 Task: Research Airbnb options in IlioÃÂºpoli, Greece from 21st December, 2023 to 29th December, 2023 for 4 adults. Place can be entire room with 2 bedrooms having 2 beds and 2 bathrooms. Property type can be flat. Amenities needed are: washing machine.
Action: Mouse moved to (428, 163)
Screenshot: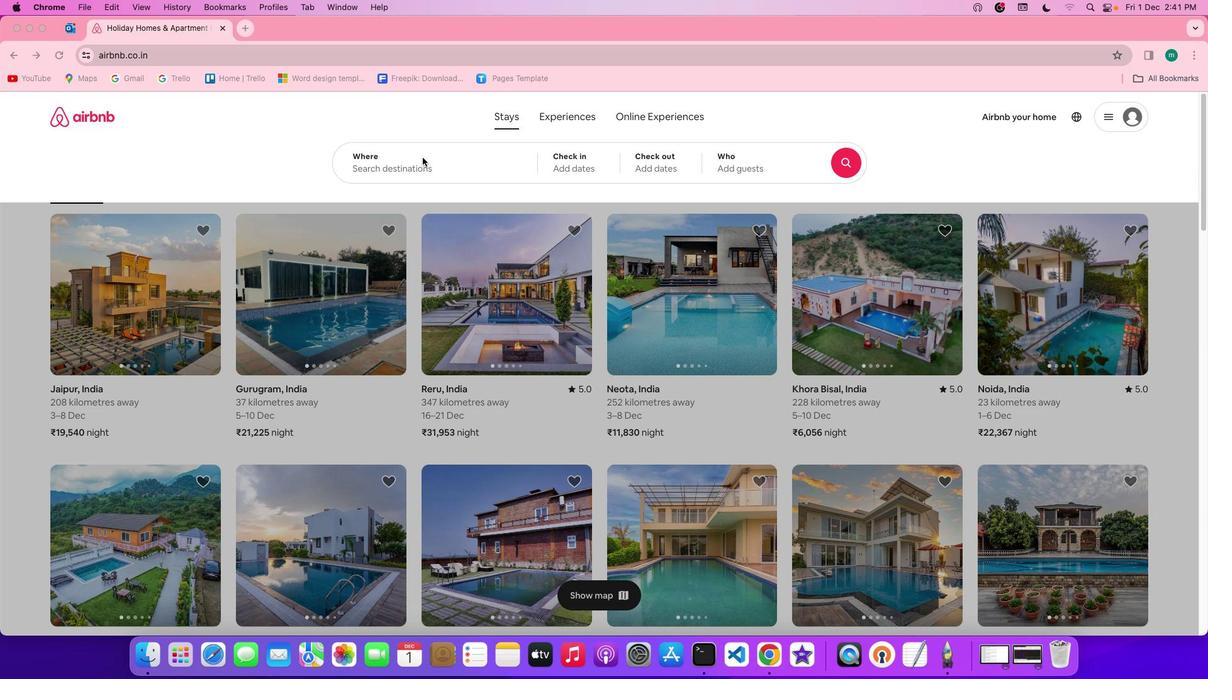 
Action: Mouse pressed left at (428, 163)
Screenshot: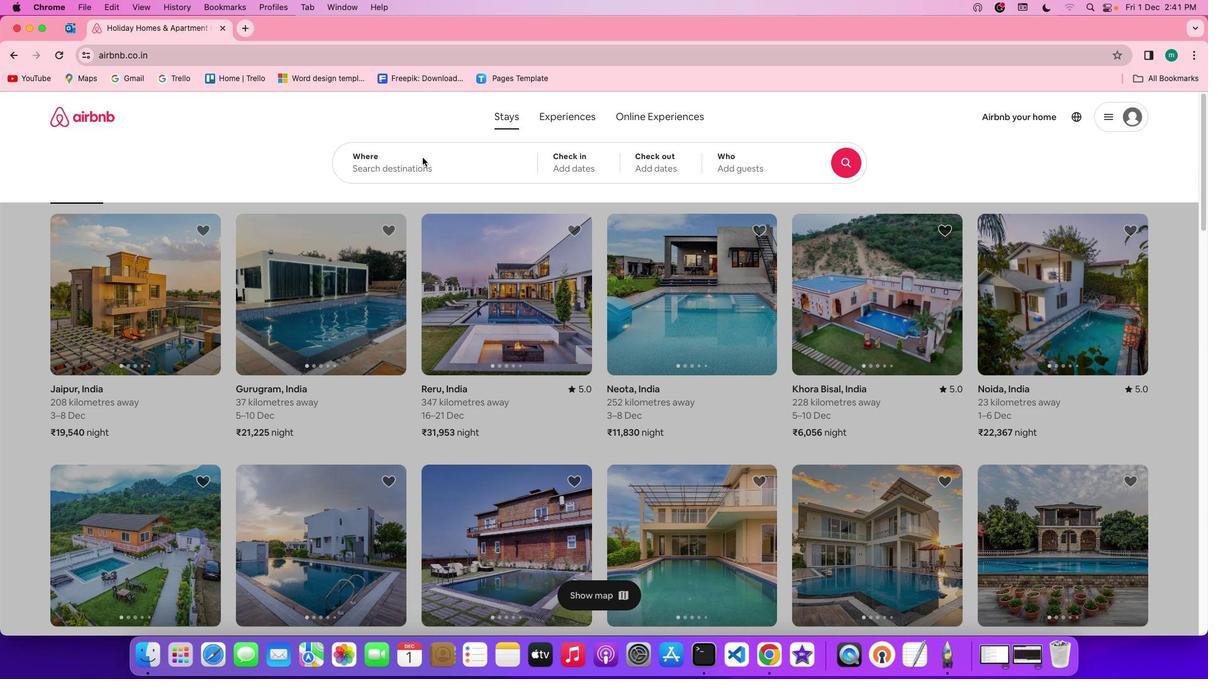 
Action: Mouse pressed left at (428, 163)
Screenshot: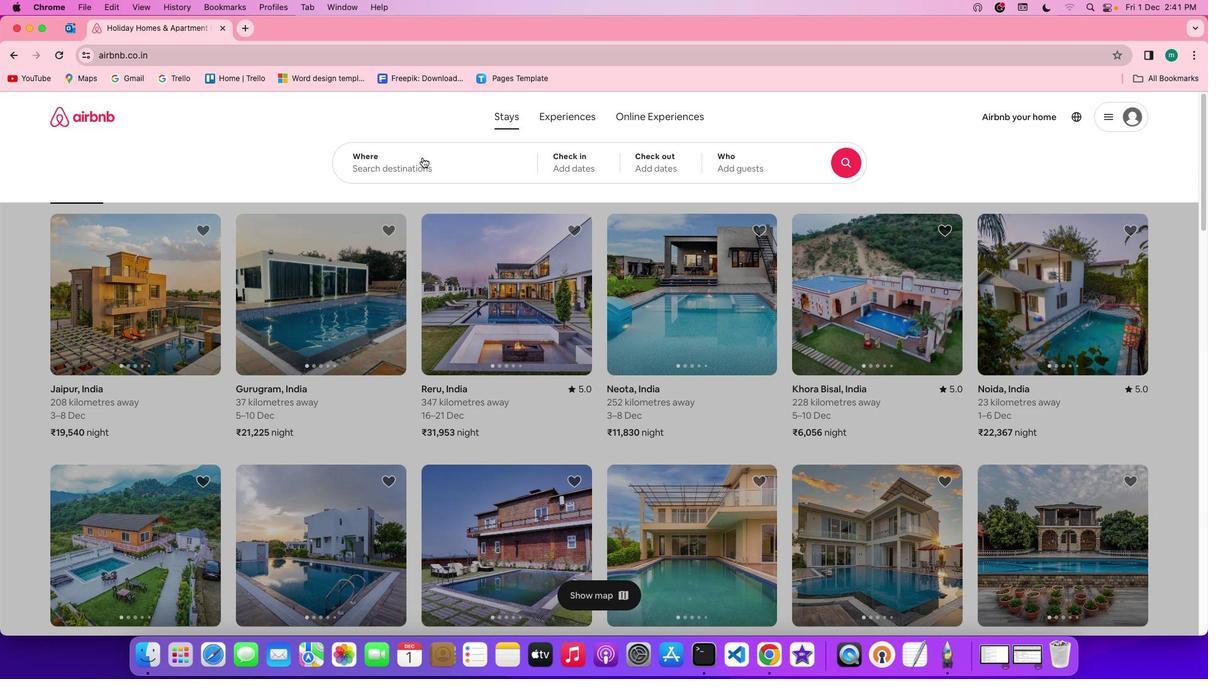 
Action: Mouse moved to (407, 174)
Screenshot: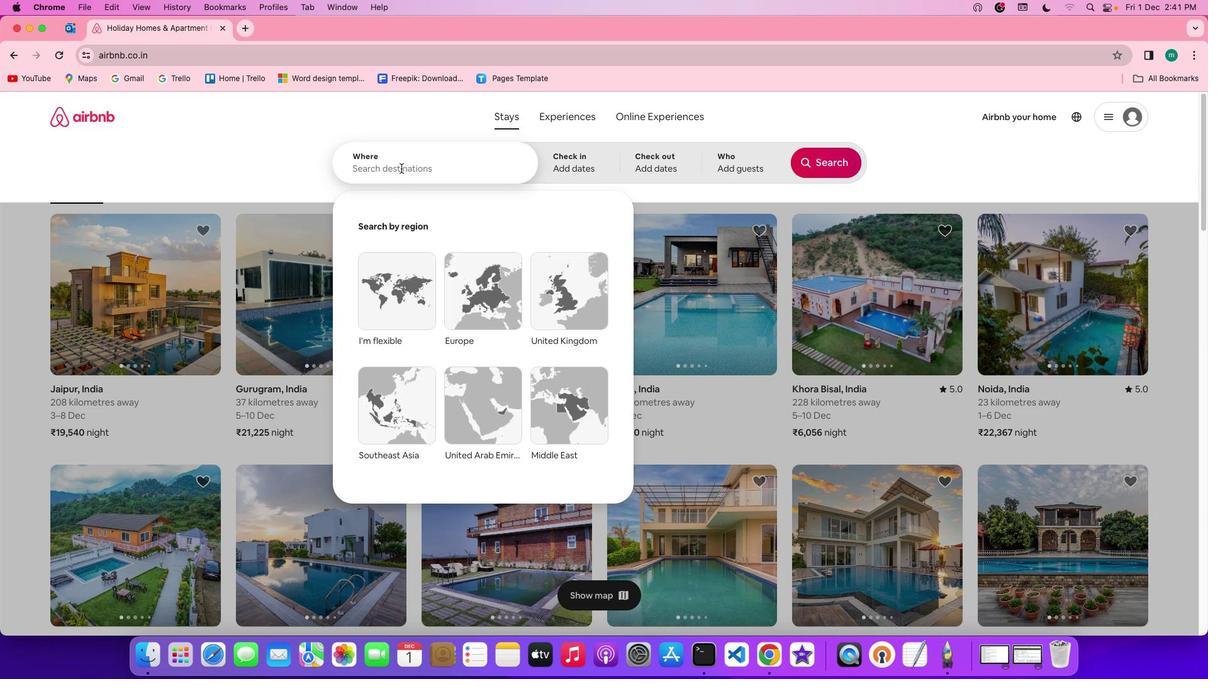 
Action: Key pressed Key.shift'I''l''i'
Screenshot: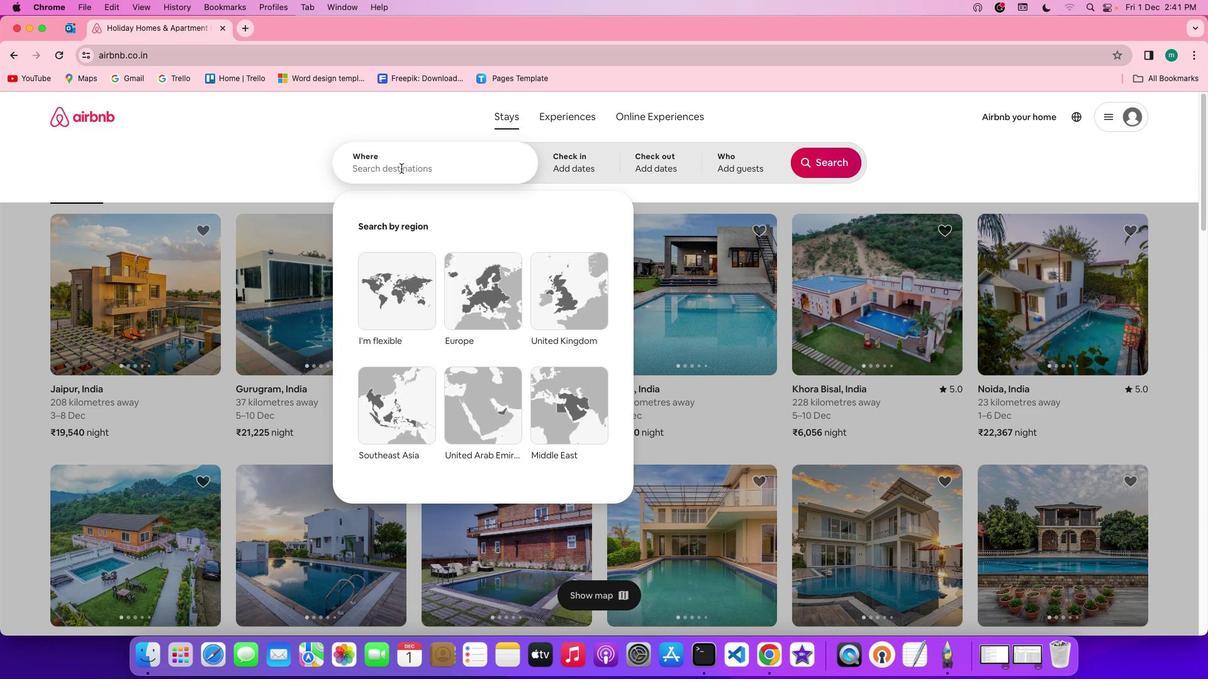 
Action: Mouse pressed left at (407, 174)
Screenshot: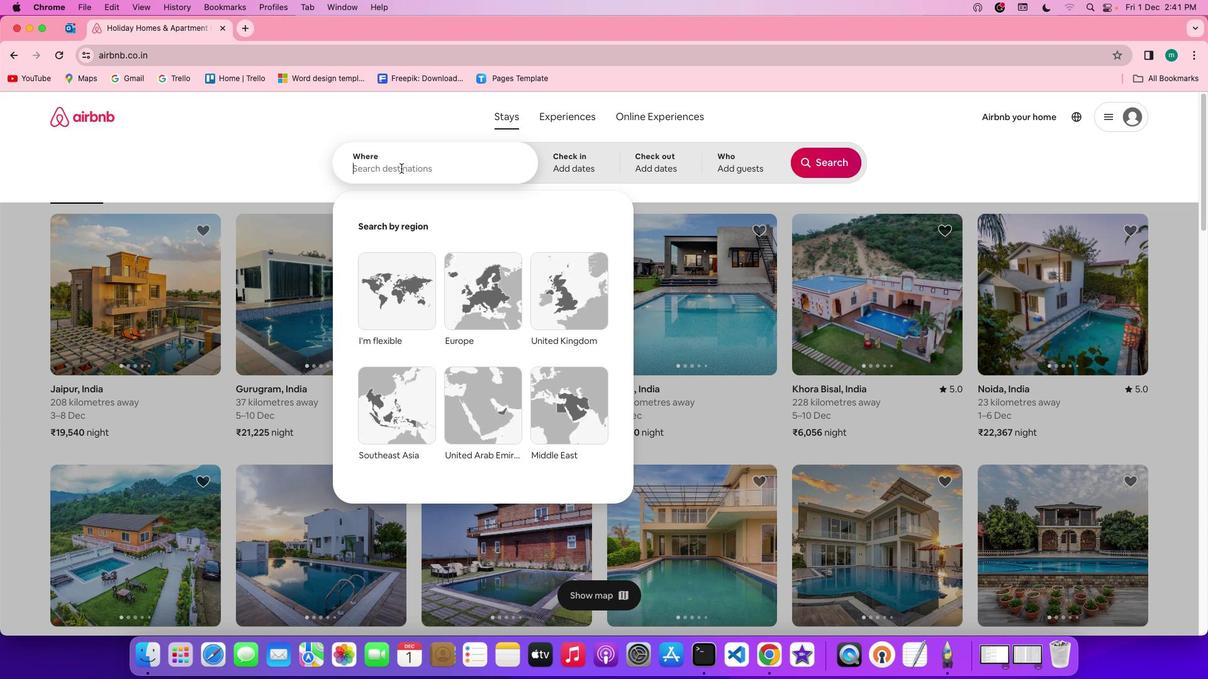 
Action: Key pressed Key.shift'L''L''i''o''a''p''o''l''i'Key.leftKey.leftKey.leftKey.leftKey.leftKey.rightKey.backspace'u'Key.rightKey.rightKey.rightKey.rightKey.space','Key.spaceKey.shift'G''r''e''e''c''e'
Screenshot: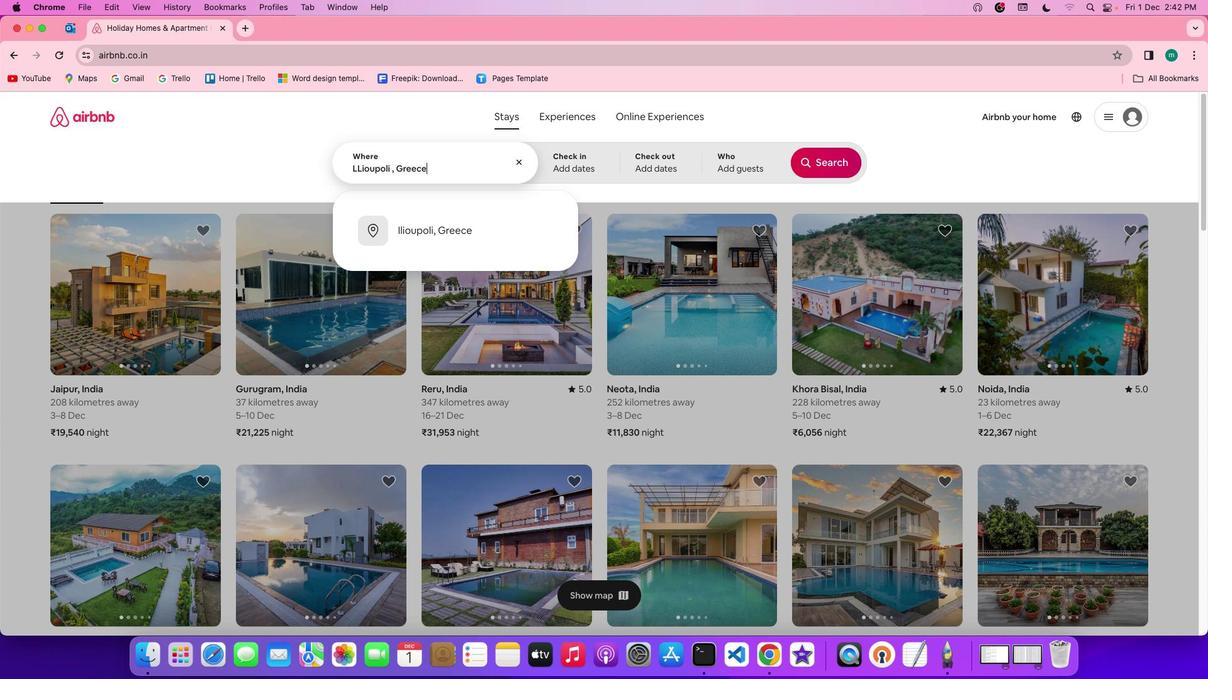 
Action: Mouse moved to (560, 168)
Screenshot: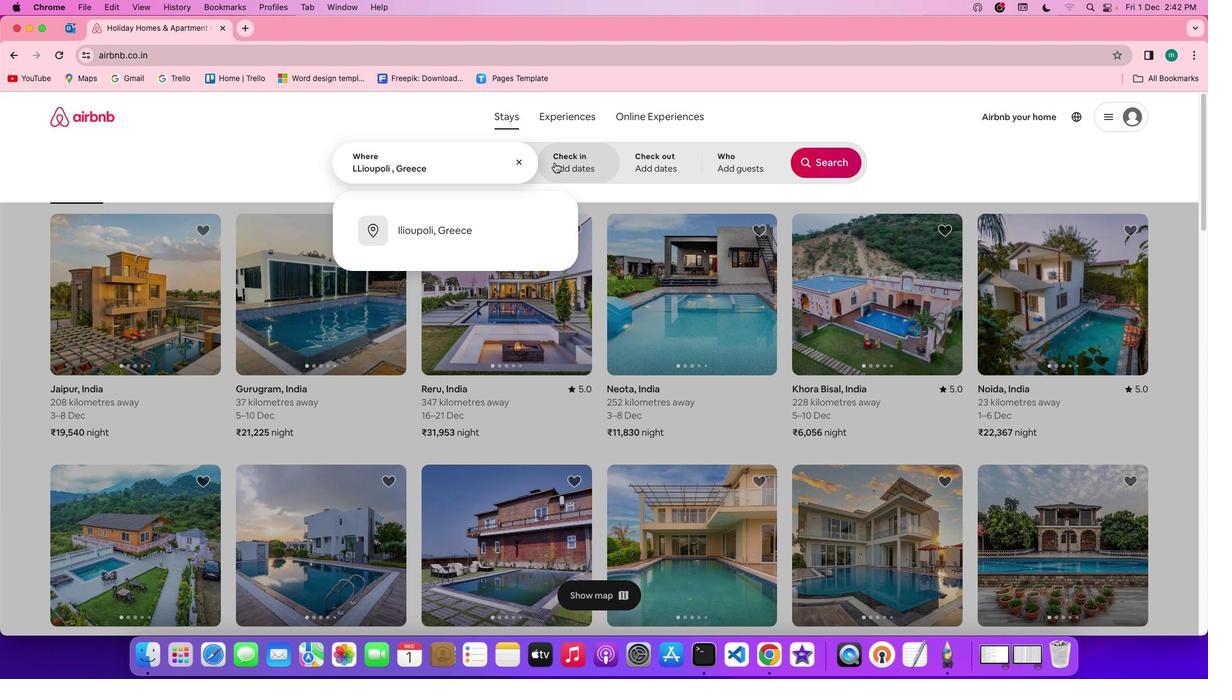 
Action: Mouse pressed left at (560, 168)
Screenshot: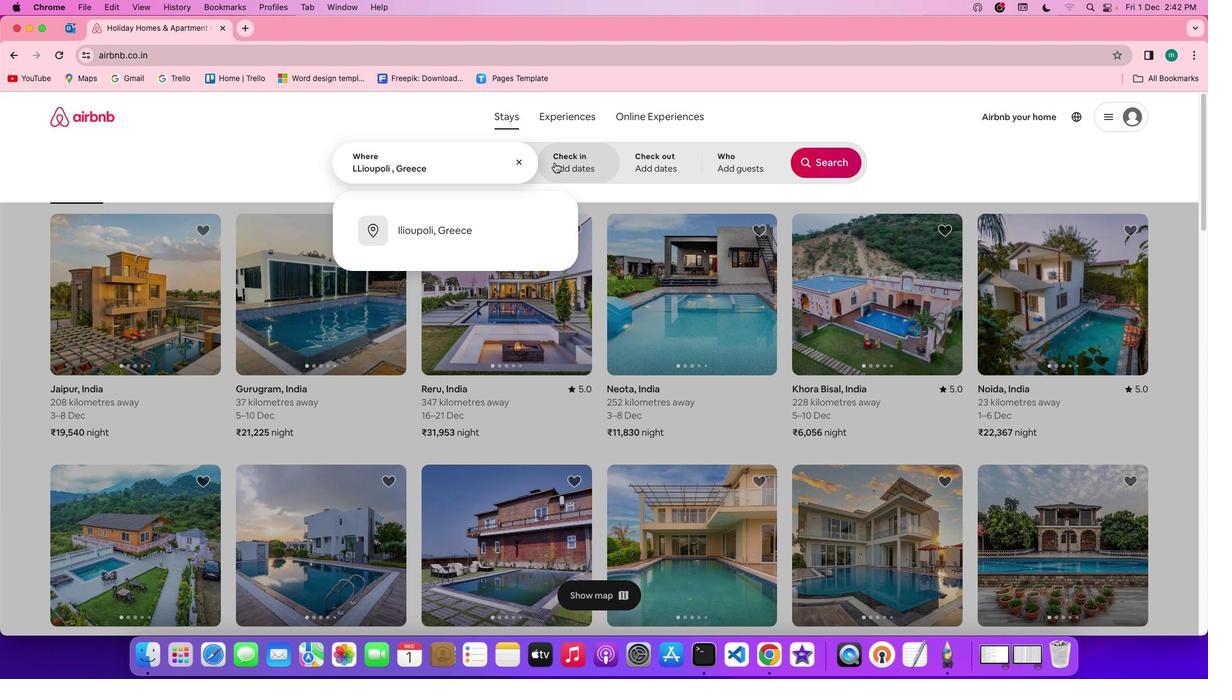 
Action: Mouse moved to (512, 418)
Screenshot: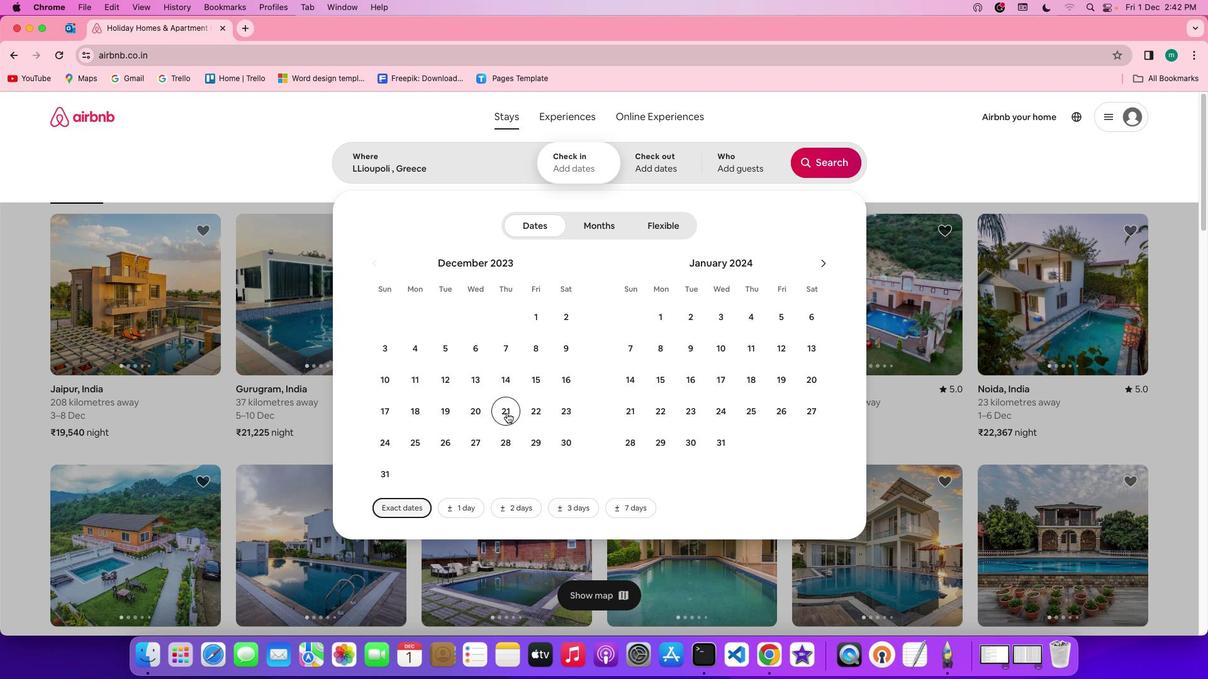 
Action: Mouse pressed left at (512, 418)
Screenshot: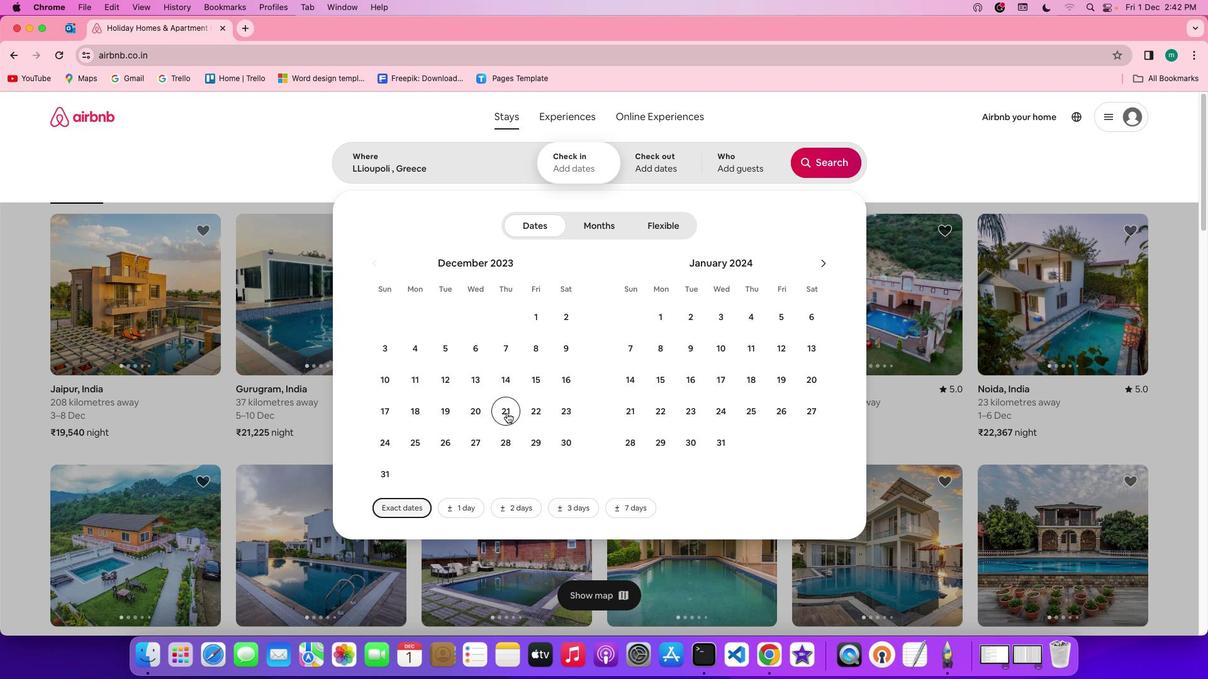 
Action: Mouse moved to (541, 434)
Screenshot: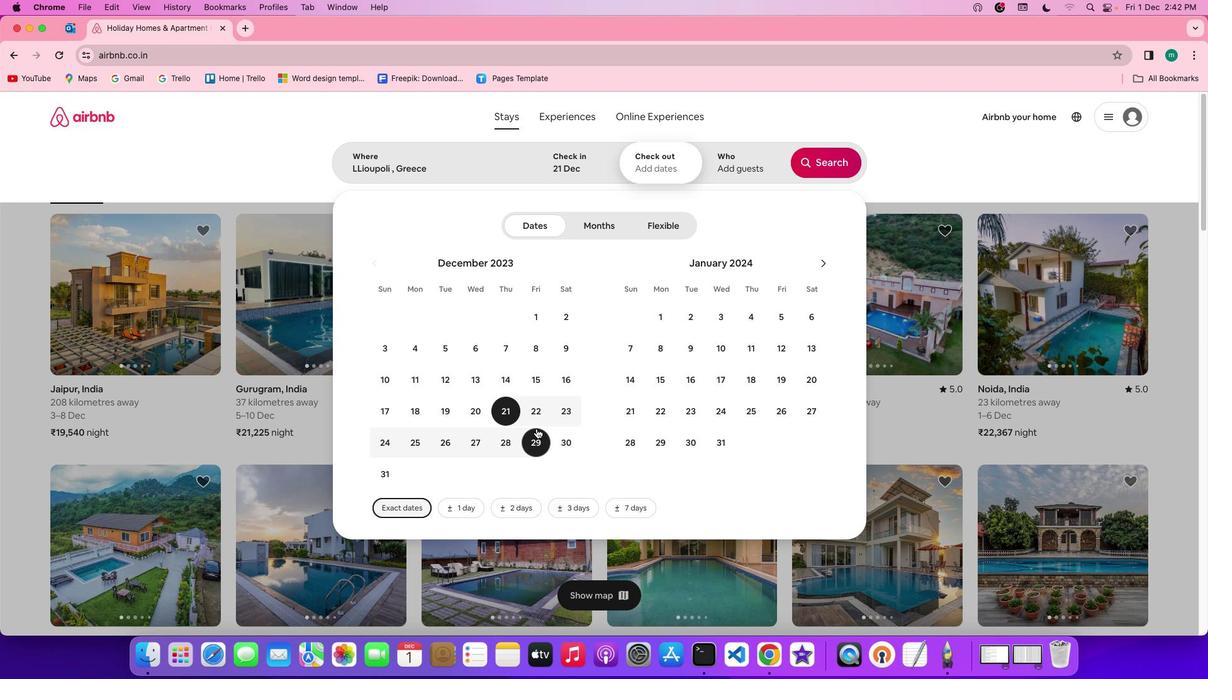 
Action: Mouse pressed left at (541, 434)
Screenshot: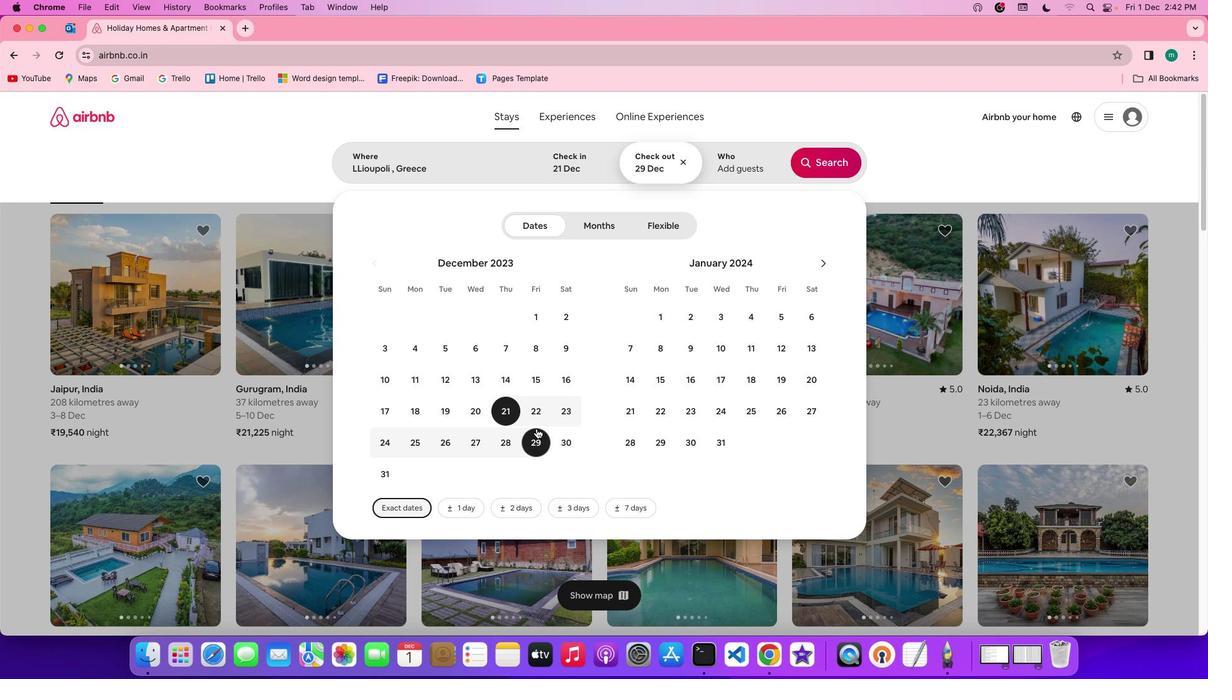 
Action: Mouse moved to (742, 155)
Screenshot: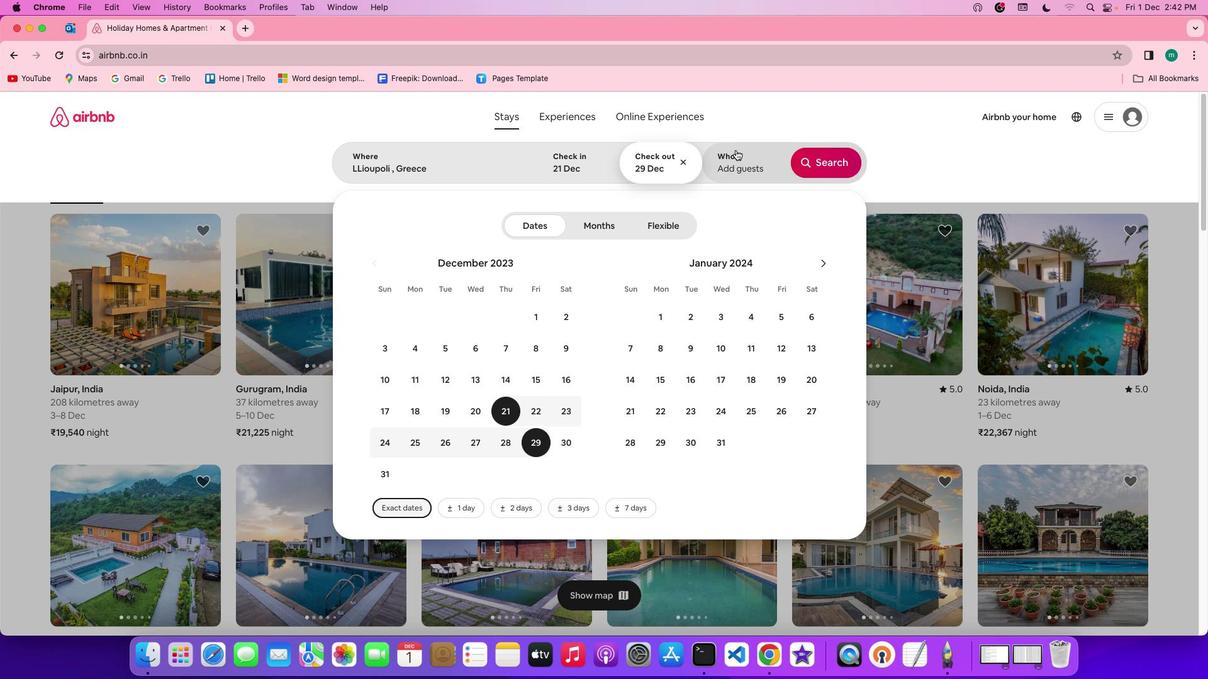 
Action: Mouse pressed left at (742, 155)
Screenshot: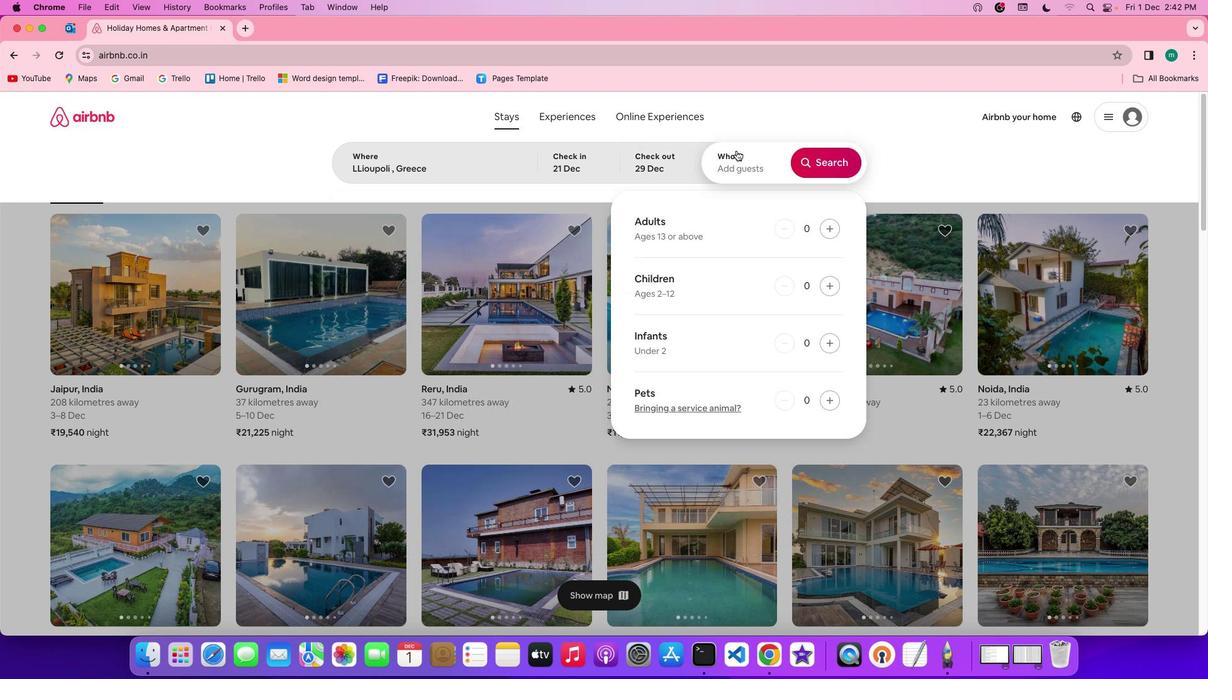 
Action: Mouse moved to (835, 239)
Screenshot: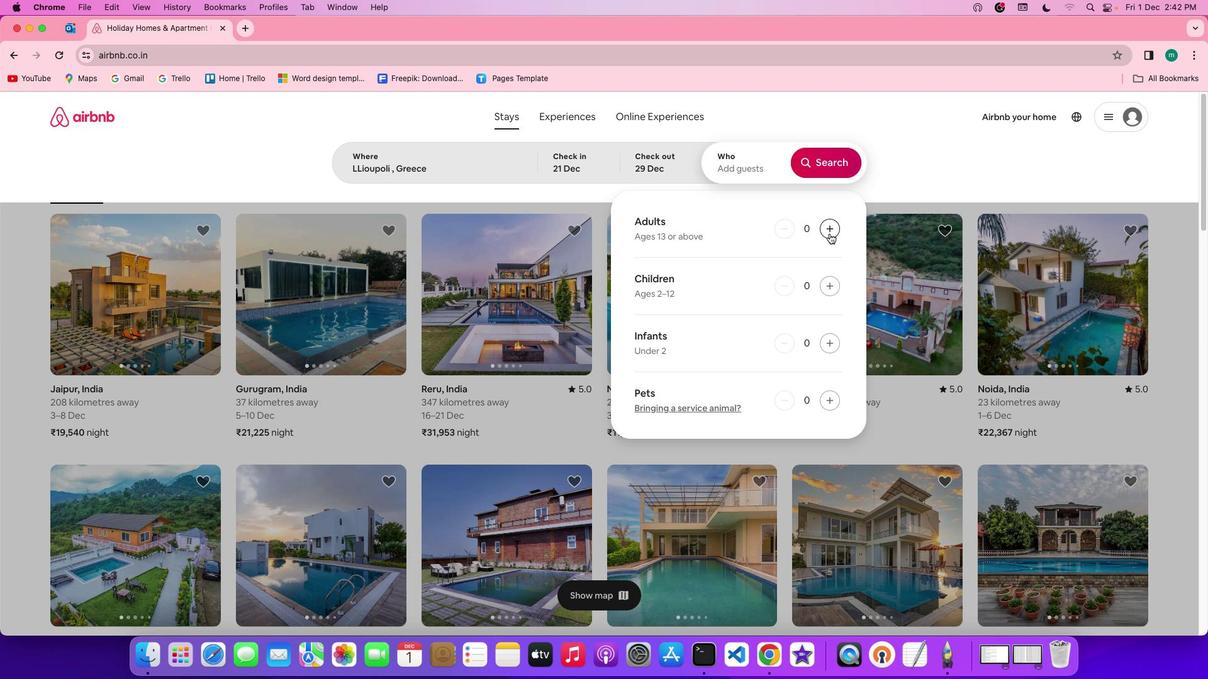 
Action: Mouse pressed left at (835, 239)
Screenshot: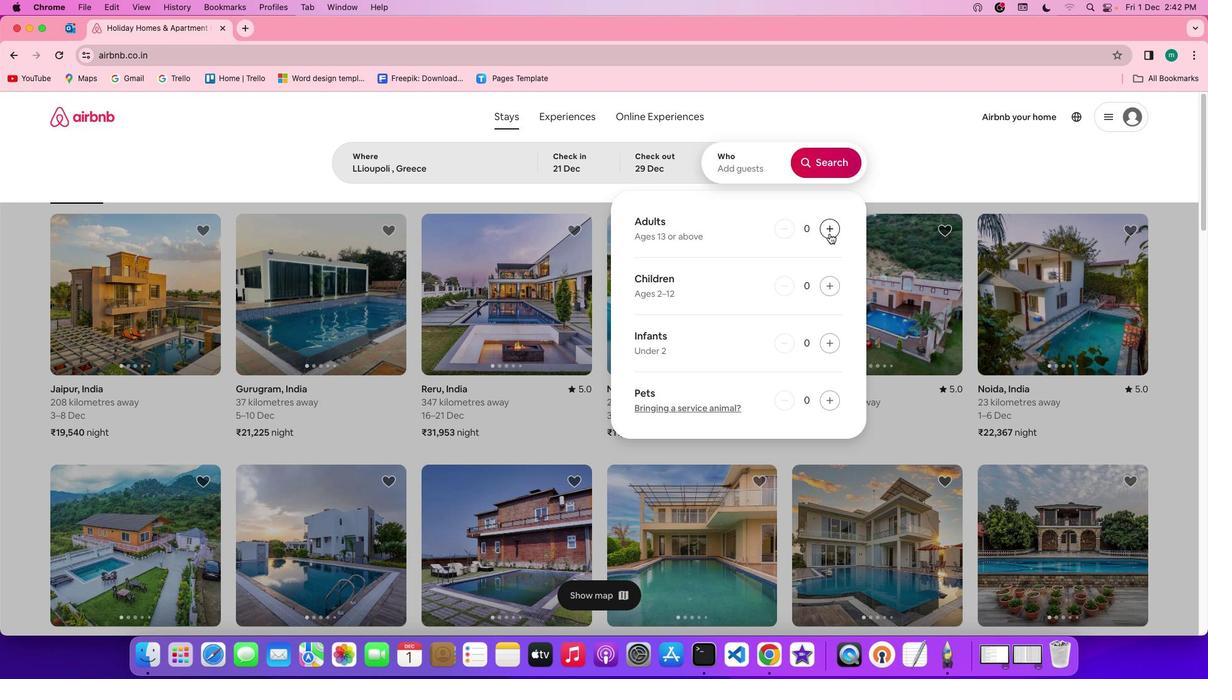 
Action: Mouse pressed left at (835, 239)
Screenshot: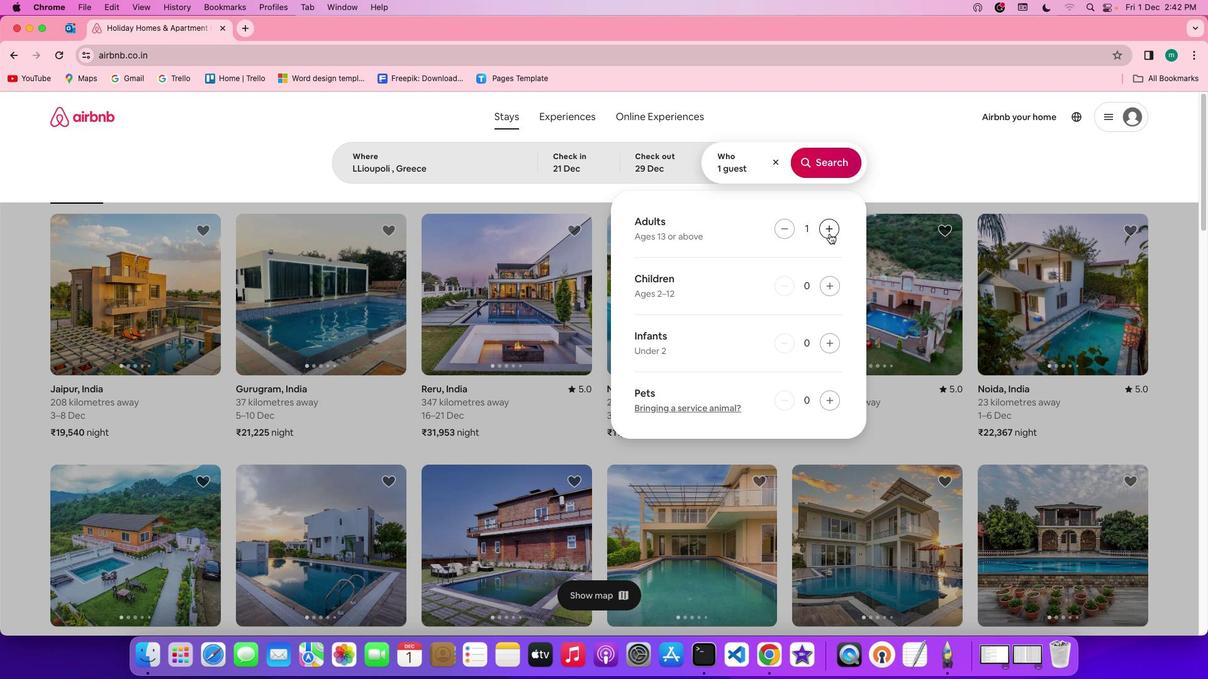 
Action: Mouse pressed left at (835, 239)
Screenshot: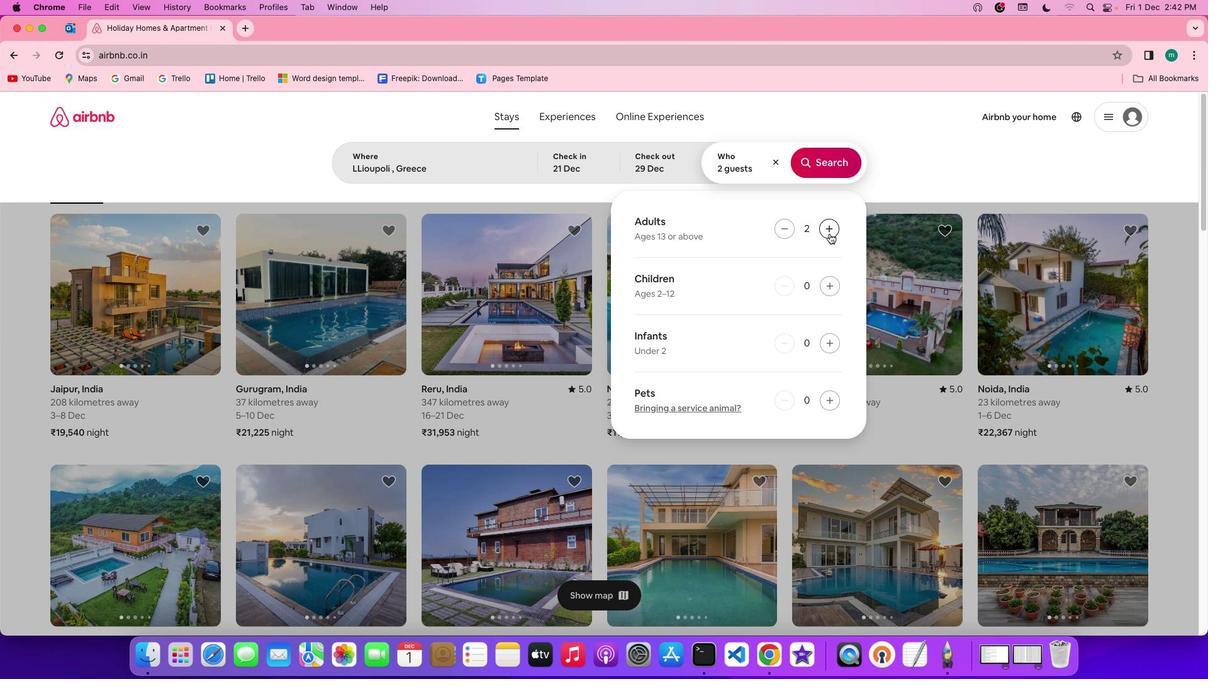
Action: Mouse pressed left at (835, 239)
Screenshot: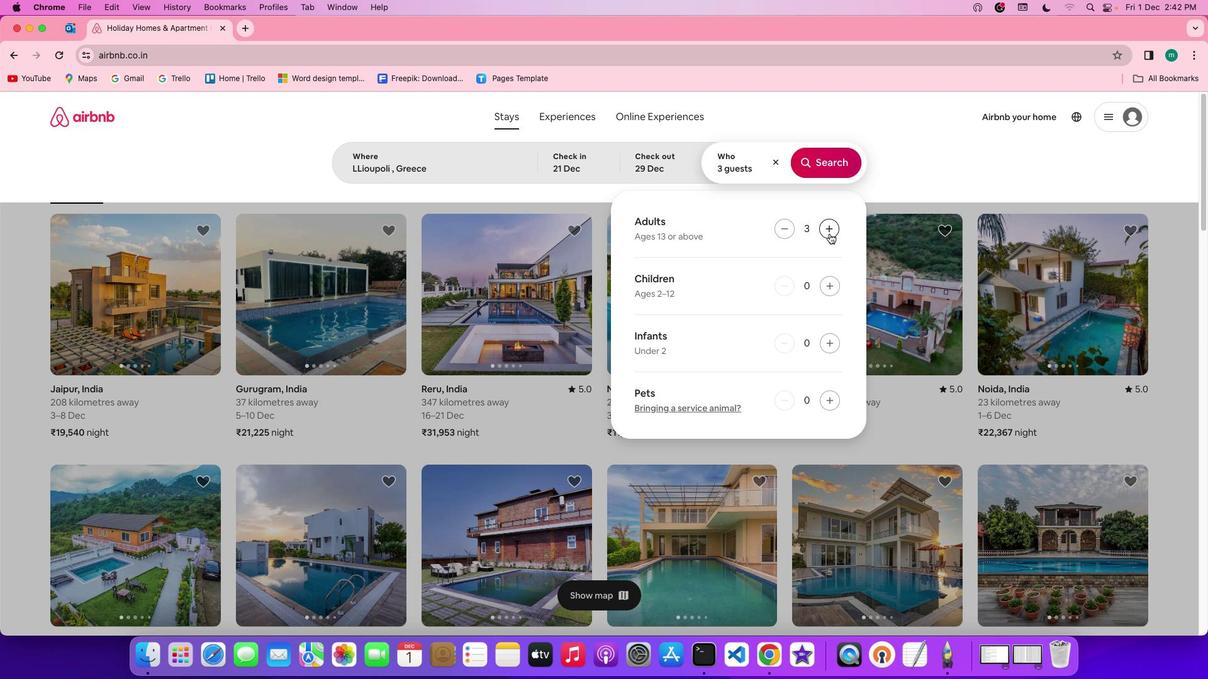 
Action: Mouse moved to (837, 177)
Screenshot: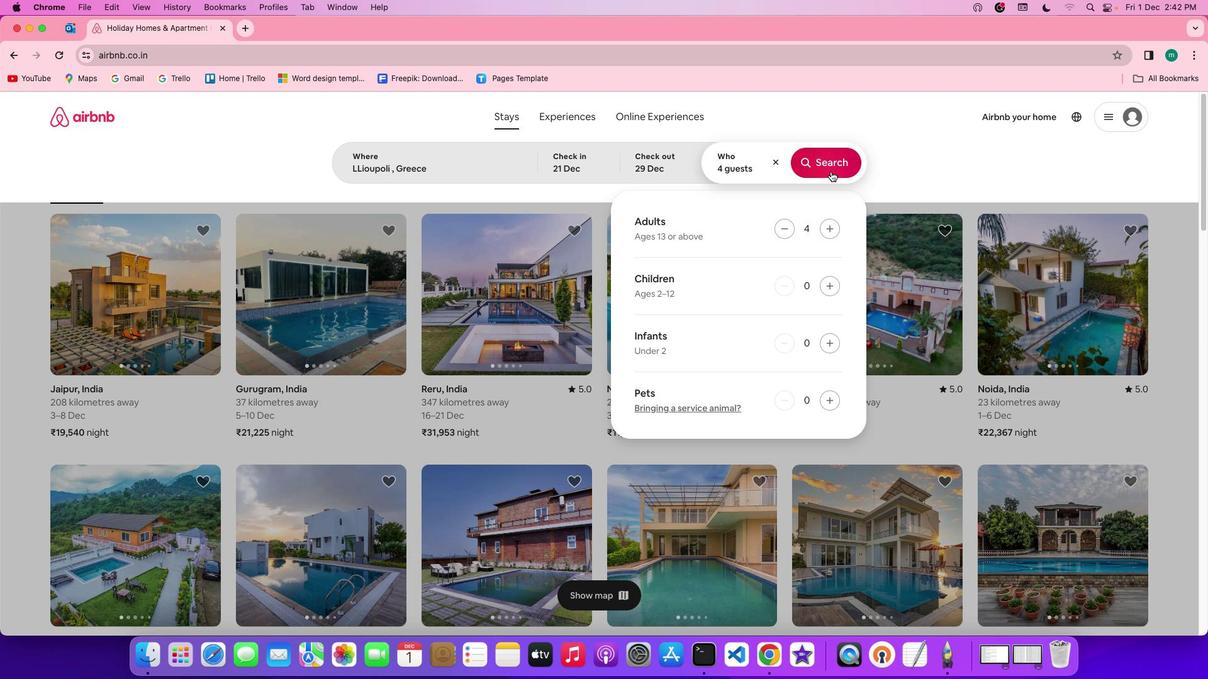 
Action: Mouse pressed left at (837, 177)
Screenshot: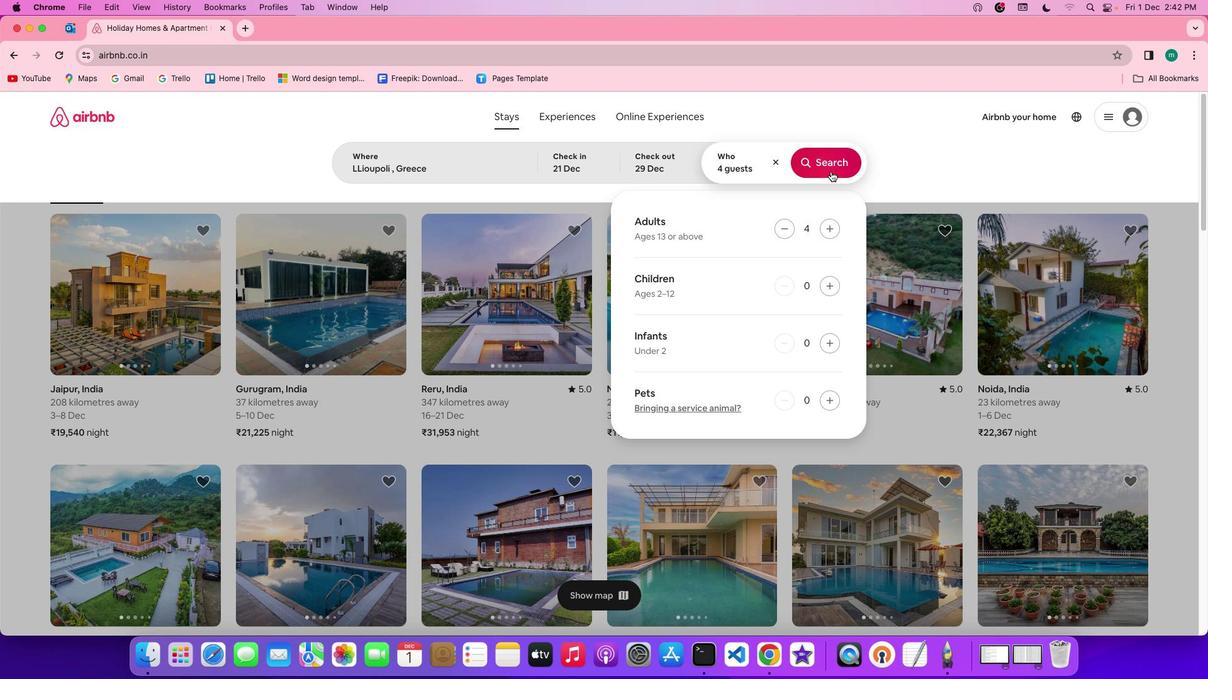 
Action: Mouse moved to (1025, 178)
Screenshot: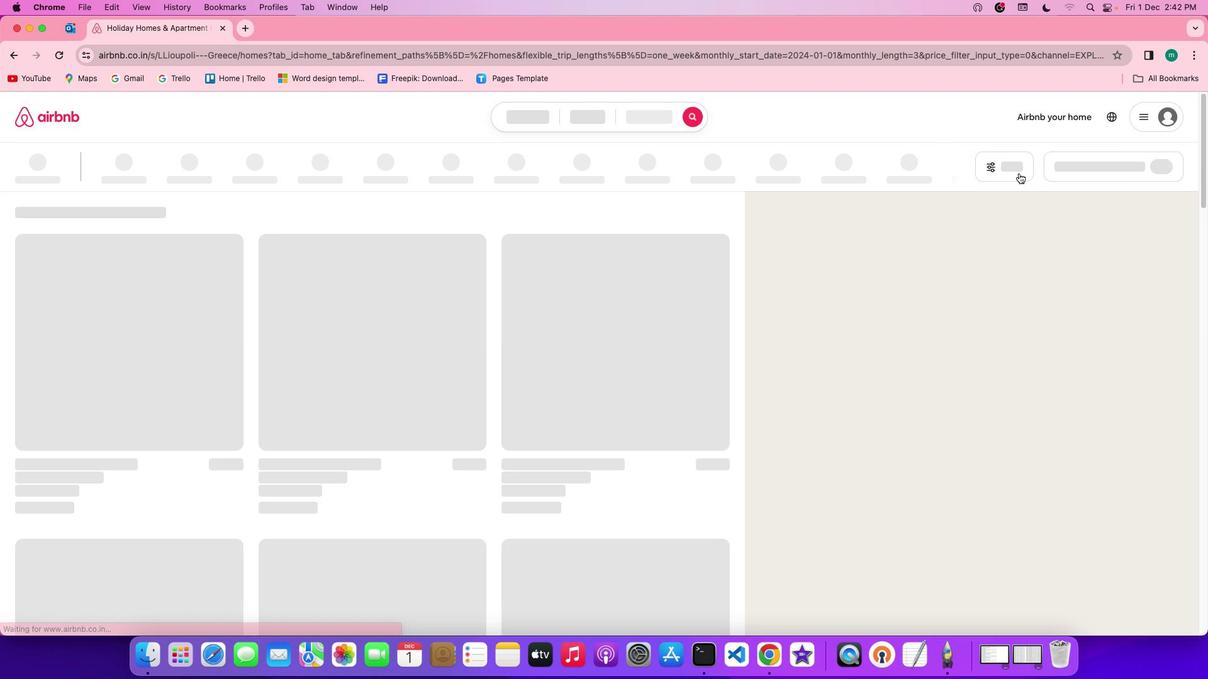 
Action: Mouse pressed left at (1025, 178)
Screenshot: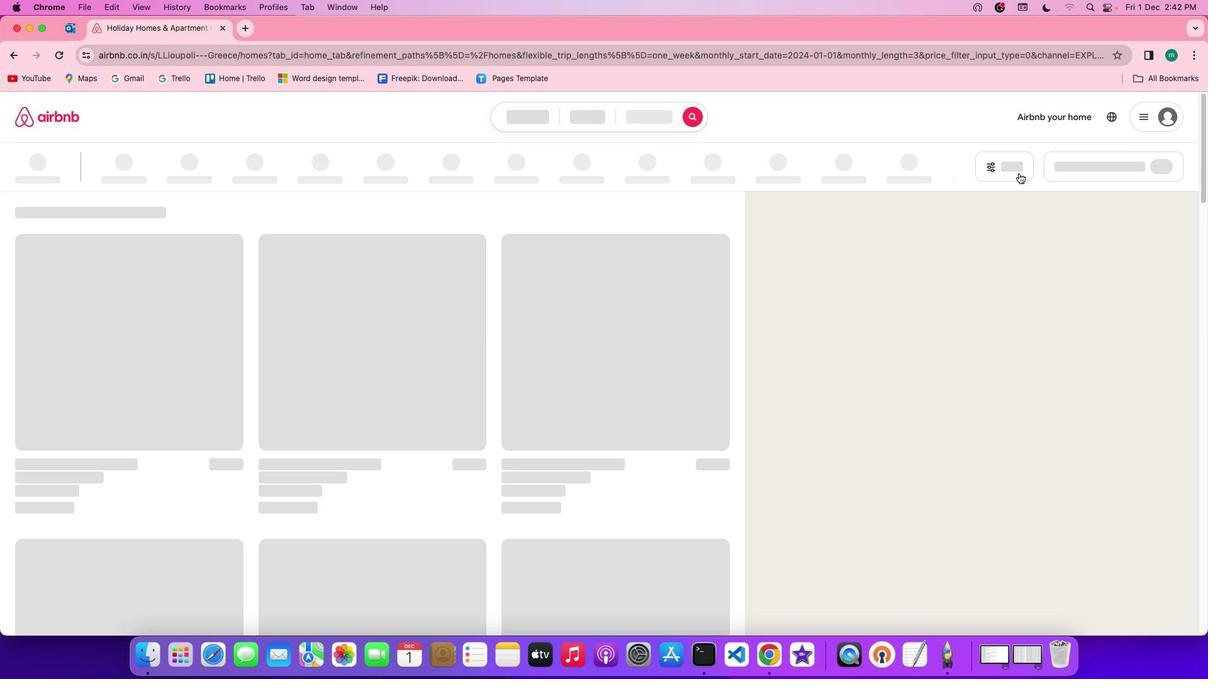 
Action: Mouse moved to (655, 402)
Screenshot: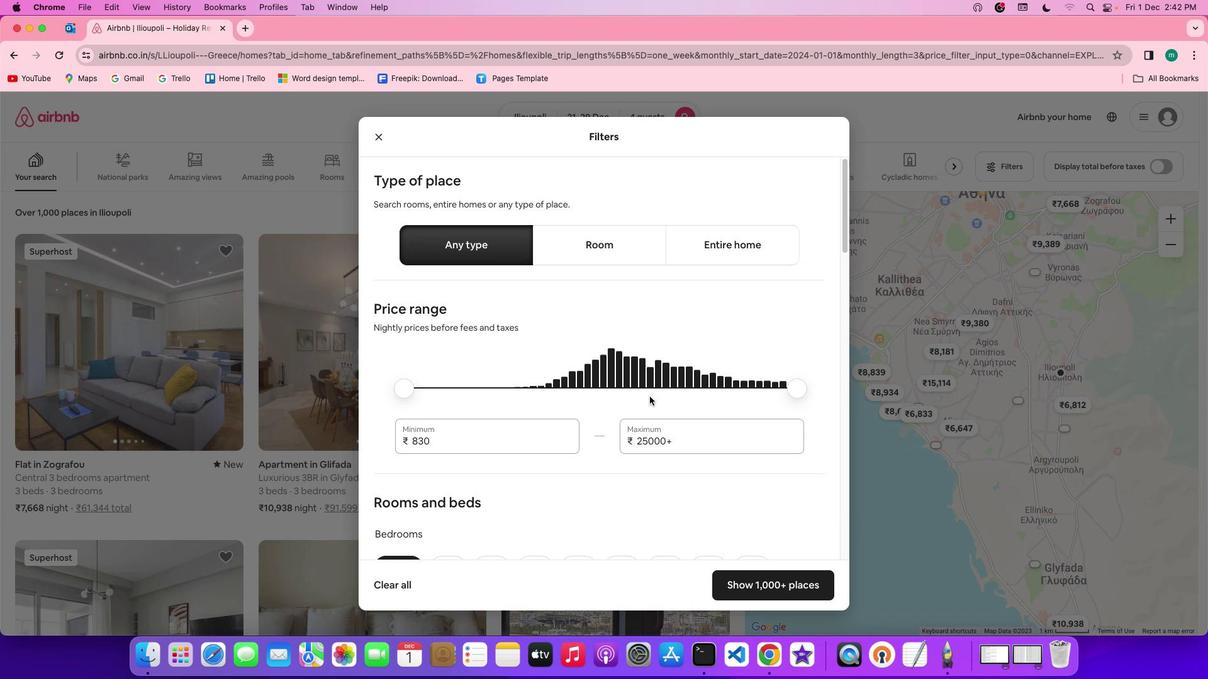 
Action: Mouse scrolled (655, 402) with delta (5, 5)
Screenshot: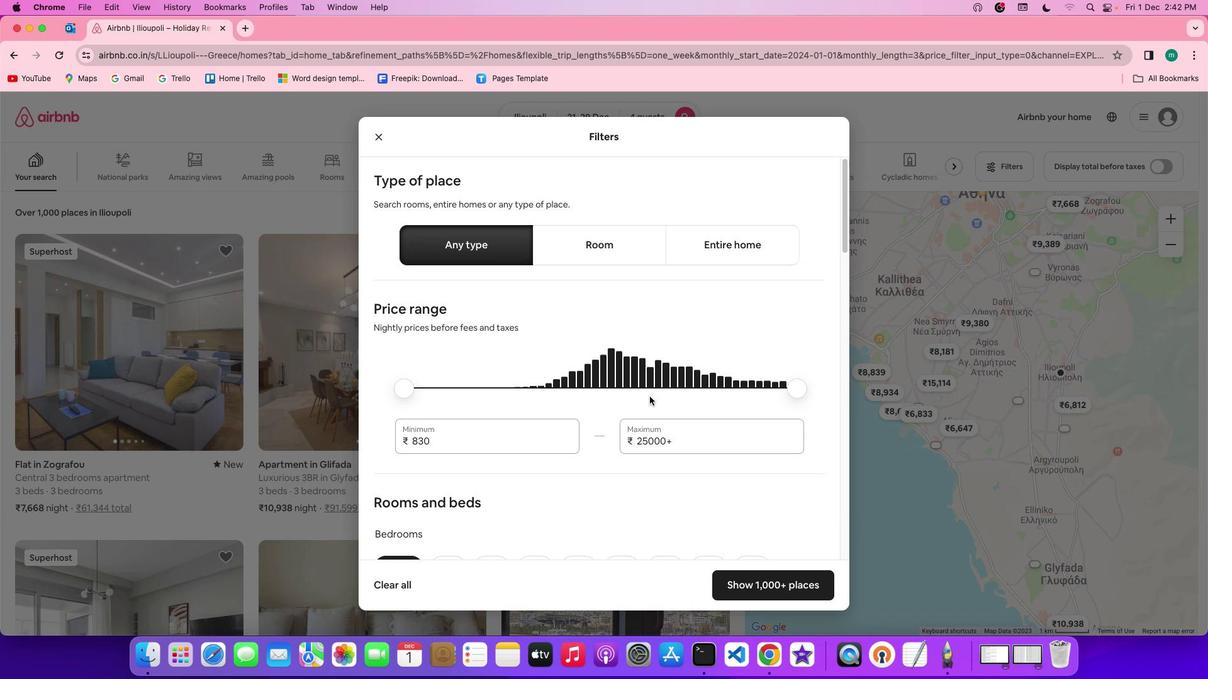 
Action: Mouse scrolled (655, 402) with delta (5, 5)
Screenshot: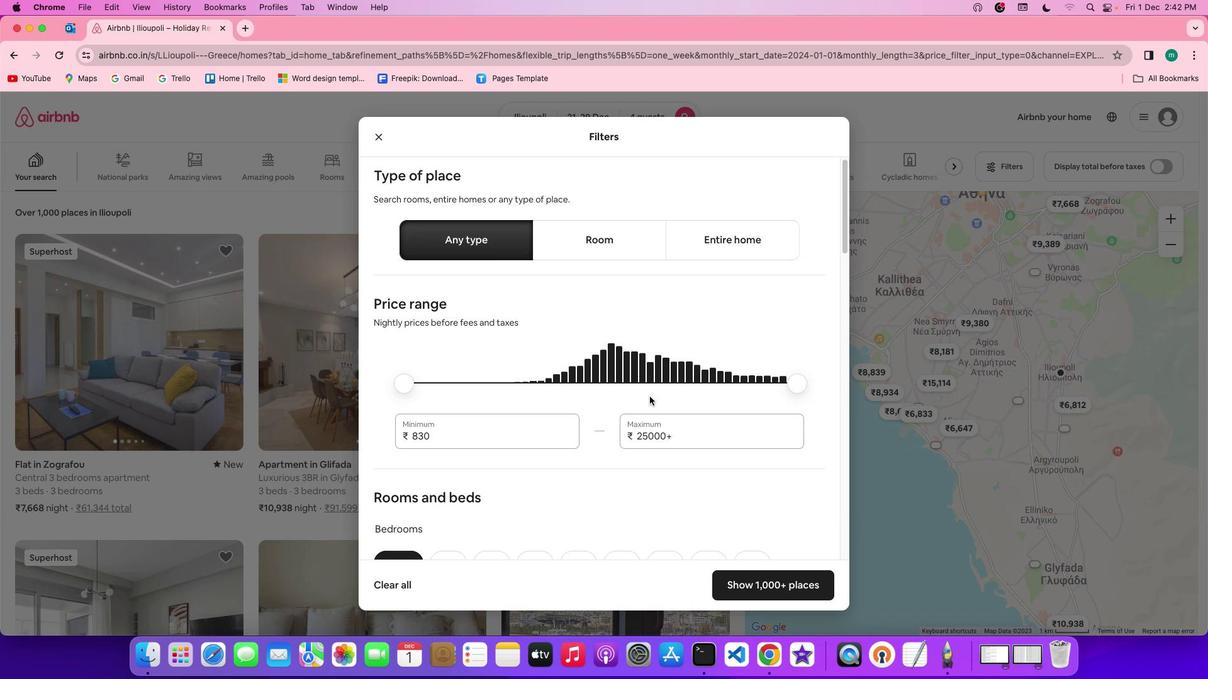 
Action: Mouse scrolled (655, 402) with delta (5, 5)
Screenshot: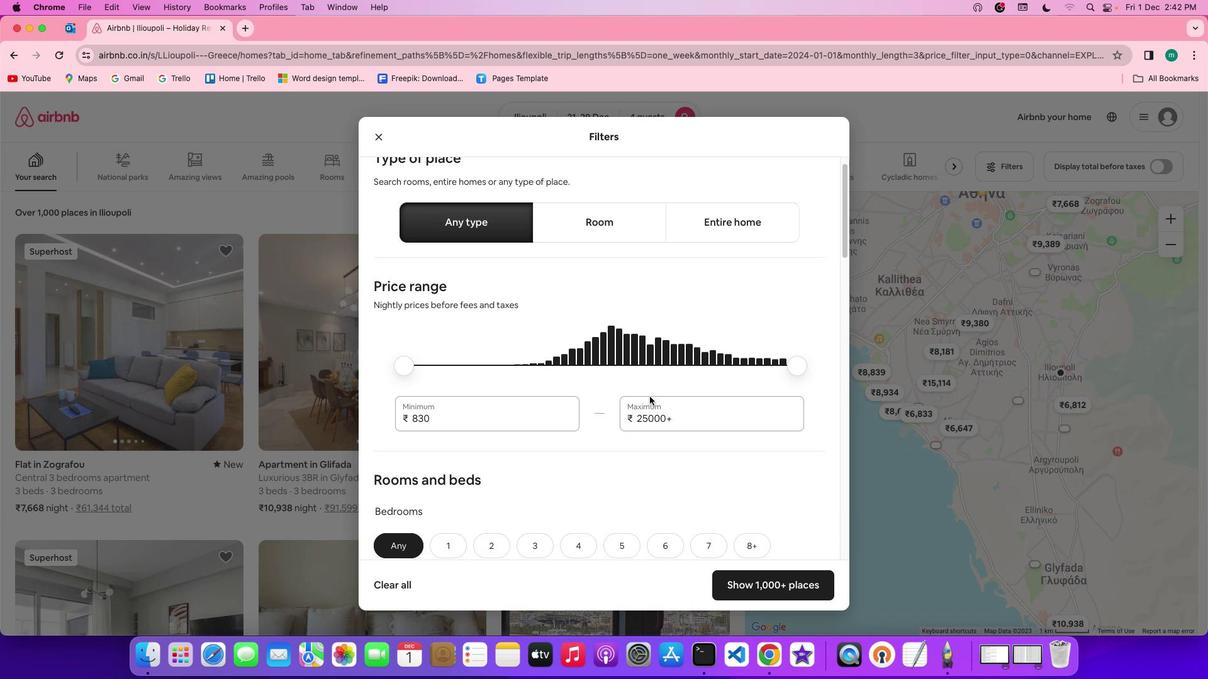 
Action: Mouse scrolled (655, 402) with delta (5, 5)
Screenshot: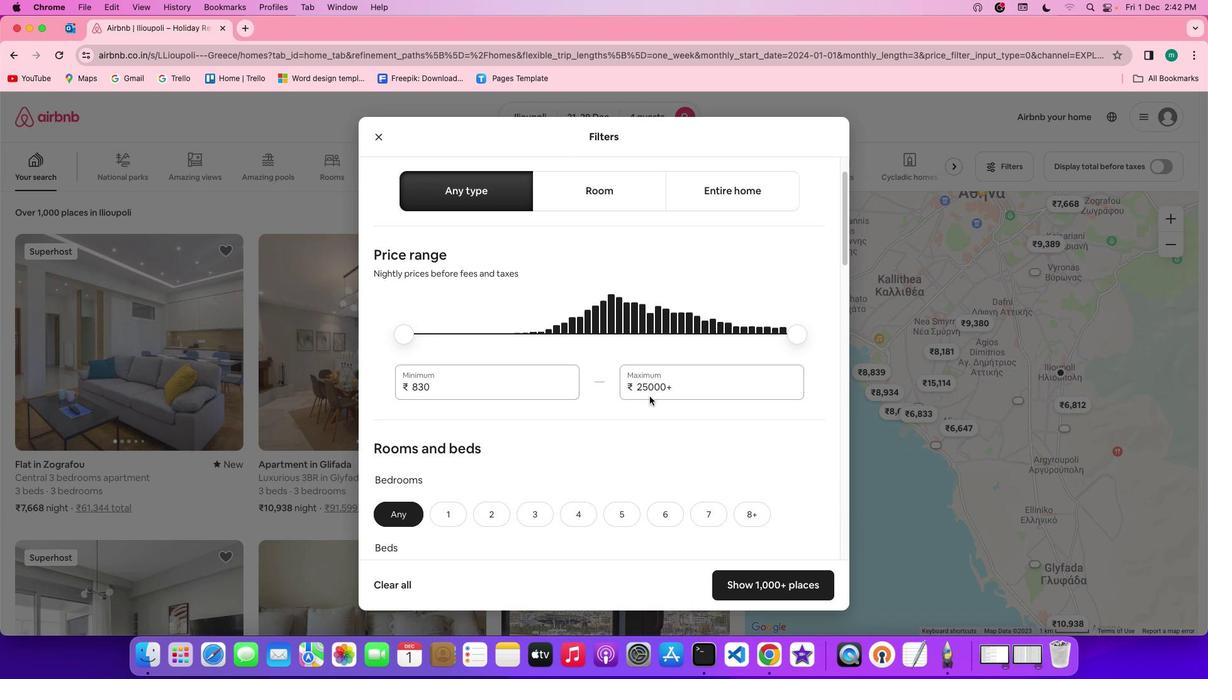 
Action: Mouse scrolled (655, 402) with delta (5, 5)
Screenshot: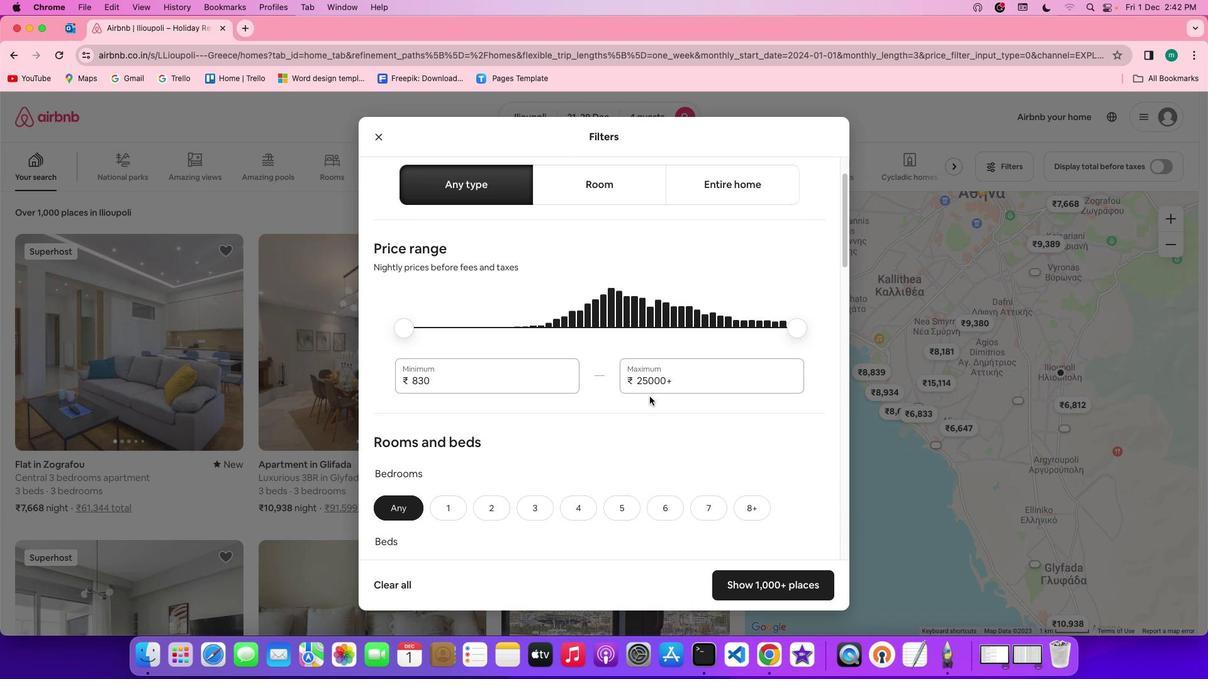 
Action: Mouse scrolled (655, 402) with delta (5, 4)
Screenshot: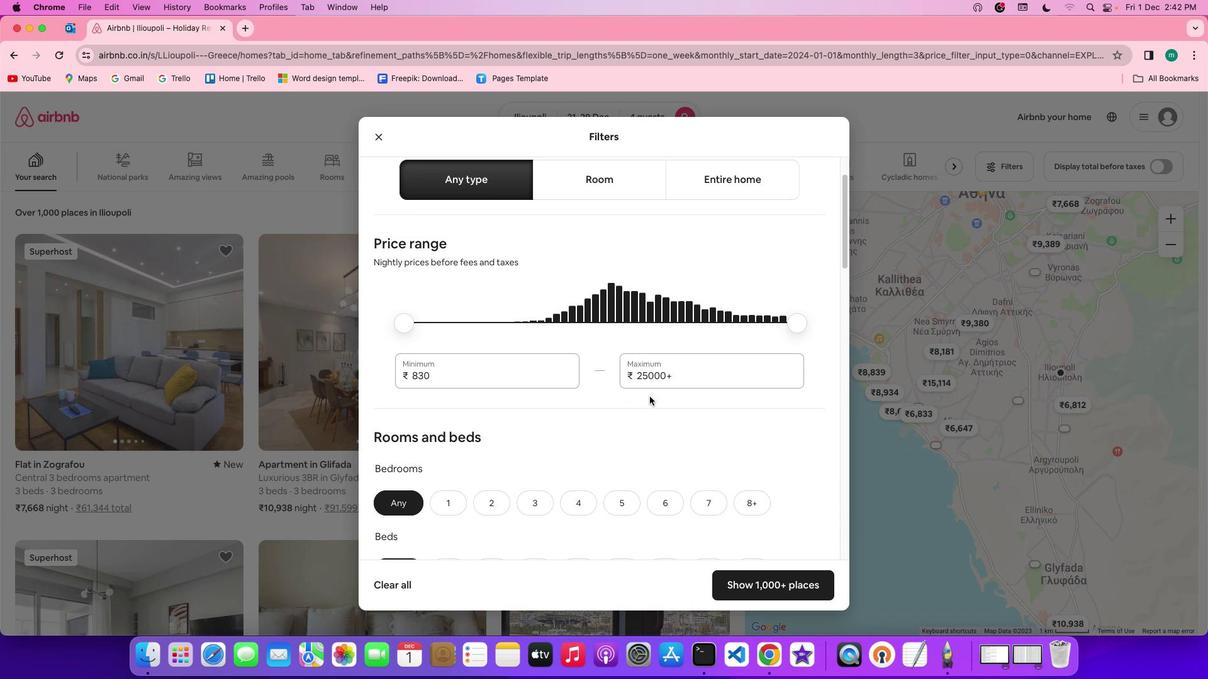 
Action: Mouse scrolled (655, 402) with delta (5, 4)
Screenshot: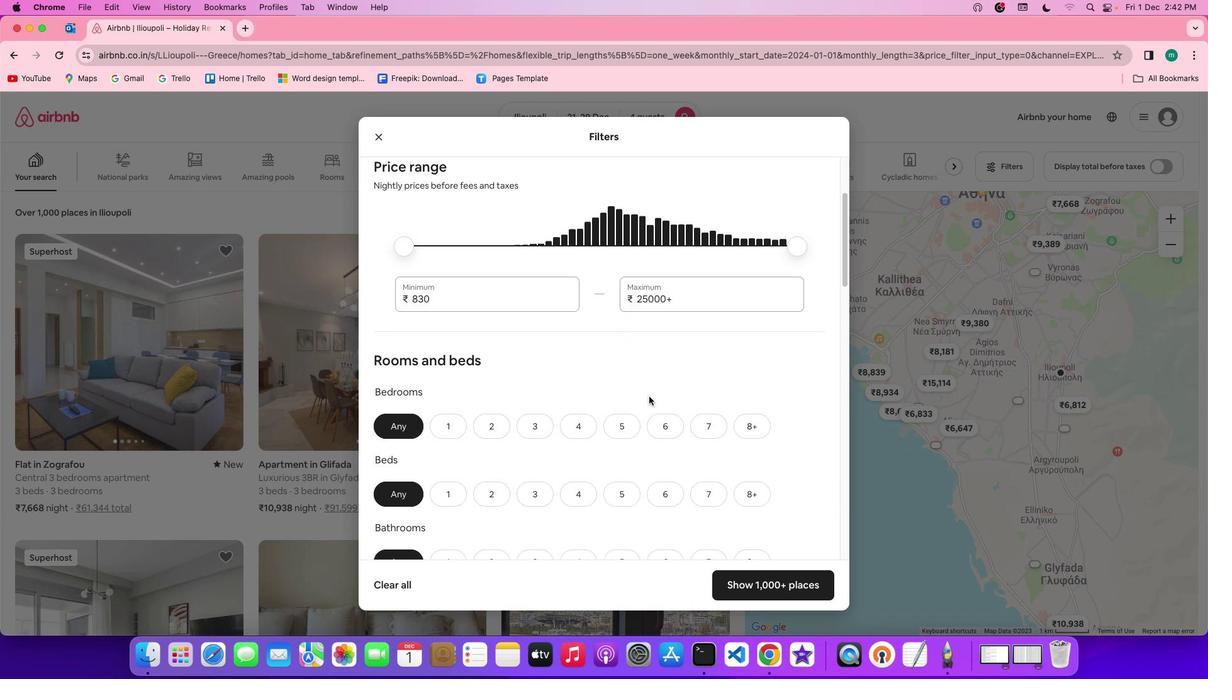 
Action: Mouse moved to (655, 402)
Screenshot: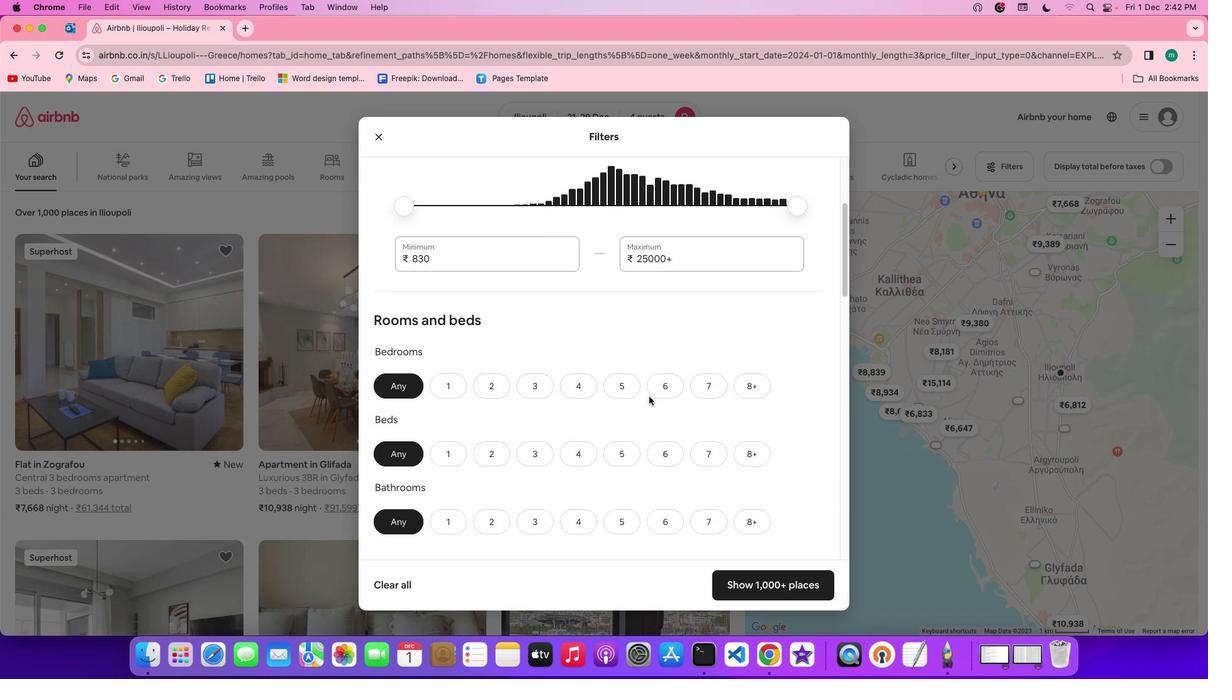 
Action: Mouse scrolled (655, 402) with delta (5, 5)
Screenshot: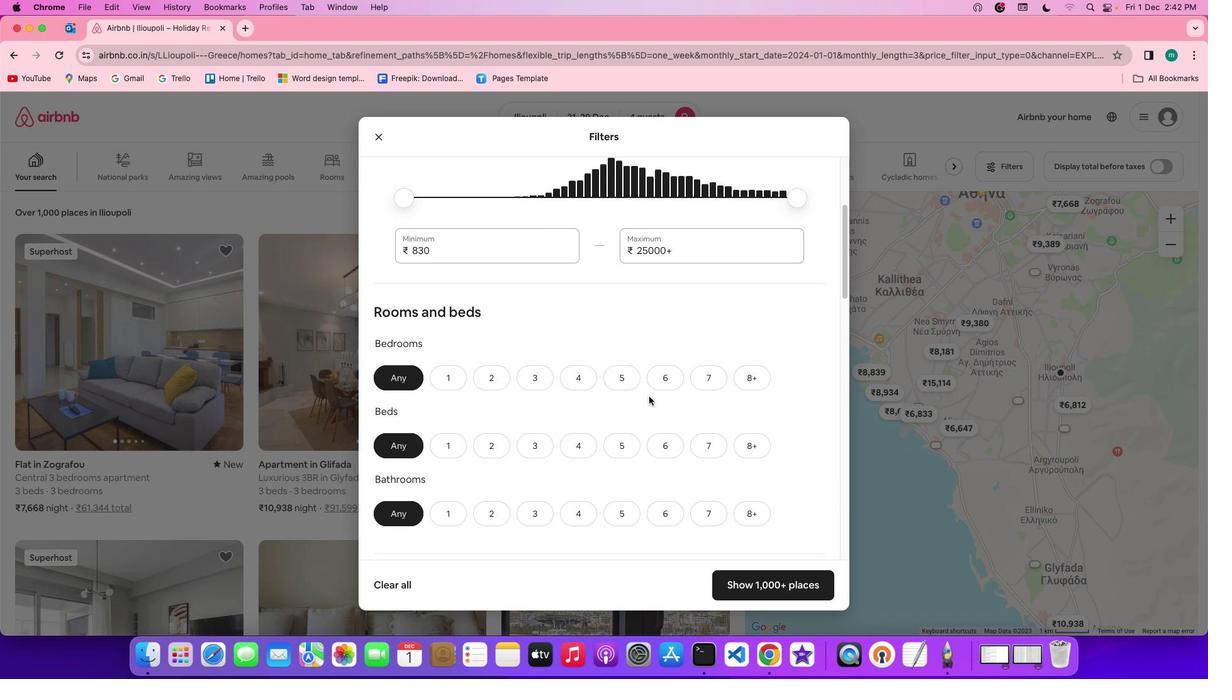 
Action: Mouse scrolled (655, 402) with delta (5, 5)
Screenshot: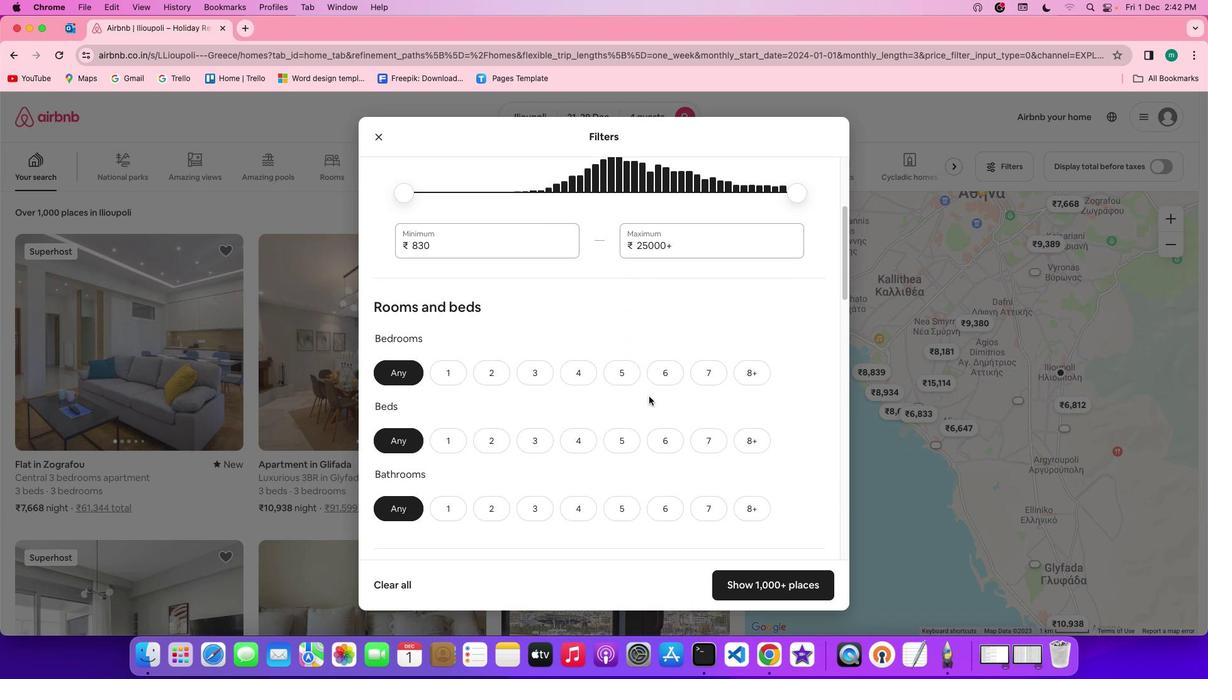
Action: Mouse scrolled (655, 402) with delta (5, 5)
Screenshot: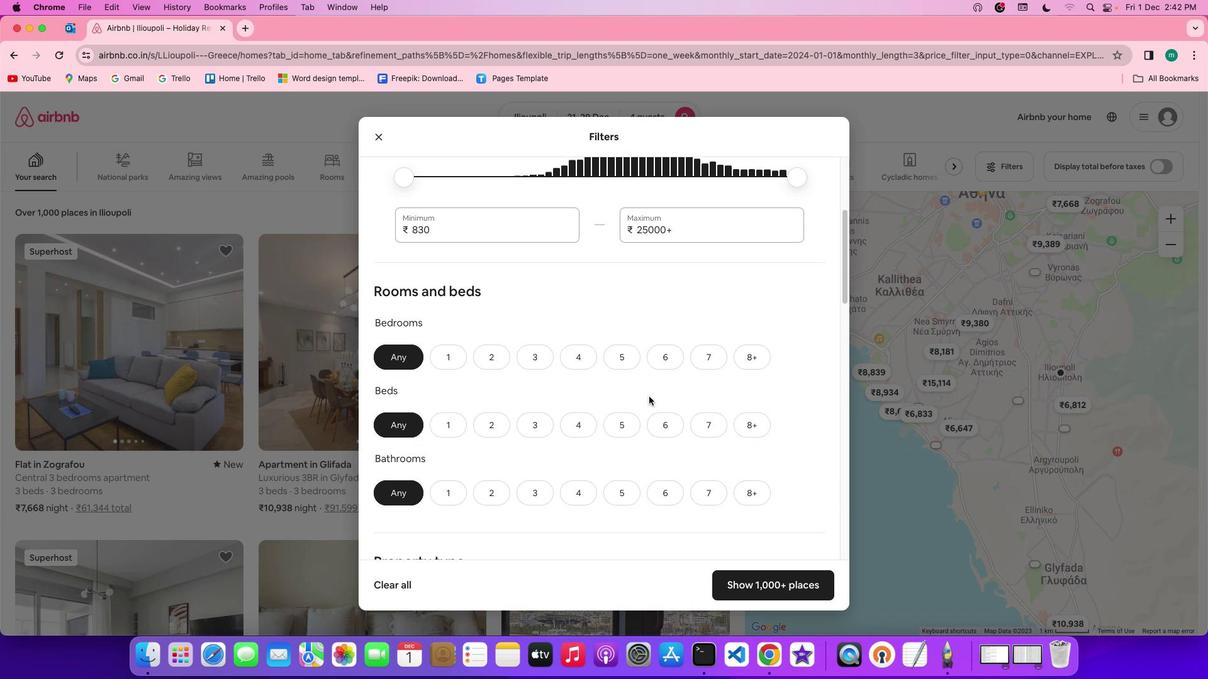 
Action: Mouse scrolled (655, 402) with delta (5, 5)
Screenshot: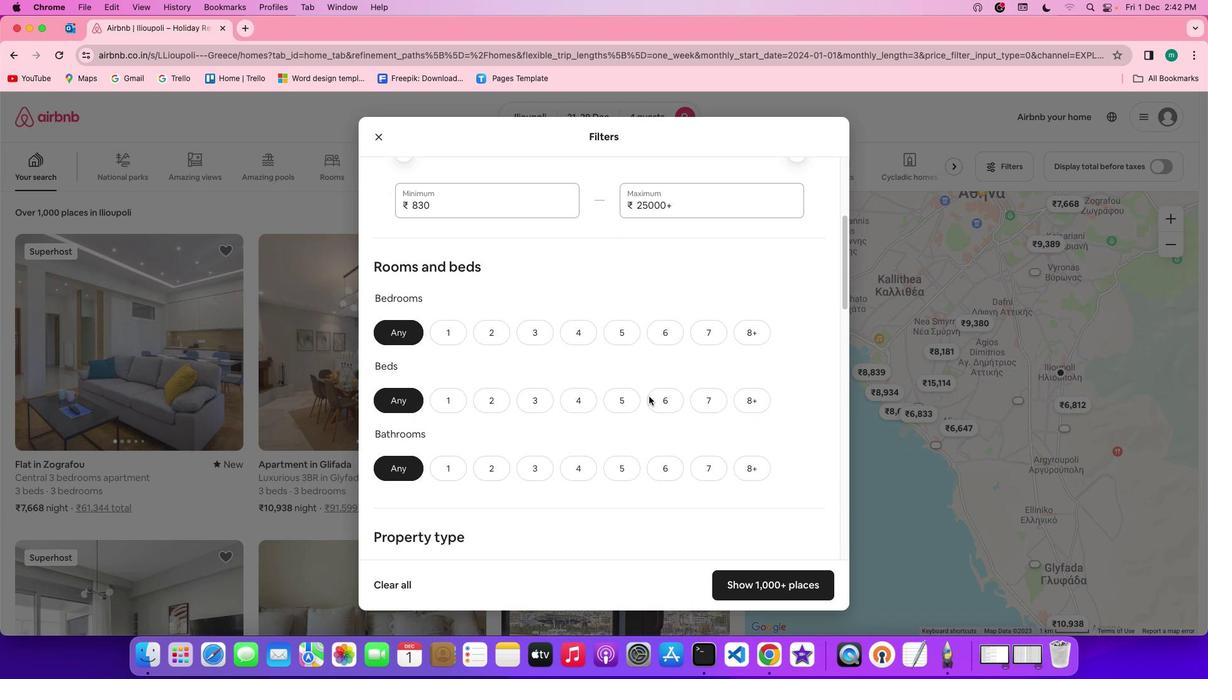 
Action: Mouse moved to (487, 303)
Screenshot: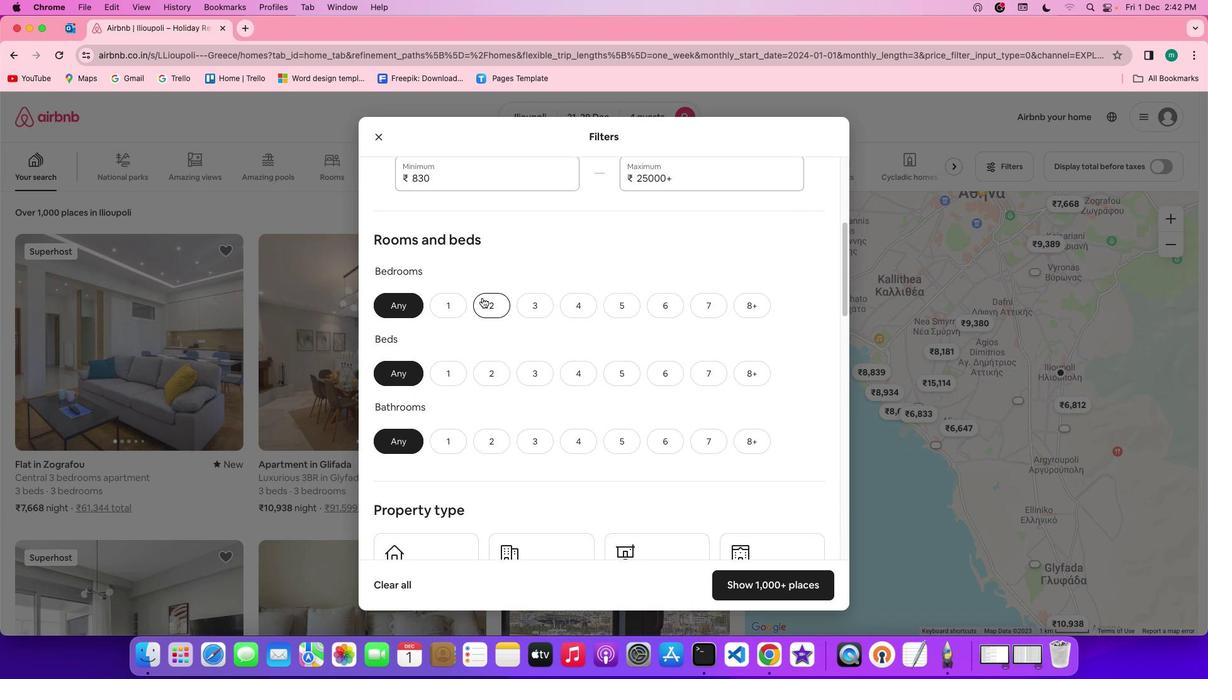 
Action: Mouse pressed left at (487, 303)
Screenshot: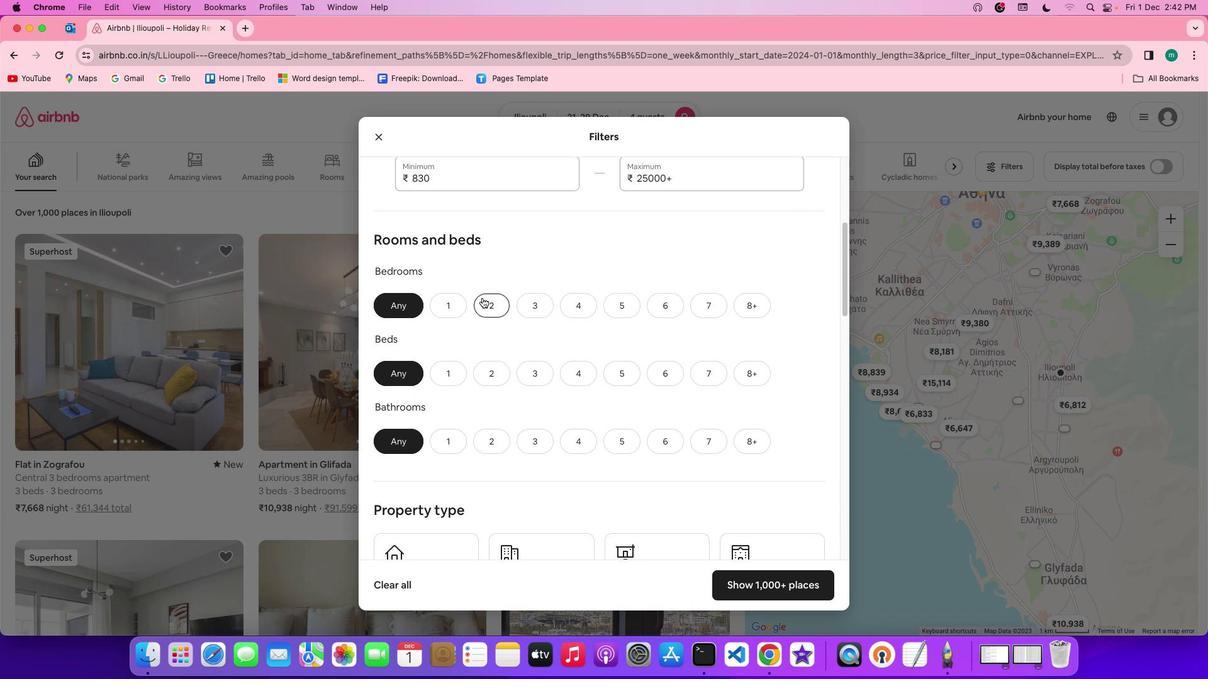 
Action: Mouse moved to (498, 368)
Screenshot: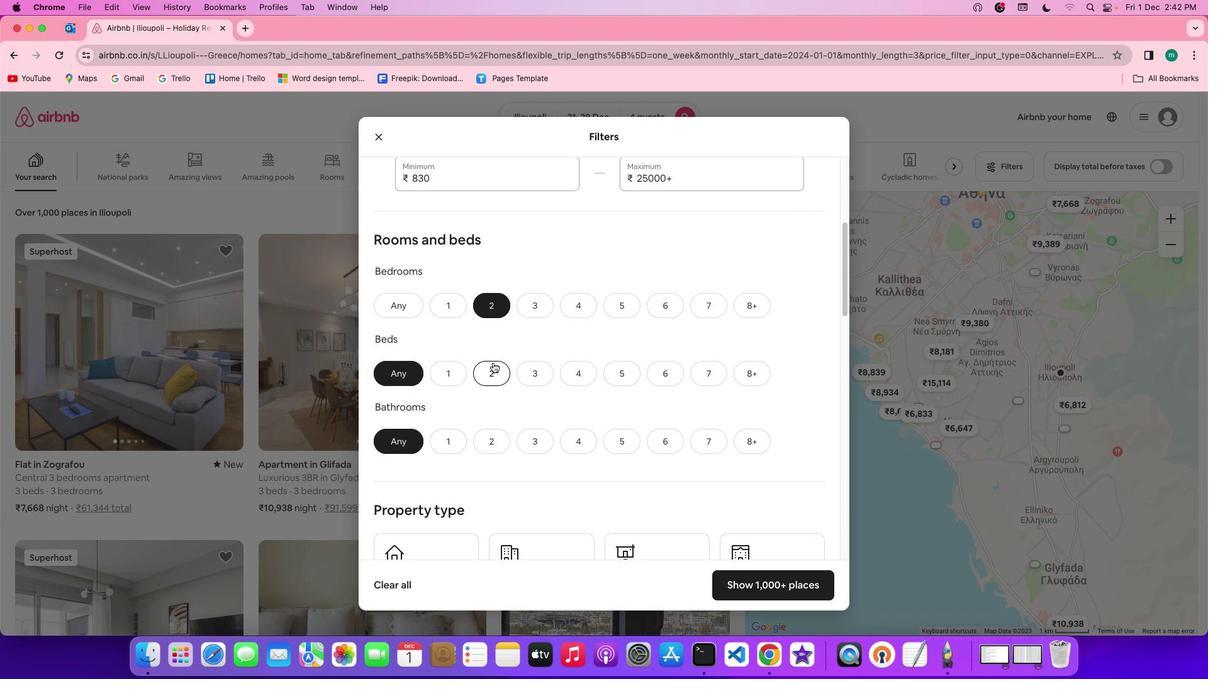 
Action: Mouse pressed left at (498, 368)
Screenshot: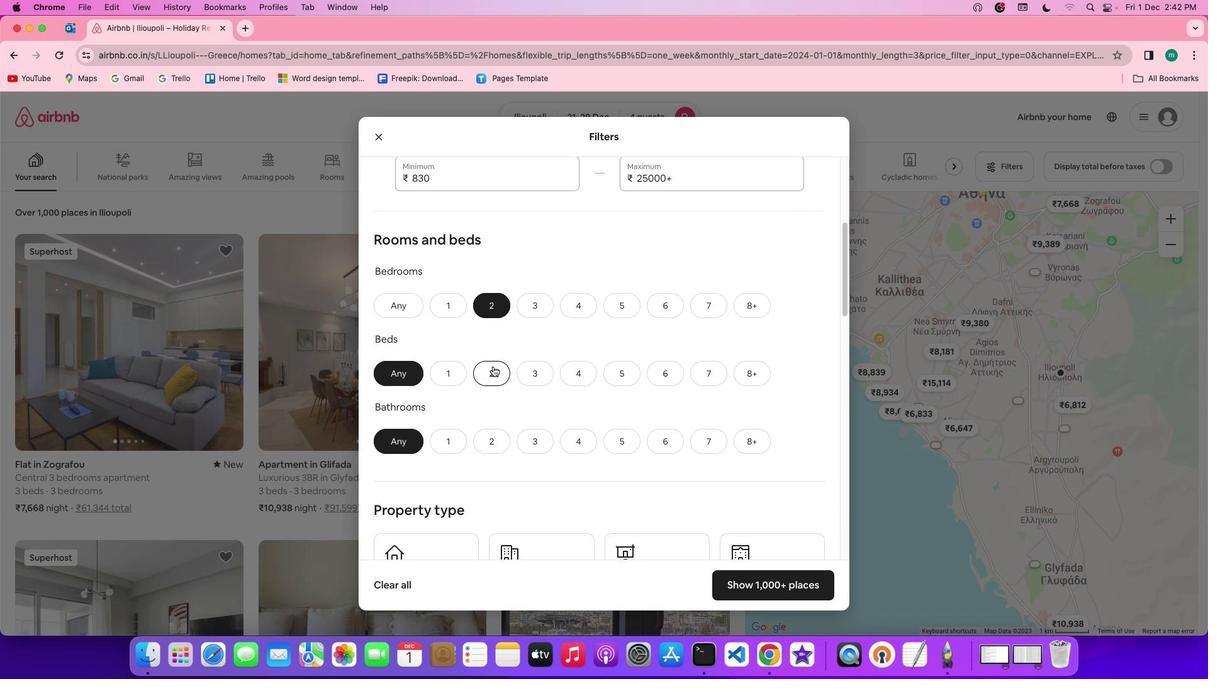 
Action: Mouse moved to (500, 439)
Screenshot: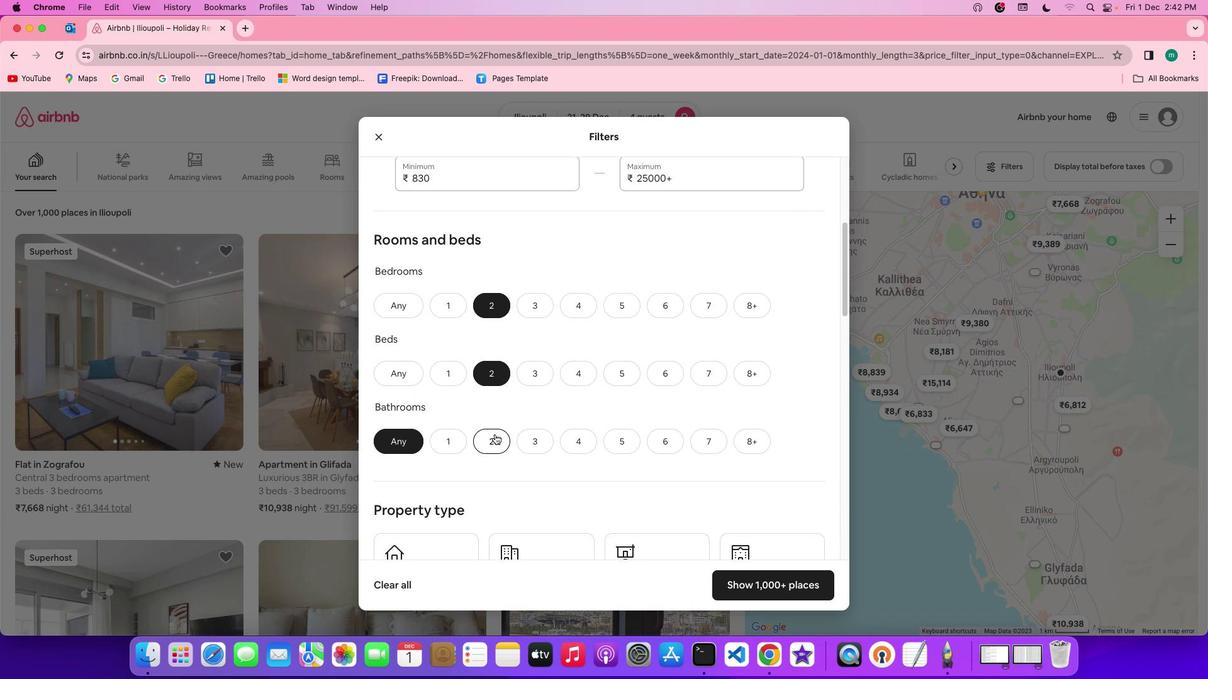 
Action: Mouse pressed left at (500, 439)
Screenshot: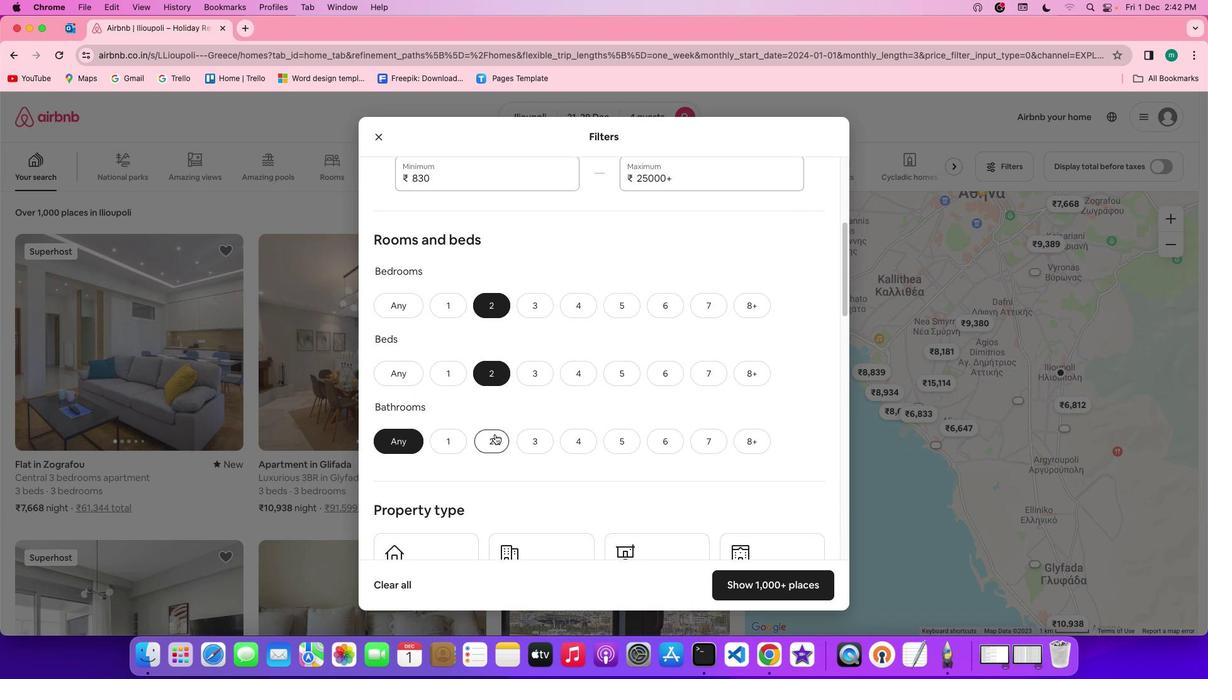 
Action: Mouse moved to (668, 444)
Screenshot: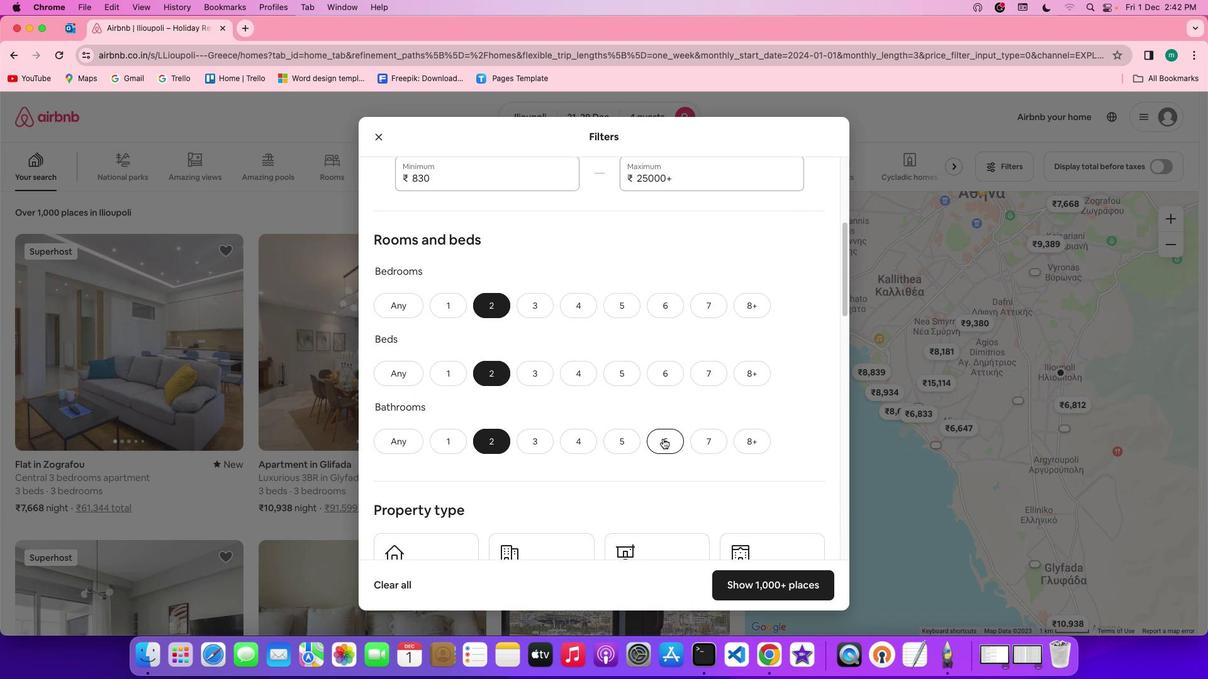
Action: Mouse scrolled (668, 444) with delta (5, 5)
Screenshot: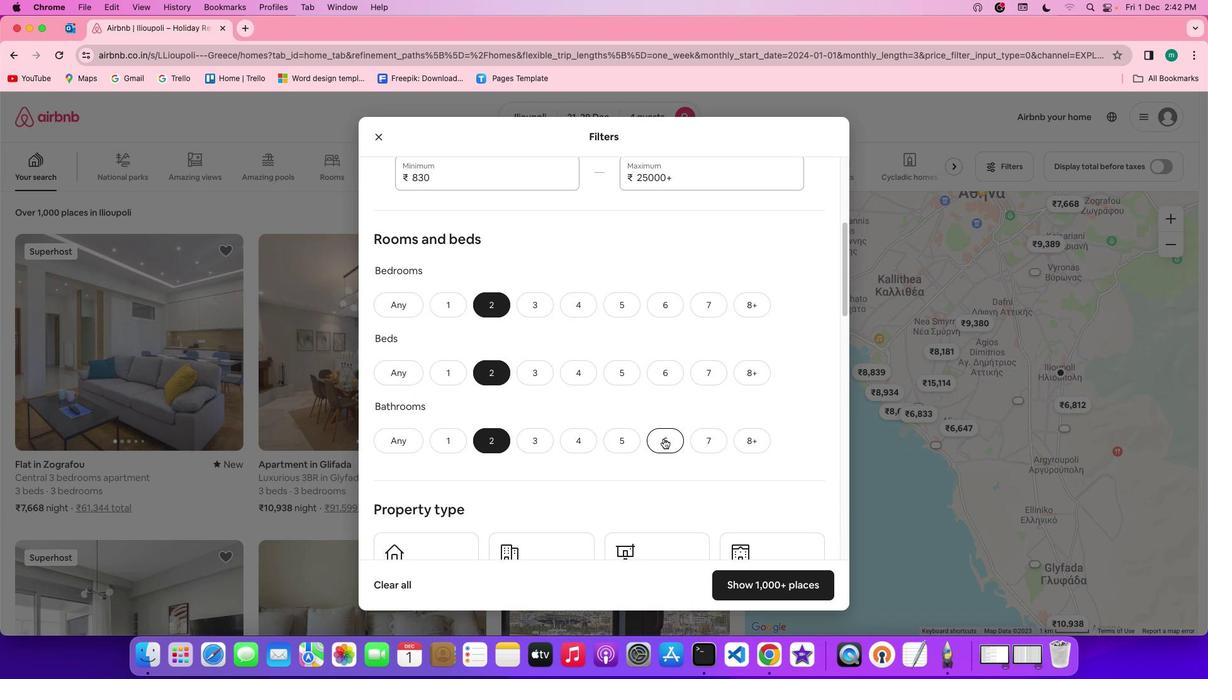 
Action: Mouse scrolled (668, 444) with delta (5, 5)
Screenshot: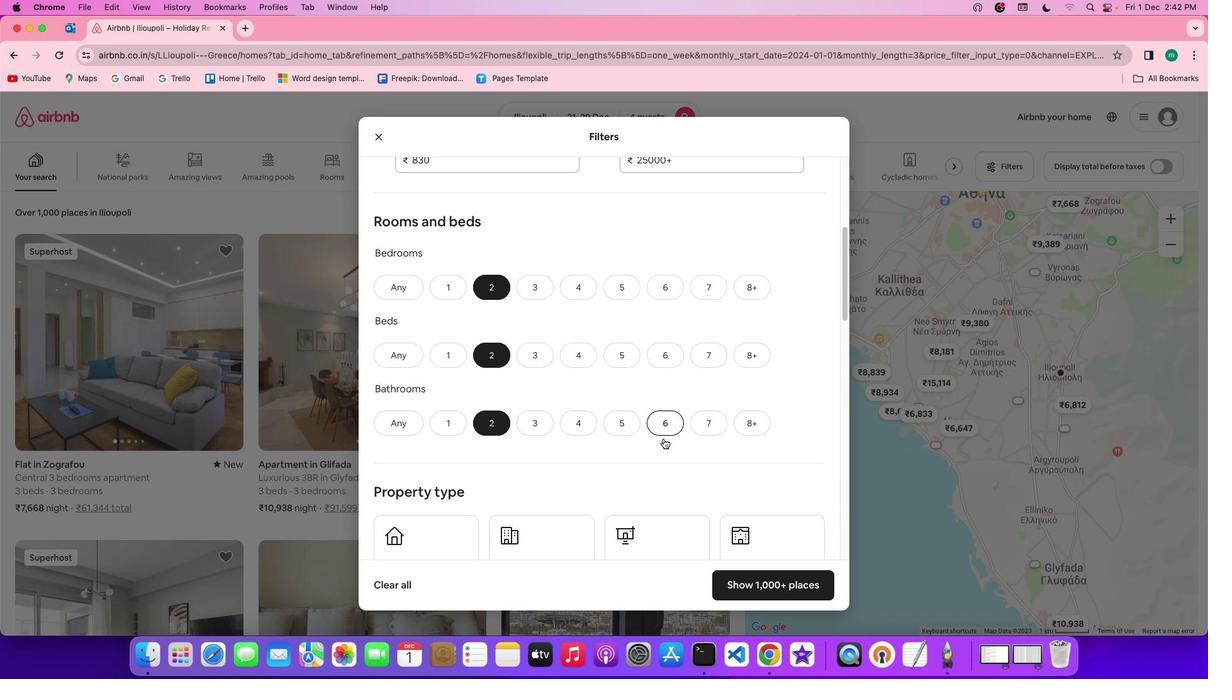 
Action: Mouse moved to (669, 444)
Screenshot: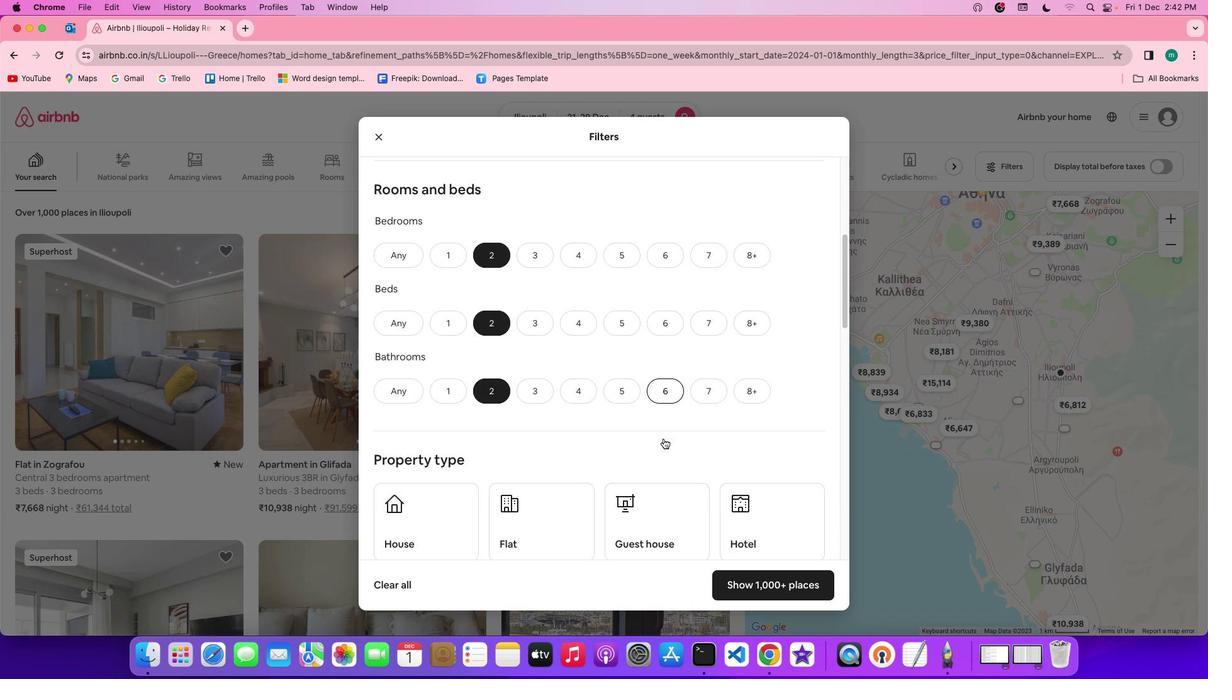 
Action: Mouse scrolled (669, 444) with delta (5, 4)
Screenshot: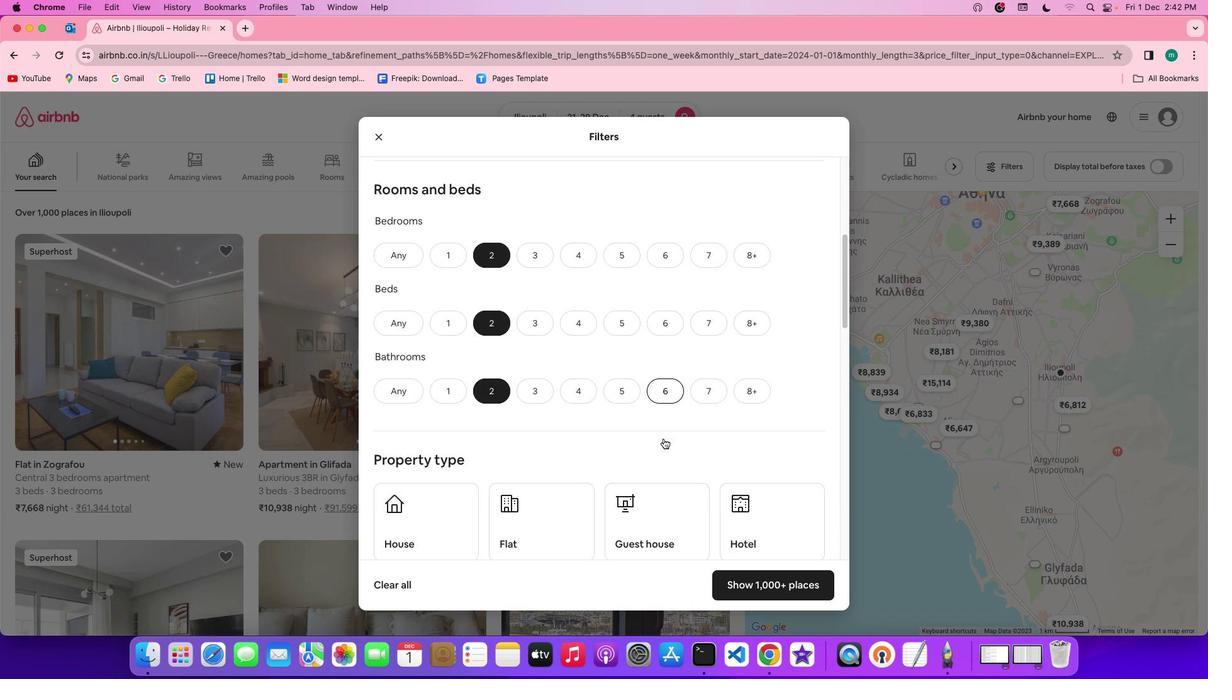 
Action: Mouse moved to (669, 444)
Screenshot: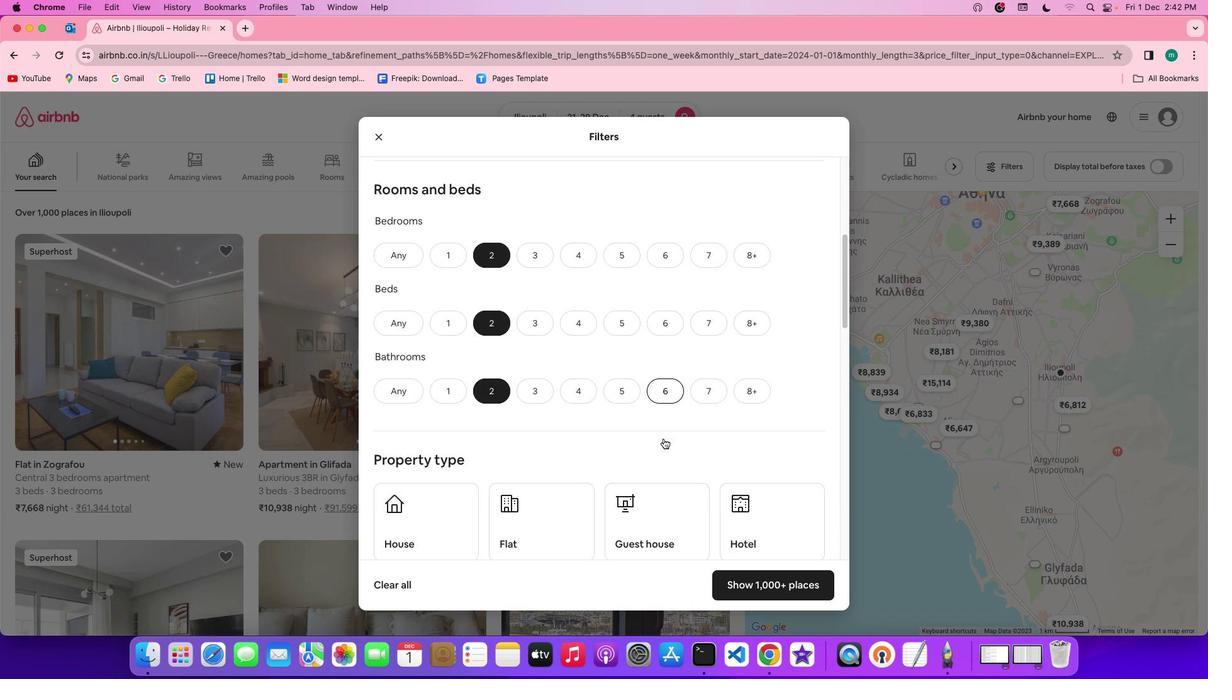 
Action: Mouse scrolled (669, 444) with delta (5, 3)
Screenshot: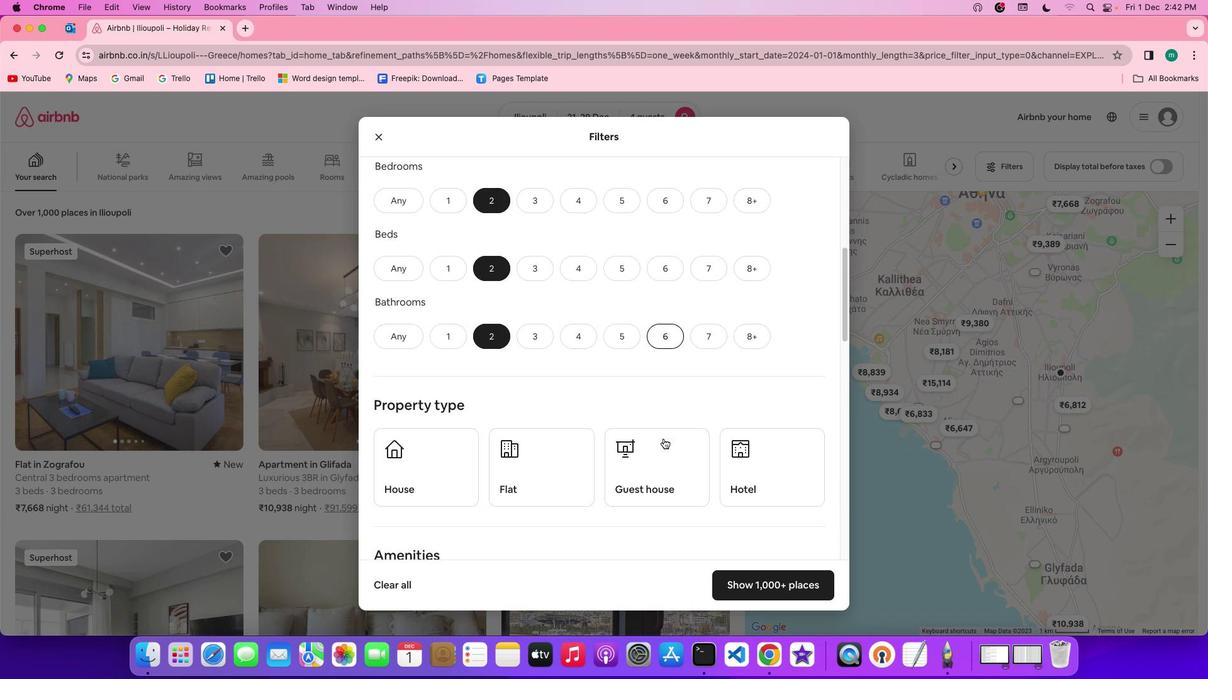
Action: Mouse scrolled (669, 444) with delta (5, 5)
Screenshot: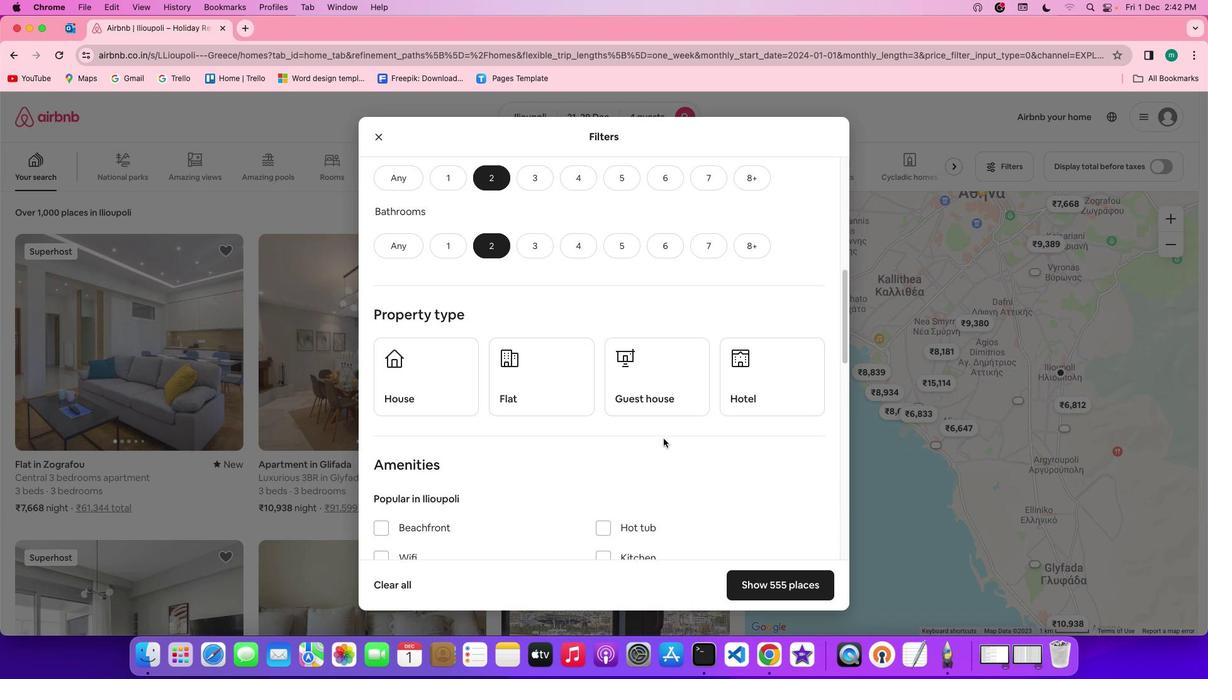 
Action: Mouse scrolled (669, 444) with delta (5, 5)
Screenshot: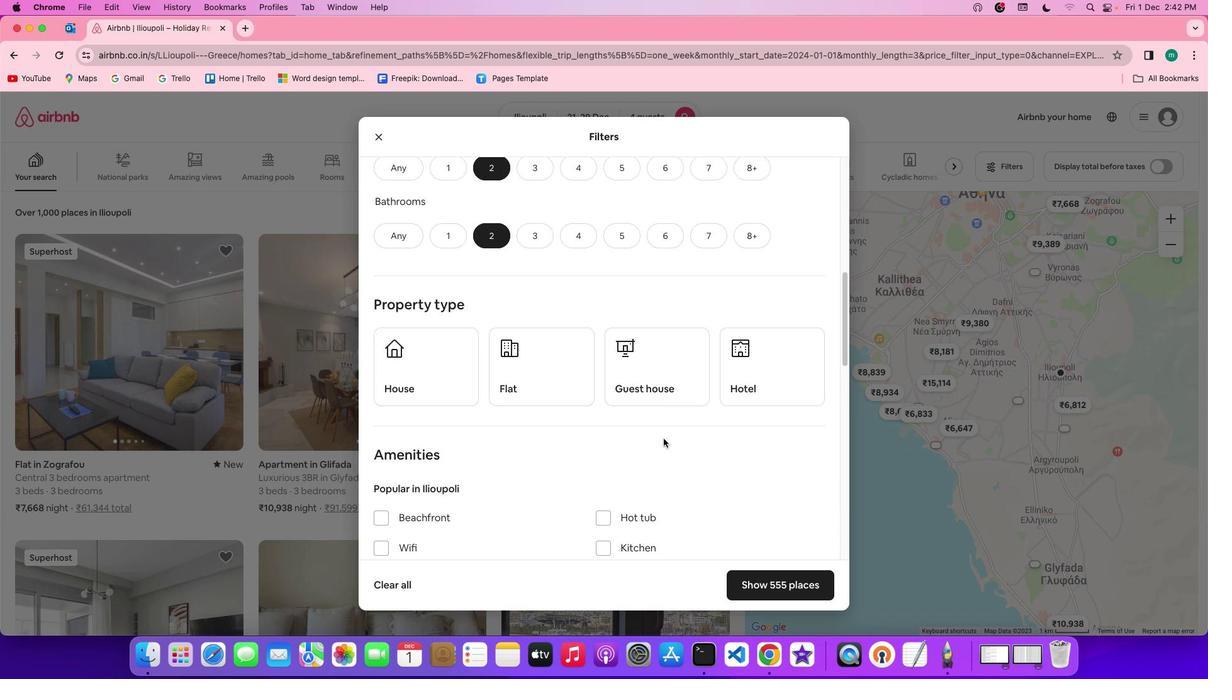 
Action: Mouse scrolled (669, 444) with delta (5, 4)
Screenshot: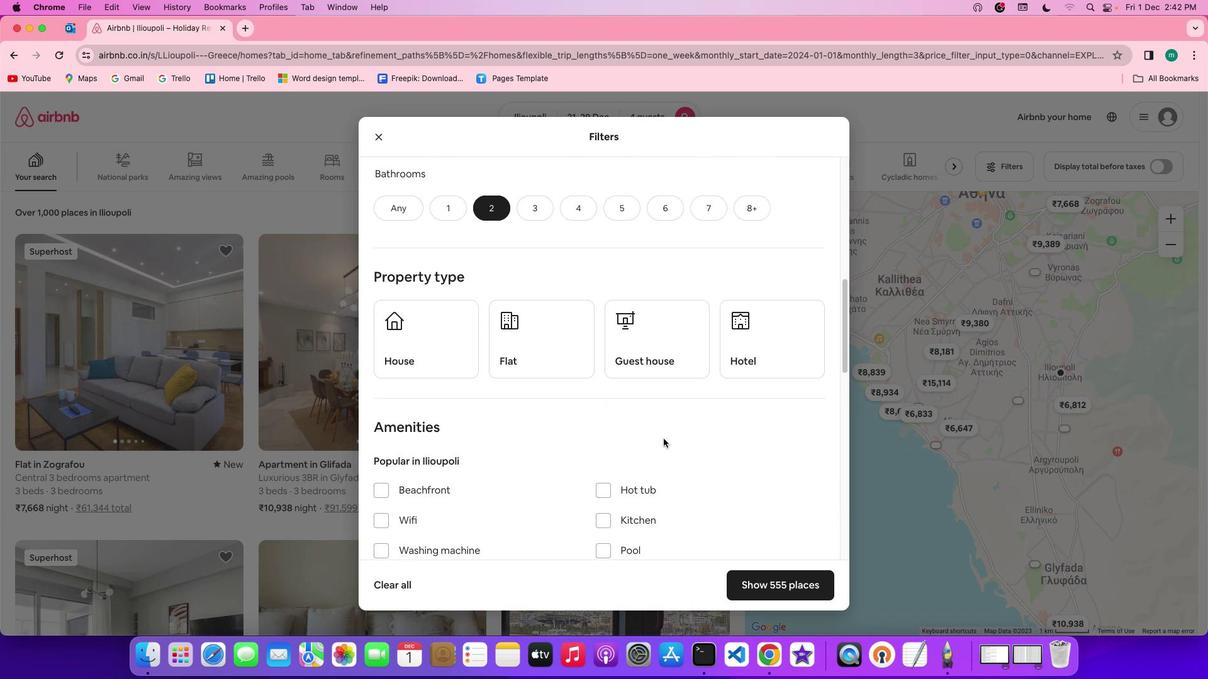 
Action: Mouse scrolled (669, 444) with delta (5, 5)
Screenshot: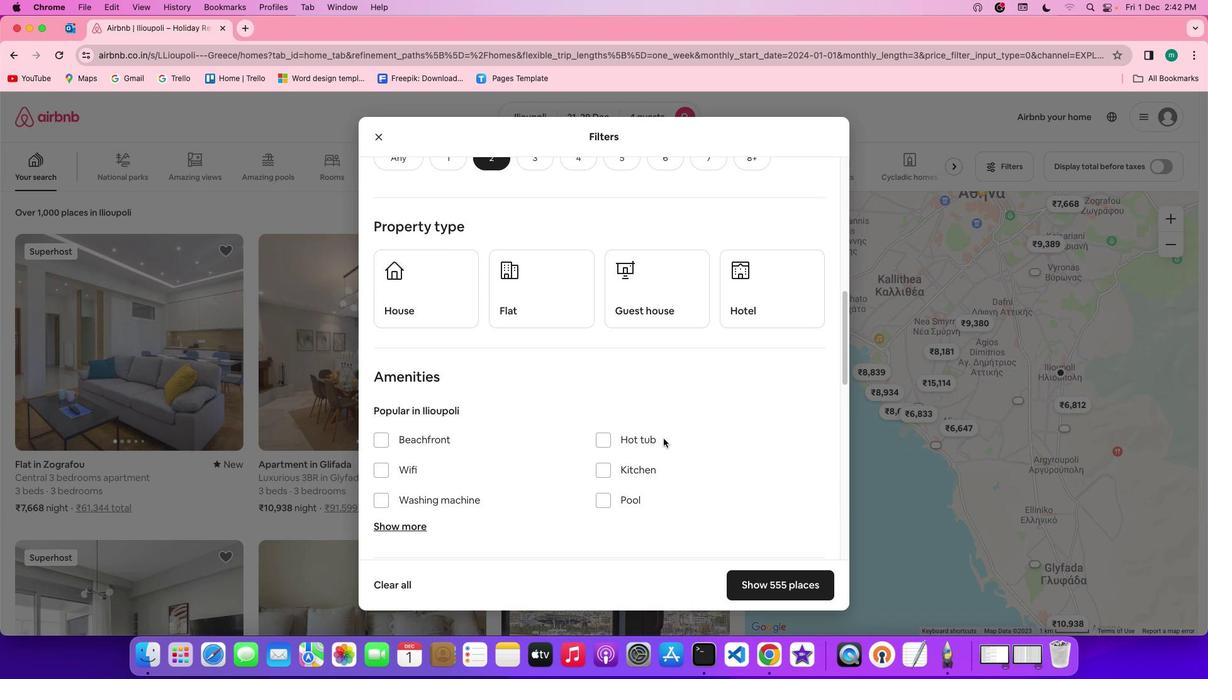 
Action: Mouse scrolled (669, 444) with delta (5, 5)
Screenshot: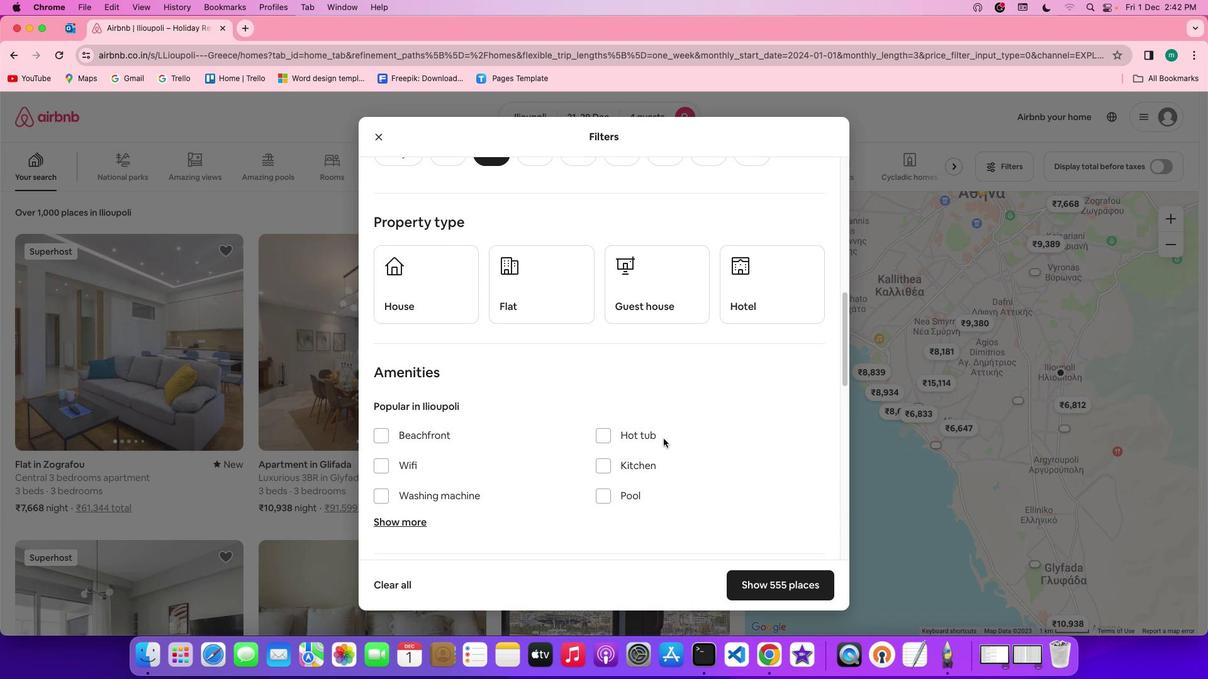 
Action: Mouse scrolled (669, 444) with delta (5, 5)
Screenshot: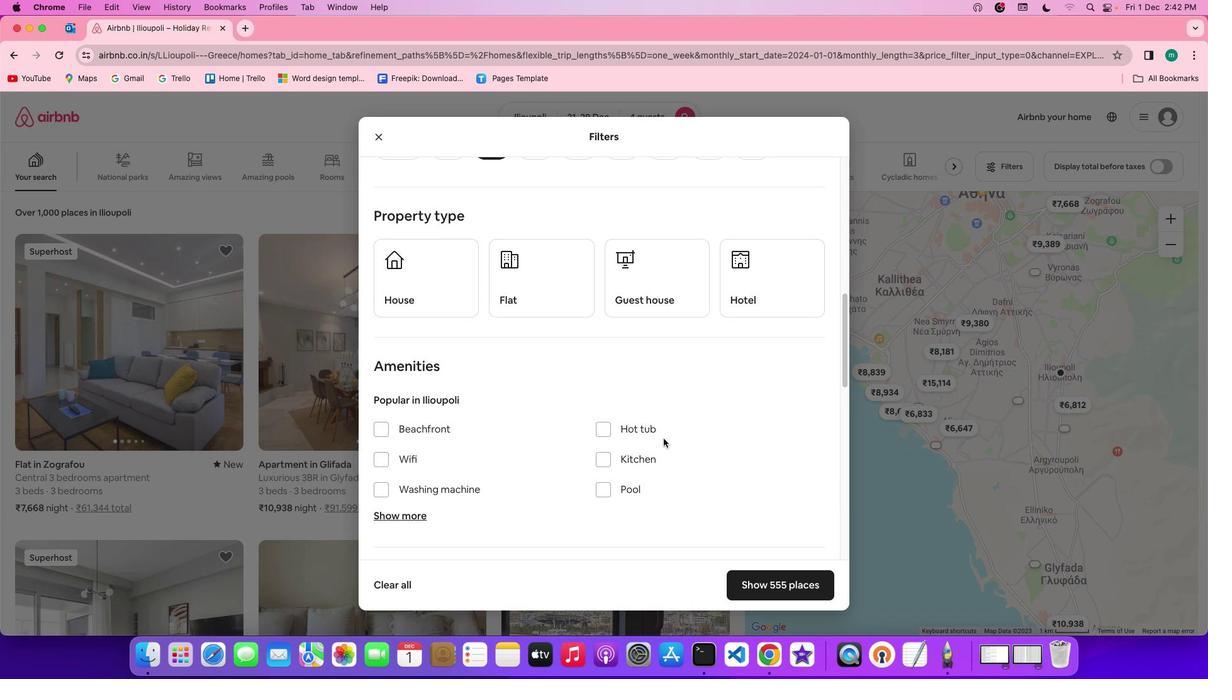 
Action: Mouse scrolled (669, 444) with delta (5, 4)
Screenshot: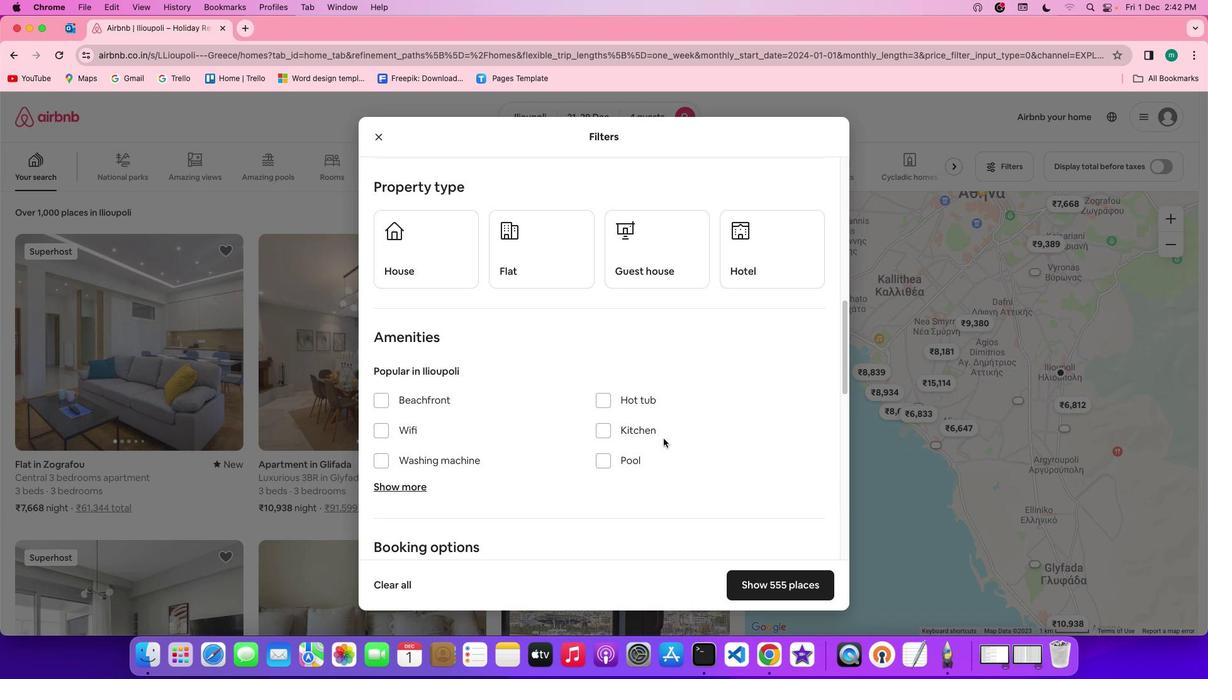 
Action: Mouse moved to (535, 237)
Screenshot: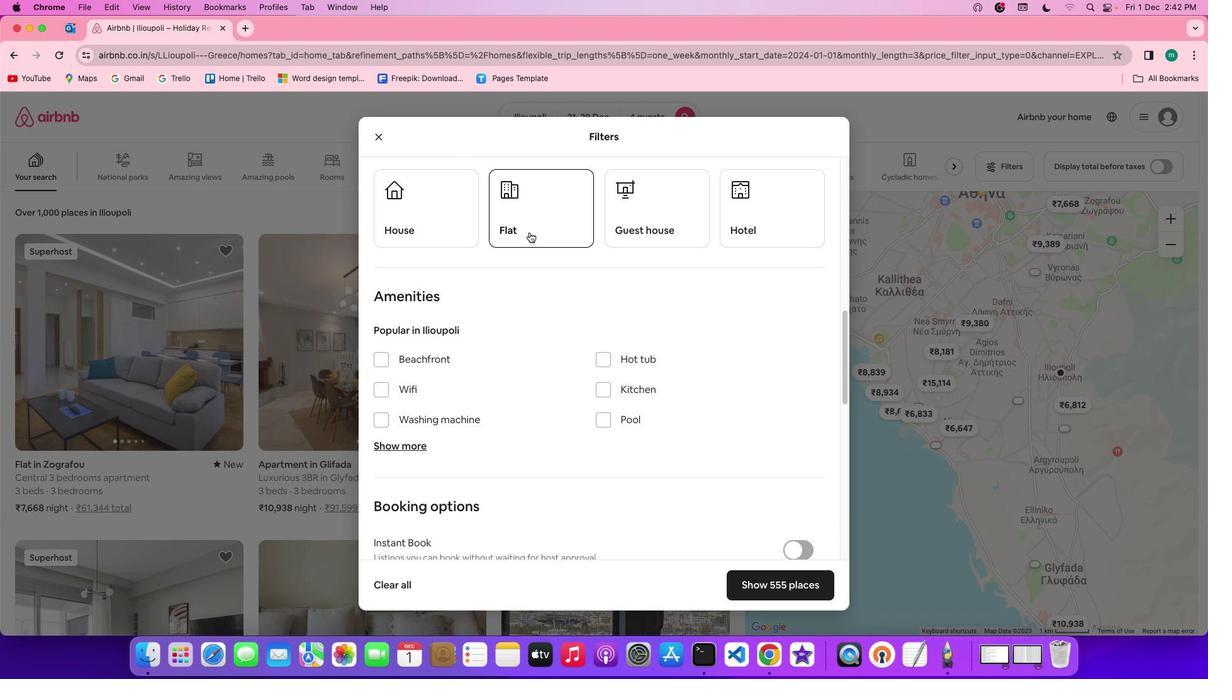 
Action: Mouse pressed left at (535, 237)
Screenshot: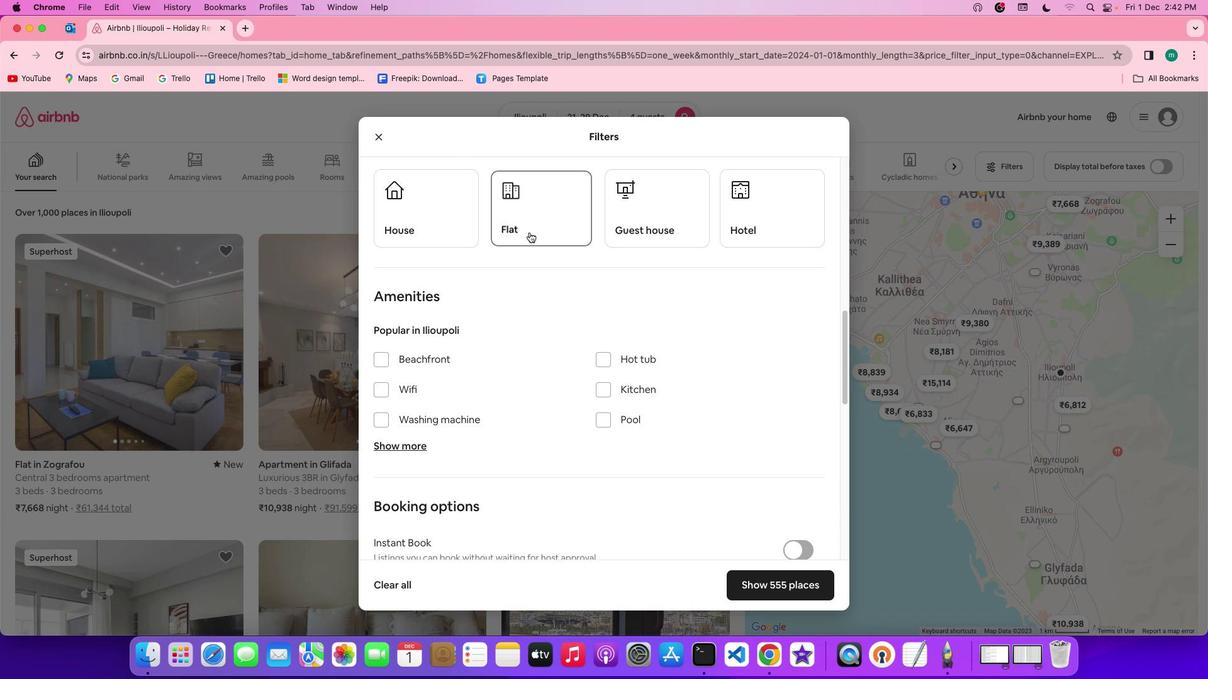 
Action: Mouse moved to (747, 382)
Screenshot: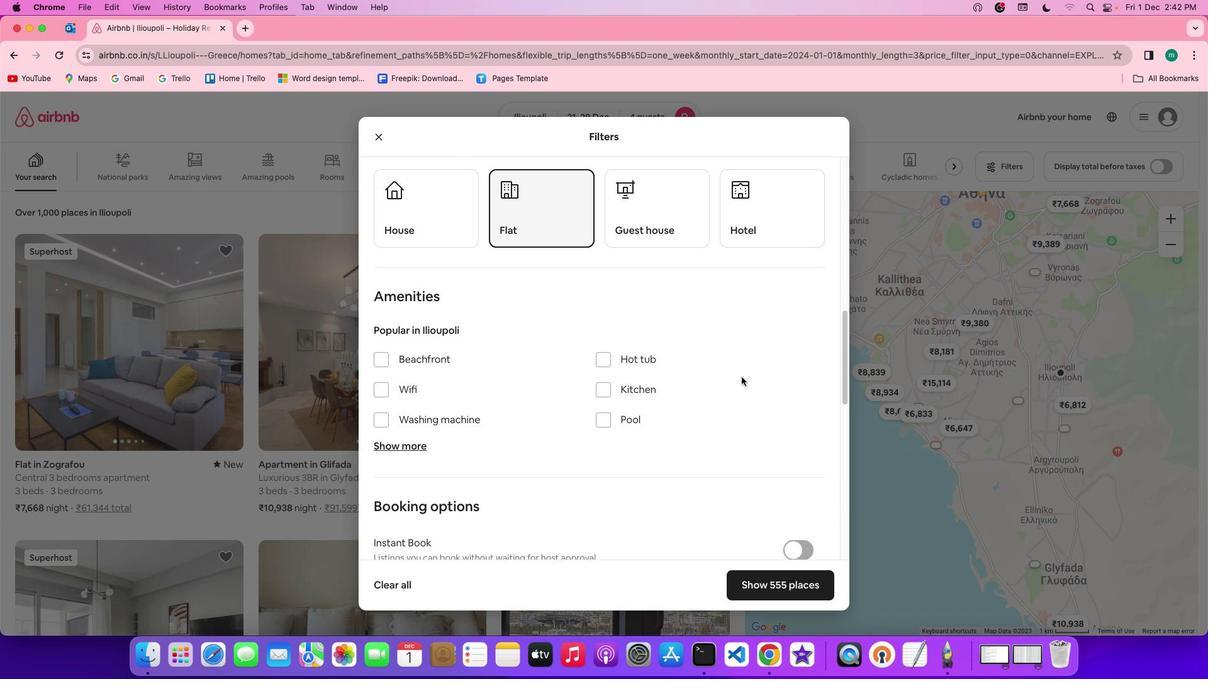 
Action: Mouse scrolled (747, 382) with delta (5, 5)
Screenshot: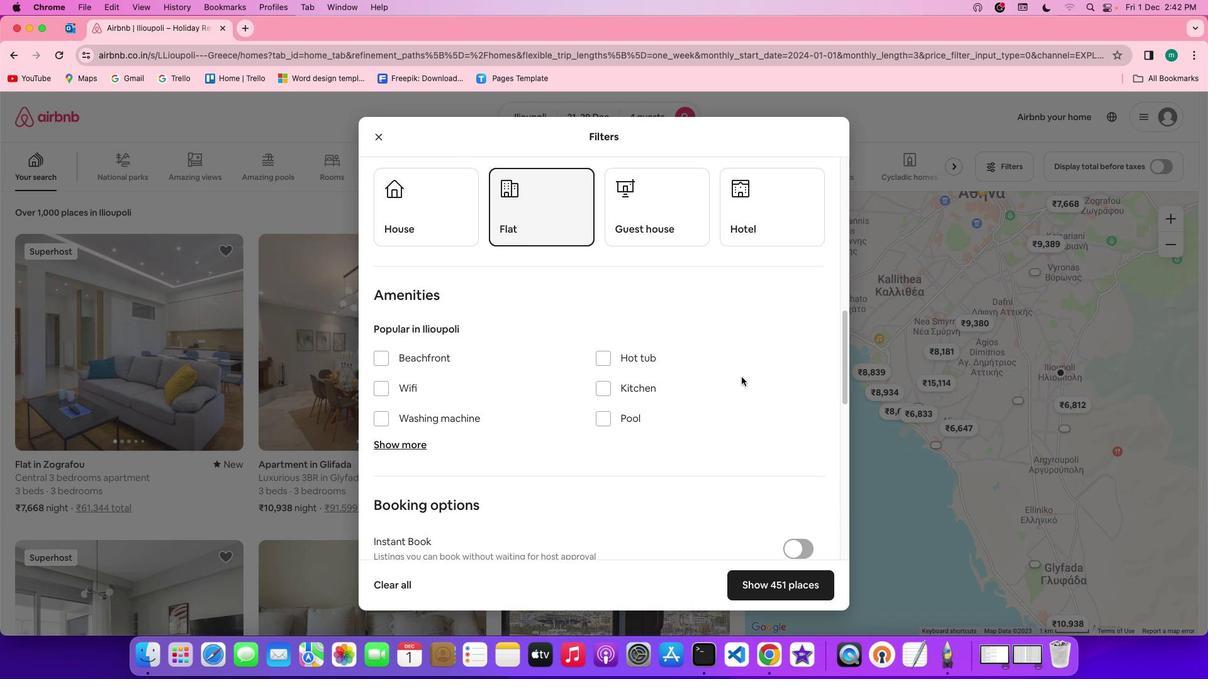 
Action: Mouse scrolled (747, 382) with delta (5, 5)
Screenshot: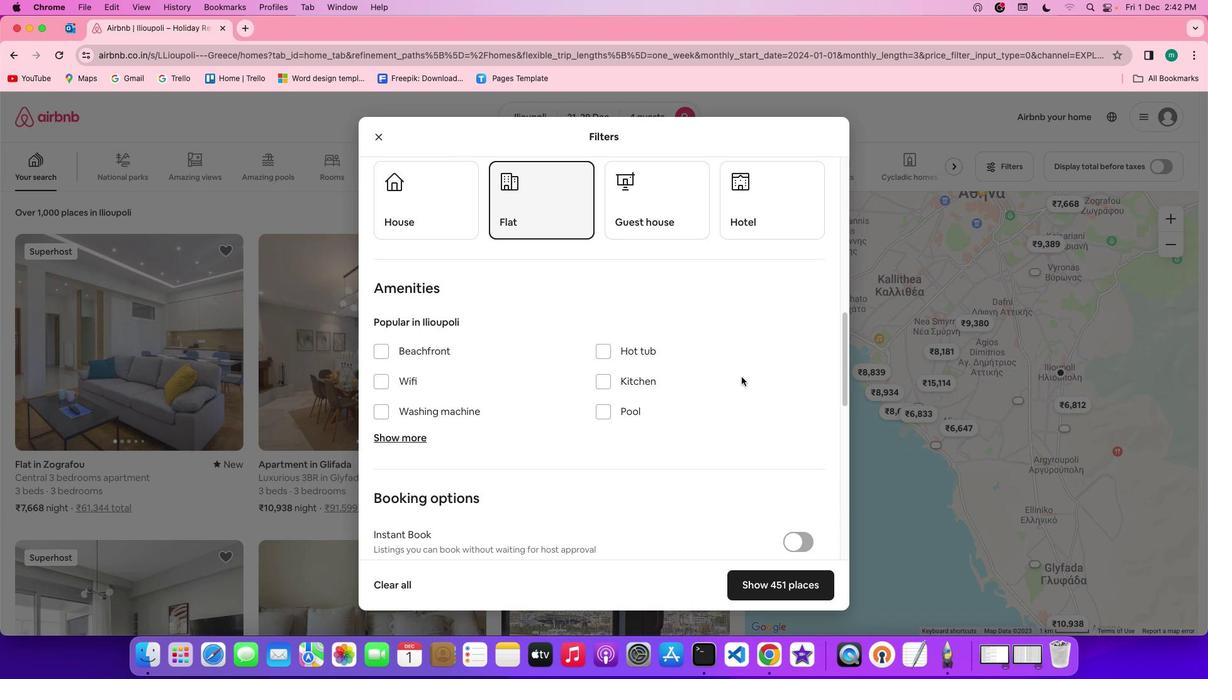 
Action: Mouse scrolled (747, 382) with delta (5, 4)
Screenshot: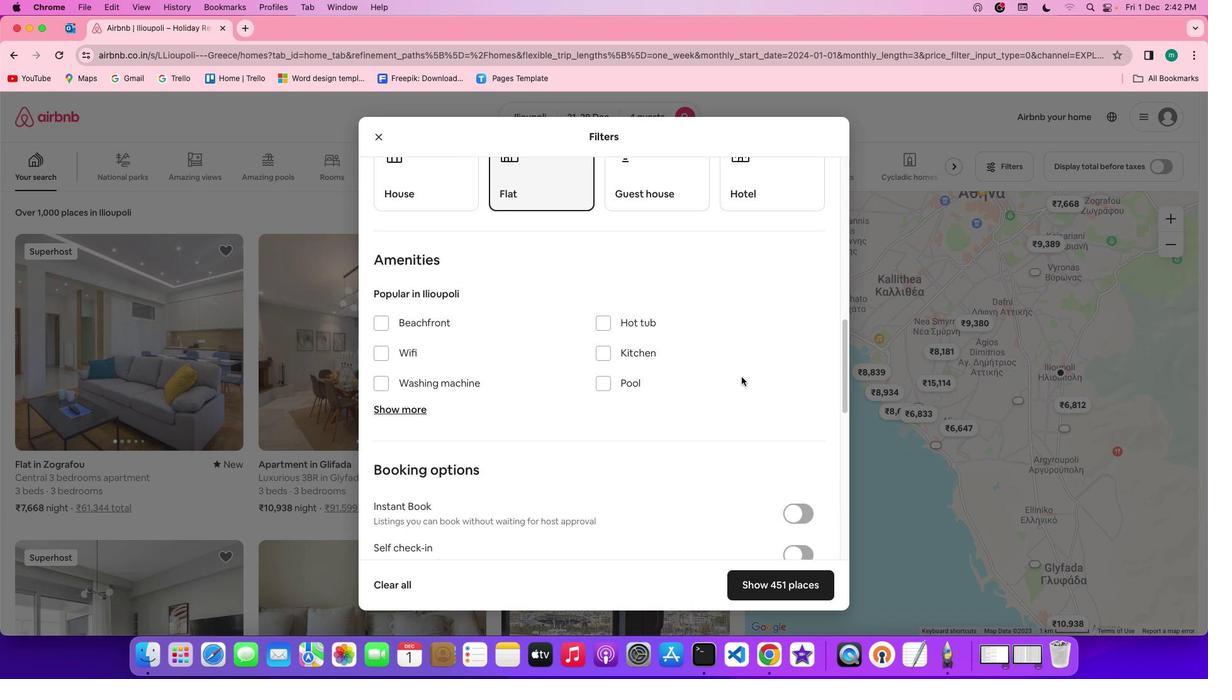 
Action: Mouse scrolled (747, 382) with delta (5, 5)
Screenshot: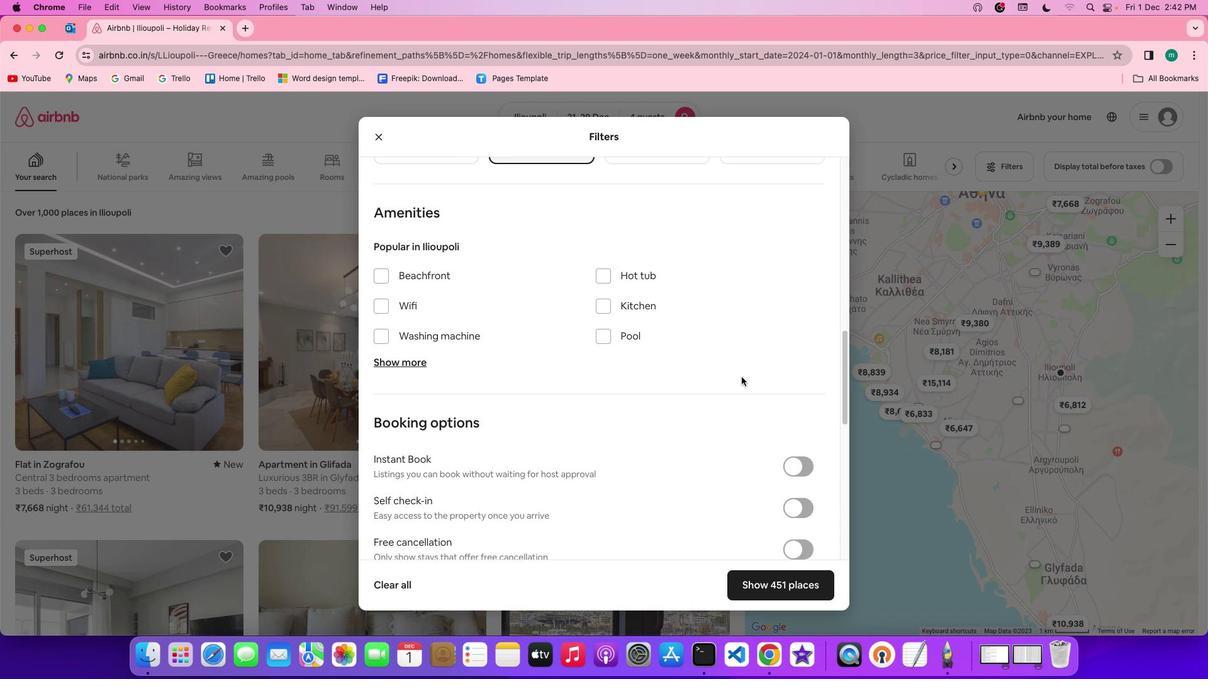 
Action: Mouse scrolled (747, 382) with delta (5, 5)
Screenshot: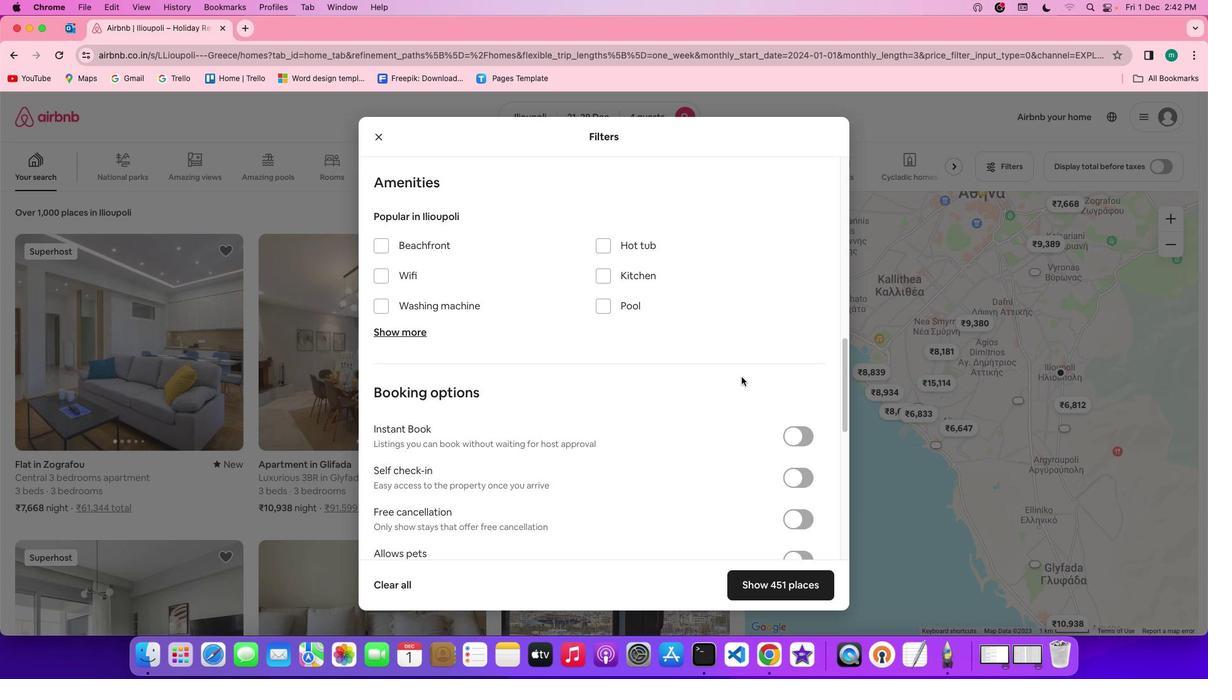 
Action: Mouse scrolled (747, 382) with delta (5, 5)
Screenshot: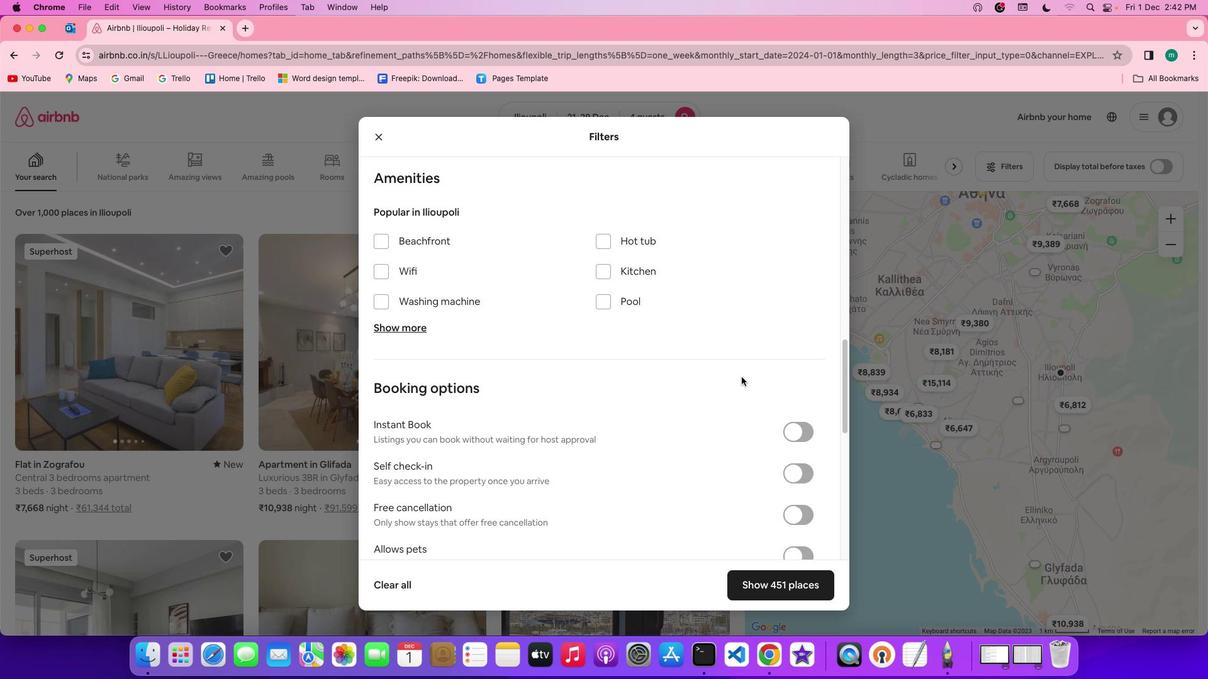 
Action: Mouse scrolled (747, 382) with delta (5, 5)
Screenshot: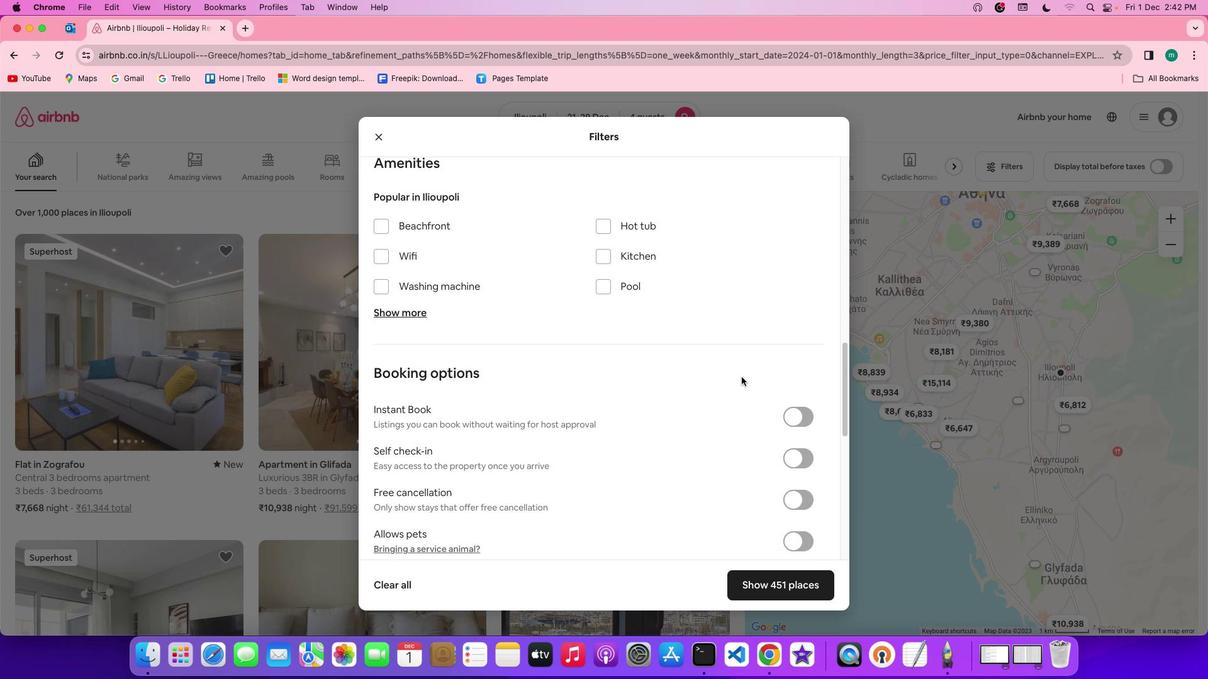 
Action: Mouse scrolled (747, 382) with delta (5, 5)
Screenshot: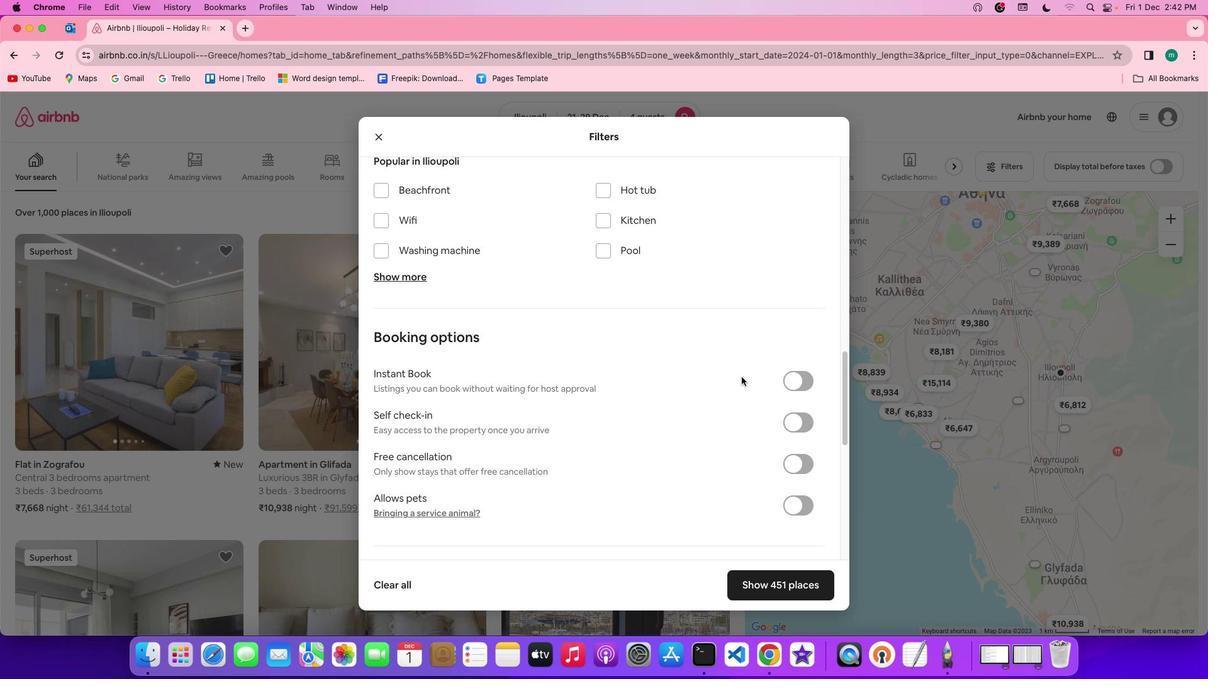 
Action: Mouse scrolled (747, 382) with delta (5, 5)
Screenshot: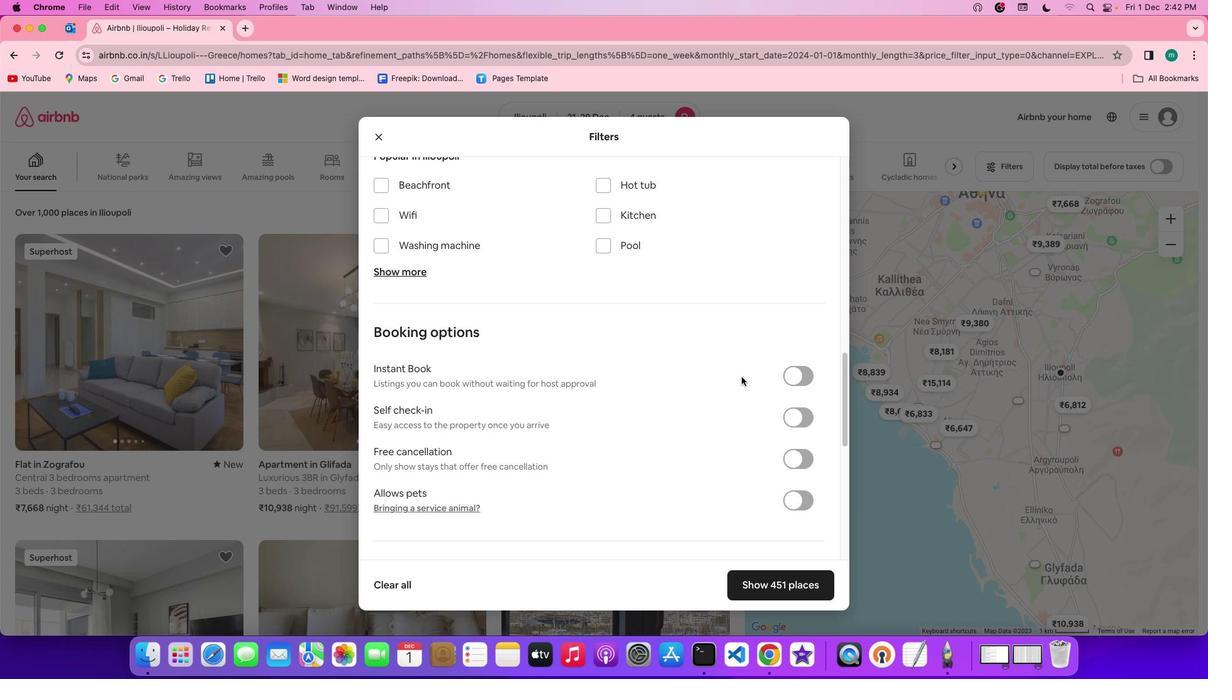 
Action: Mouse scrolled (747, 382) with delta (5, 5)
Screenshot: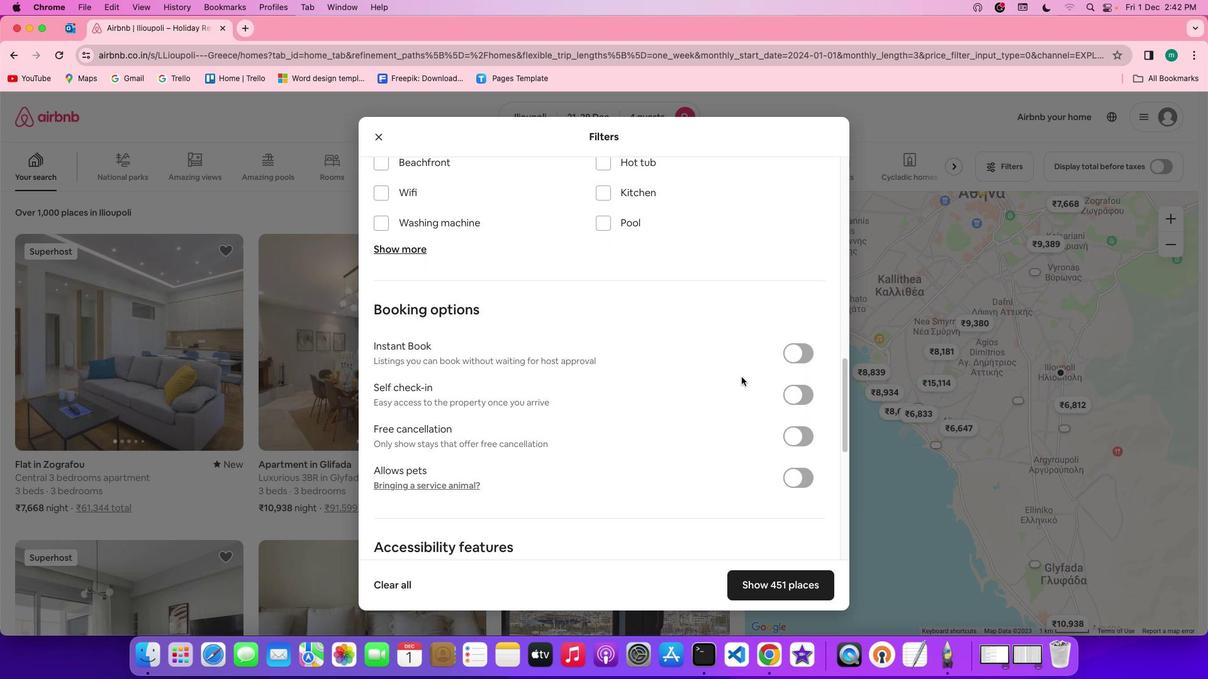 
Action: Mouse moved to (696, 361)
Screenshot: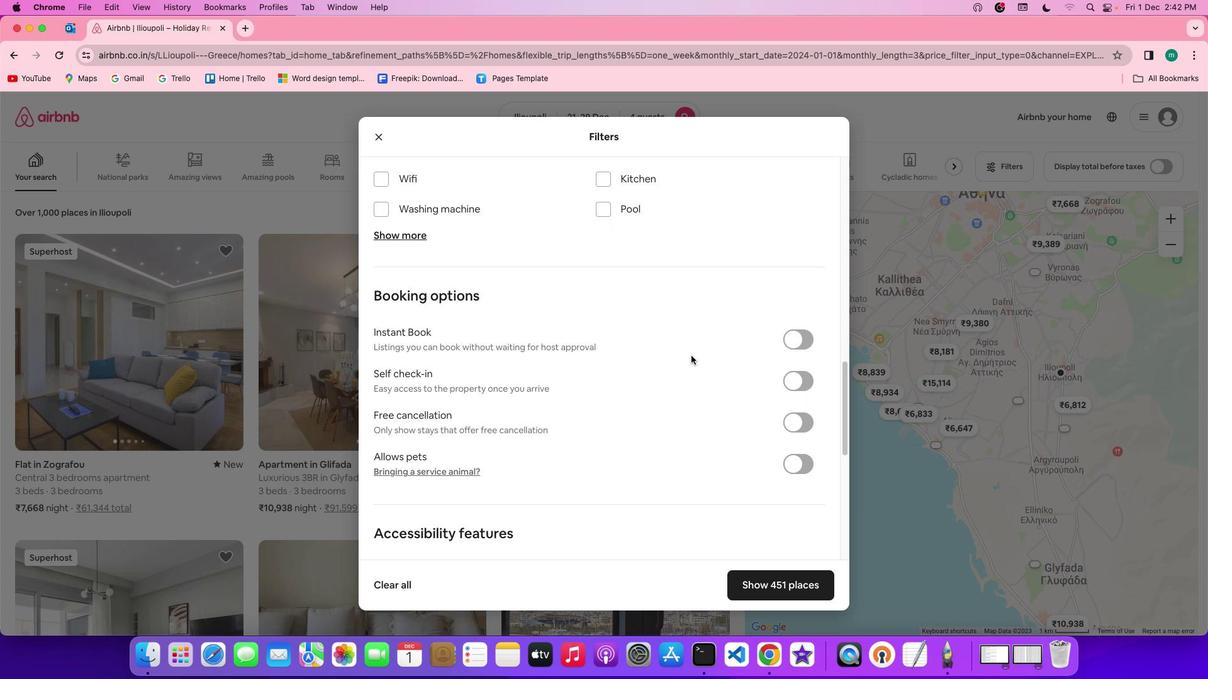 
Action: Mouse scrolled (696, 361) with delta (5, 6)
Screenshot: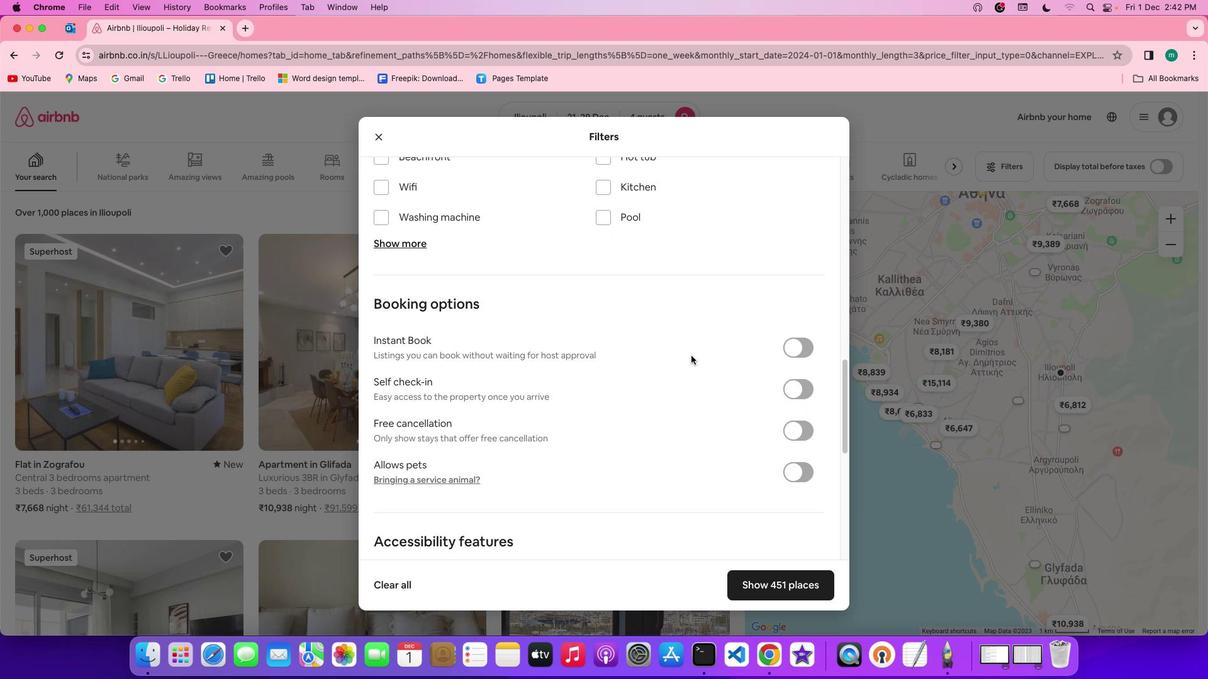 
Action: Mouse scrolled (696, 361) with delta (5, 6)
Screenshot: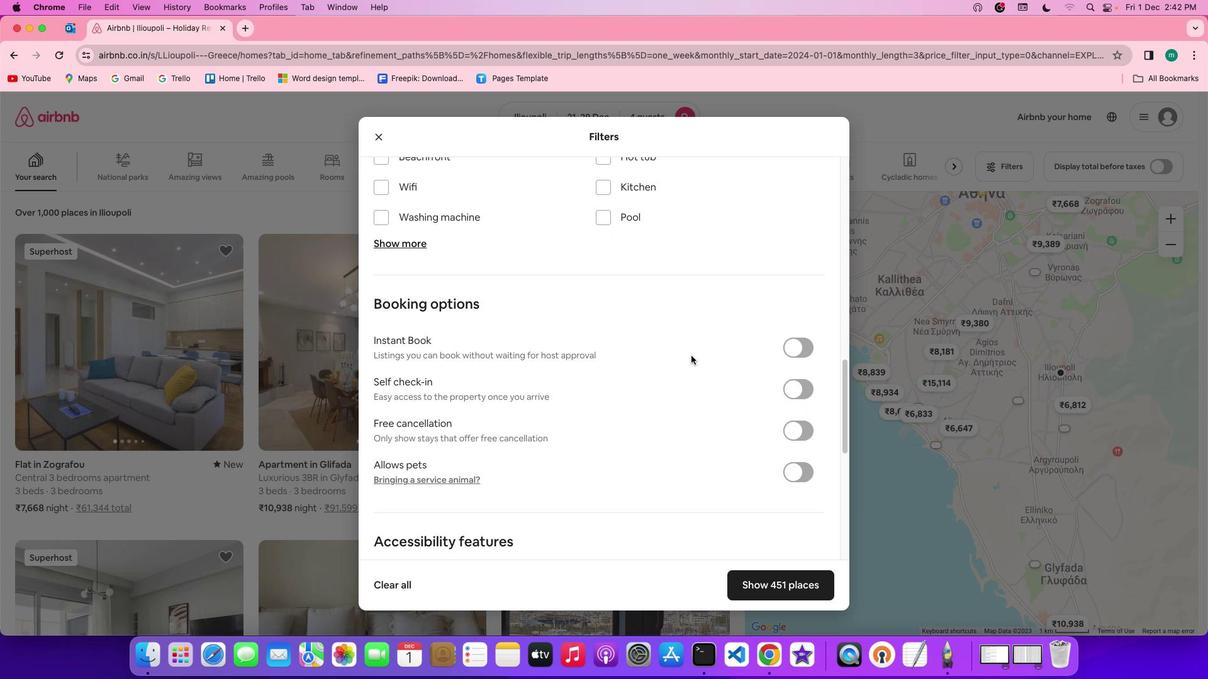 
Action: Mouse moved to (436, 236)
Screenshot: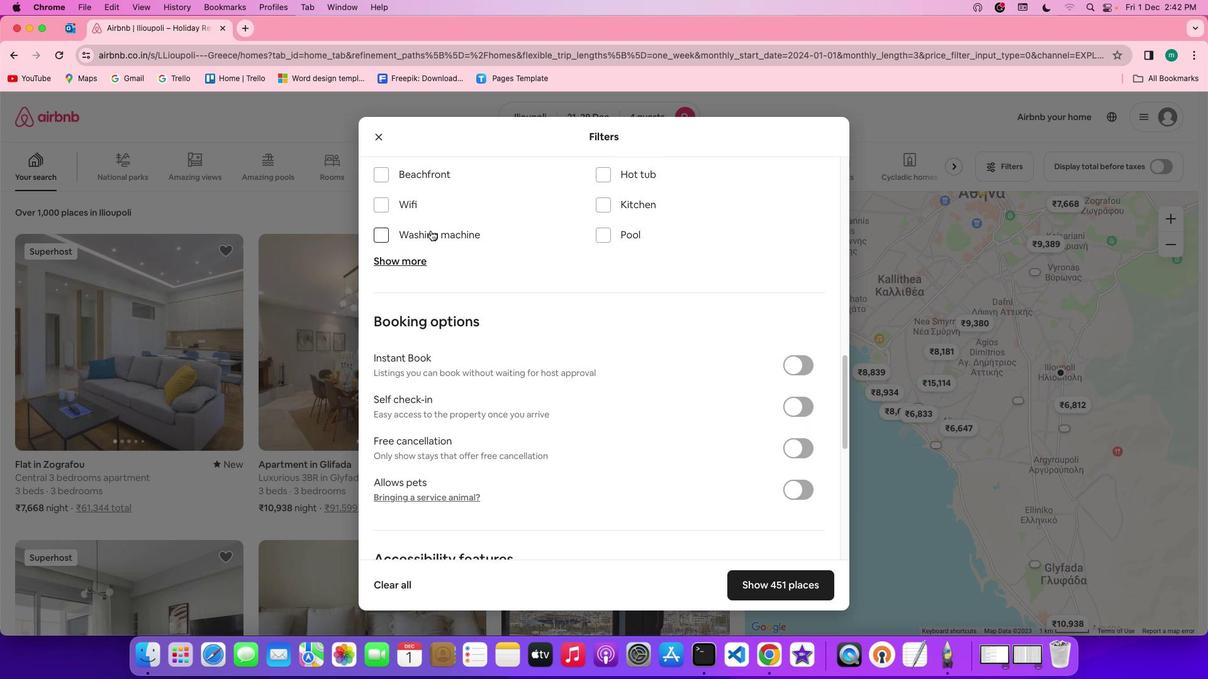 
Action: Mouse pressed left at (436, 236)
Screenshot: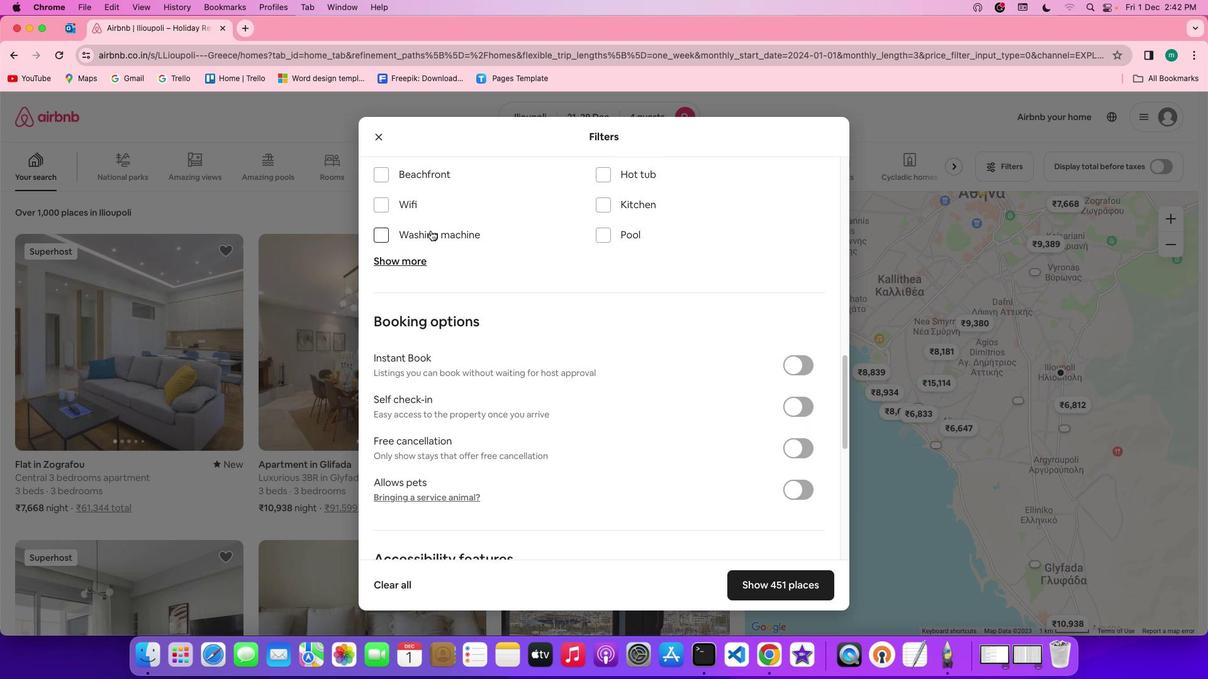
Action: Mouse moved to (650, 430)
Screenshot: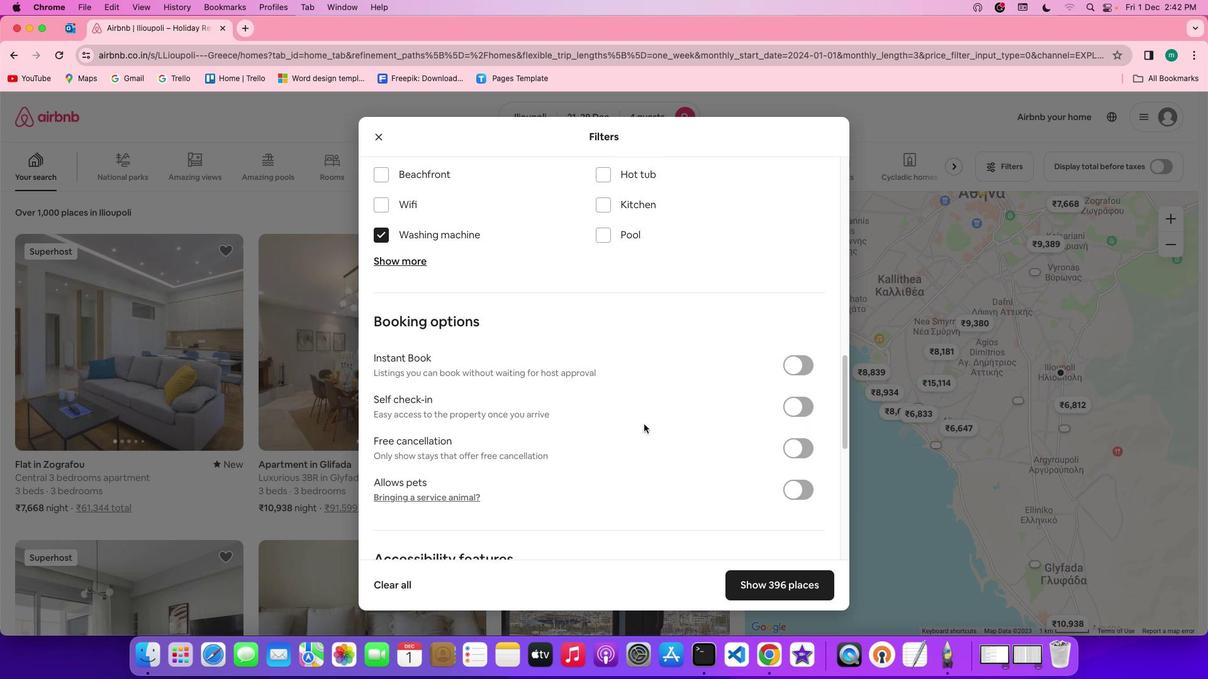 
Action: Mouse scrolled (650, 430) with delta (5, 5)
Screenshot: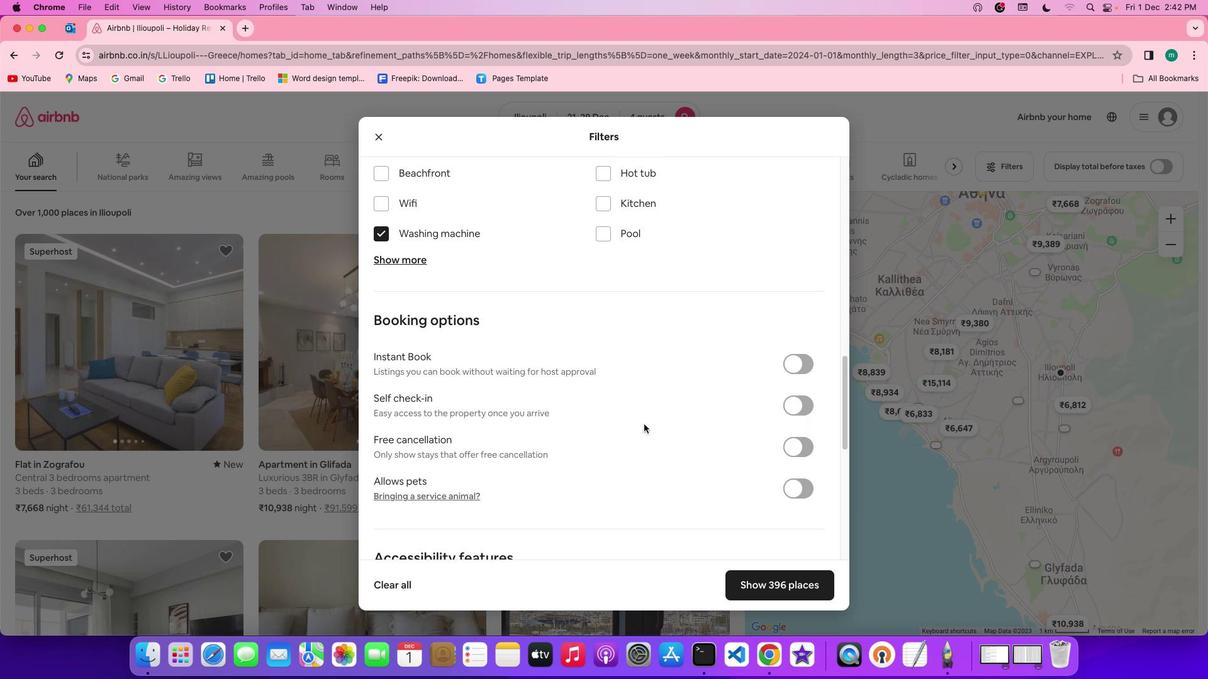 
Action: Mouse scrolled (650, 430) with delta (5, 5)
Screenshot: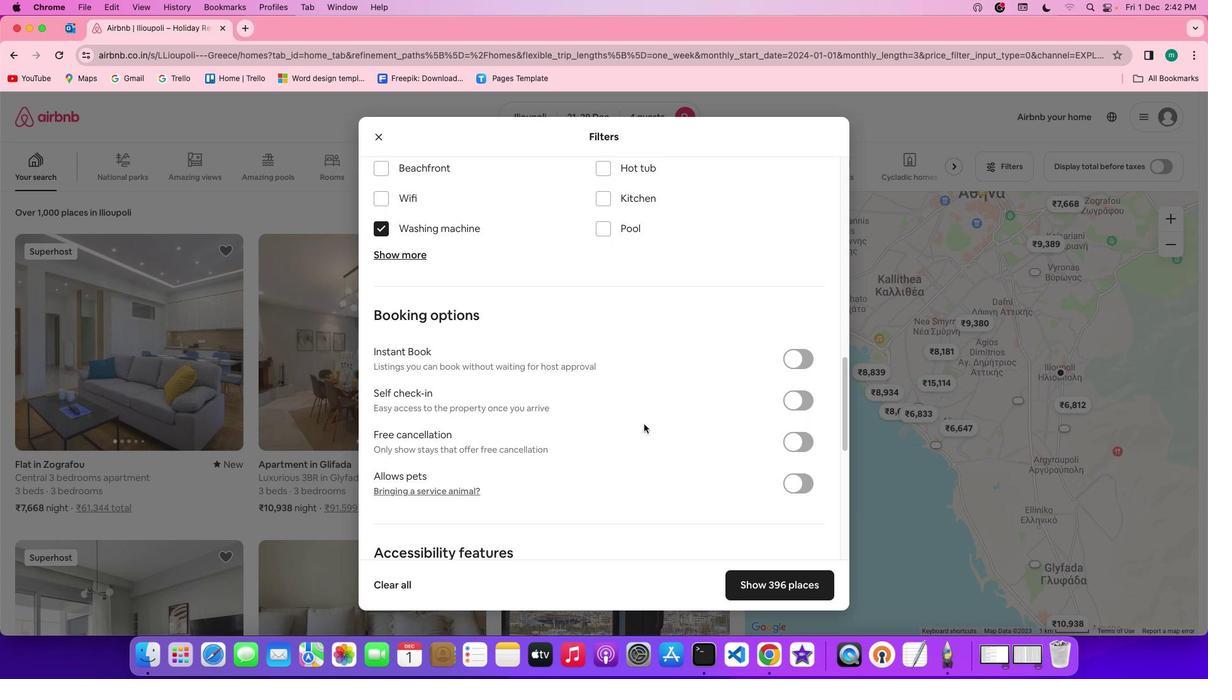 
Action: Mouse scrolled (650, 430) with delta (5, 4)
Screenshot: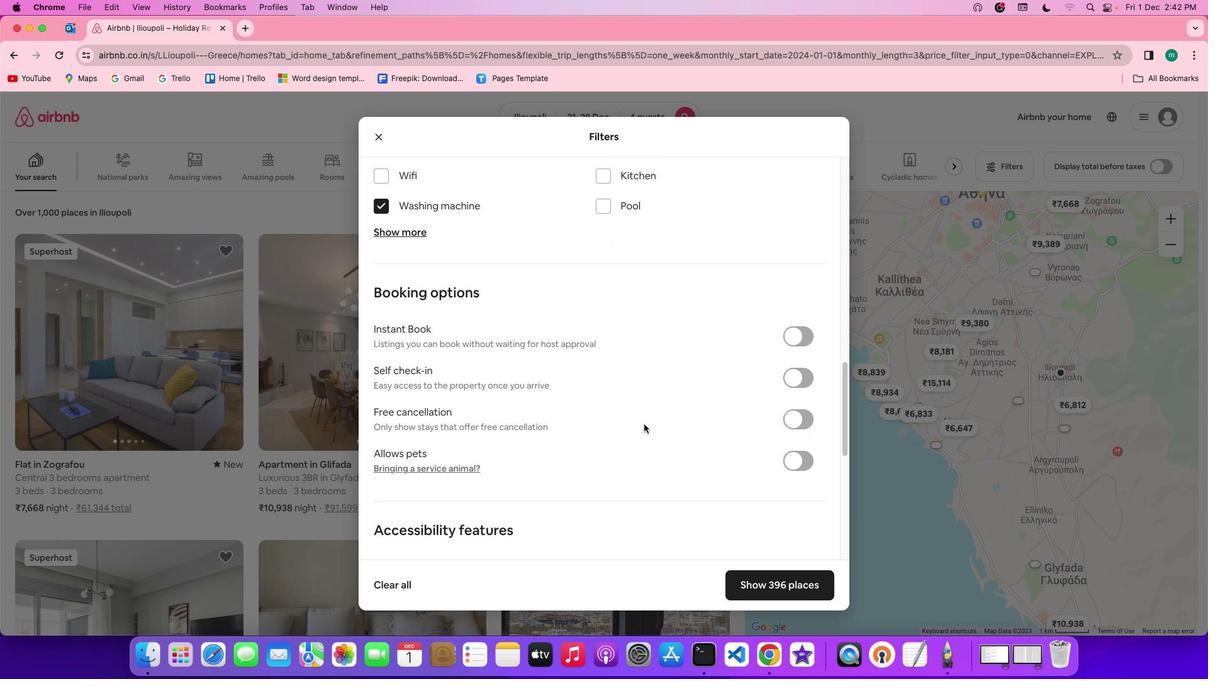 
Action: Mouse scrolled (650, 430) with delta (5, 3)
Screenshot: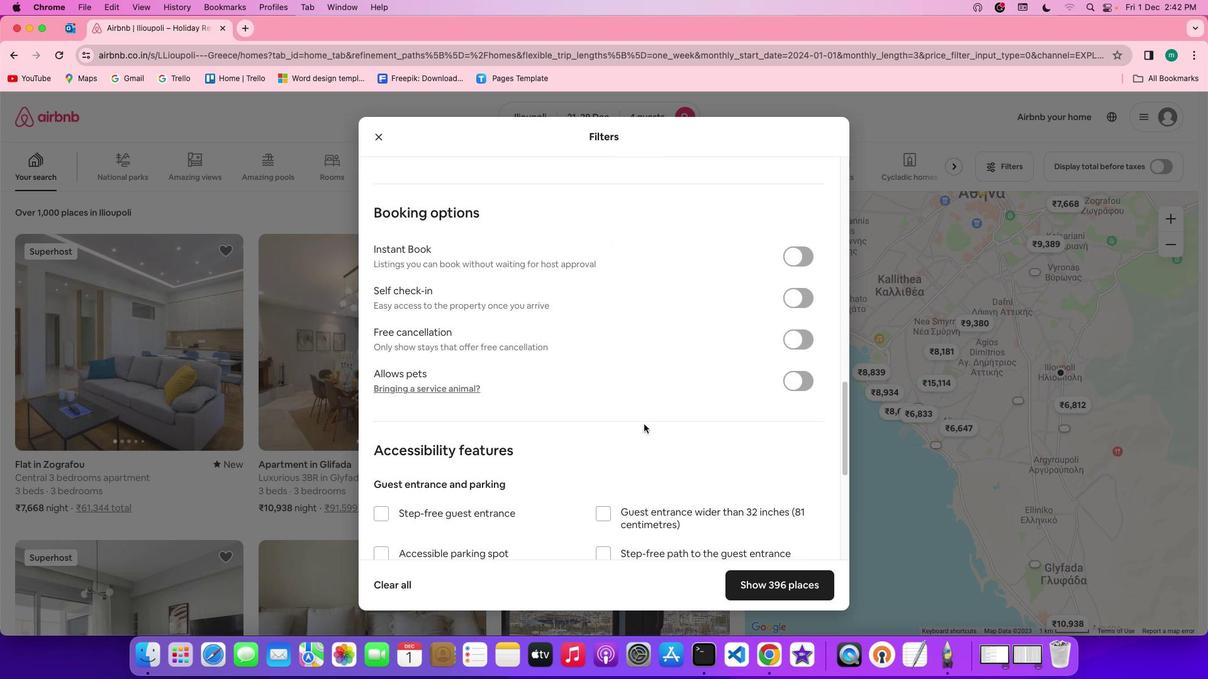 
Action: Mouse scrolled (650, 430) with delta (5, 3)
Screenshot: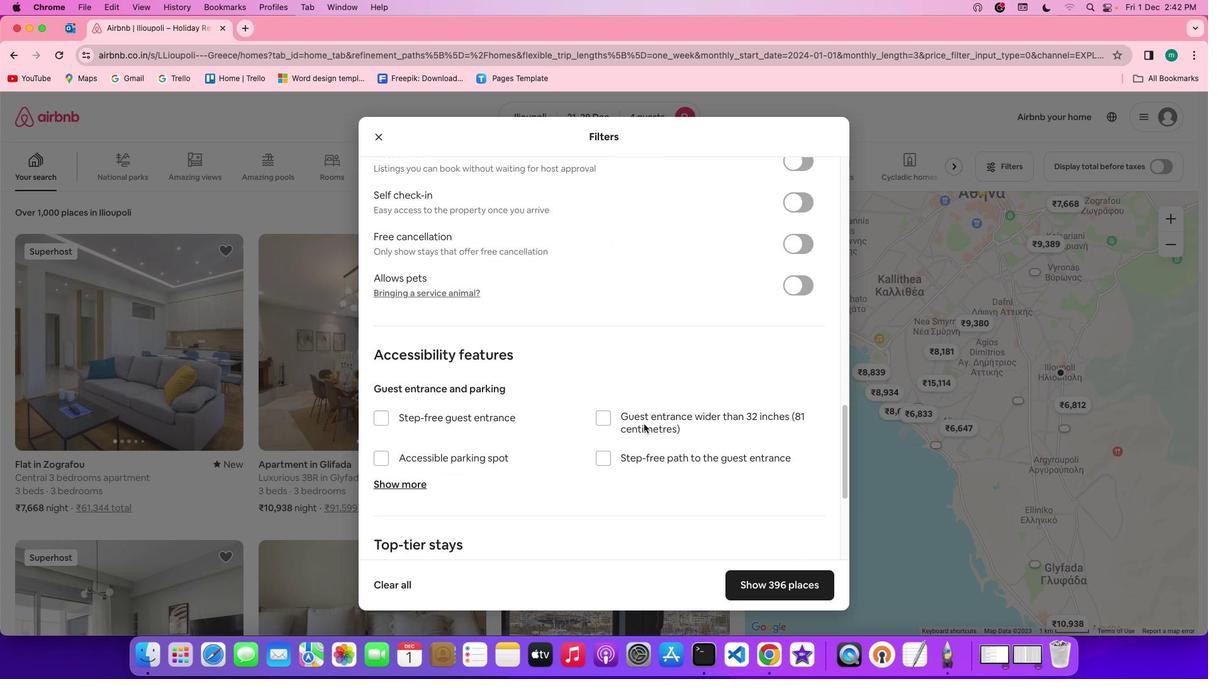 
Action: Mouse scrolled (650, 430) with delta (5, 5)
Screenshot: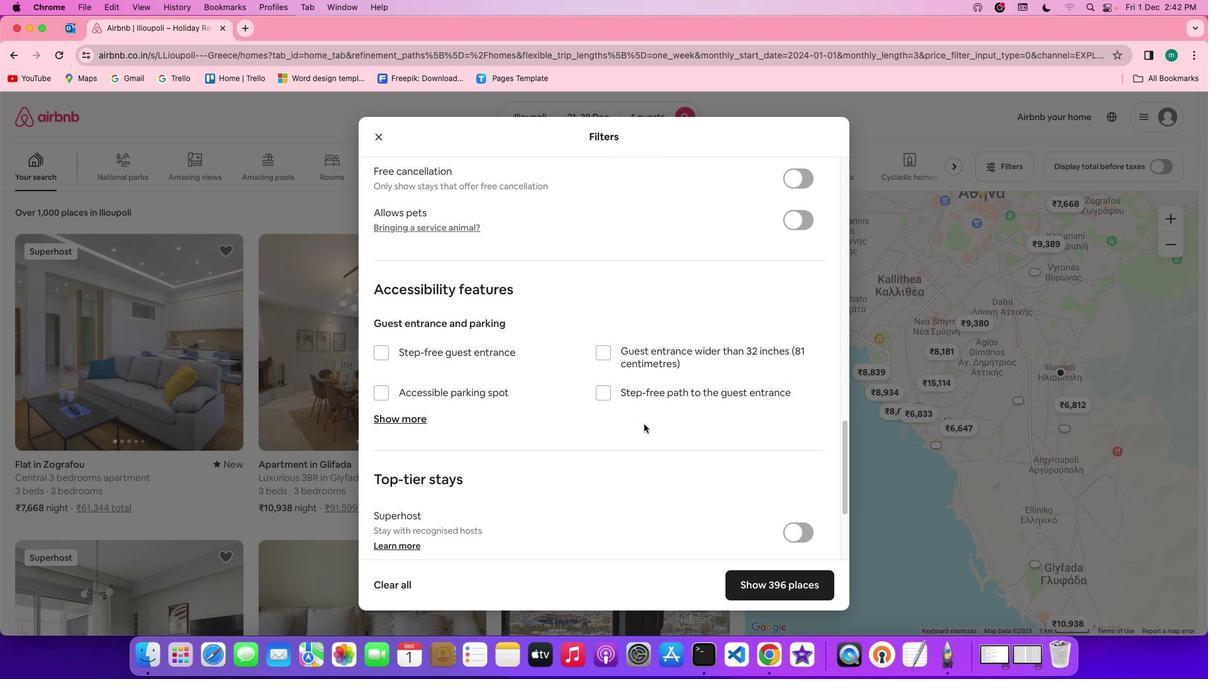 
Action: Mouse scrolled (650, 430) with delta (5, 5)
Screenshot: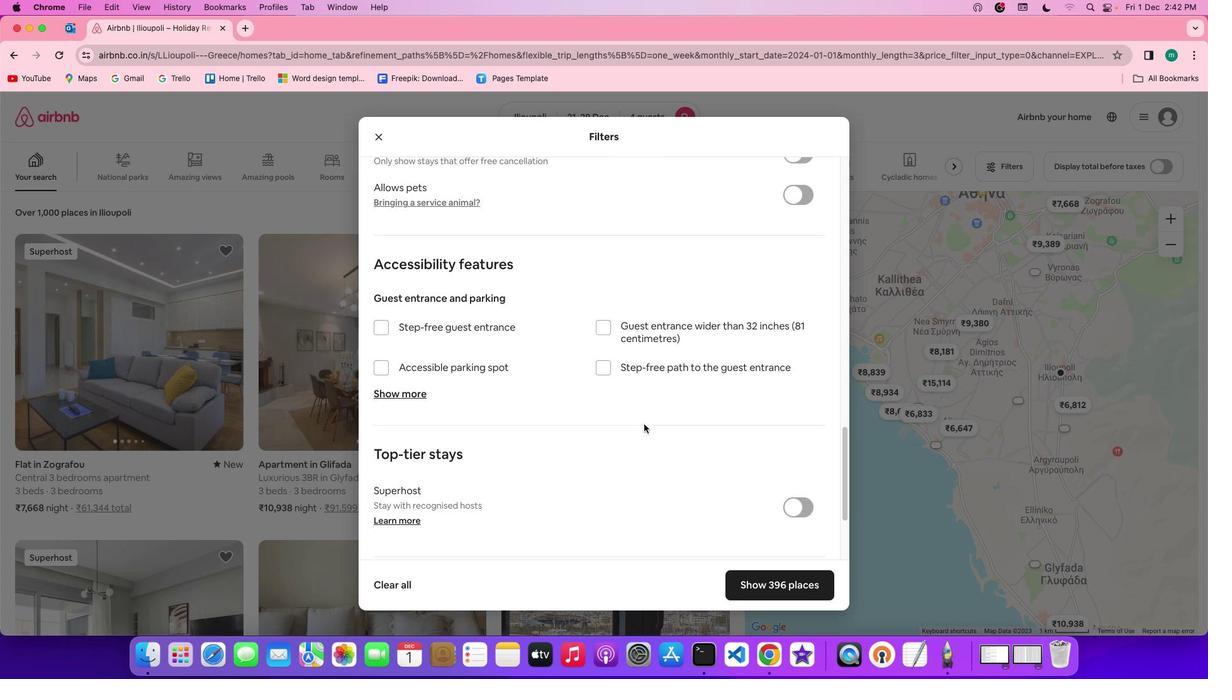 
Action: Mouse scrolled (650, 430) with delta (5, 3)
Screenshot: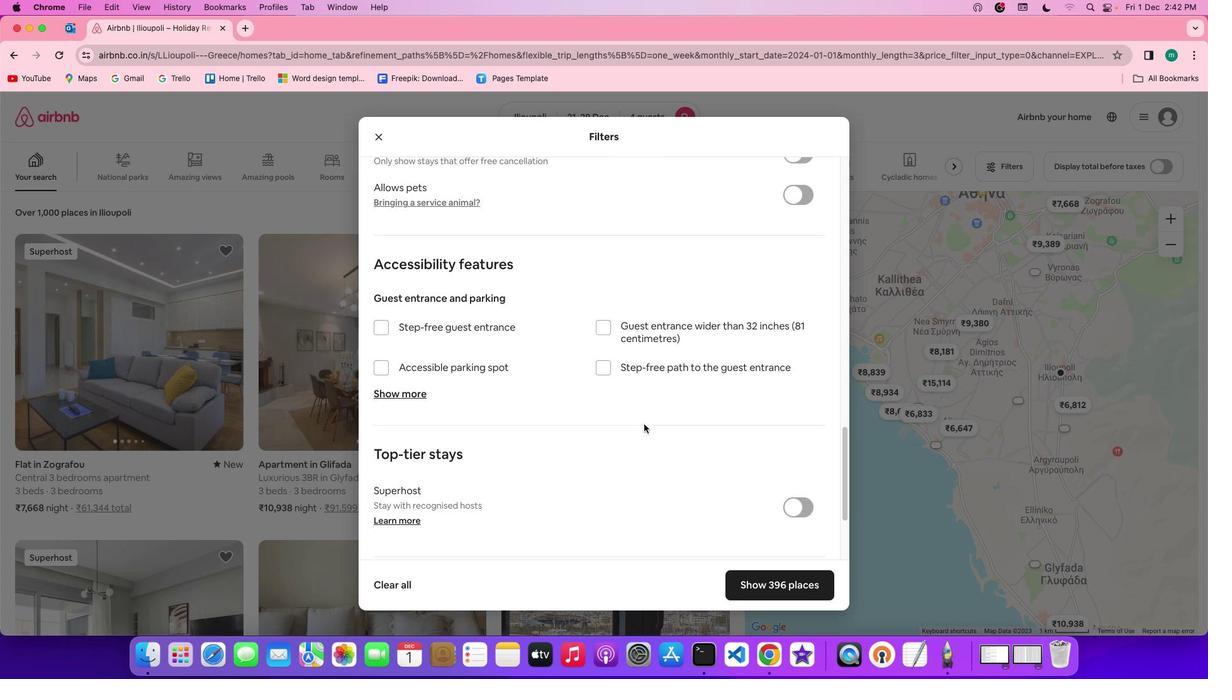 
Action: Mouse scrolled (650, 430) with delta (5, 2)
Screenshot: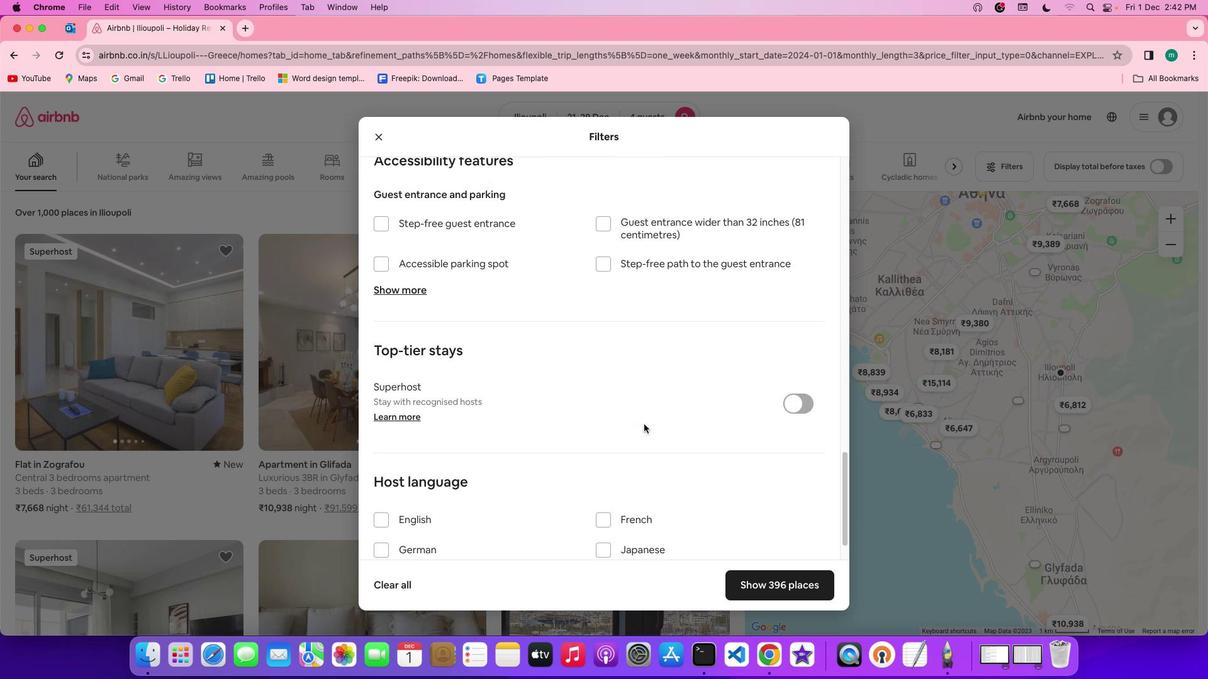 
Action: Mouse scrolled (650, 430) with delta (5, 2)
Screenshot: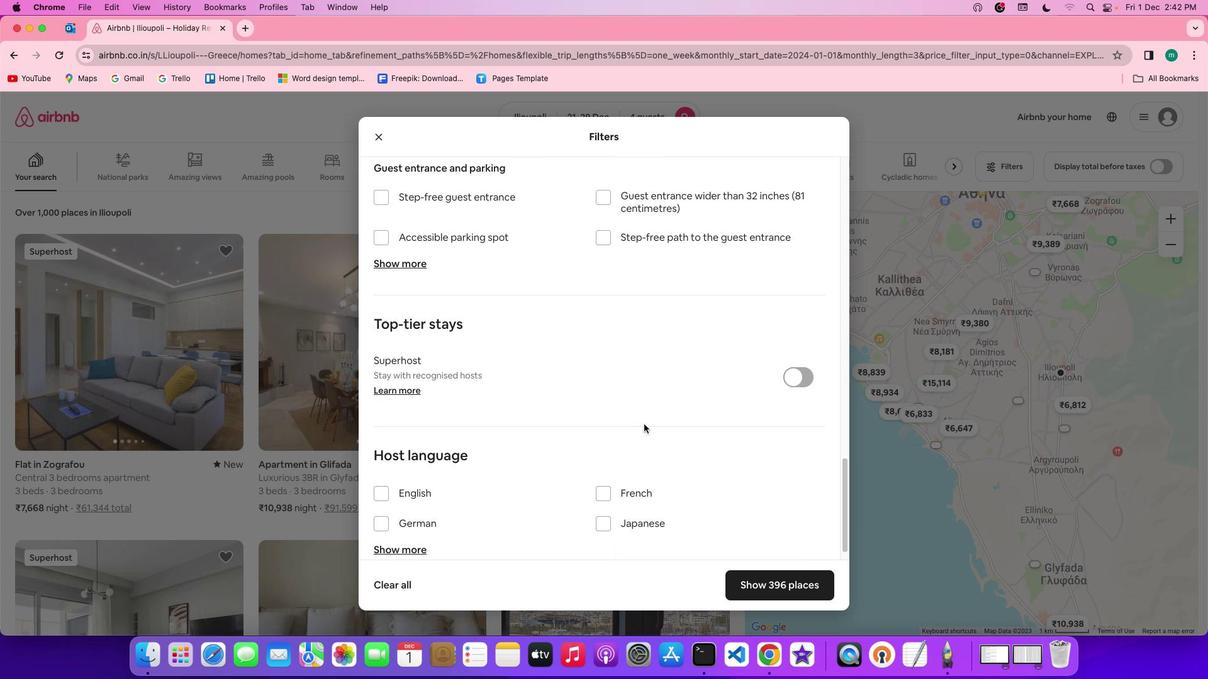 
Action: Mouse scrolled (650, 430) with delta (5, 5)
Screenshot: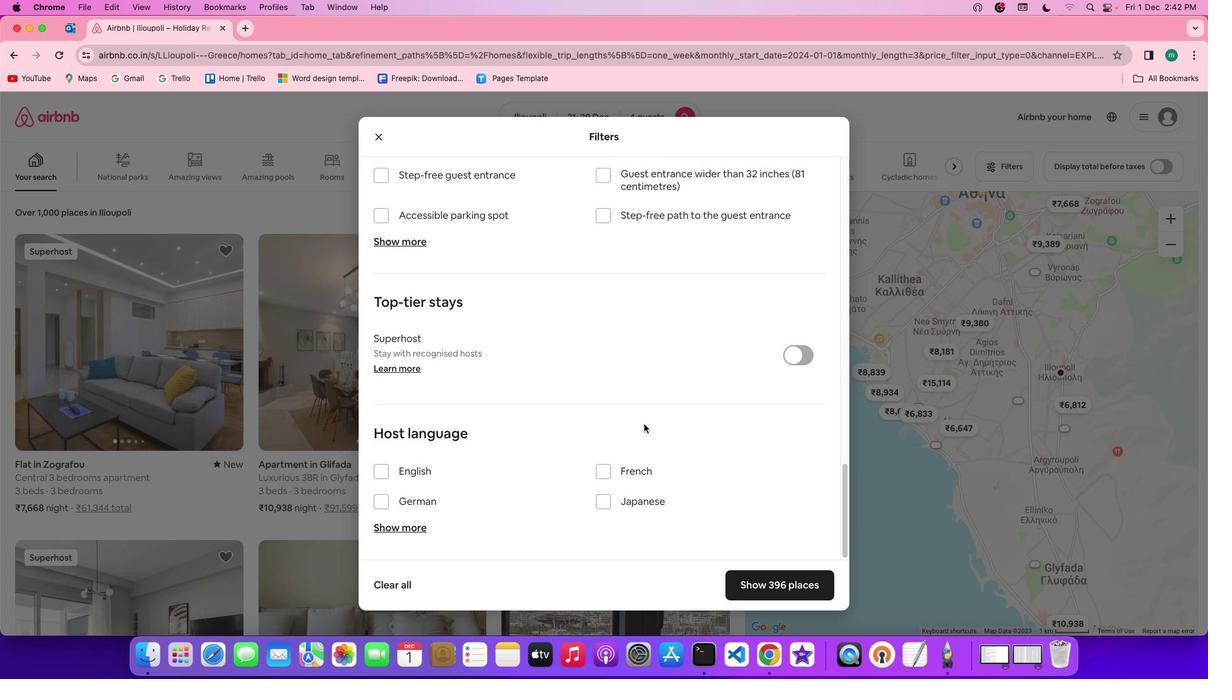 
Action: Mouse scrolled (650, 430) with delta (5, 5)
Screenshot: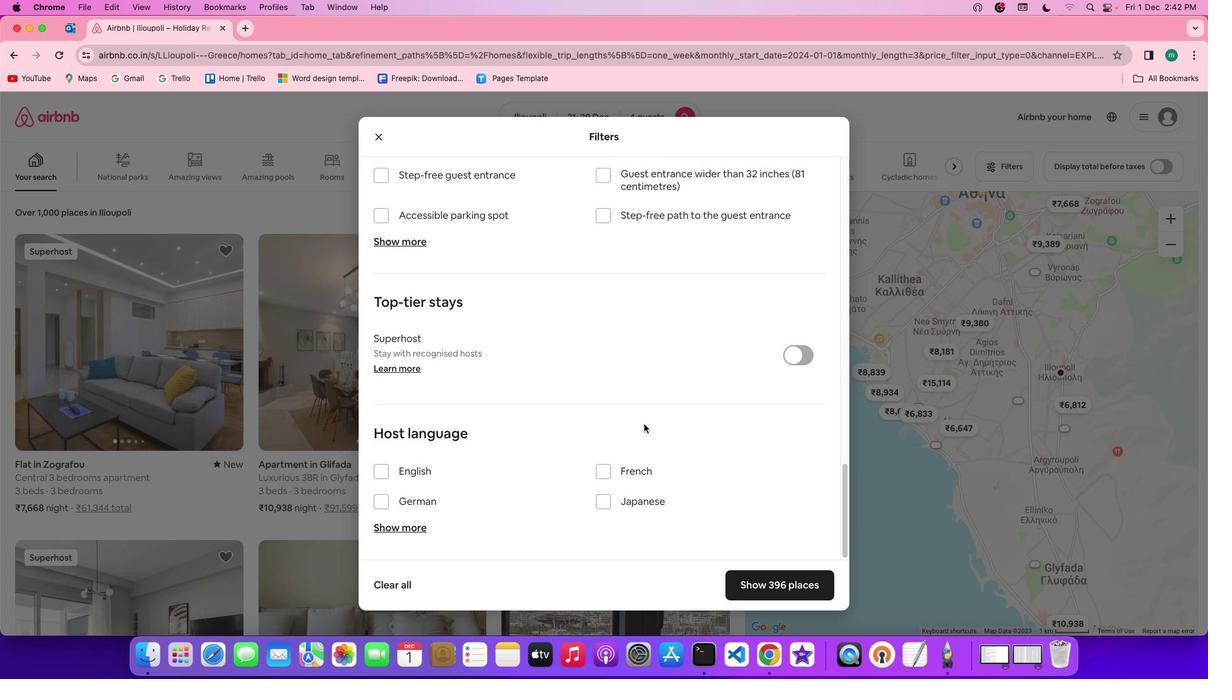 
Action: Mouse scrolled (650, 430) with delta (5, 3)
Screenshot: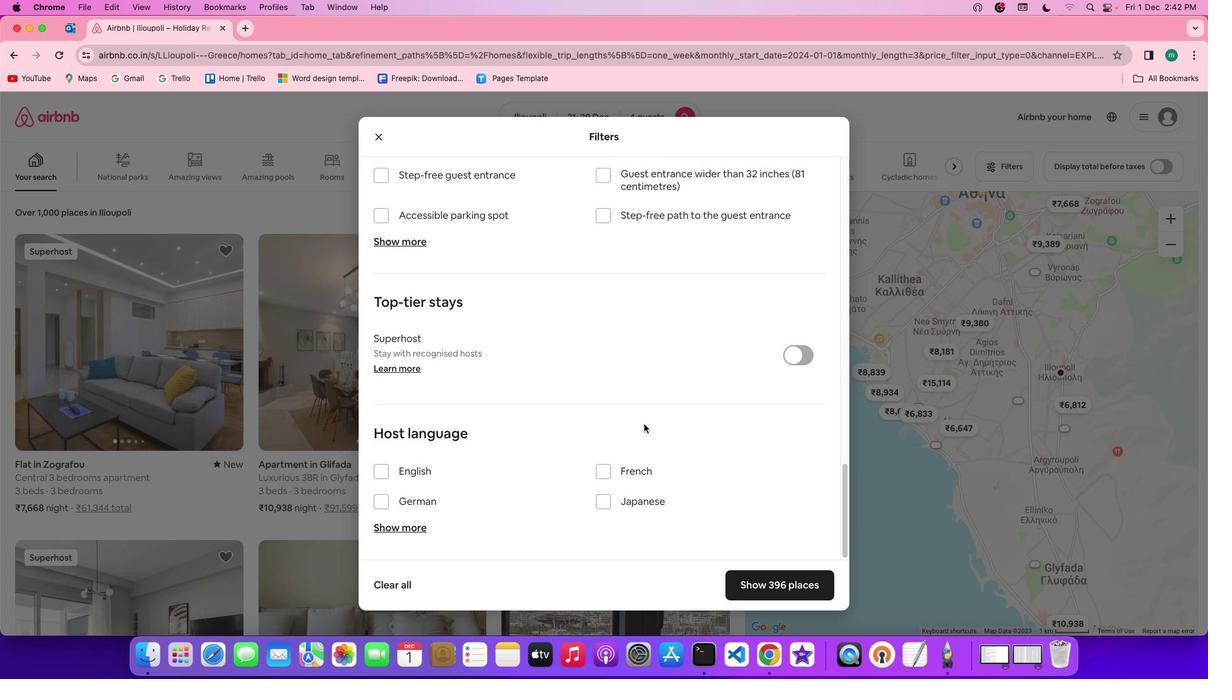 
Action: Mouse scrolled (650, 430) with delta (5, 2)
Screenshot: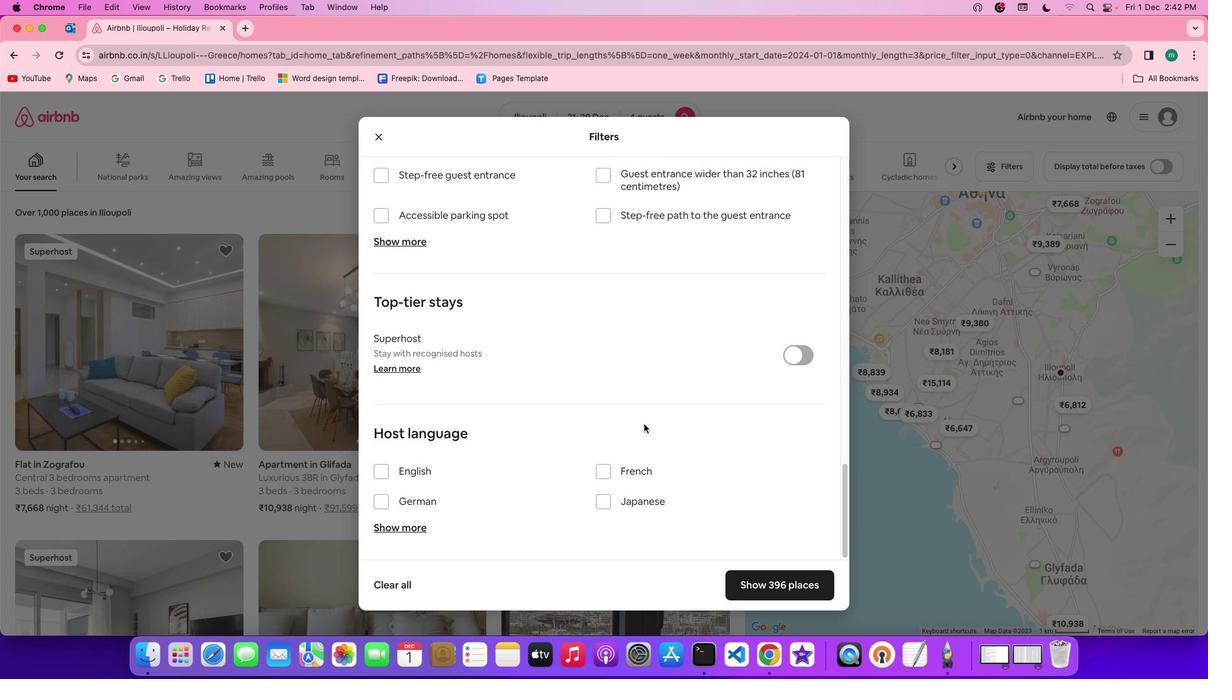
Action: Mouse scrolled (650, 430) with delta (5, 1)
Screenshot: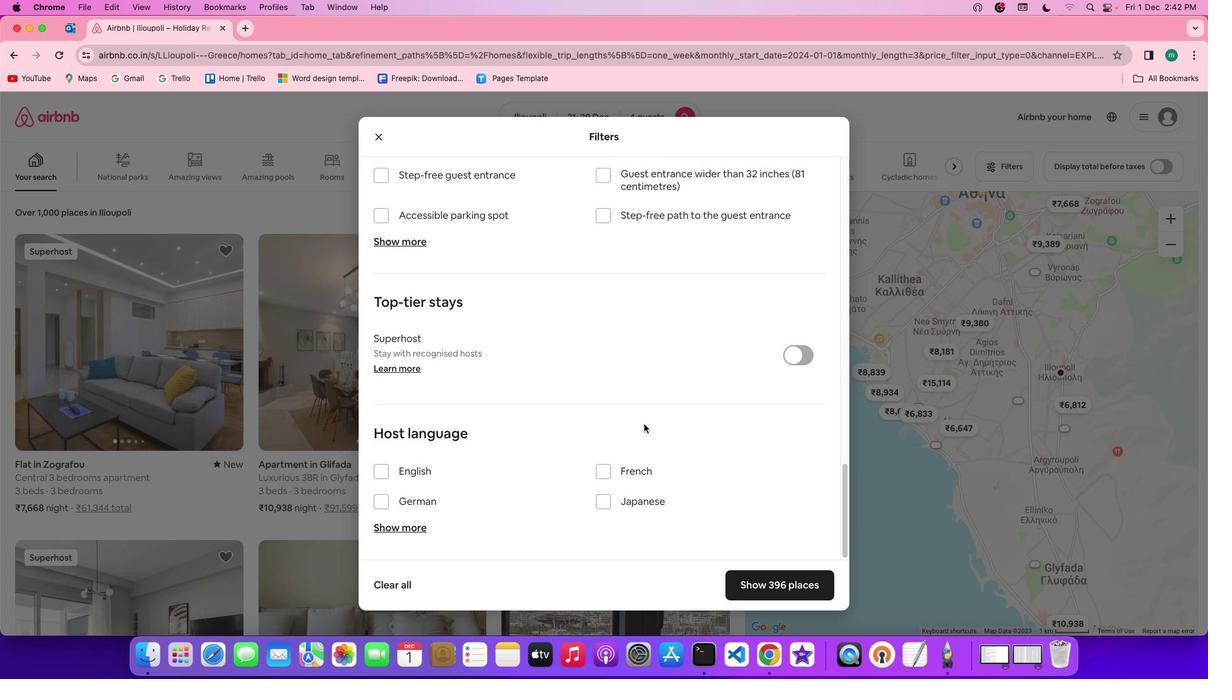
Action: Mouse moved to (785, 581)
Screenshot: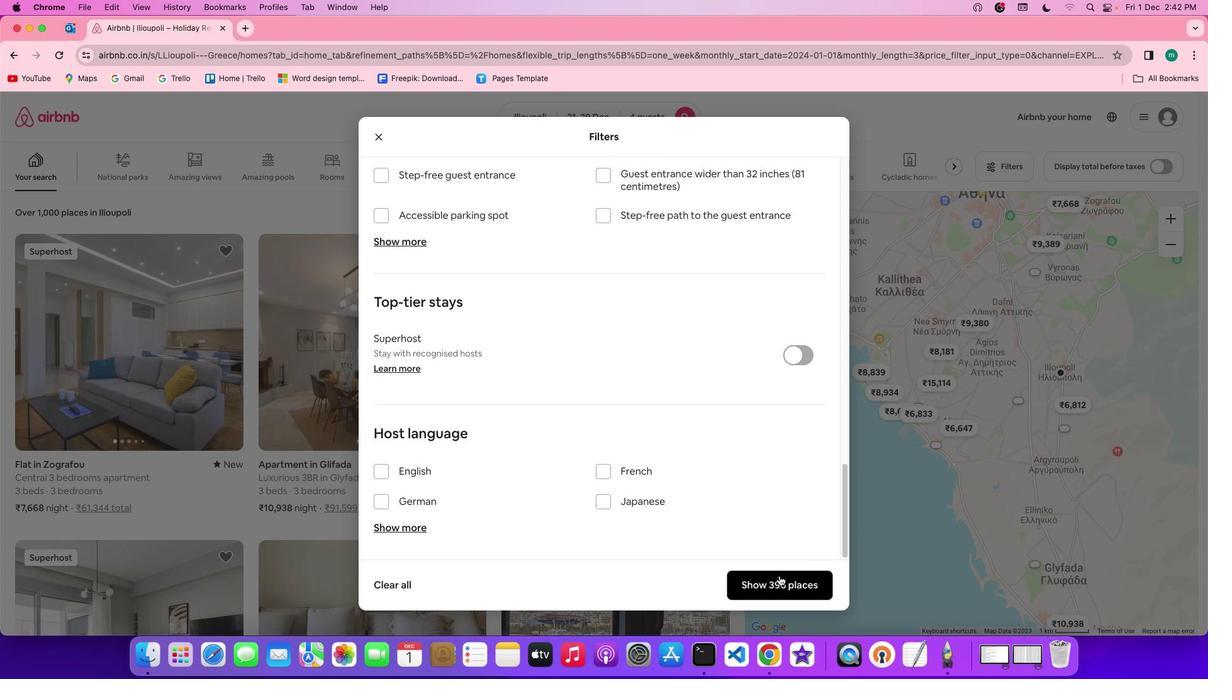 
Action: Mouse pressed left at (785, 581)
Screenshot: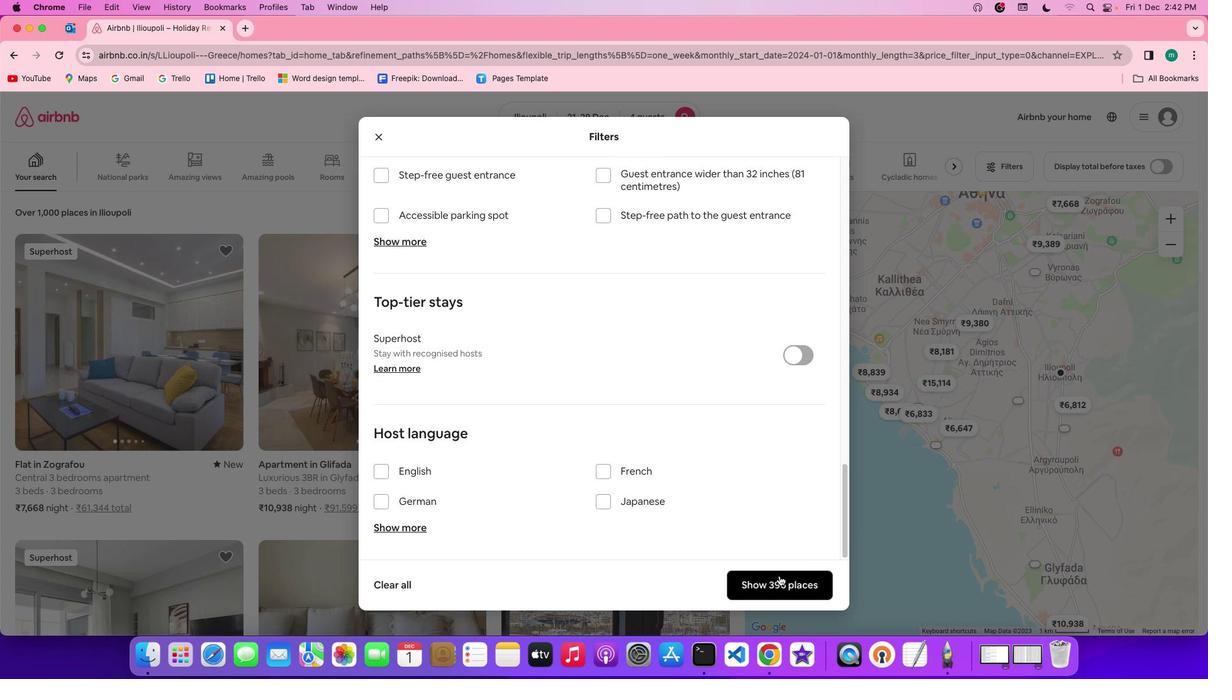 
Action: Mouse moved to (195, 370)
Screenshot: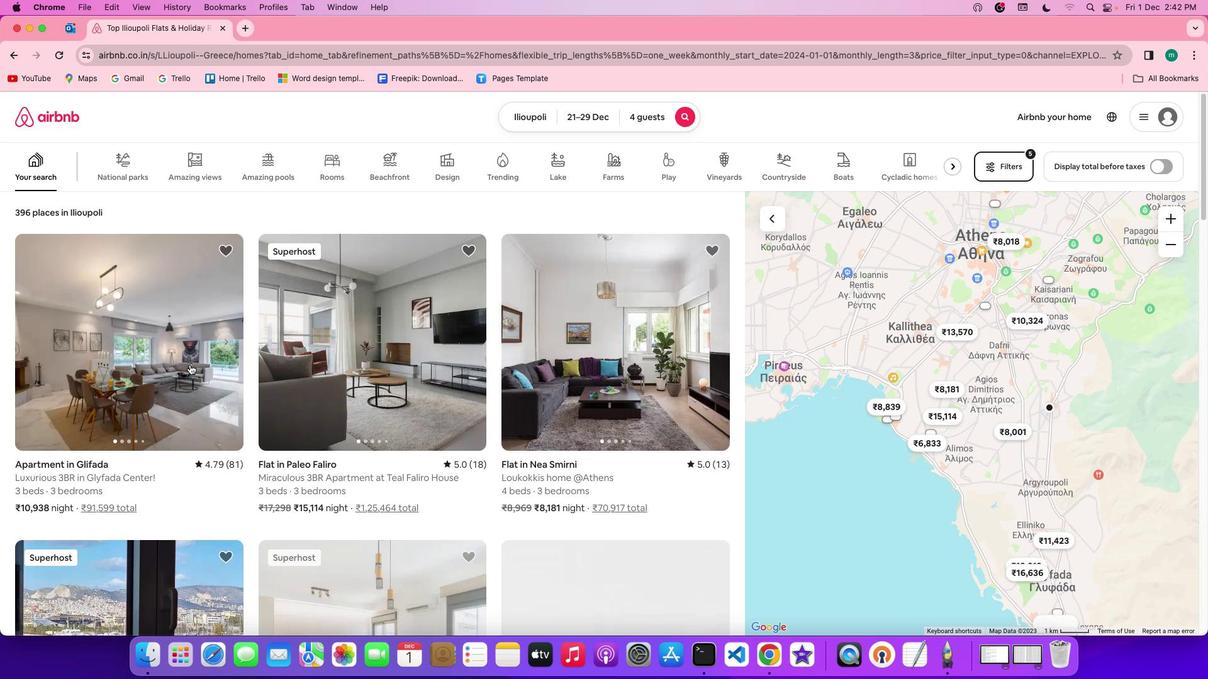 
Action: Mouse pressed left at (195, 370)
Screenshot: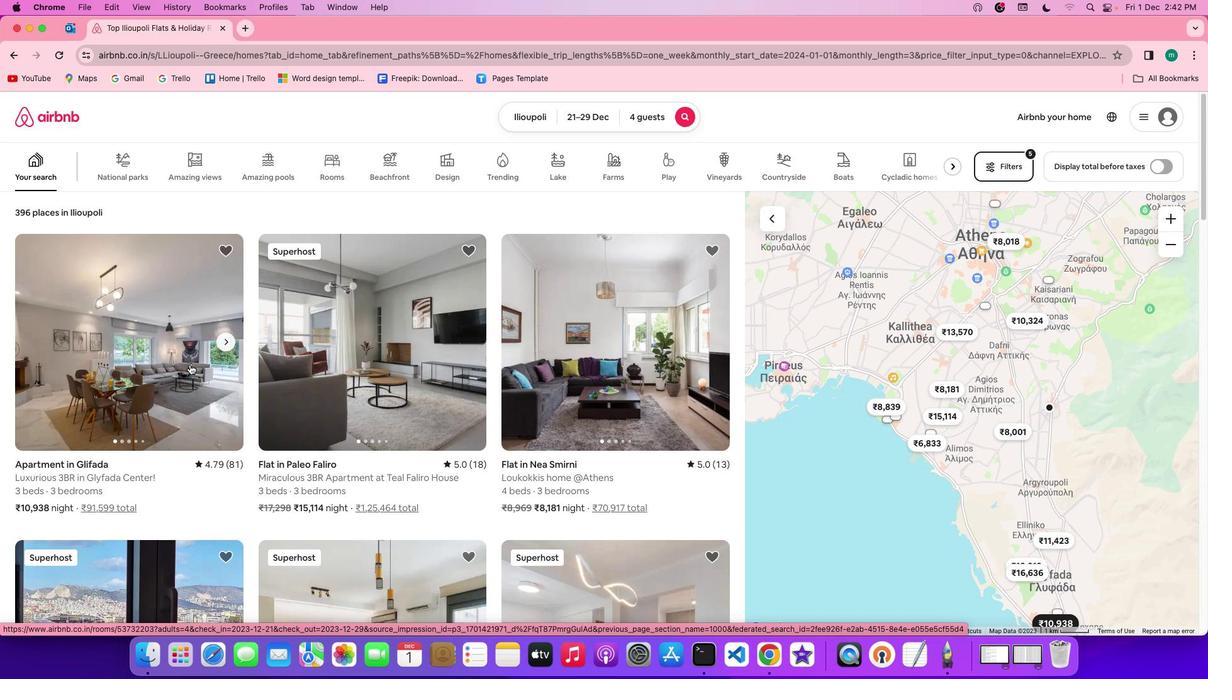 
Action: Mouse moved to (866, 473)
Screenshot: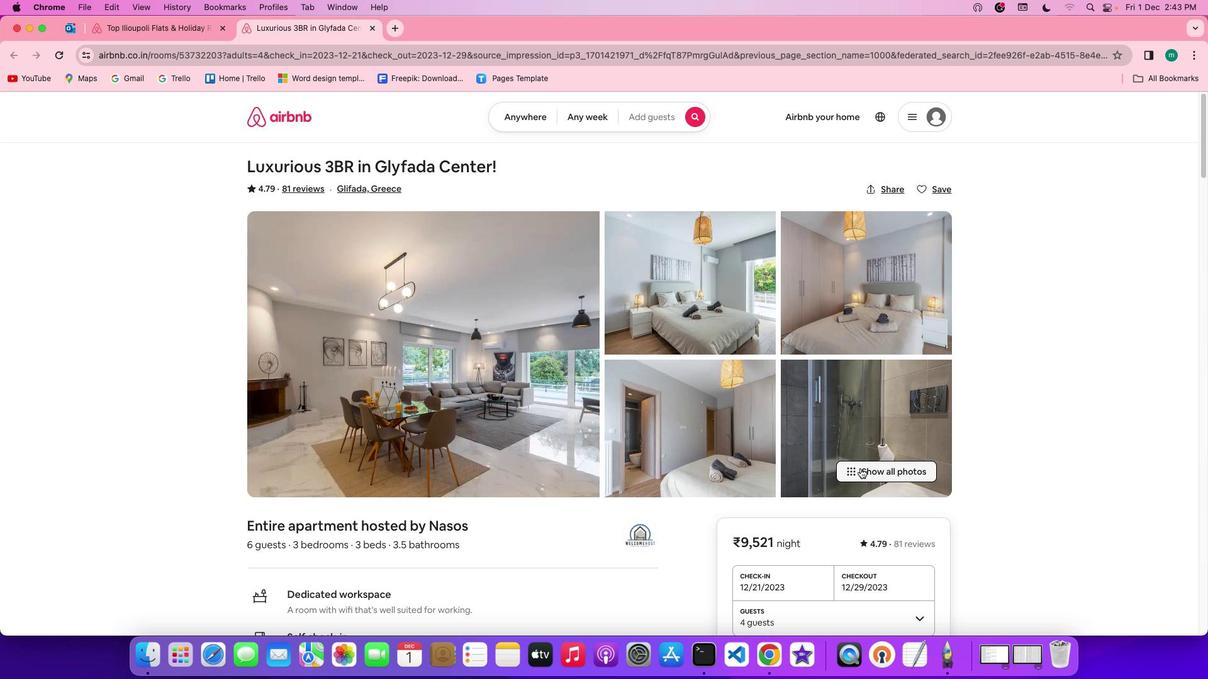 
Action: Mouse pressed left at (866, 473)
Screenshot: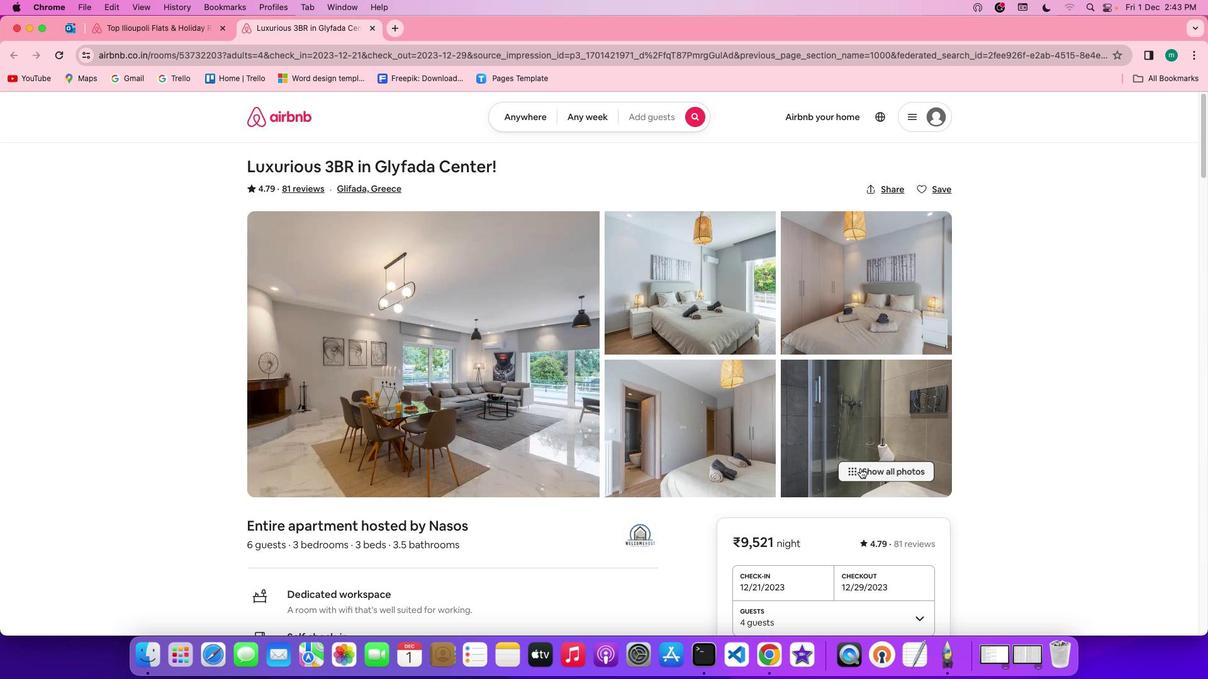 
Action: Mouse moved to (861, 480)
Screenshot: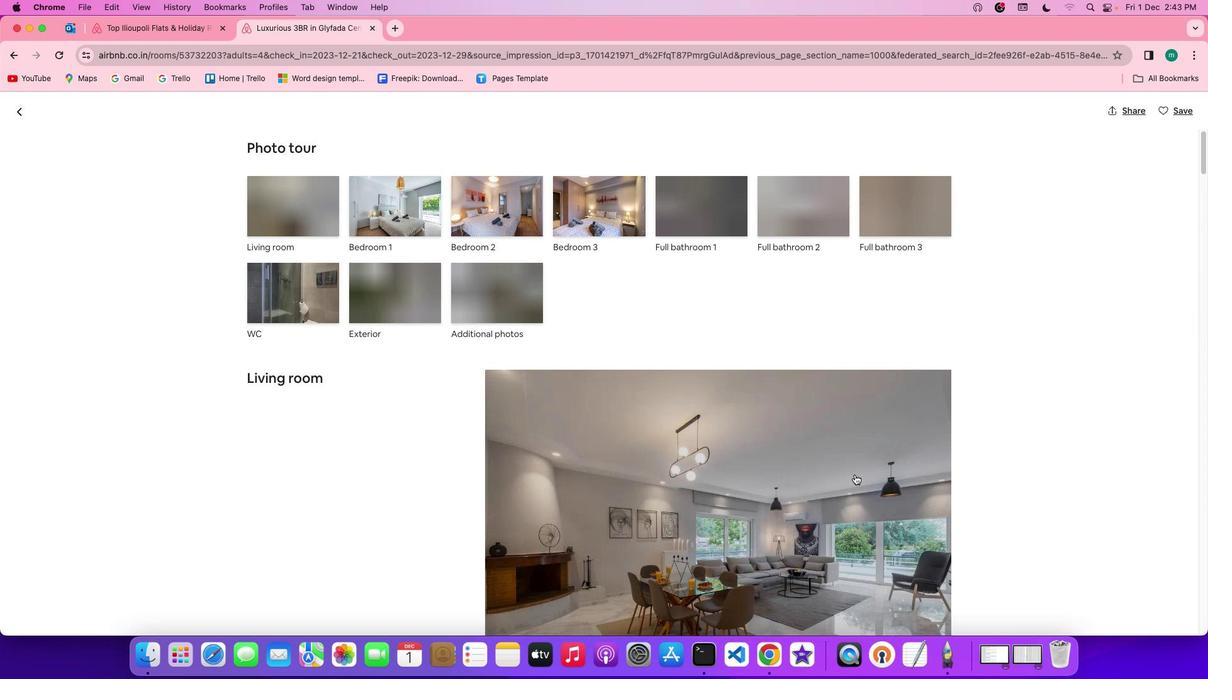 
Action: Mouse scrolled (861, 480) with delta (5, 5)
Screenshot: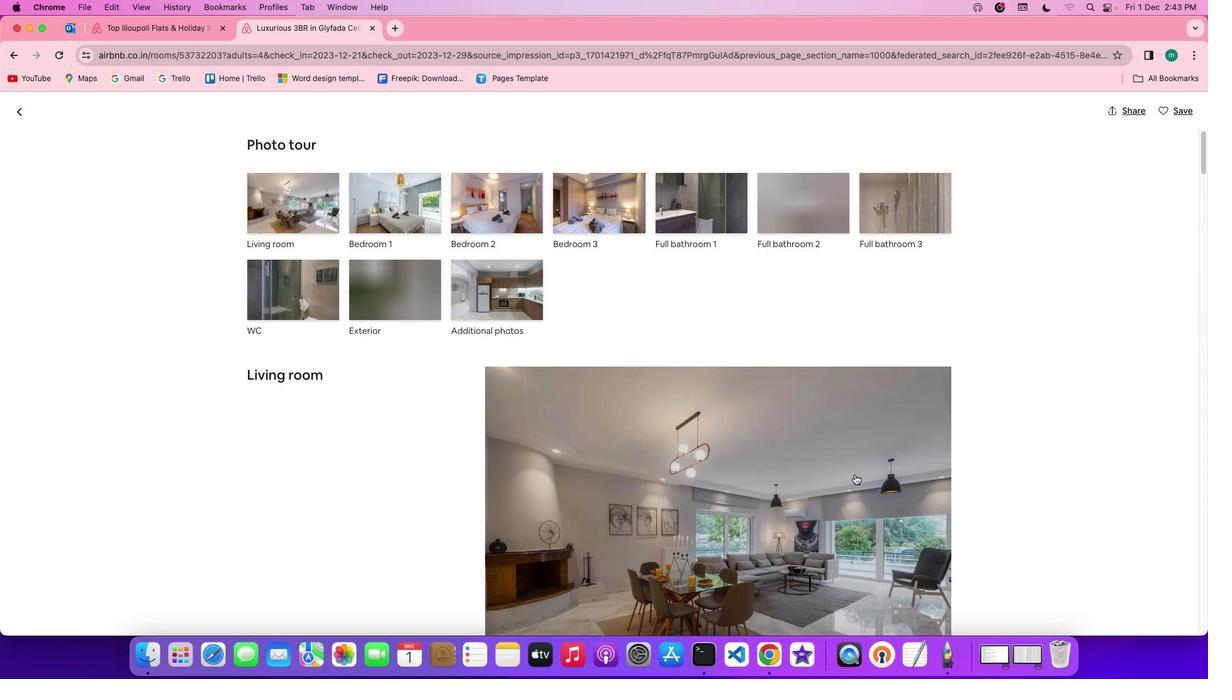 
Action: Mouse scrolled (861, 480) with delta (5, 5)
Screenshot: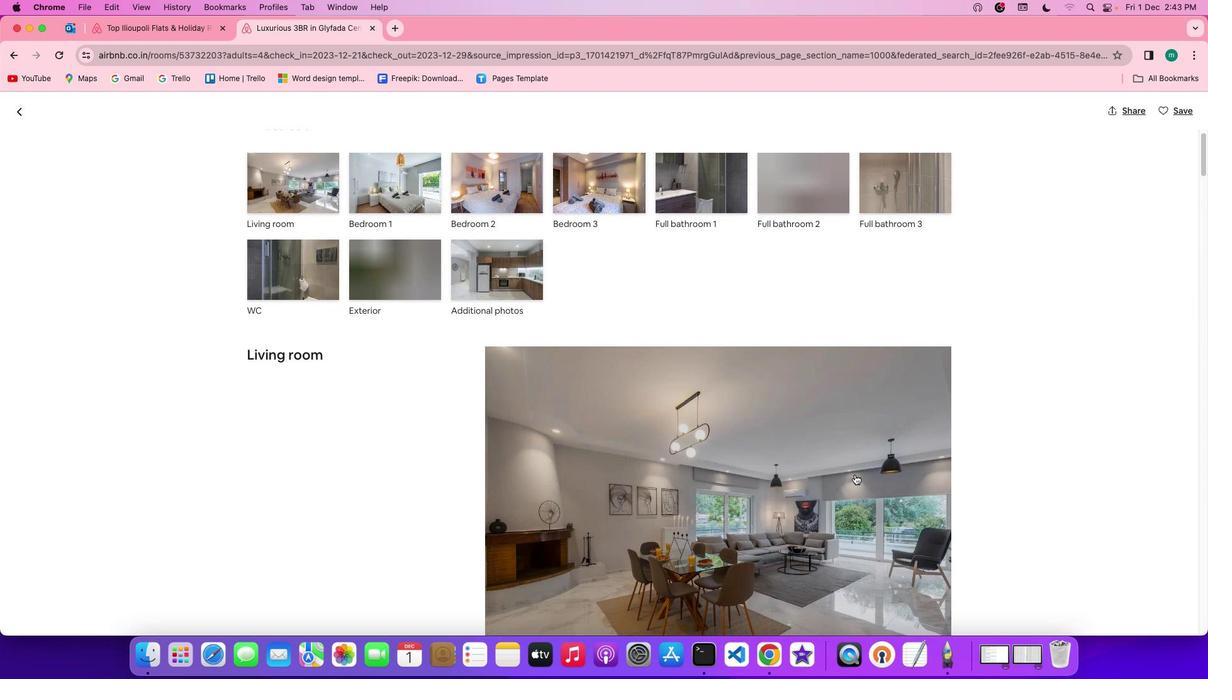 
Action: Mouse scrolled (861, 480) with delta (5, 4)
Screenshot: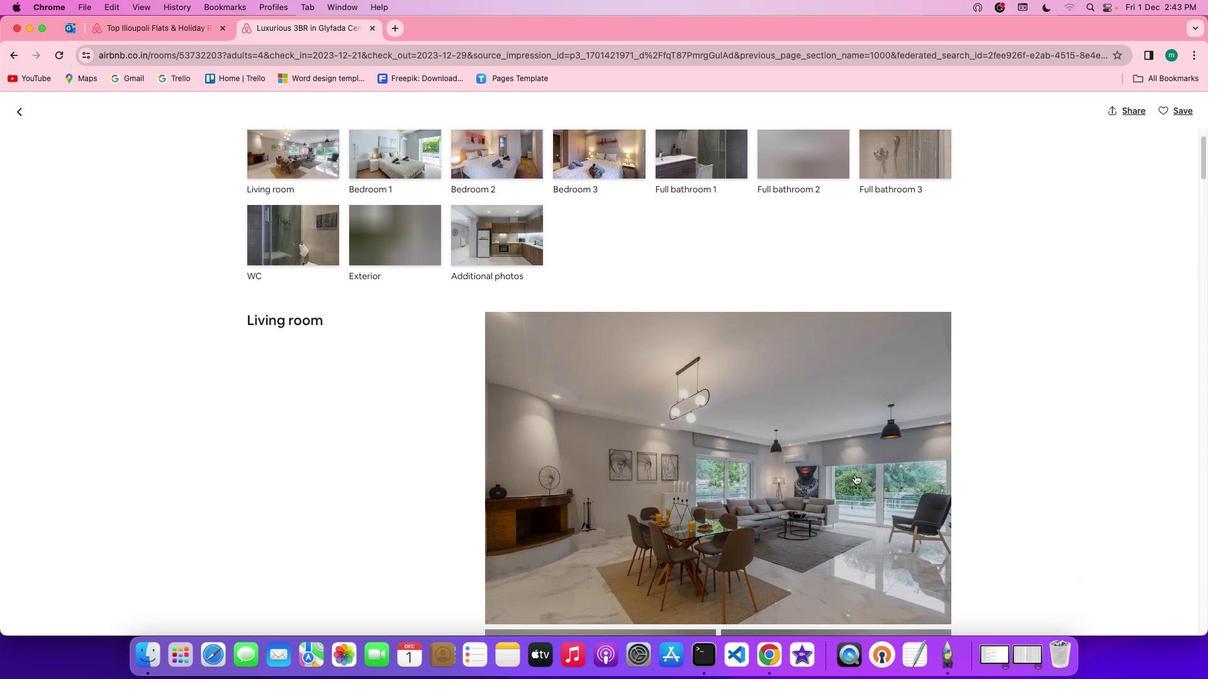 
Action: Mouse scrolled (861, 480) with delta (5, 3)
Screenshot: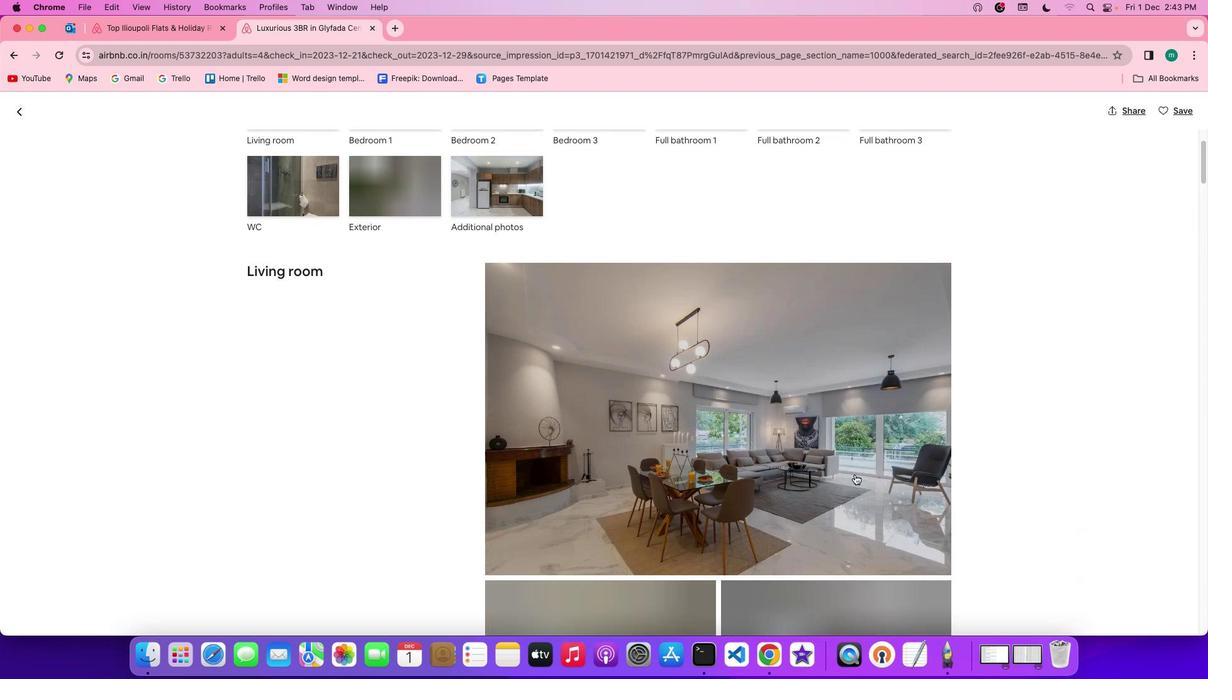 
Action: Mouse scrolled (861, 480) with delta (5, 5)
Screenshot: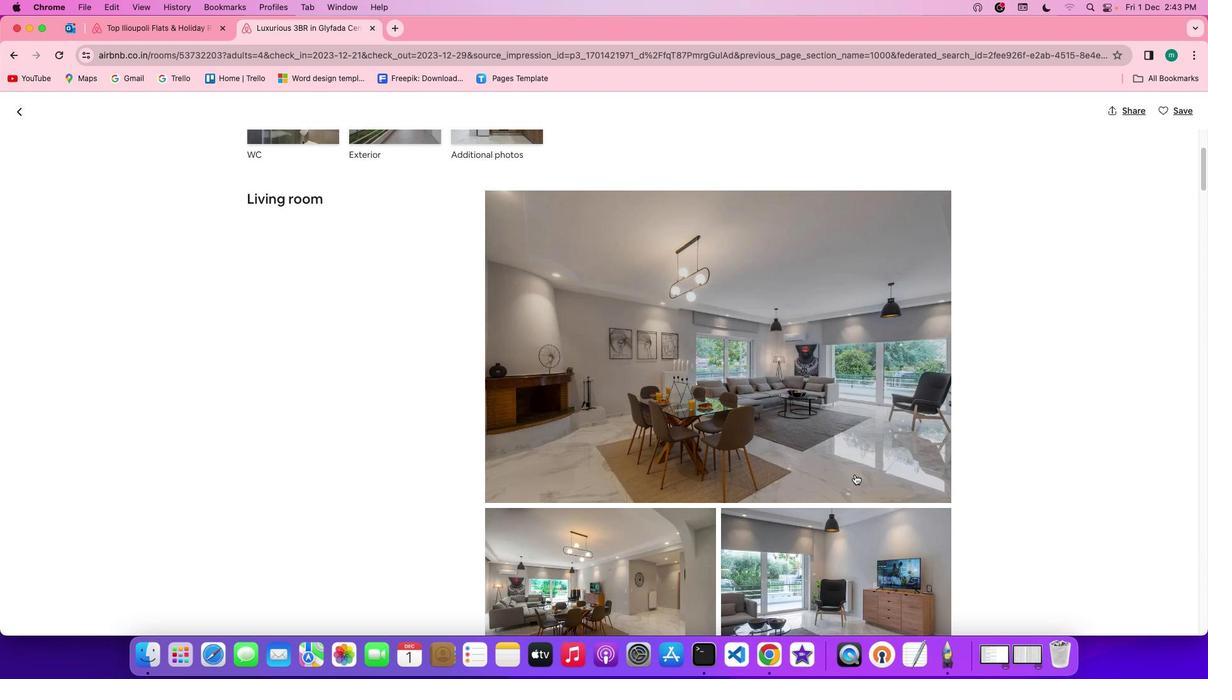 
Action: Mouse scrolled (861, 480) with delta (5, 5)
Screenshot: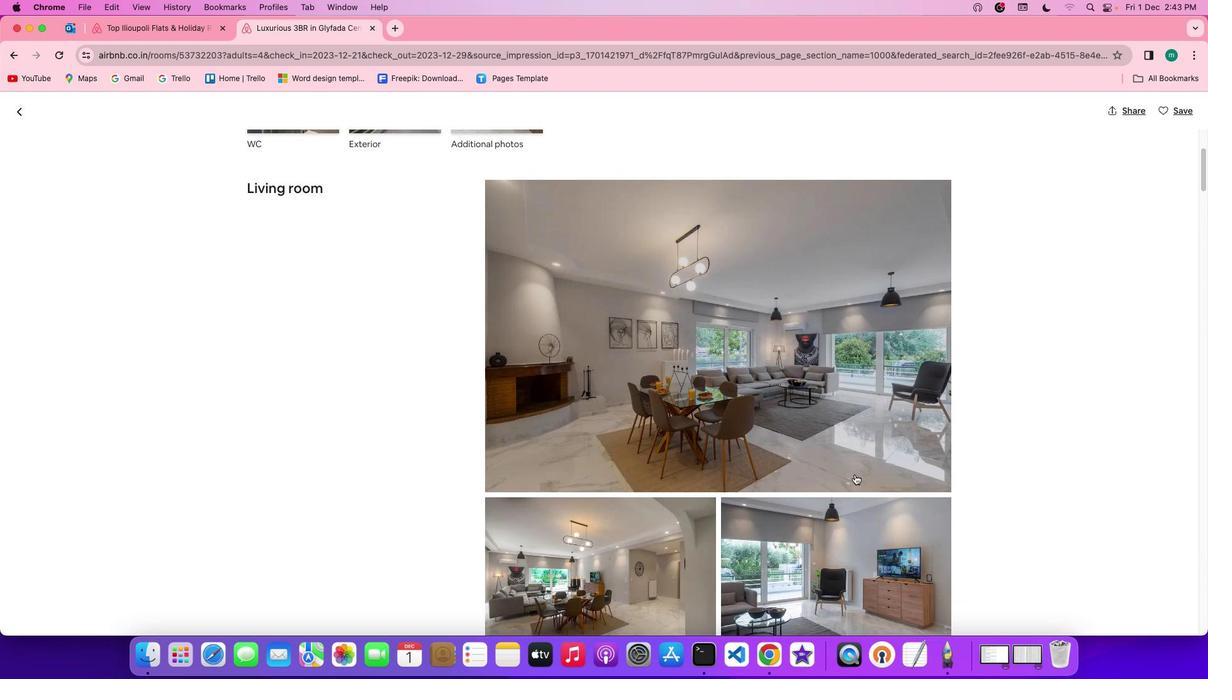 
Action: Mouse scrolled (861, 480) with delta (5, 3)
Screenshot: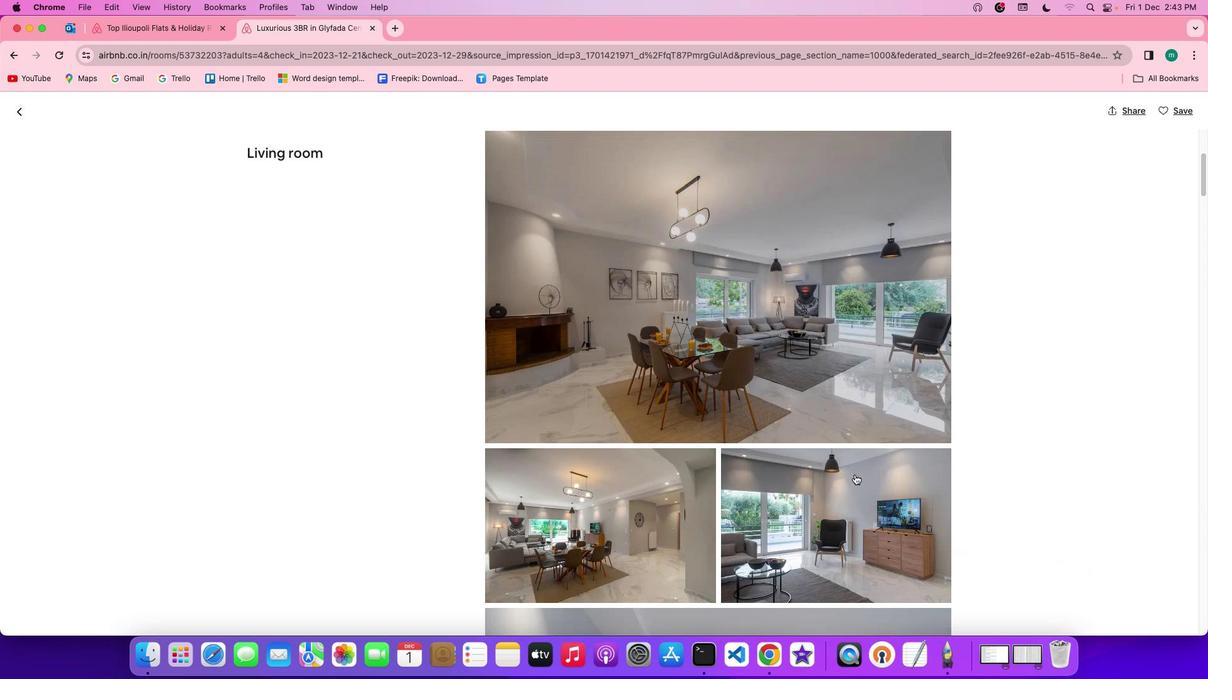
Action: Mouse scrolled (861, 480) with delta (5, 3)
Screenshot: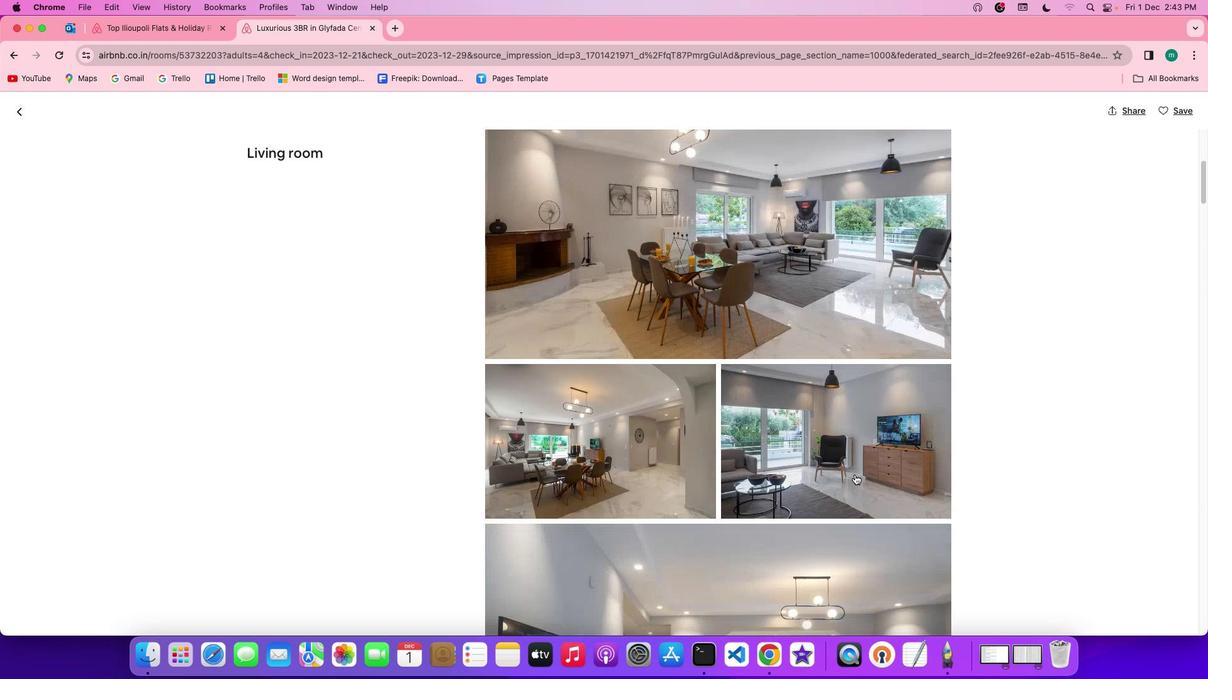 
Action: Mouse scrolled (861, 480) with delta (5, 5)
Screenshot: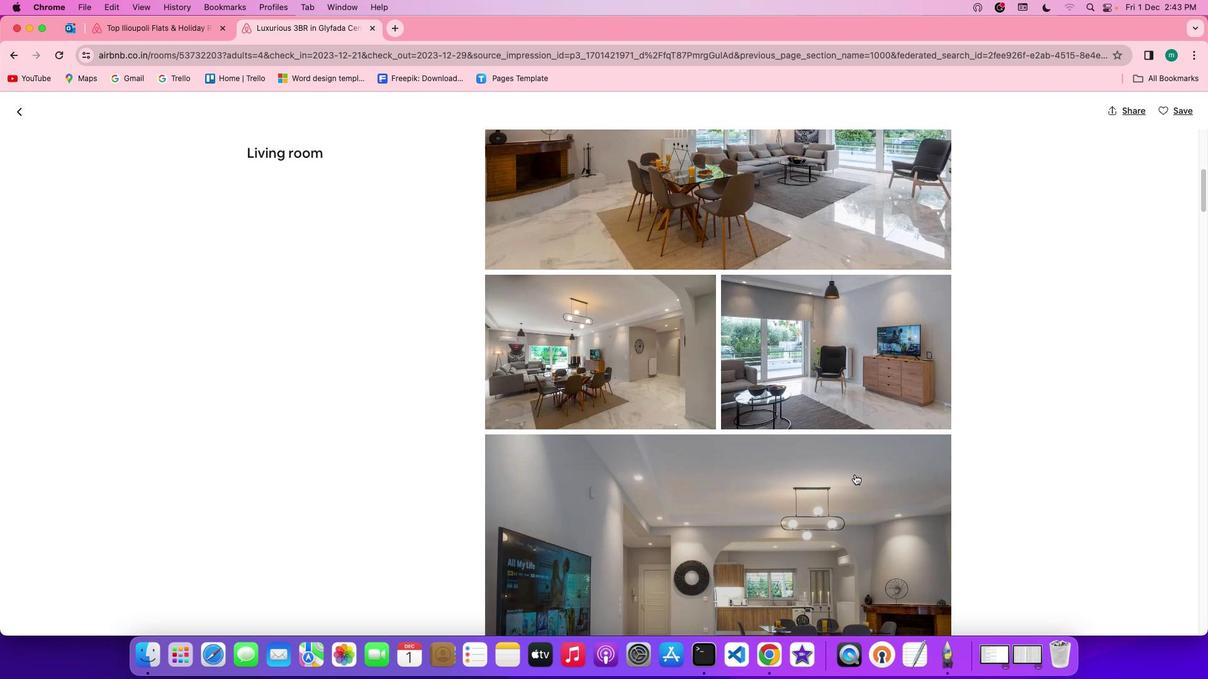 
Action: Mouse scrolled (861, 480) with delta (5, 5)
Screenshot: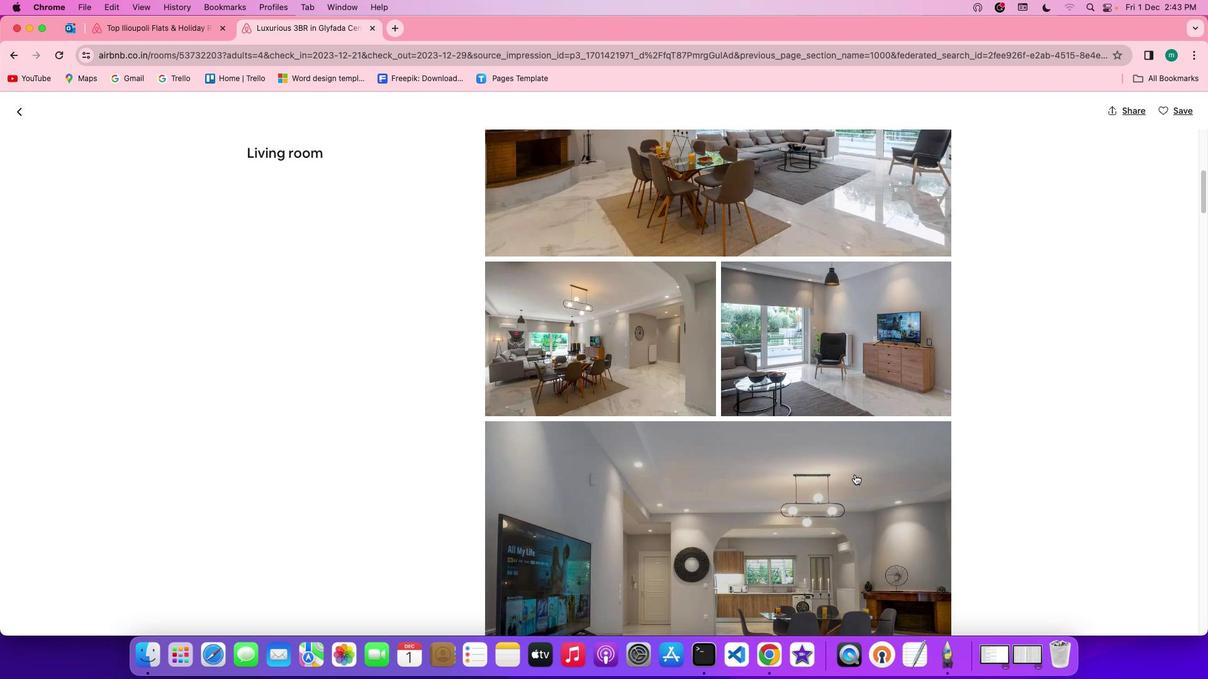 
Action: Mouse scrolled (861, 480) with delta (5, 4)
Screenshot: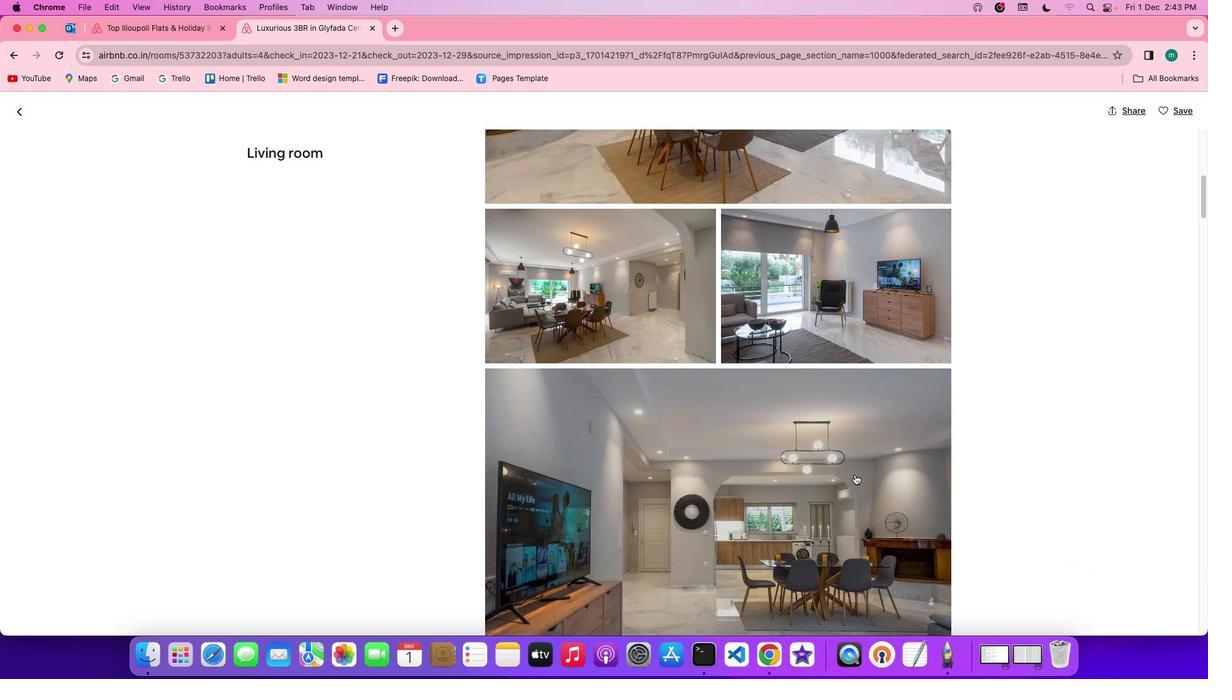 
Action: Mouse scrolled (861, 480) with delta (5, 3)
Screenshot: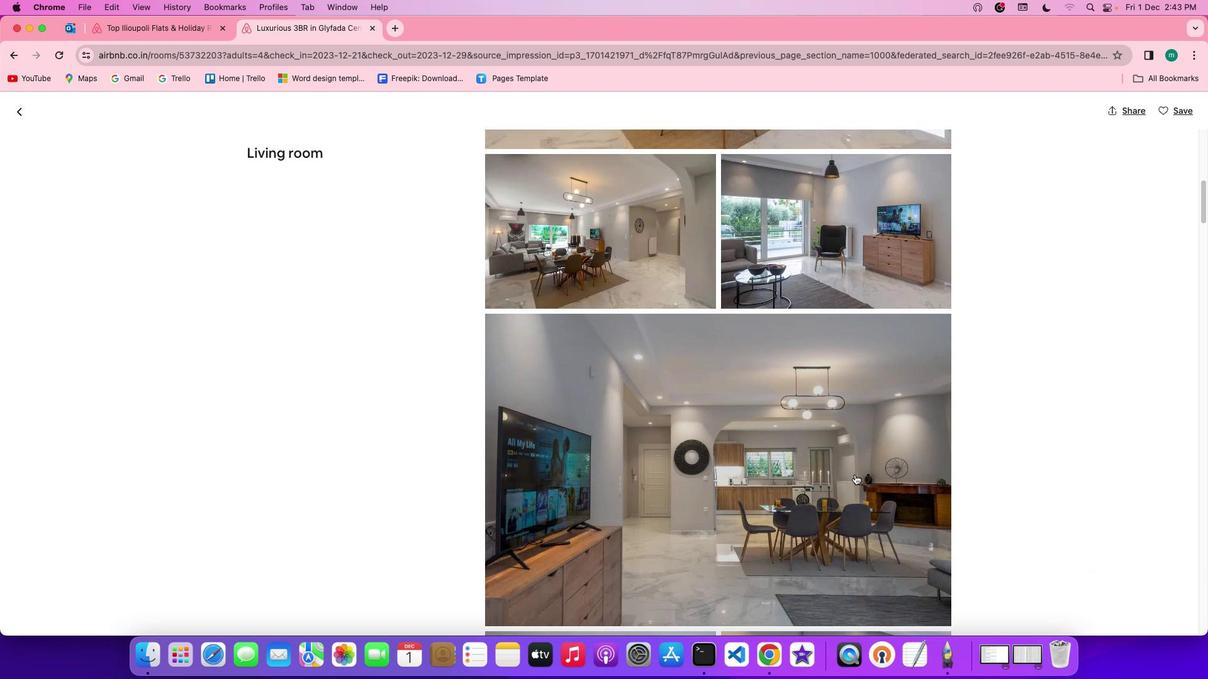 
Action: Mouse moved to (859, 473)
Screenshot: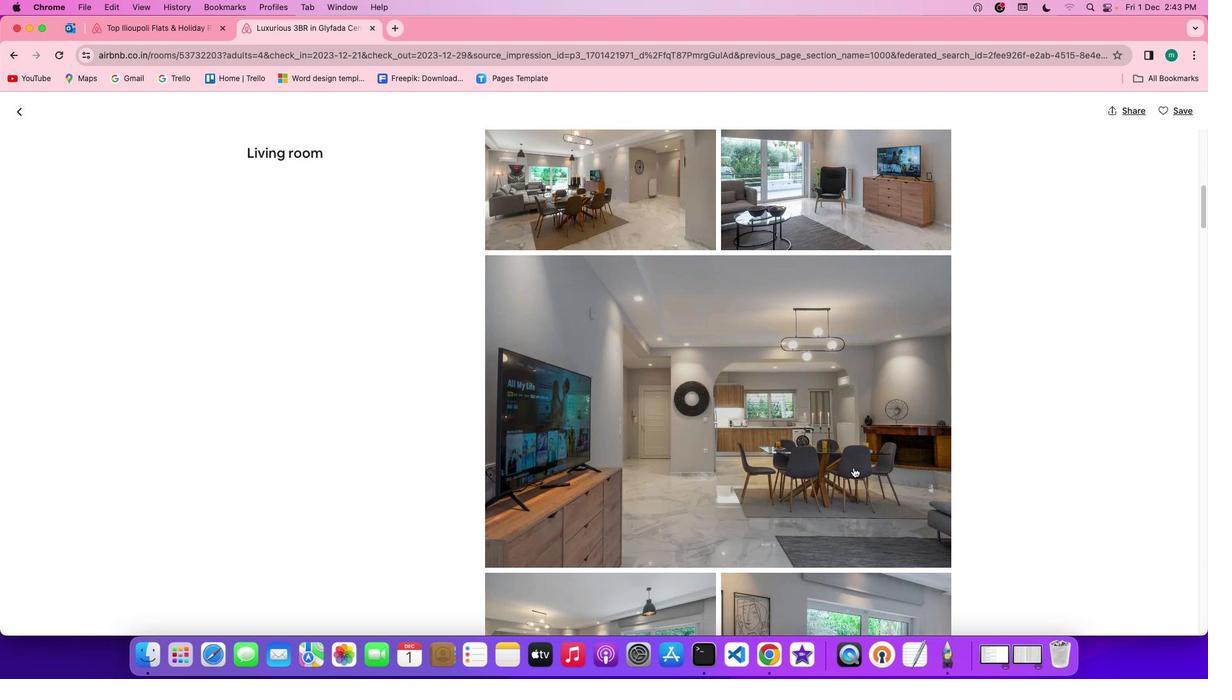 
Action: Mouse scrolled (859, 473) with delta (5, 5)
Screenshot: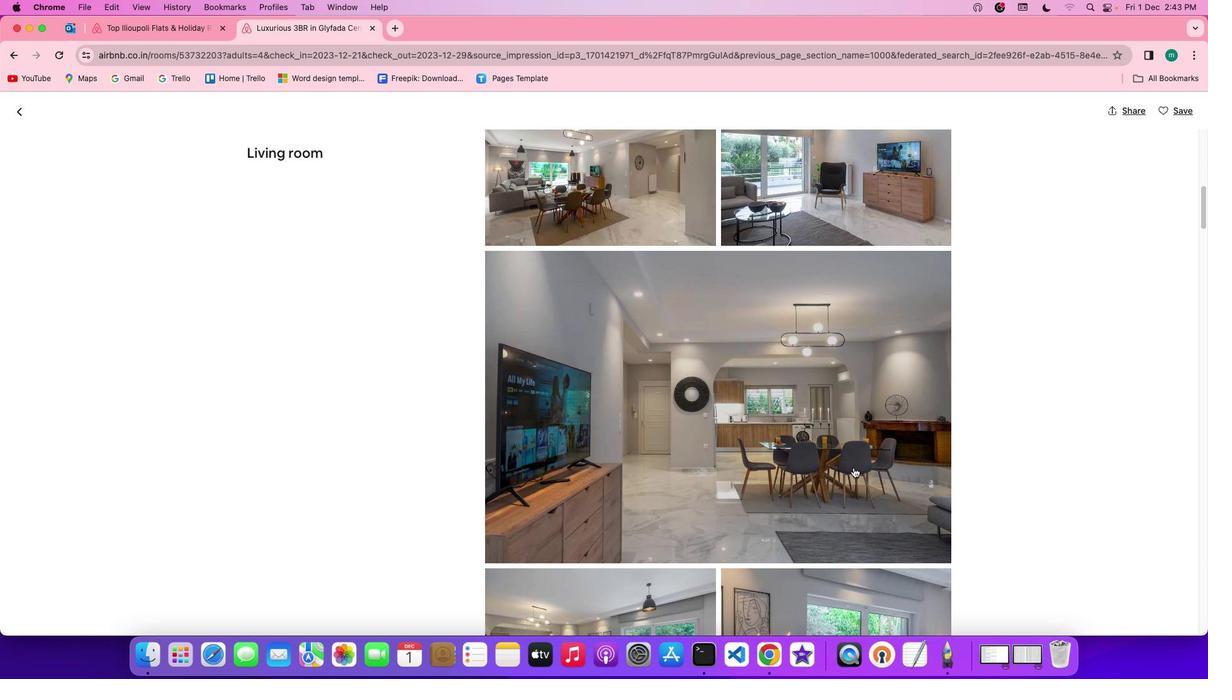 
Action: Mouse scrolled (859, 473) with delta (5, 5)
Screenshot: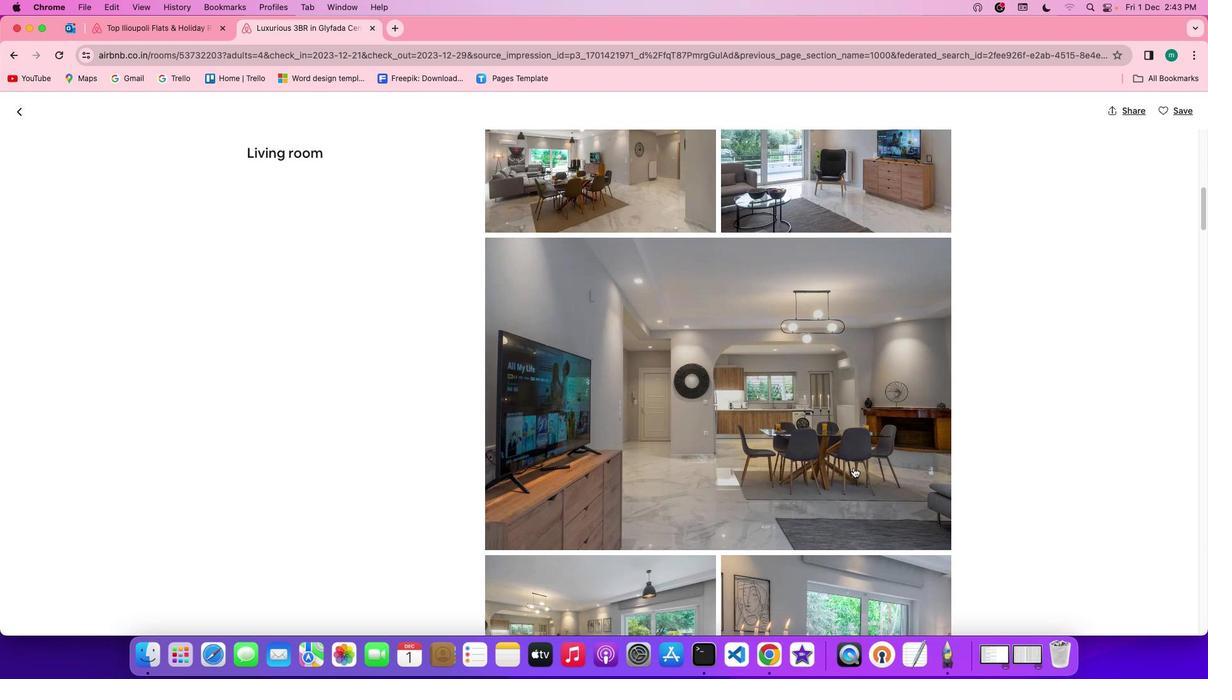 
Action: Mouse scrolled (859, 473) with delta (5, 4)
Screenshot: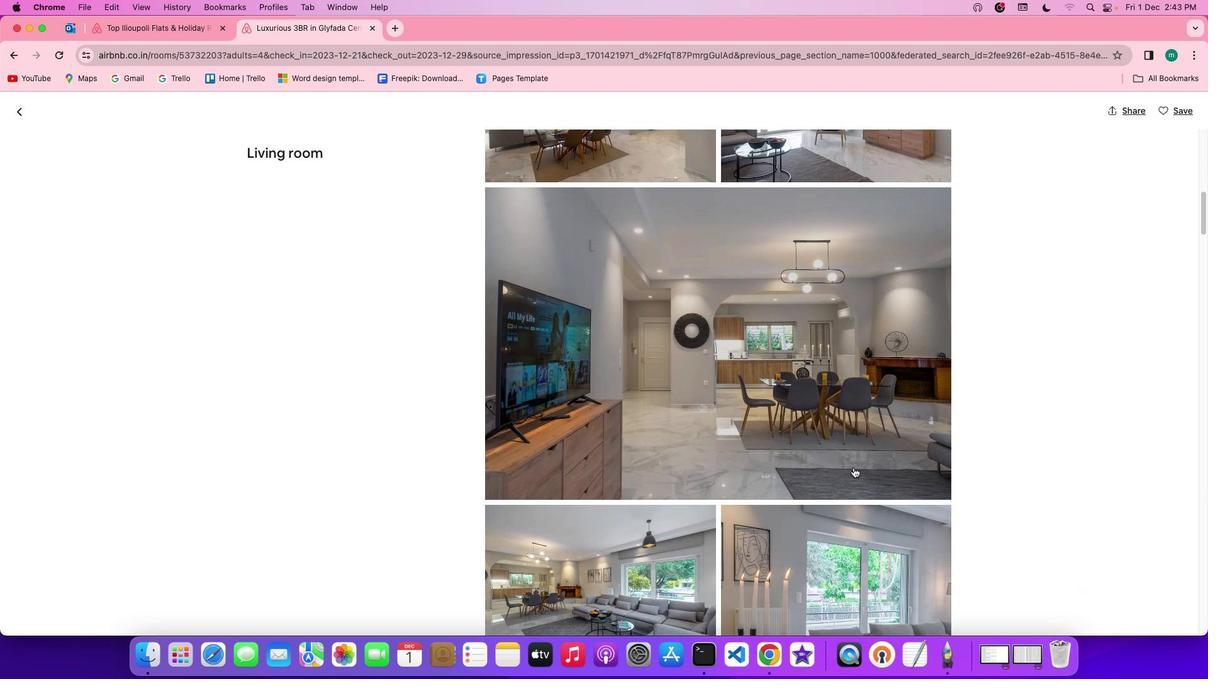 
Action: Mouse scrolled (859, 473) with delta (5, 5)
Screenshot: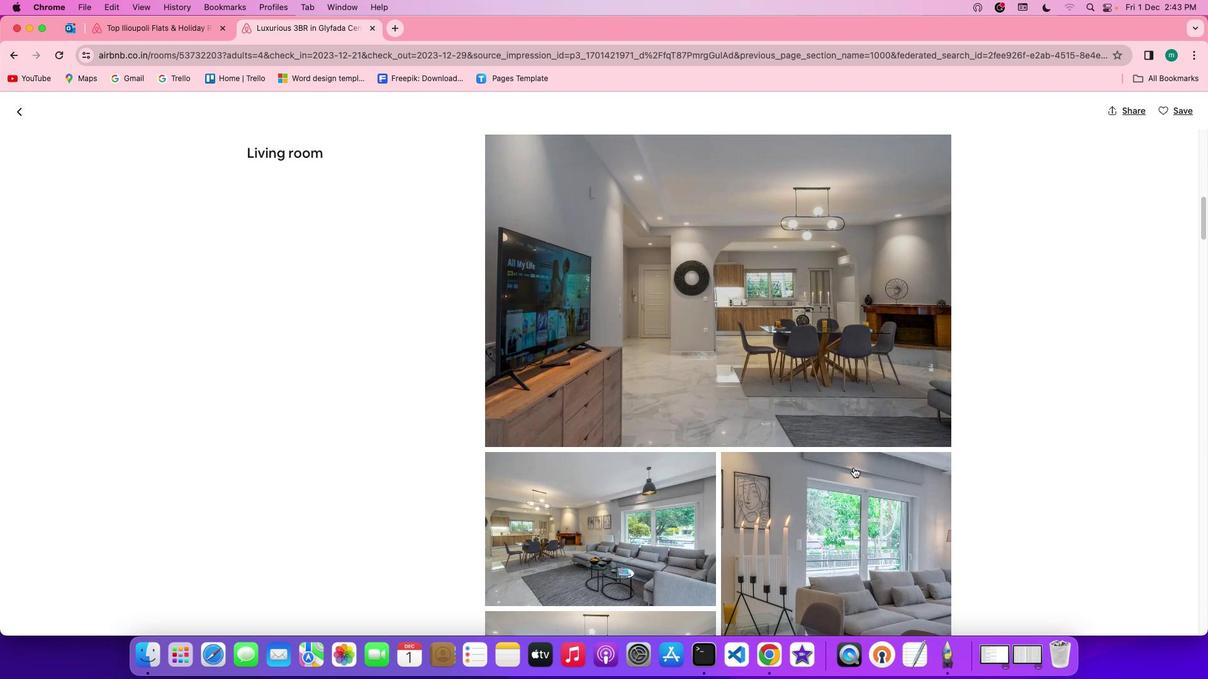 
Action: Mouse scrolled (859, 473) with delta (5, 5)
Screenshot: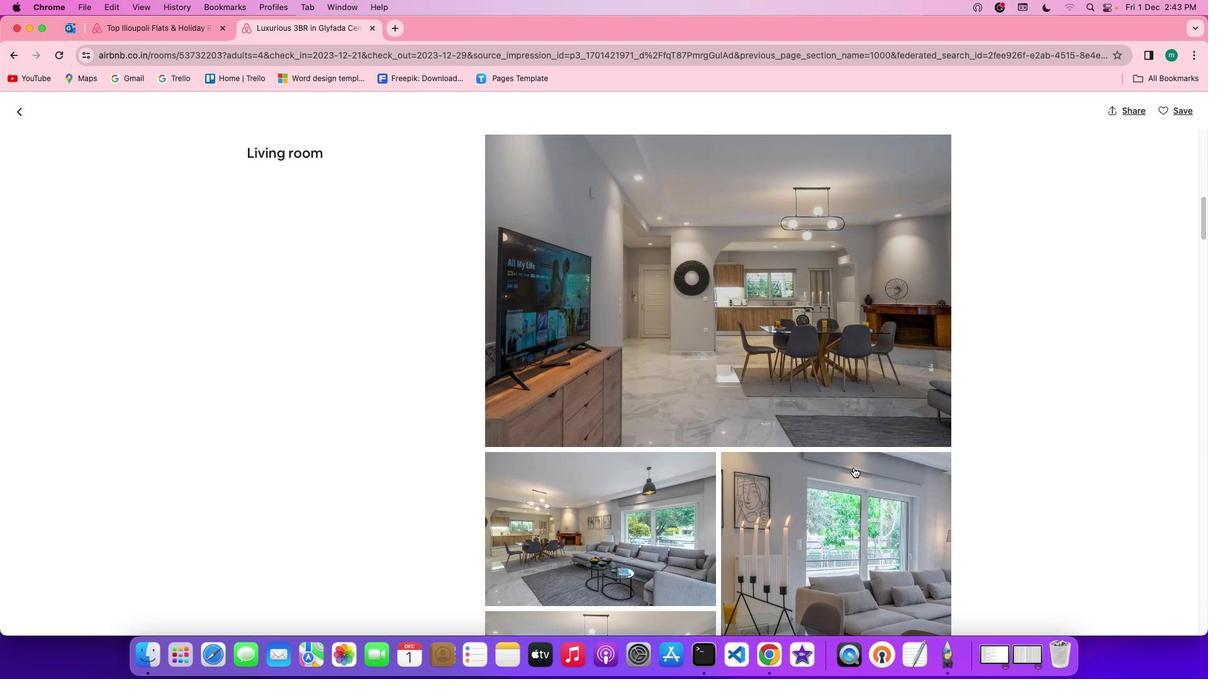 
Action: Mouse scrolled (859, 473) with delta (5, 3)
Screenshot: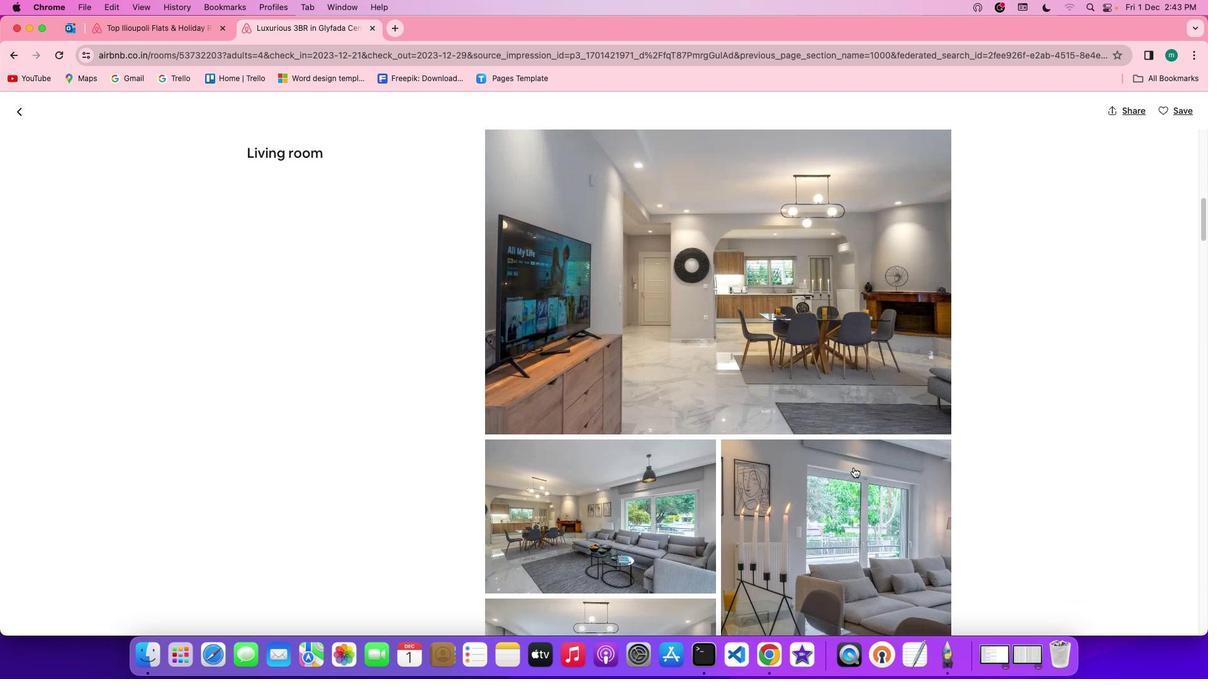 
Action: Mouse moved to (859, 473)
Screenshot: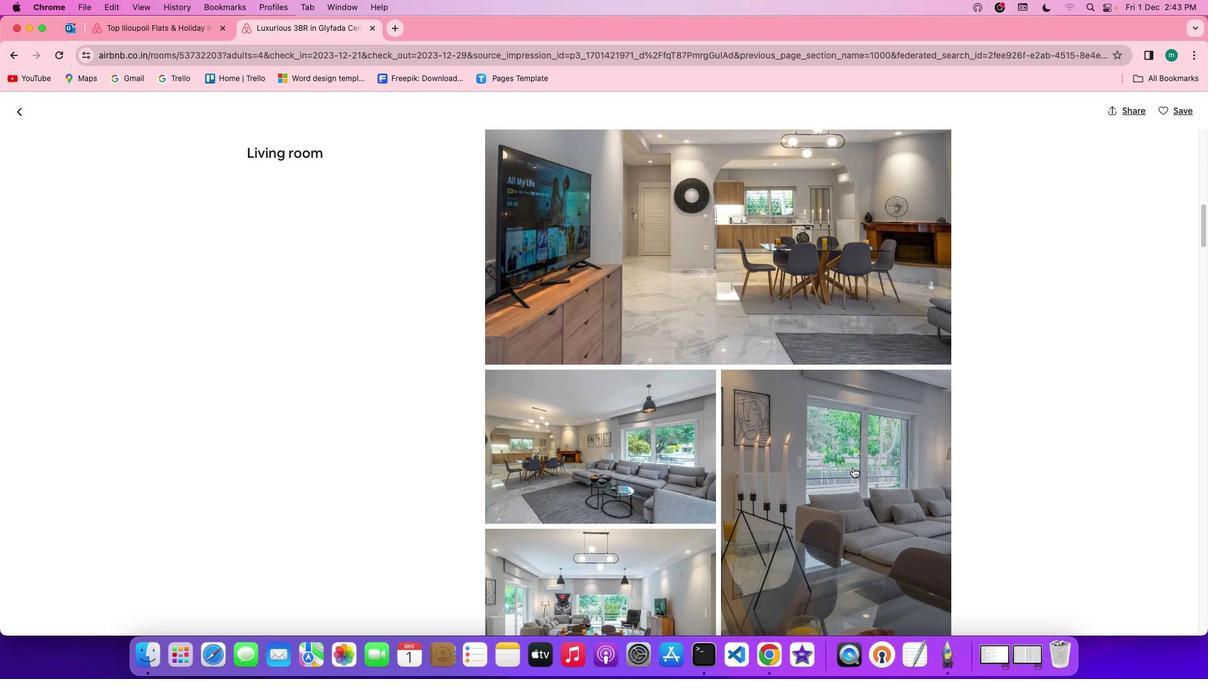 
Action: Mouse scrolled (859, 473) with delta (5, 5)
Screenshot: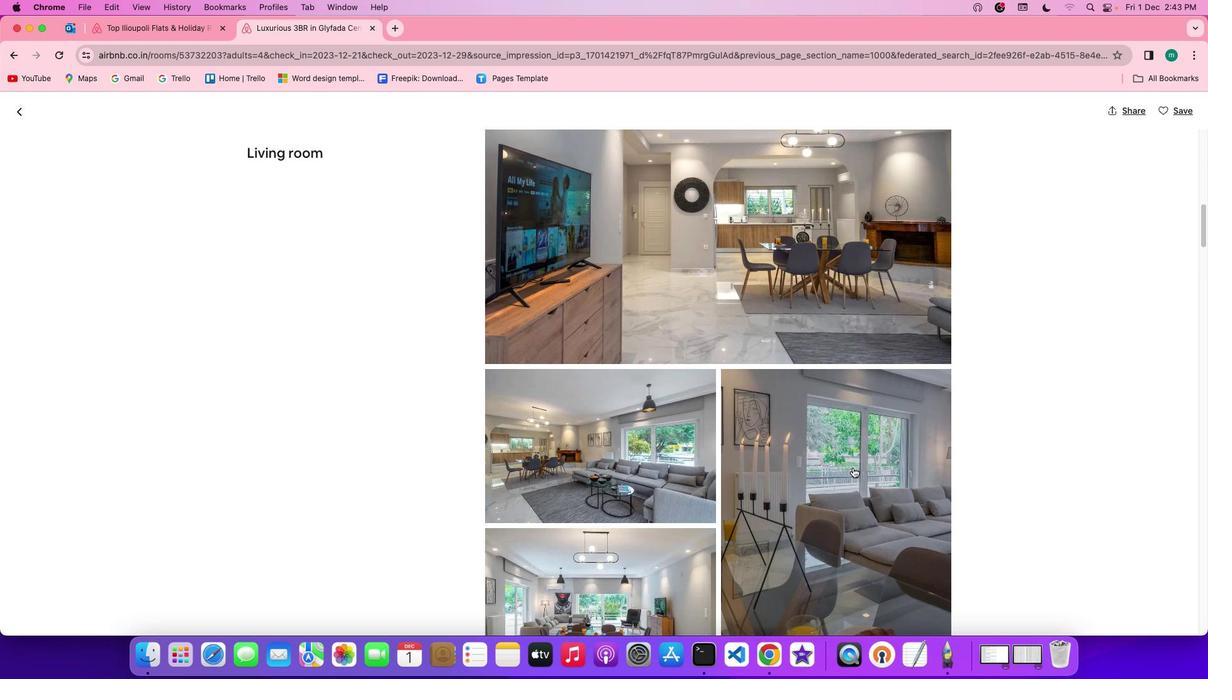 
Action: Mouse scrolled (859, 473) with delta (5, 5)
Screenshot: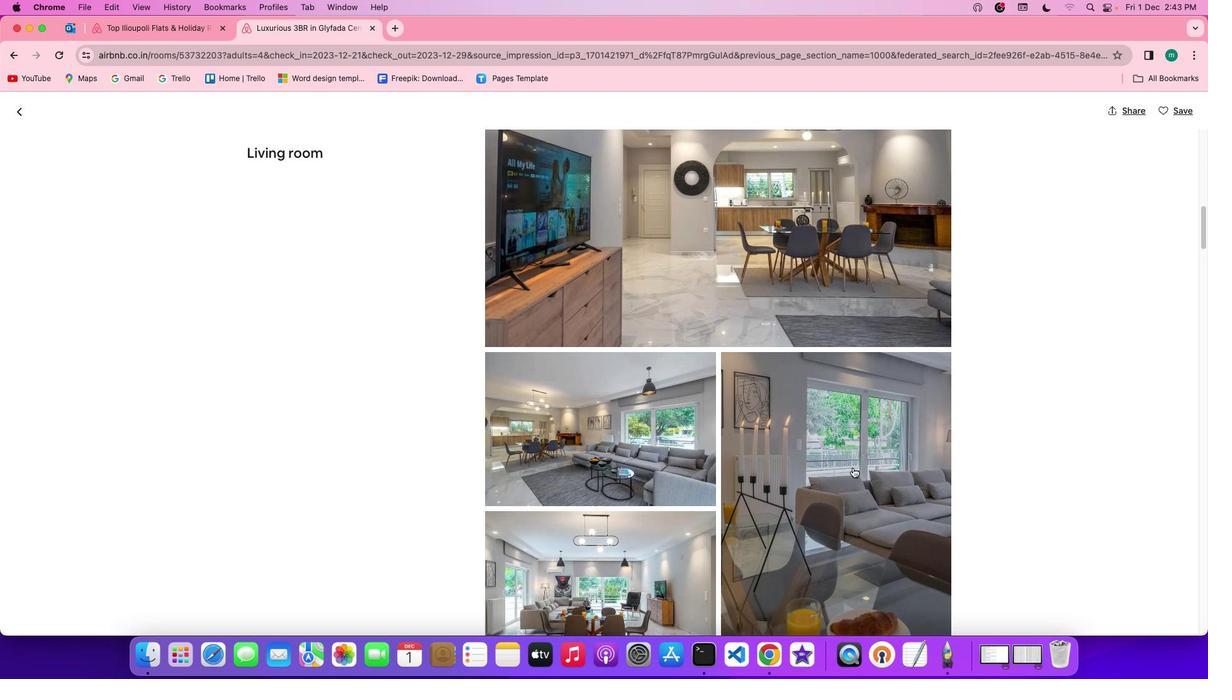 
Action: Mouse scrolled (859, 473) with delta (5, 3)
Screenshot: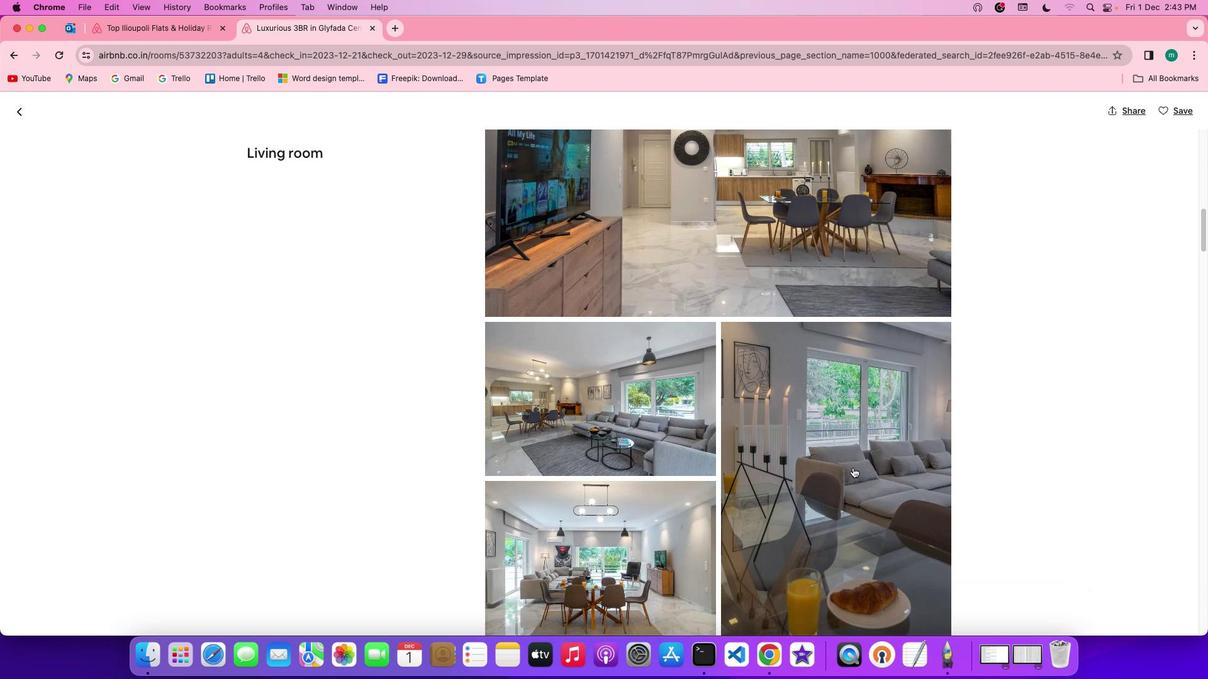 
Action: Mouse scrolled (859, 473) with delta (5, 3)
Screenshot: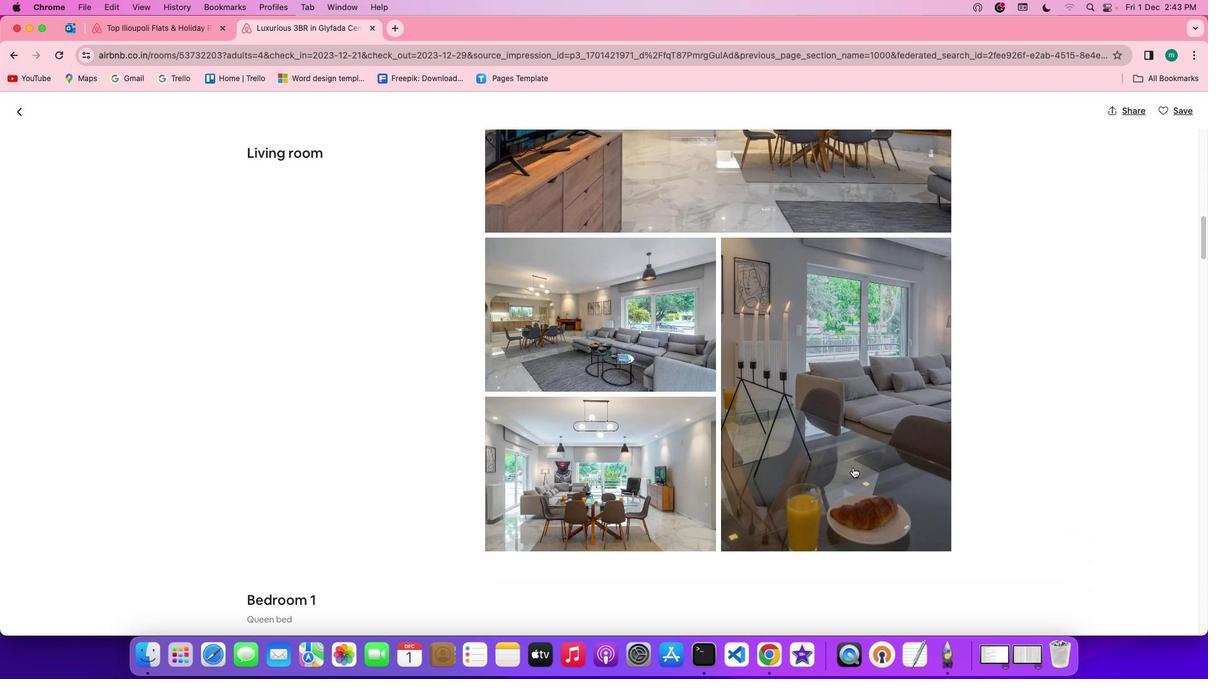 
Action: Mouse scrolled (859, 473) with delta (5, 5)
Screenshot: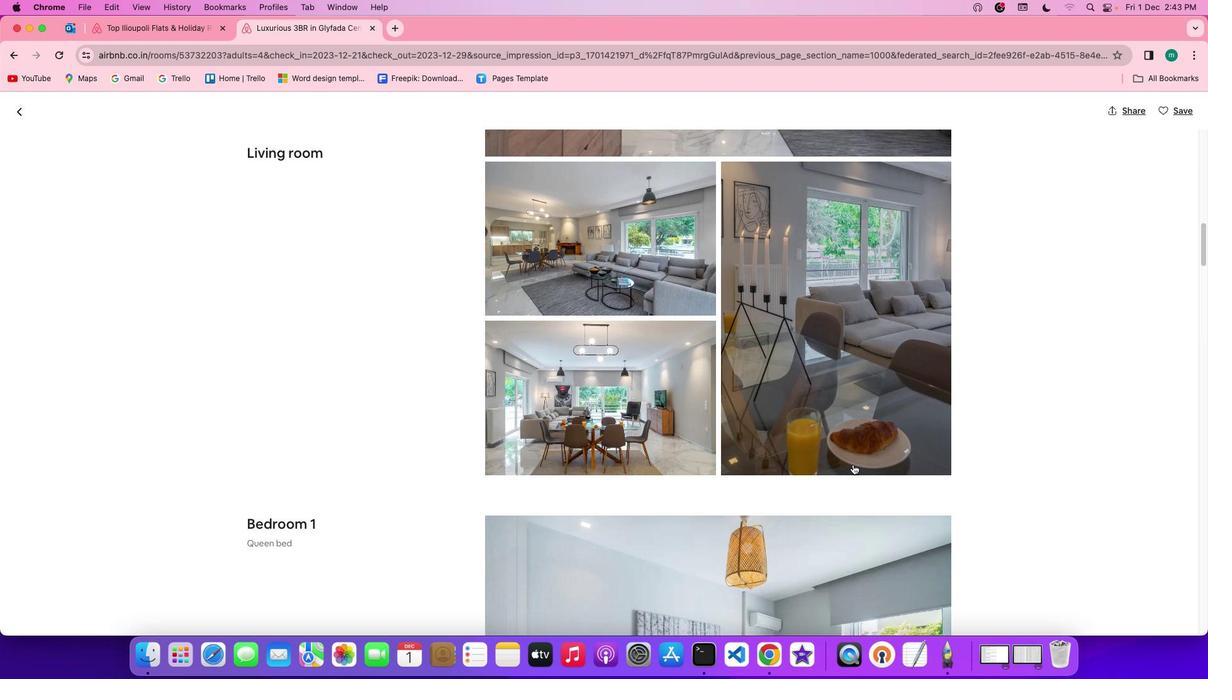 
Action: Mouse moved to (859, 470)
Screenshot: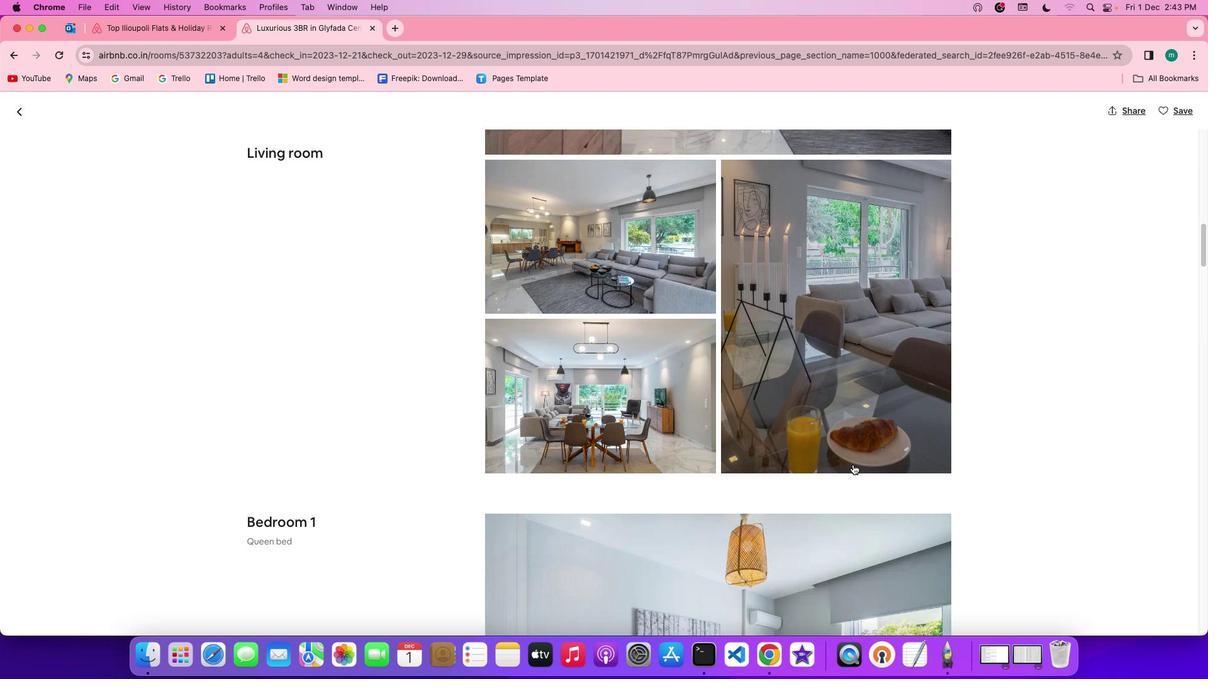 
Action: Mouse scrolled (859, 470) with delta (5, 5)
Screenshot: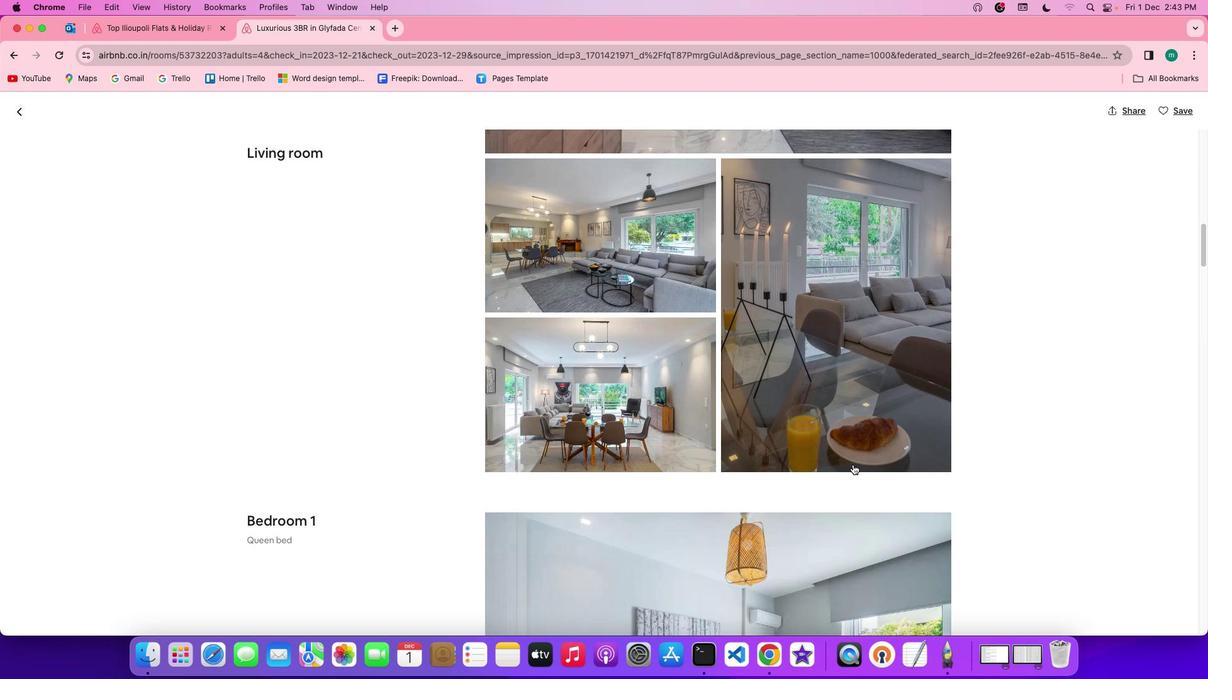 
Action: Mouse scrolled (859, 470) with delta (5, 5)
Screenshot: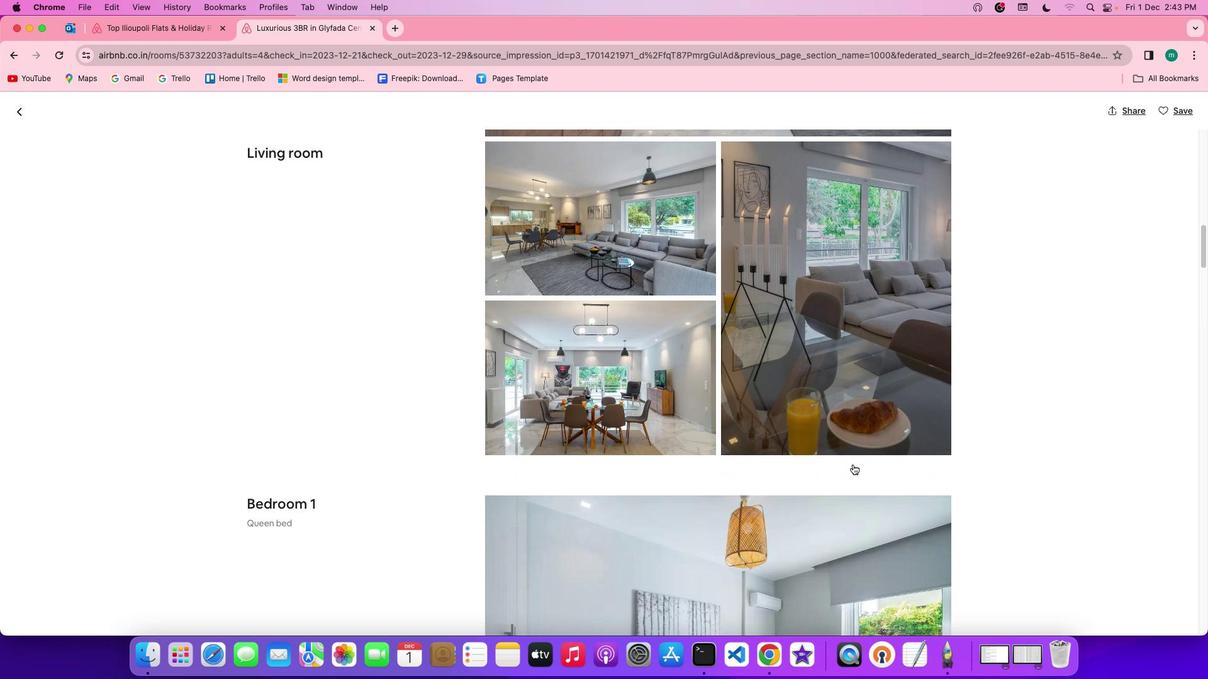 
Action: Mouse scrolled (859, 470) with delta (5, 4)
Screenshot: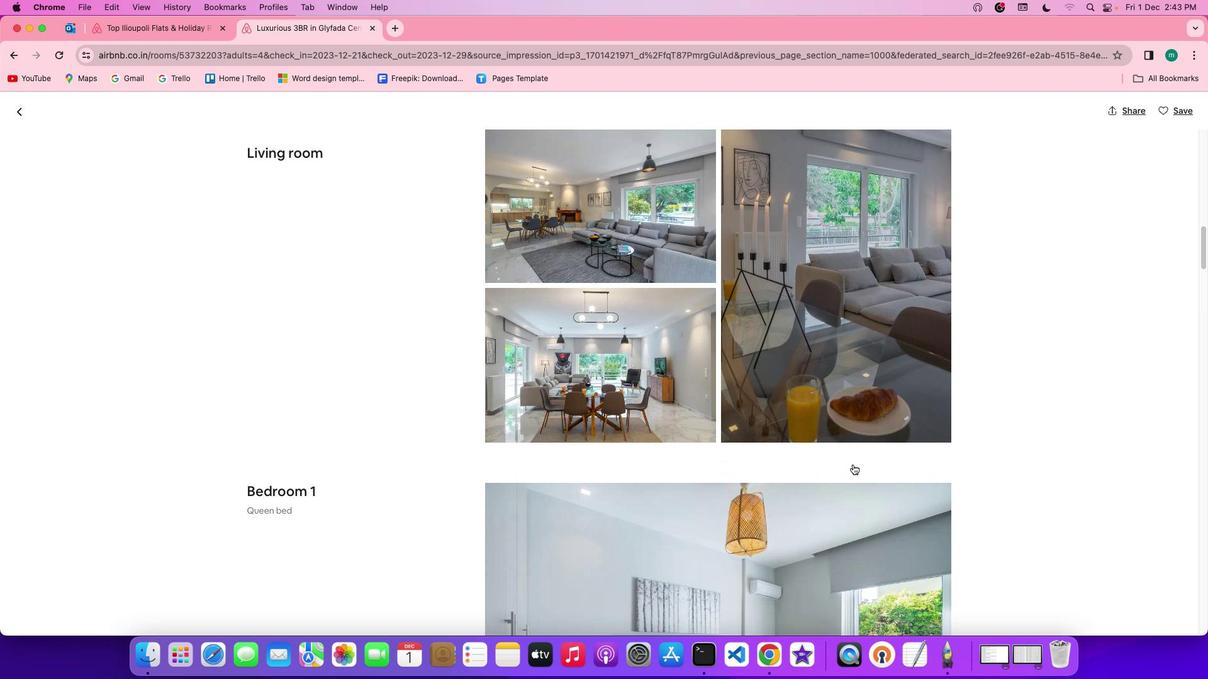 
Action: Mouse scrolled (859, 470) with delta (5, 3)
Screenshot: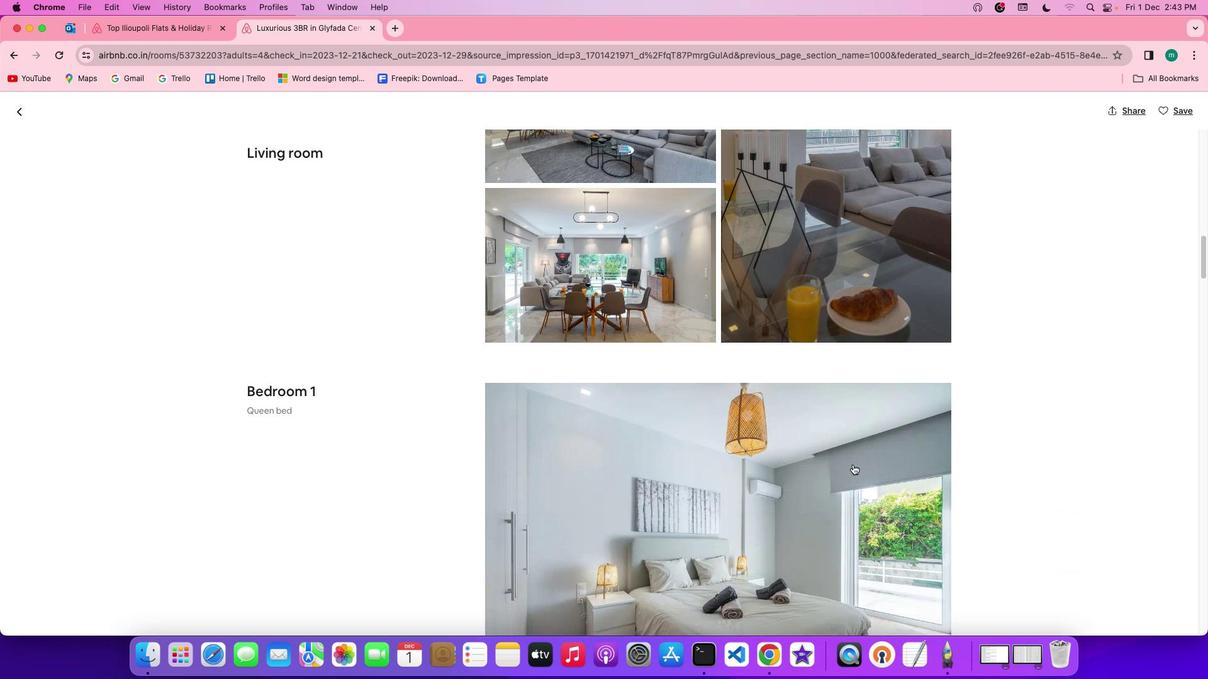 
Action: Mouse scrolled (859, 470) with delta (5, 5)
Screenshot: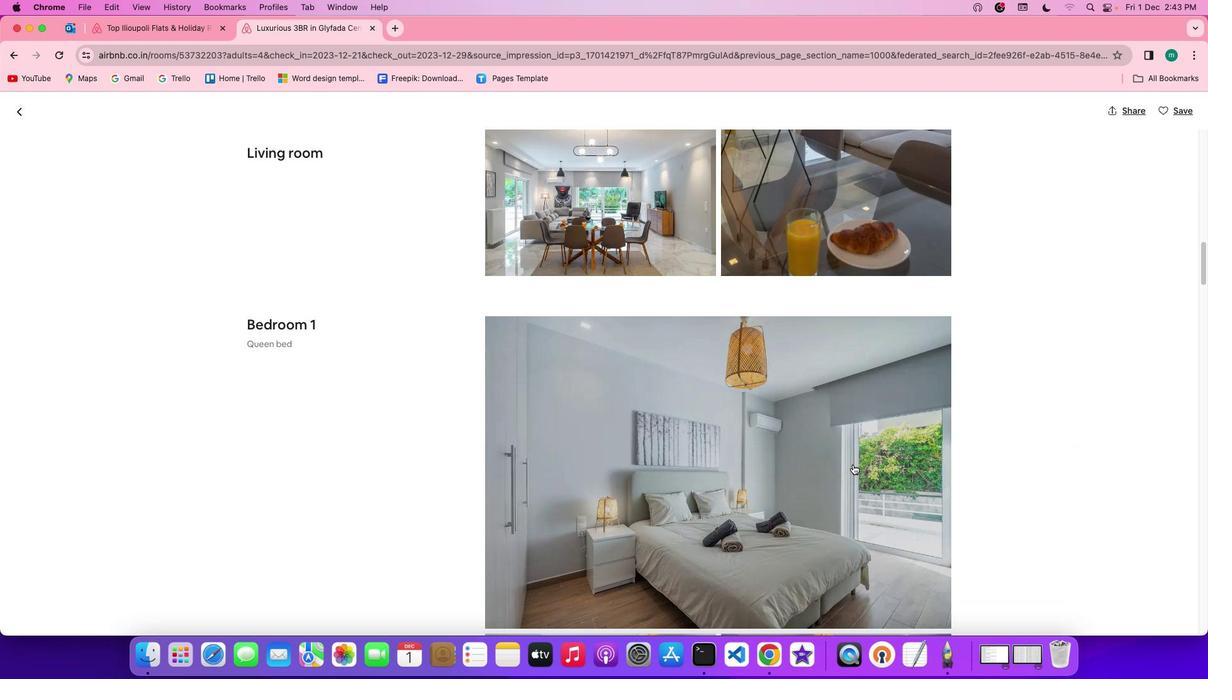 
Action: Mouse scrolled (859, 470) with delta (5, 5)
Screenshot: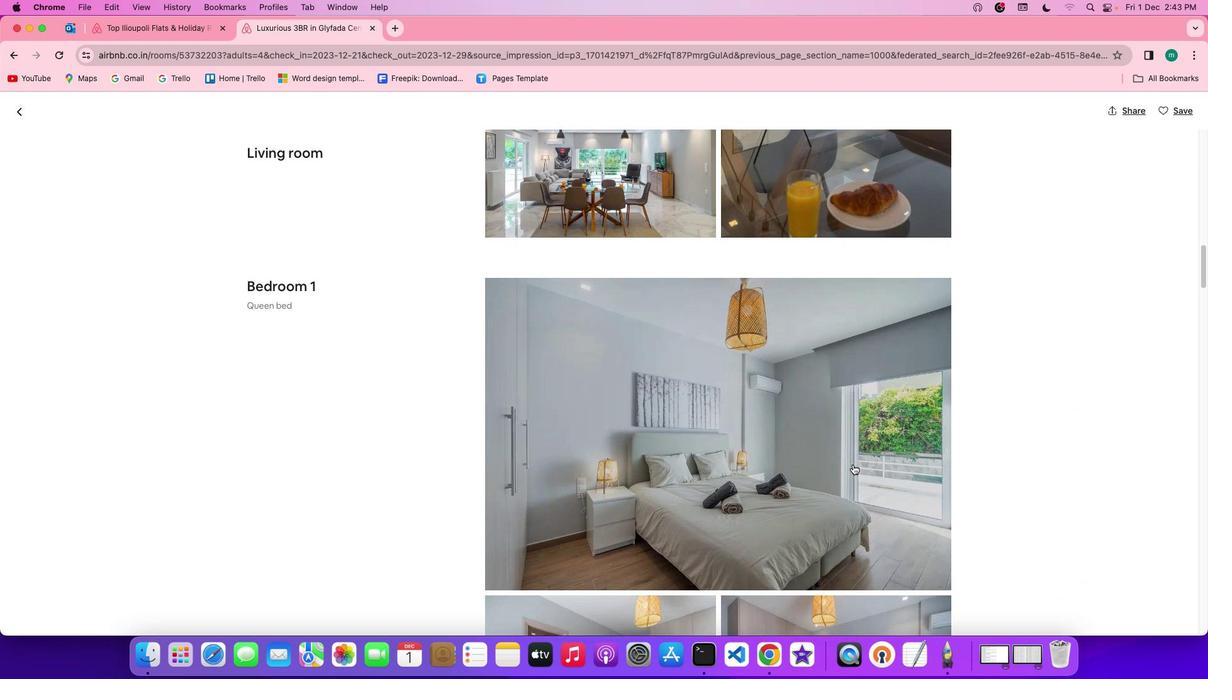 
Action: Mouse scrolled (859, 470) with delta (5, 4)
Screenshot: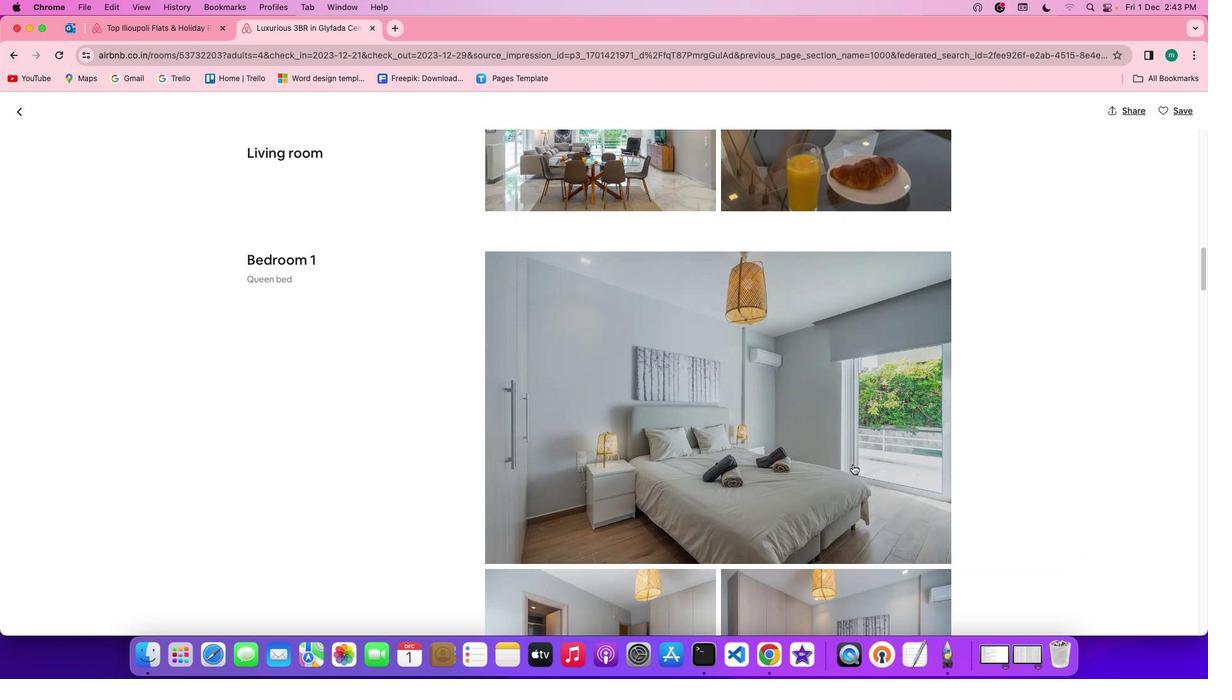 
Action: Mouse scrolled (859, 470) with delta (5, 3)
Screenshot: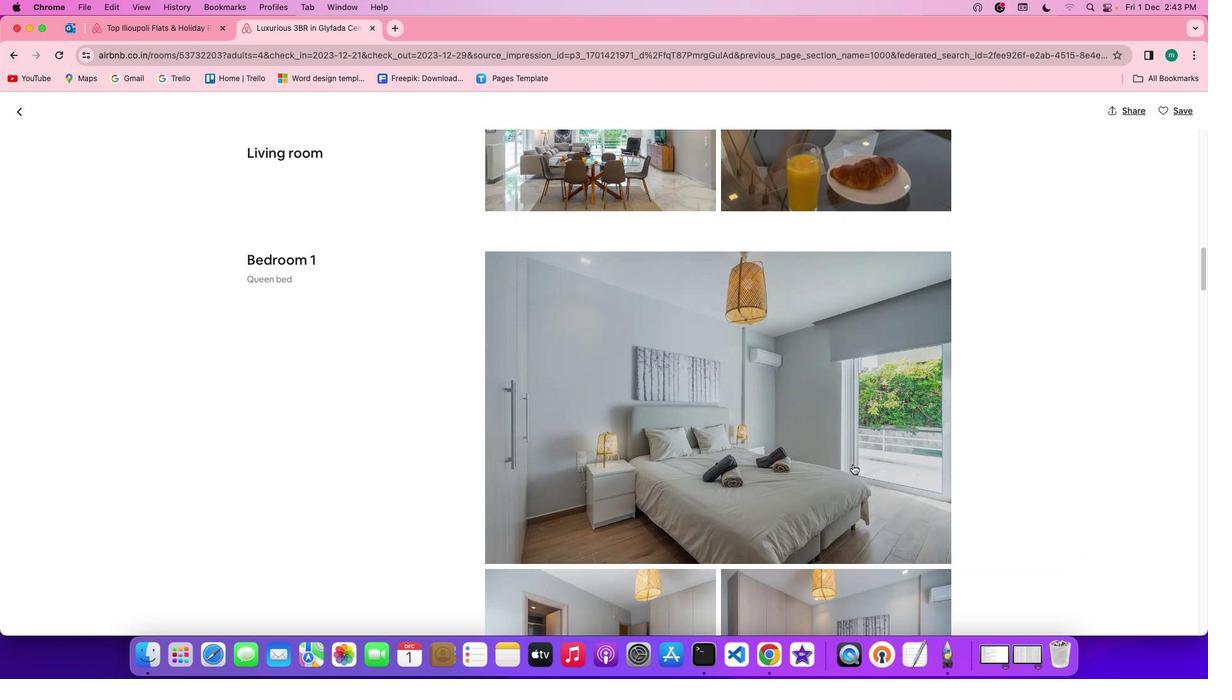 
Action: Mouse scrolled (859, 470) with delta (5, 3)
Screenshot: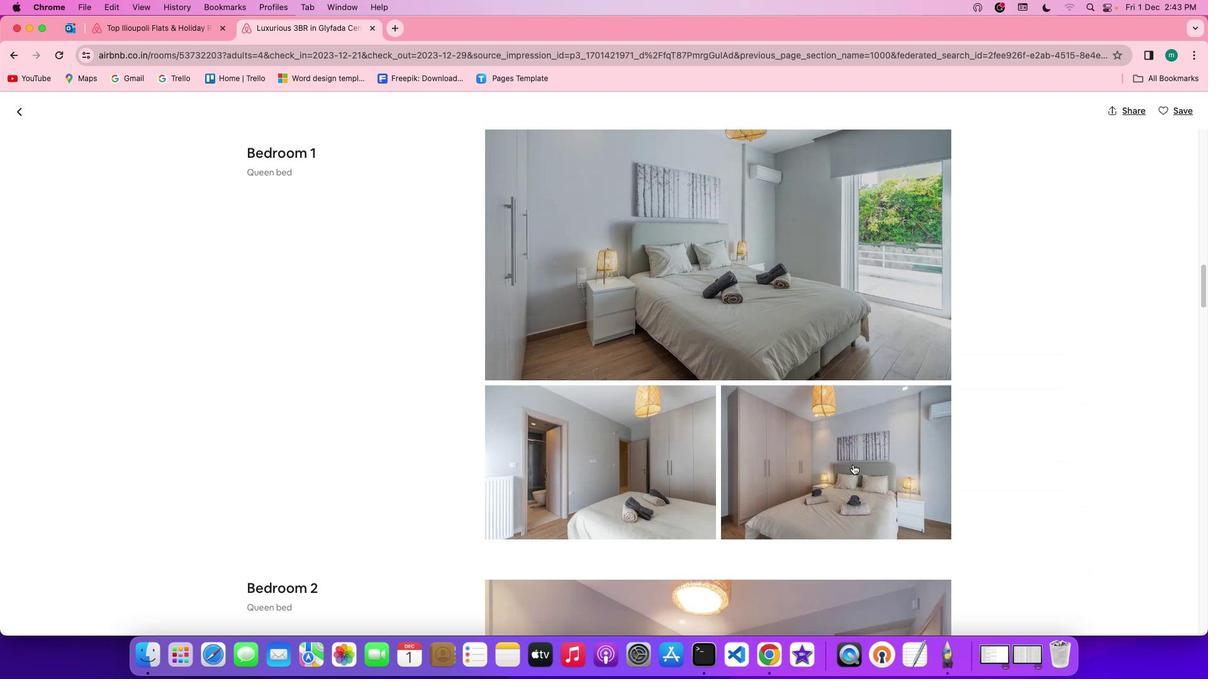 
Action: Mouse scrolled (859, 470) with delta (5, 5)
Screenshot: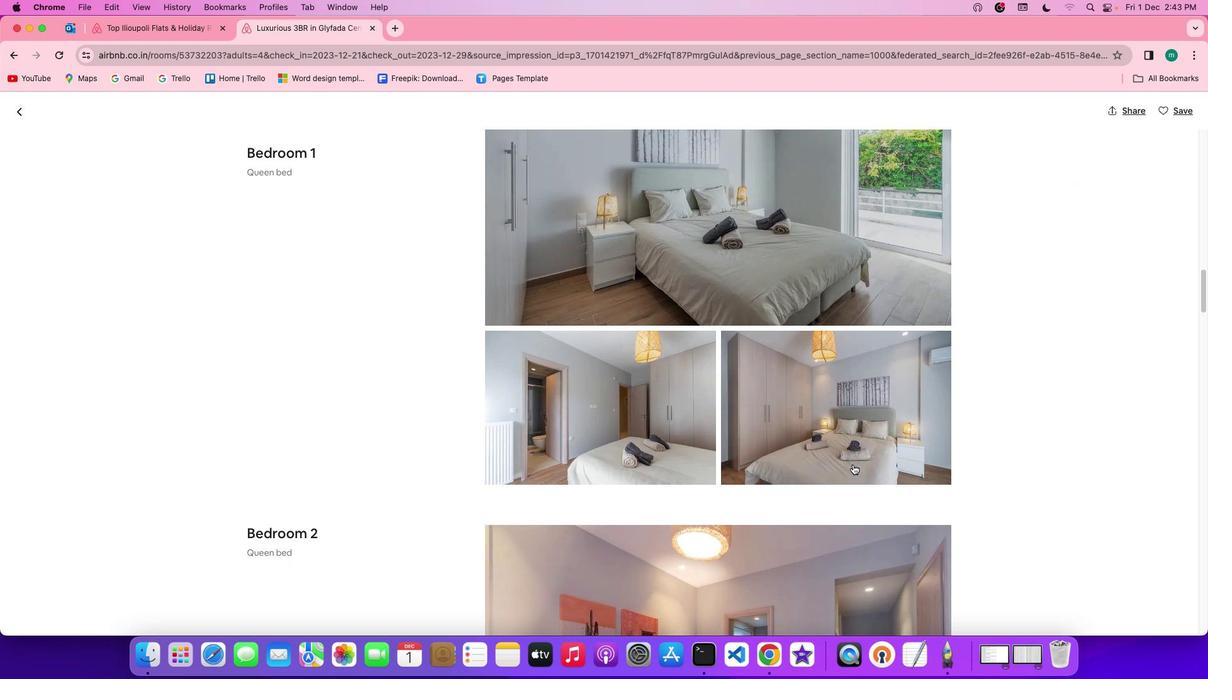 
Action: Mouse scrolled (859, 470) with delta (5, 5)
Screenshot: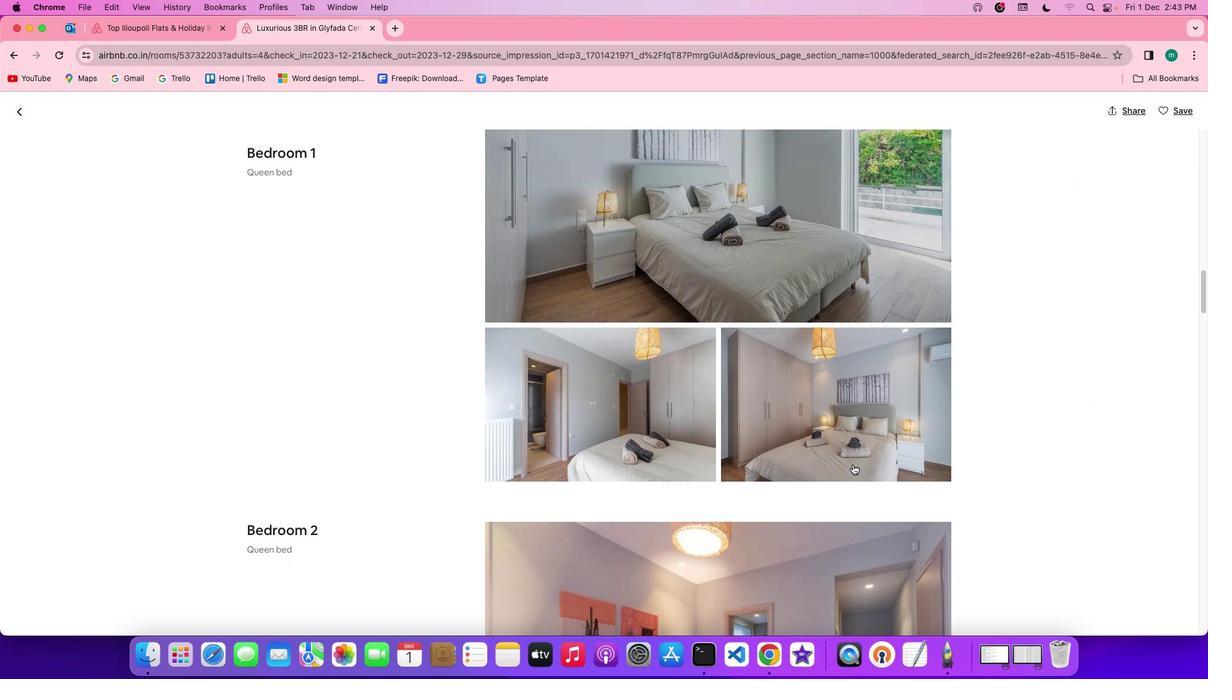 
Action: Mouse scrolled (859, 470) with delta (5, 4)
Screenshot: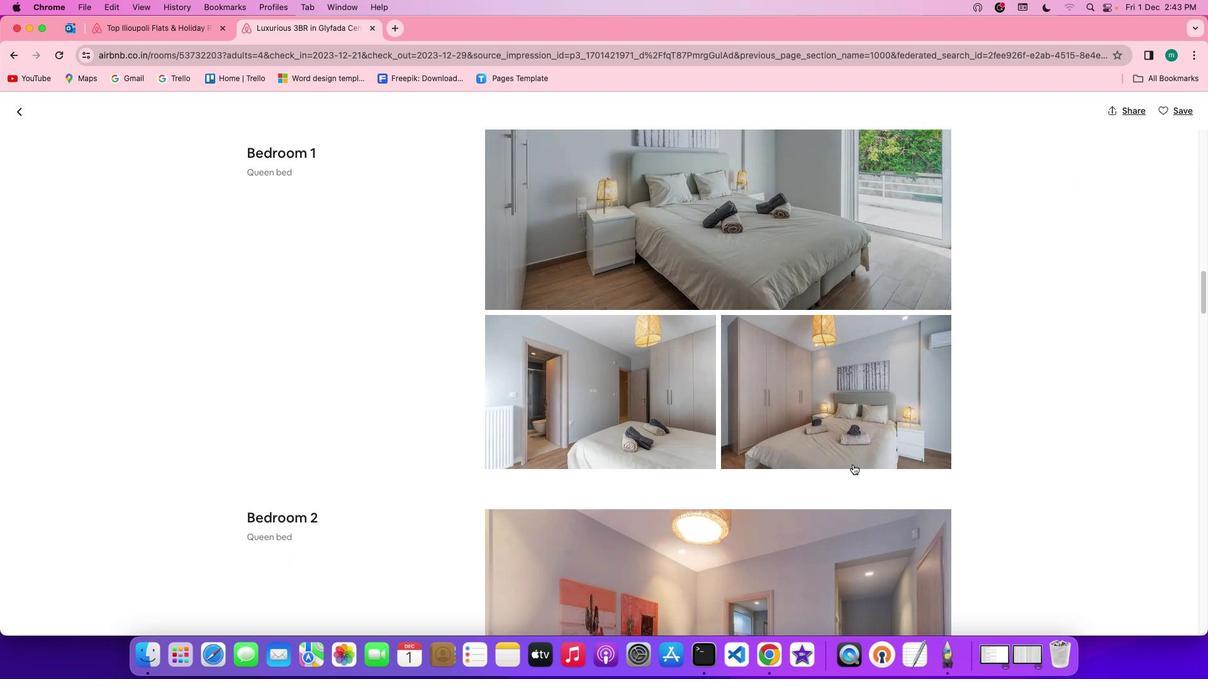 
Action: Mouse scrolled (859, 470) with delta (5, 5)
Screenshot: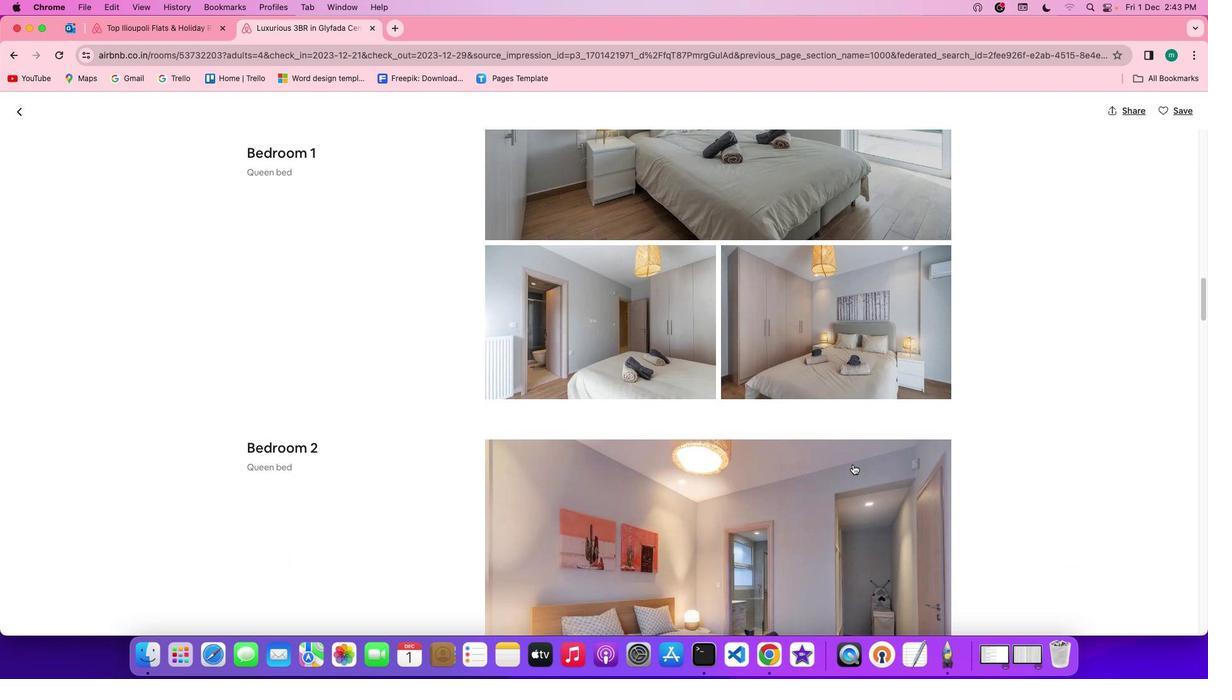 
Action: Mouse scrolled (859, 470) with delta (5, 5)
Screenshot: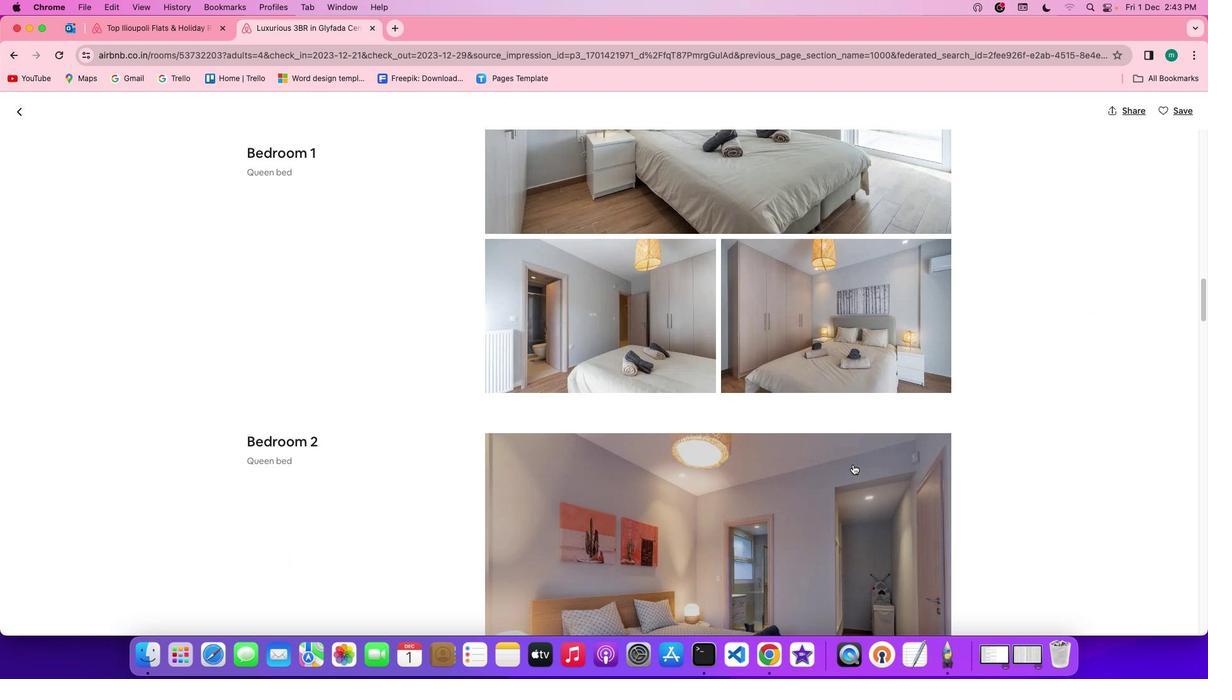 
Action: Mouse scrolled (859, 470) with delta (5, 5)
Screenshot: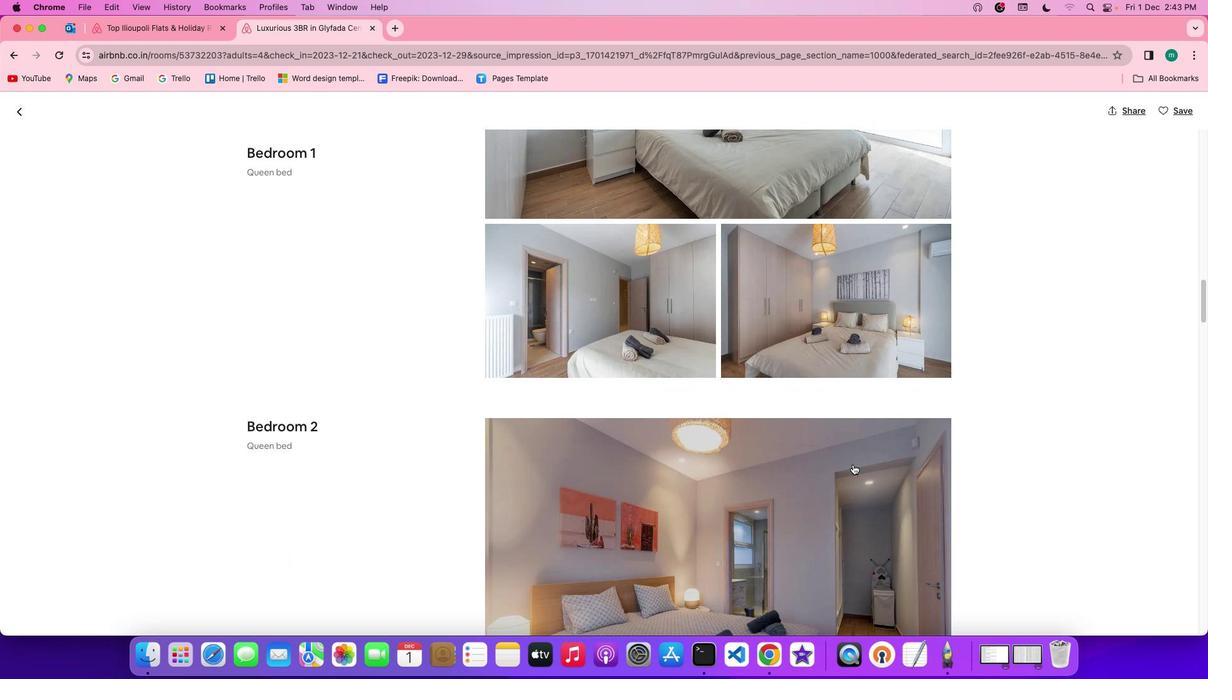 
Action: Mouse scrolled (859, 470) with delta (5, 4)
Screenshot: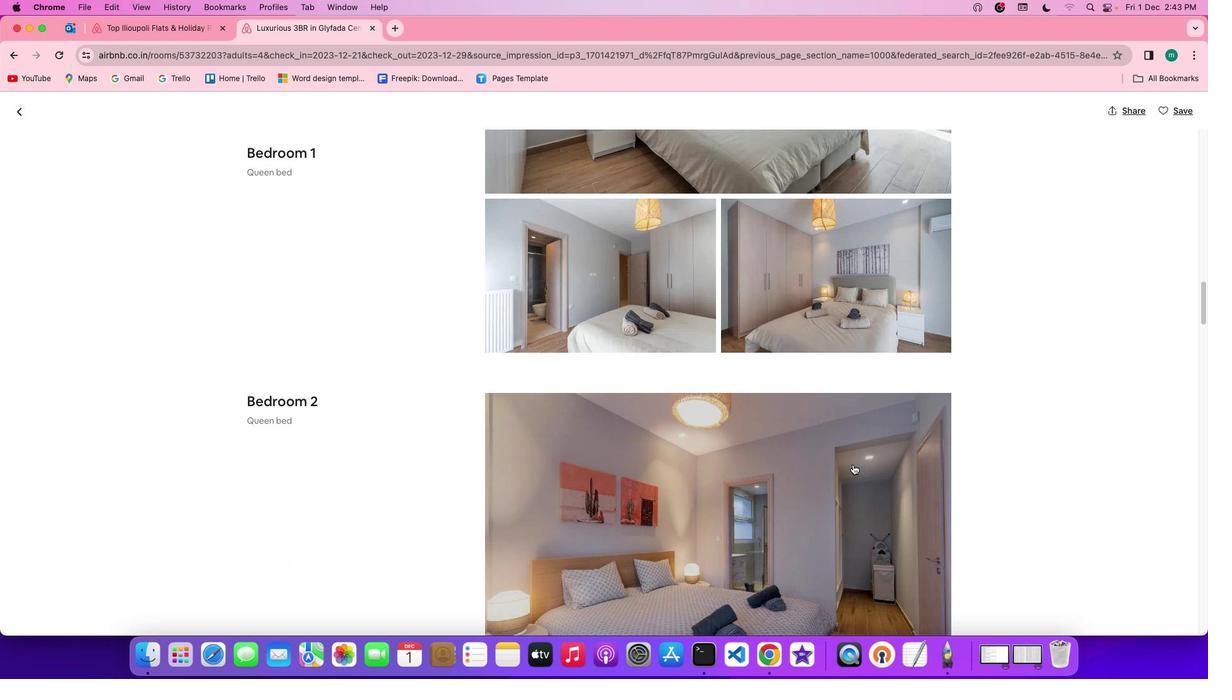 
Action: Mouse scrolled (859, 470) with delta (5, 4)
Screenshot: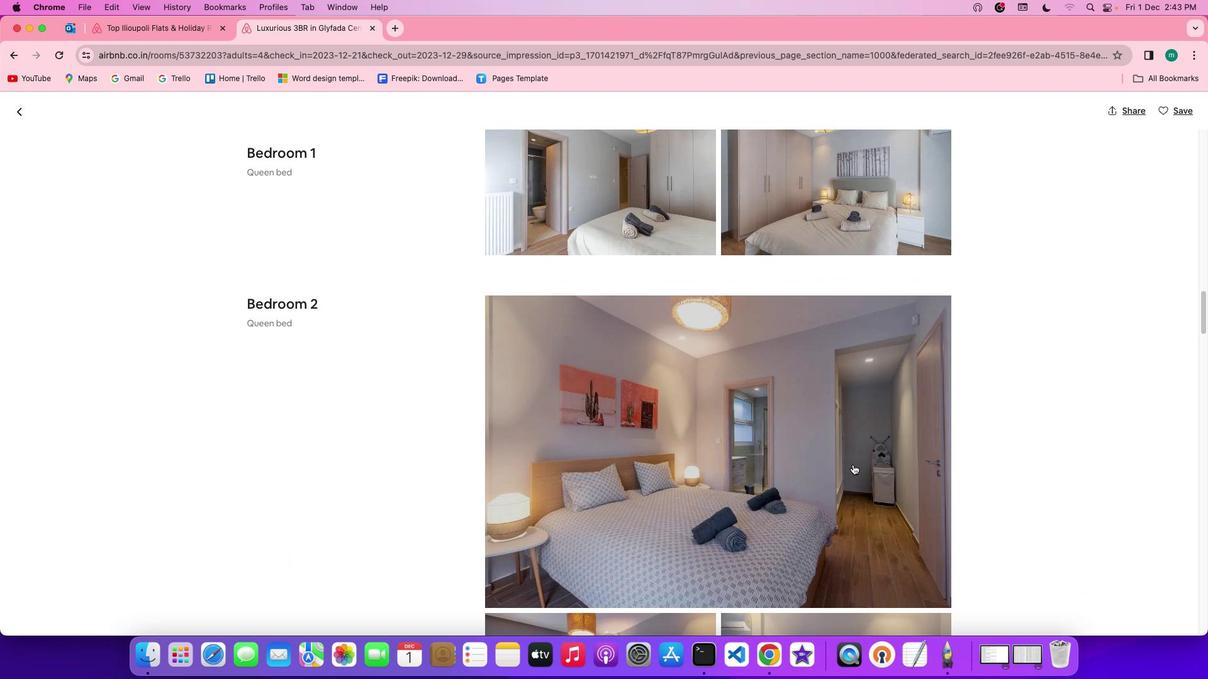 
Action: Mouse scrolled (859, 470) with delta (5, 5)
Screenshot: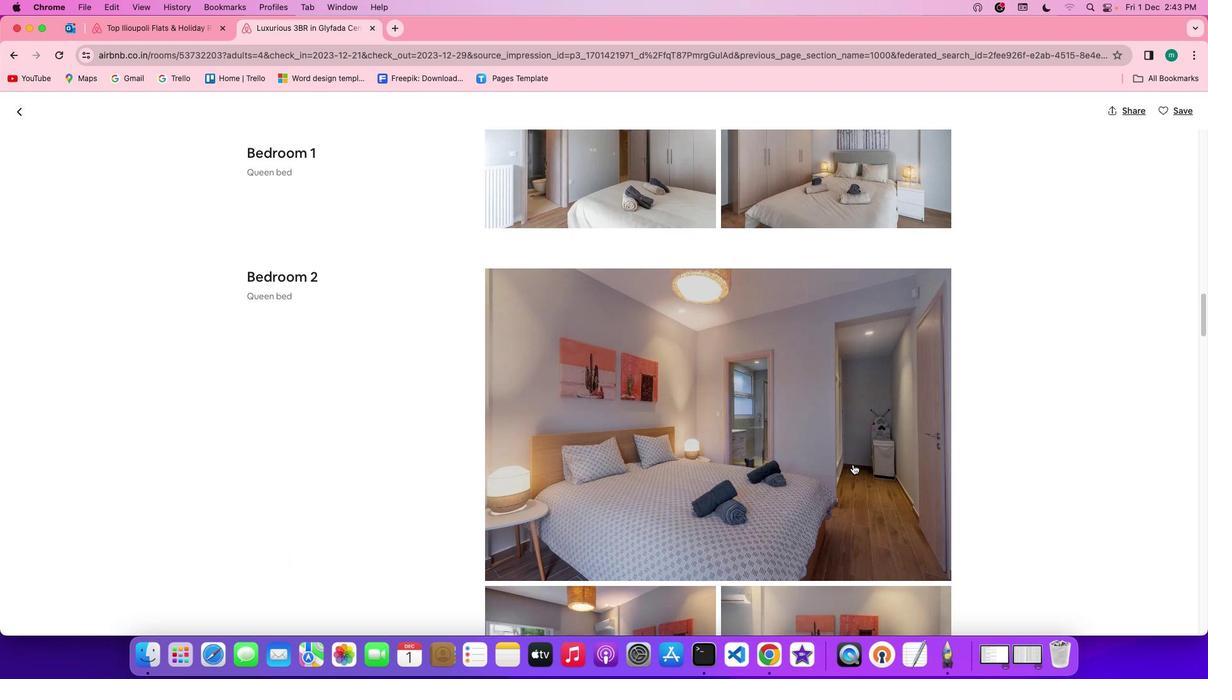
Action: Mouse scrolled (859, 470) with delta (5, 5)
Screenshot: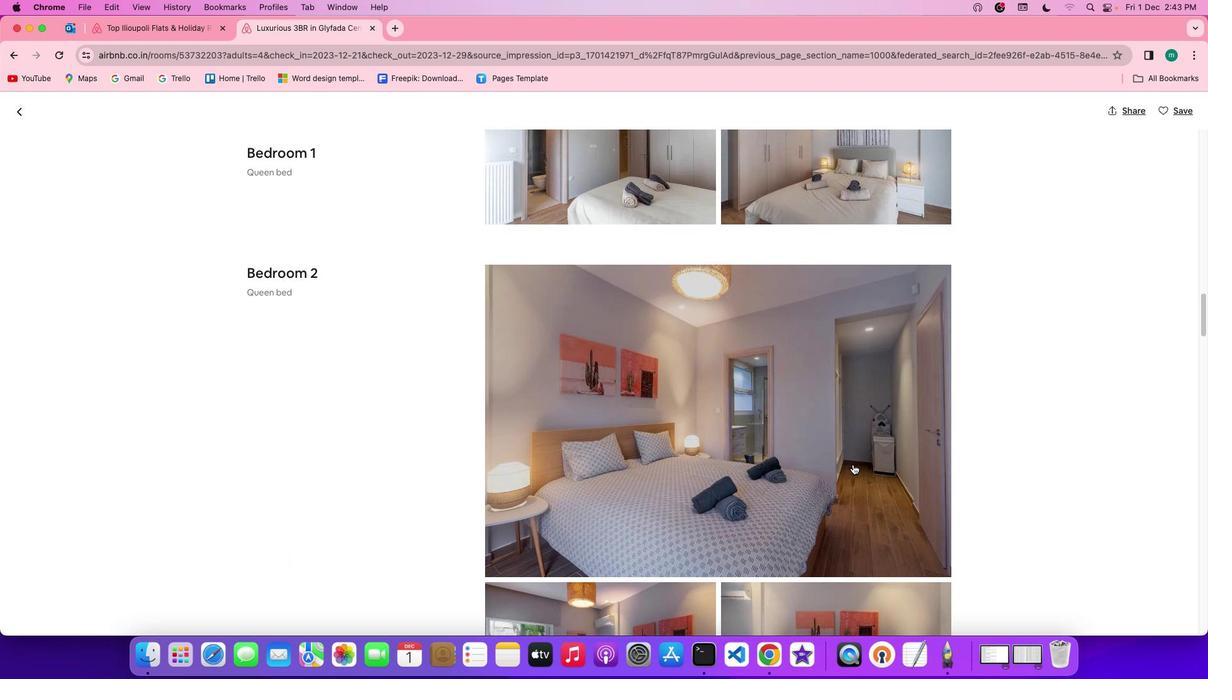 
Action: Mouse scrolled (859, 470) with delta (5, 4)
Screenshot: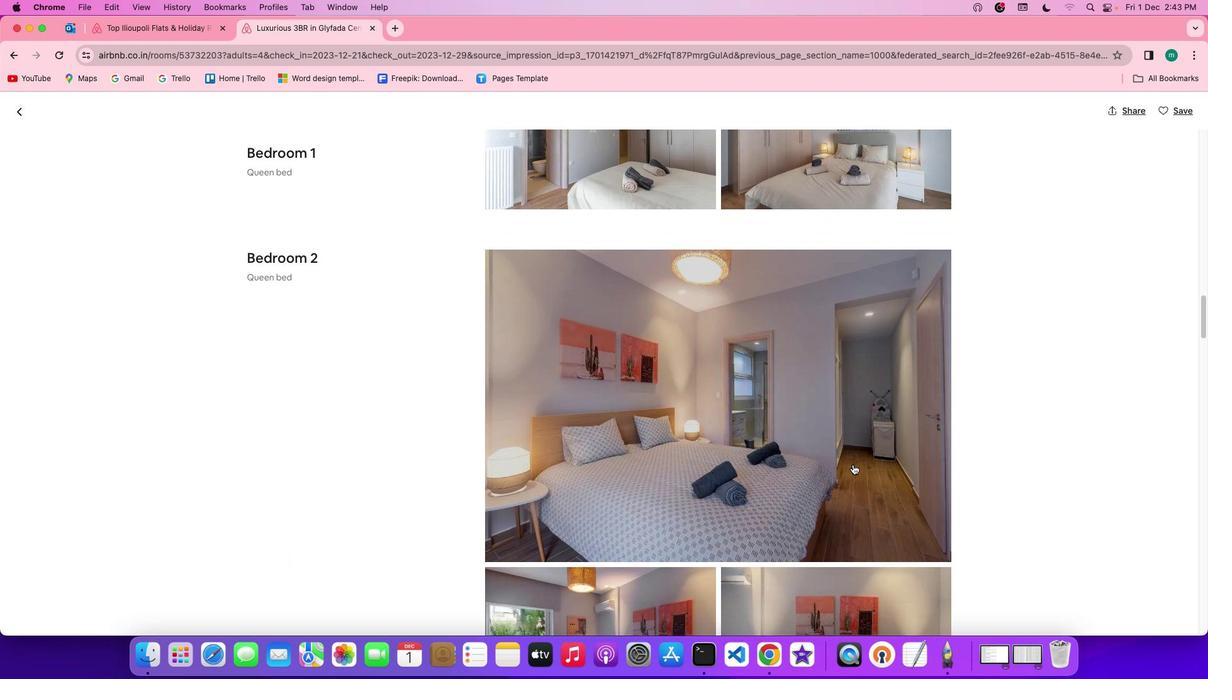 
Action: Mouse scrolled (859, 470) with delta (5, 5)
Screenshot: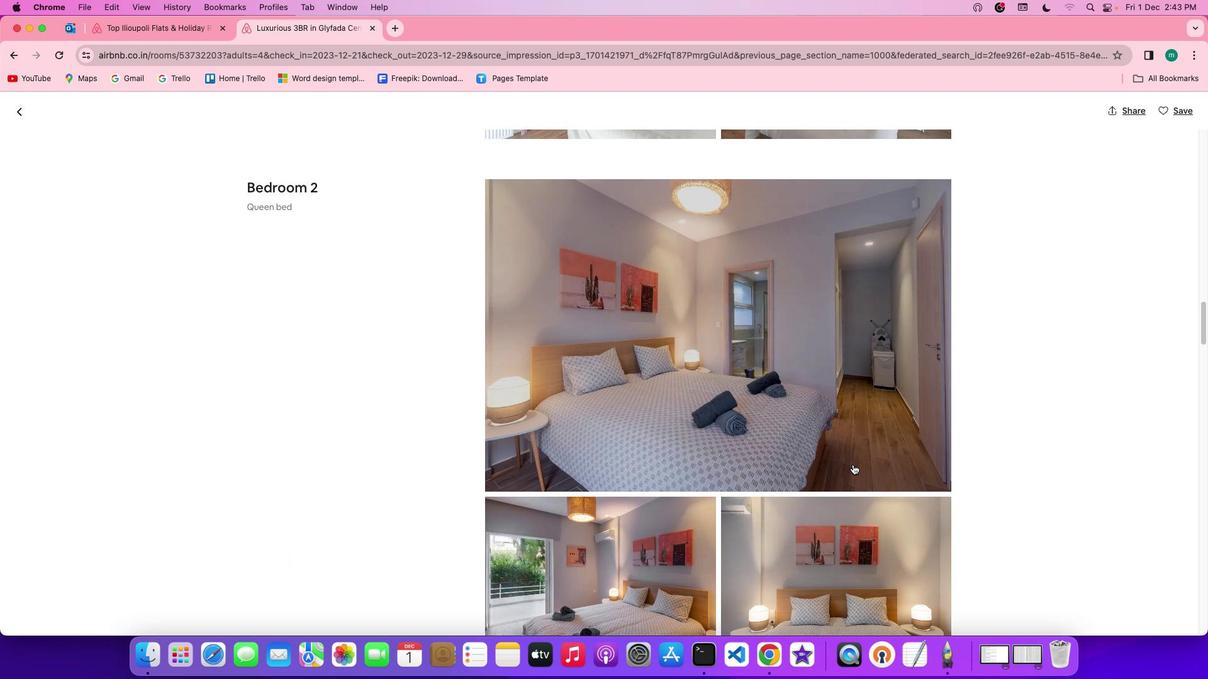 
Action: Mouse scrolled (859, 470) with delta (5, 5)
Screenshot: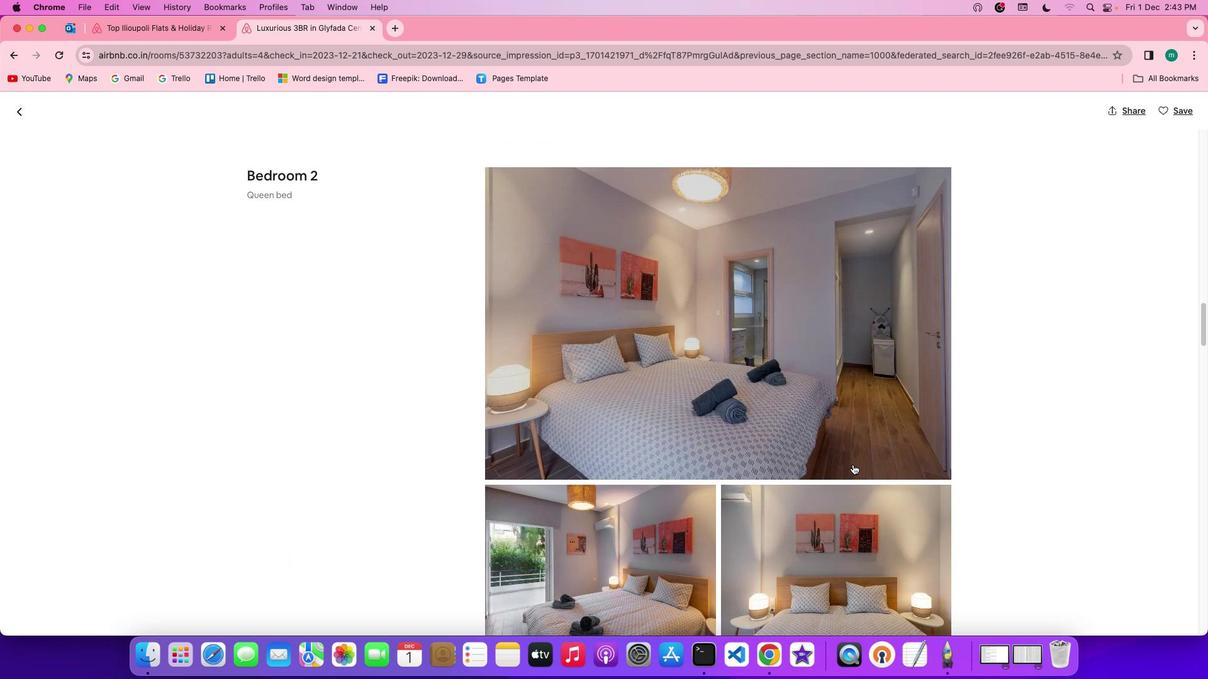 
Action: Mouse scrolled (859, 470) with delta (5, 4)
Screenshot: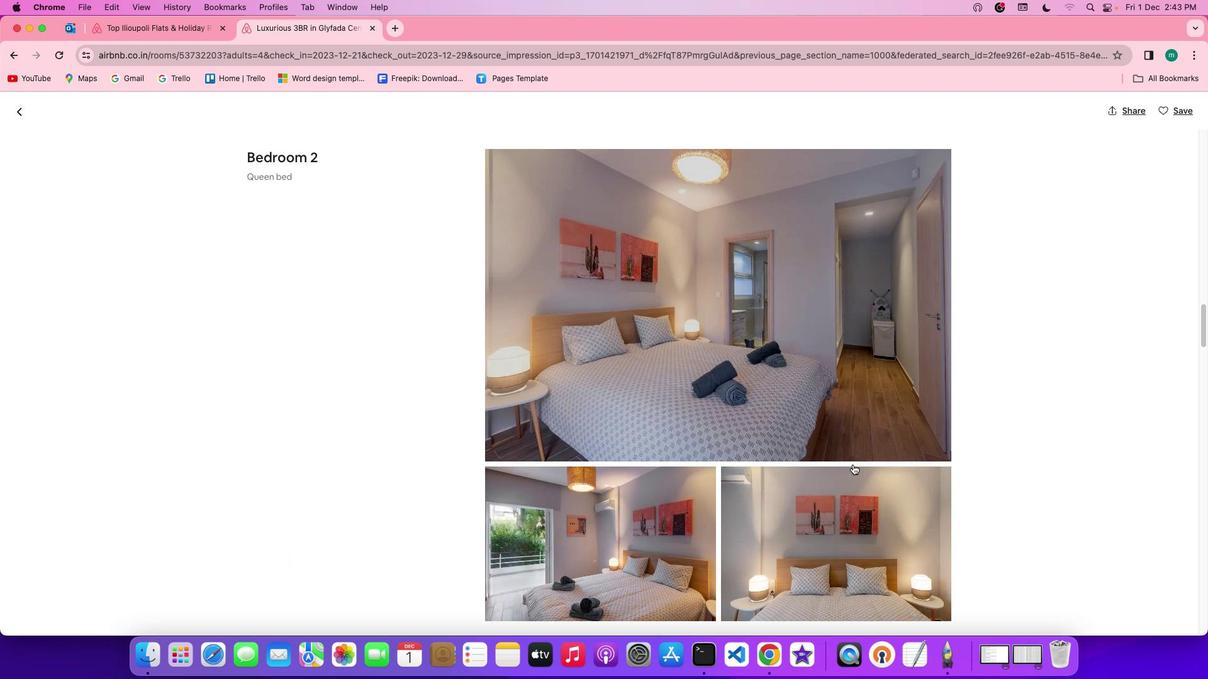 
Action: Mouse scrolled (859, 470) with delta (5, 4)
Screenshot: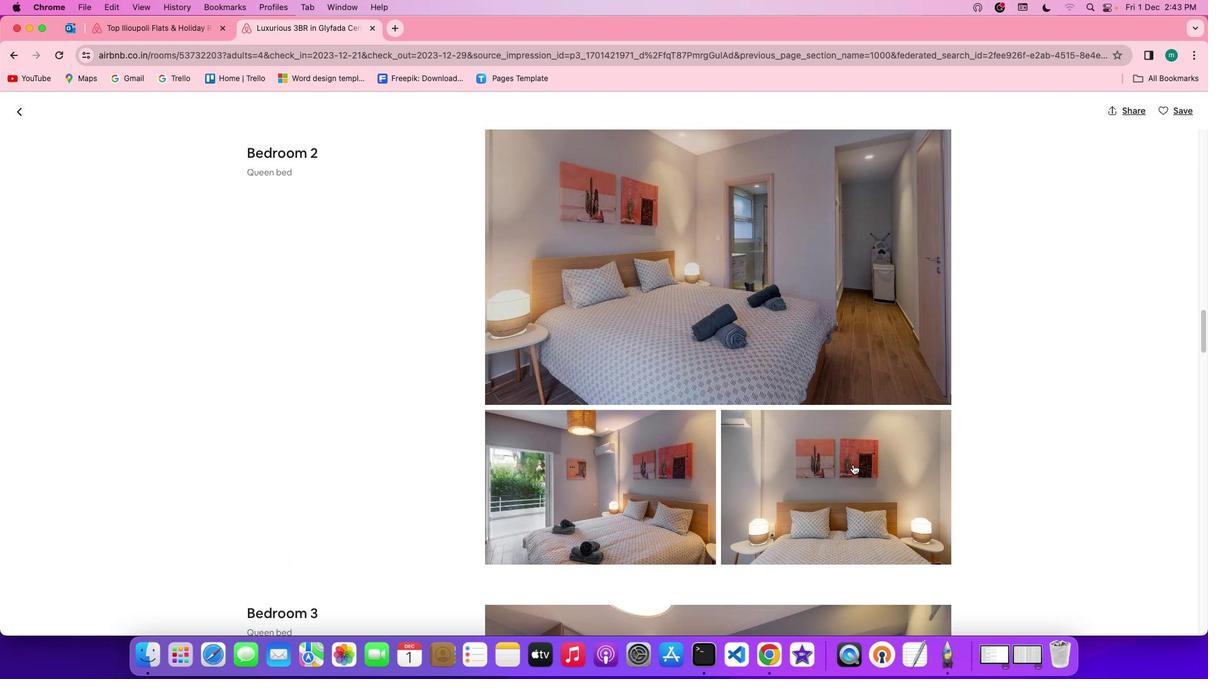 
Action: Mouse scrolled (859, 470) with delta (5, 5)
Screenshot: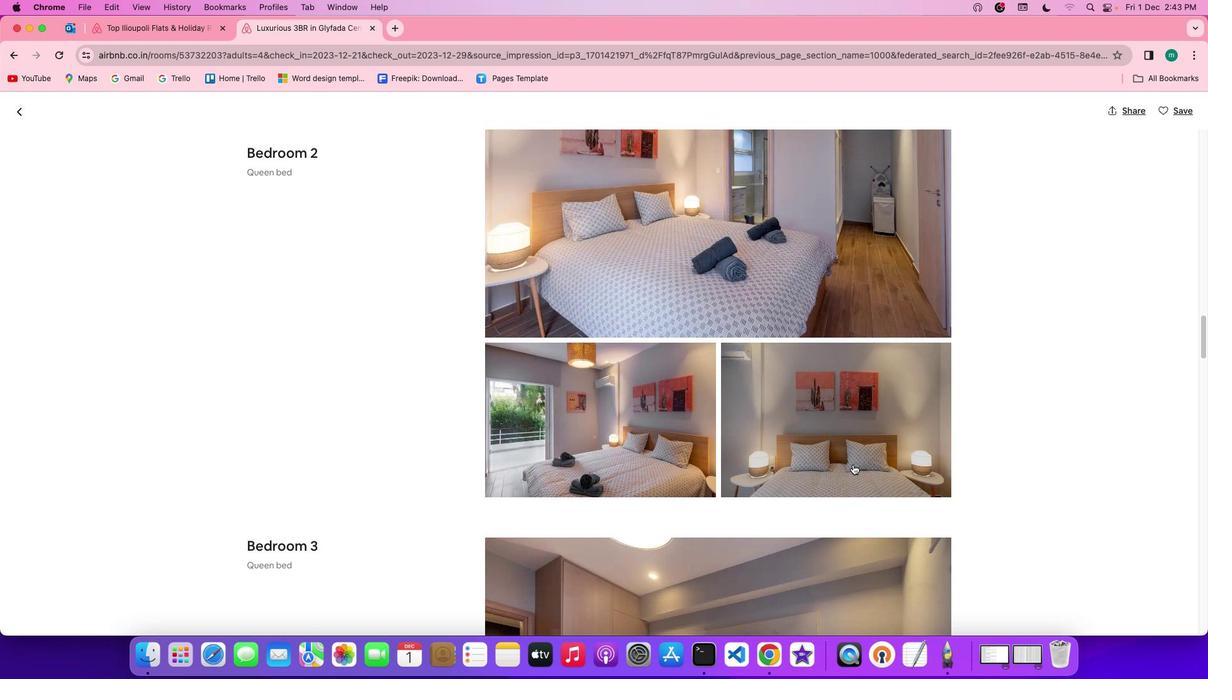 
Action: Mouse scrolled (859, 470) with delta (5, 5)
Screenshot: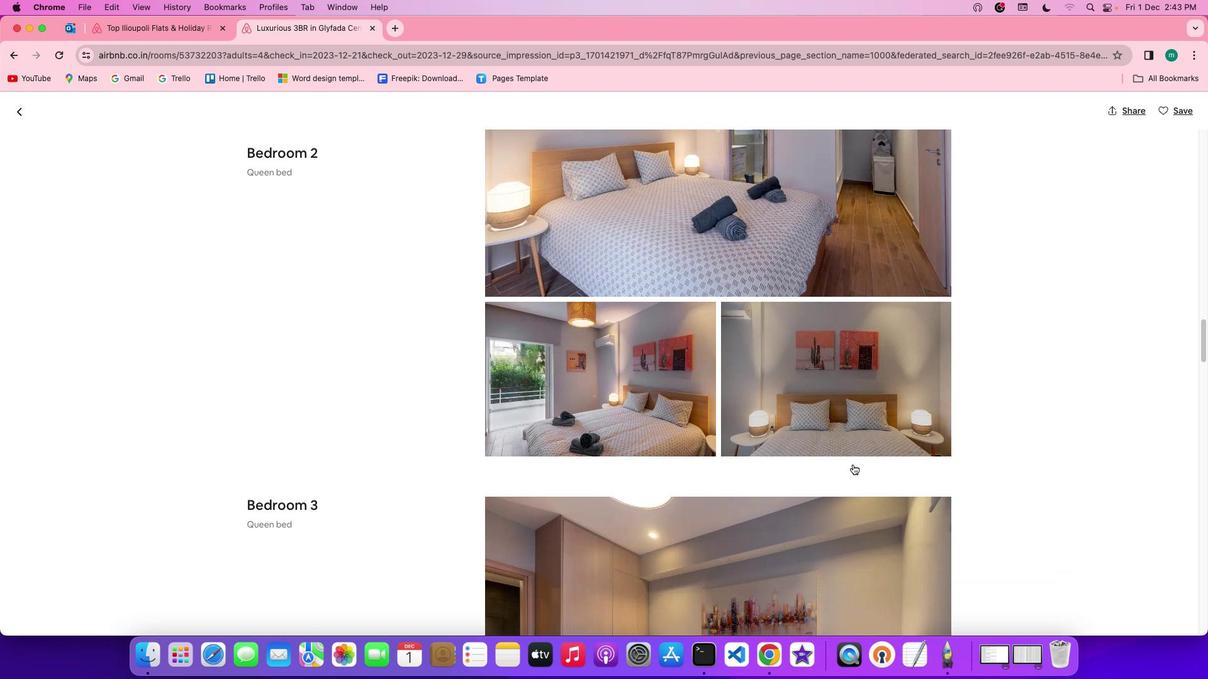 
Action: Mouse scrolled (859, 470) with delta (5, 3)
Screenshot: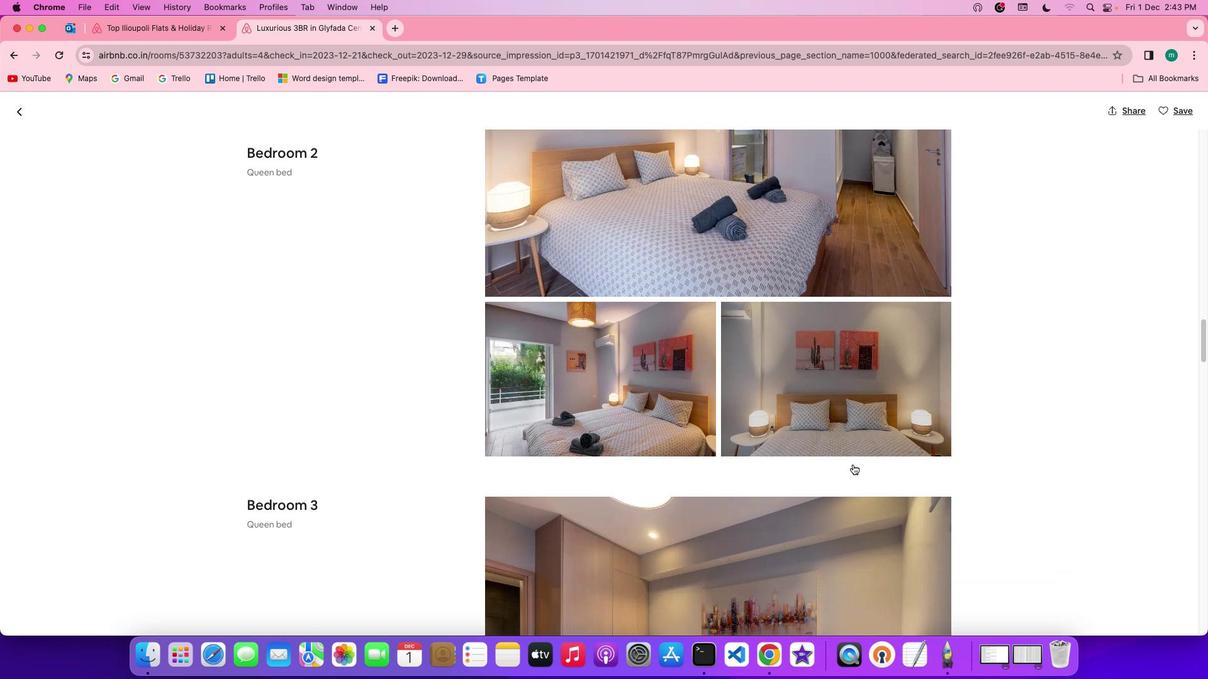 
Action: Mouse scrolled (859, 470) with delta (5, 2)
Screenshot: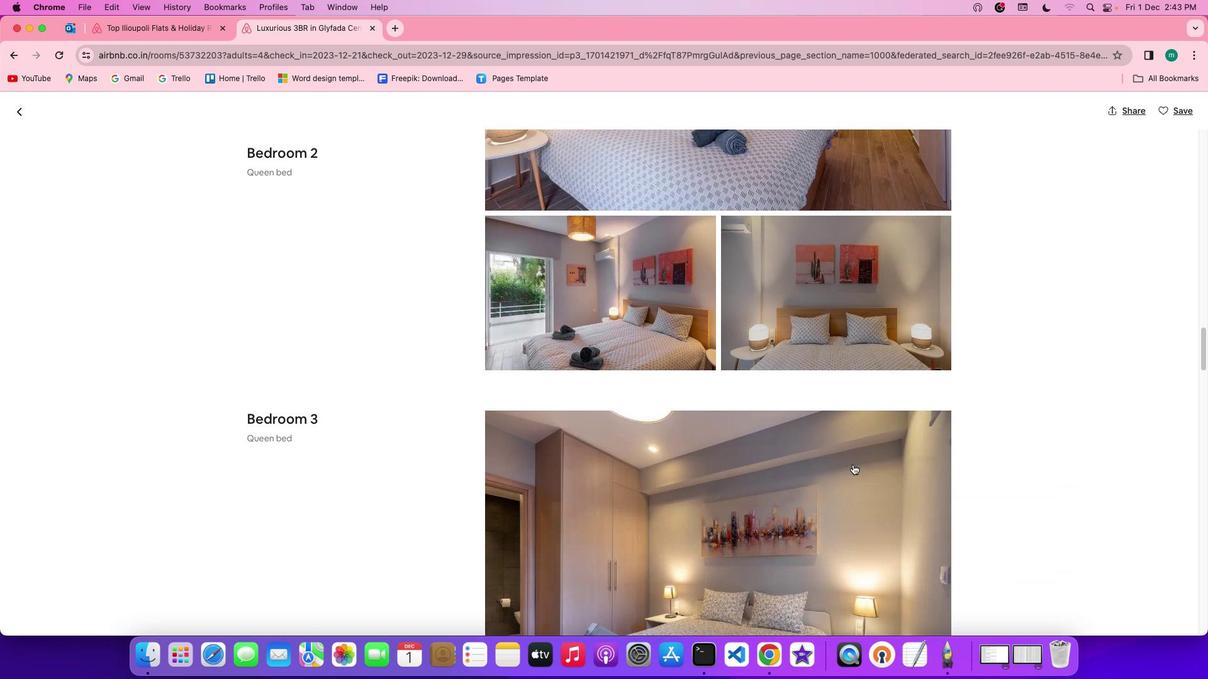 
Action: Mouse scrolled (859, 470) with delta (5, 5)
Screenshot: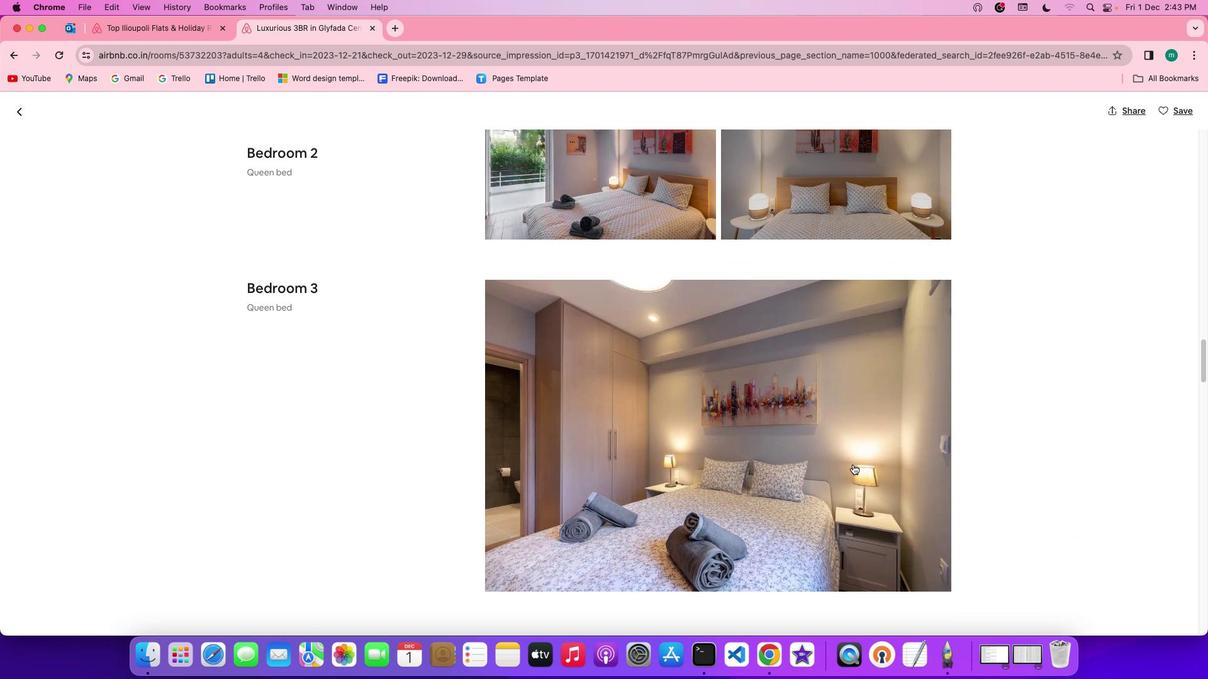 
Action: Mouse scrolled (859, 470) with delta (5, 5)
Screenshot: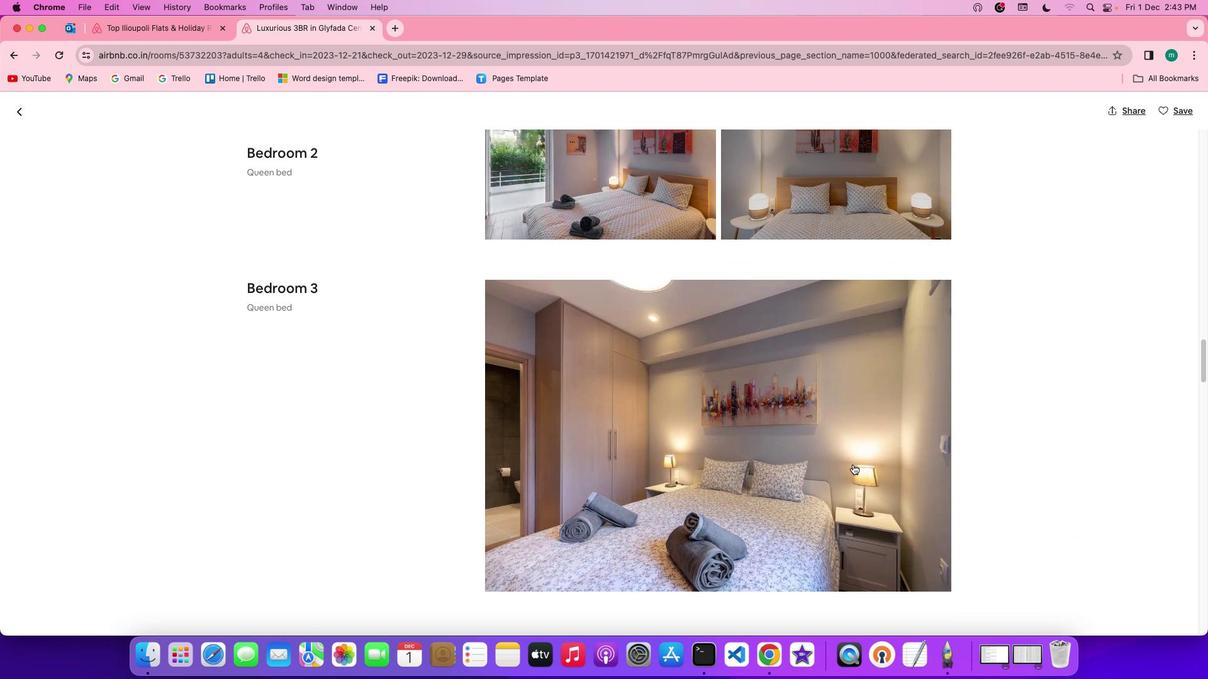 
Action: Mouse scrolled (859, 470) with delta (5, 3)
Screenshot: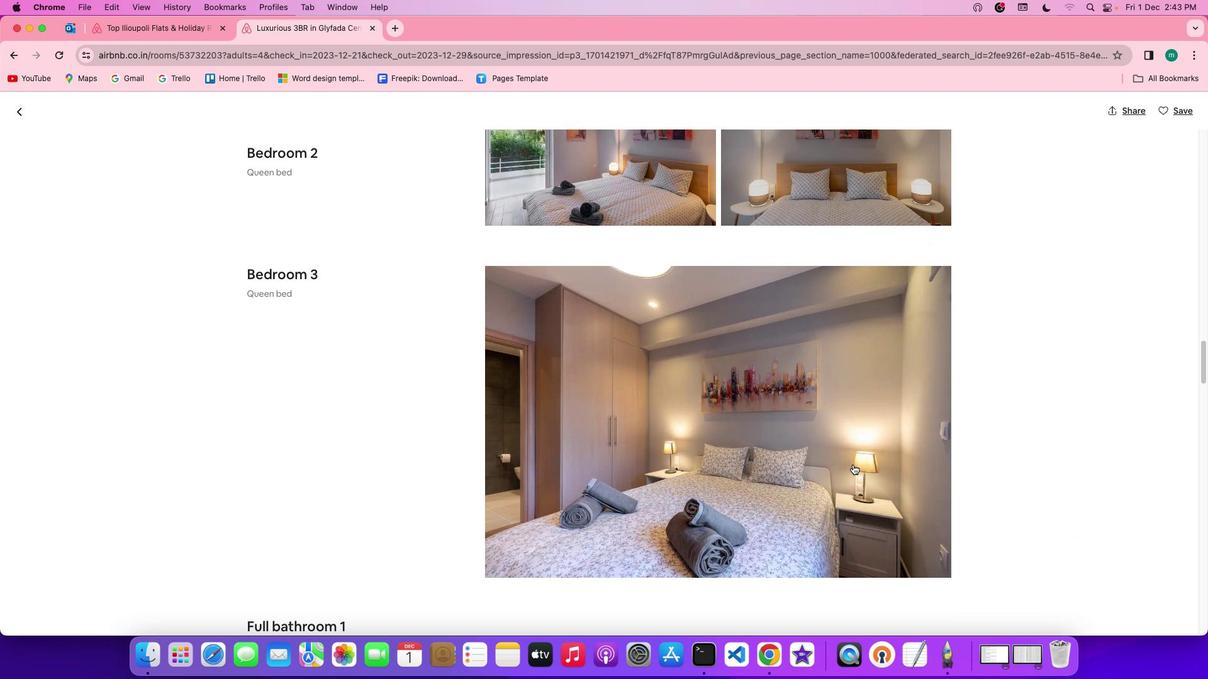 
Action: Mouse scrolled (859, 470) with delta (5, 3)
Screenshot: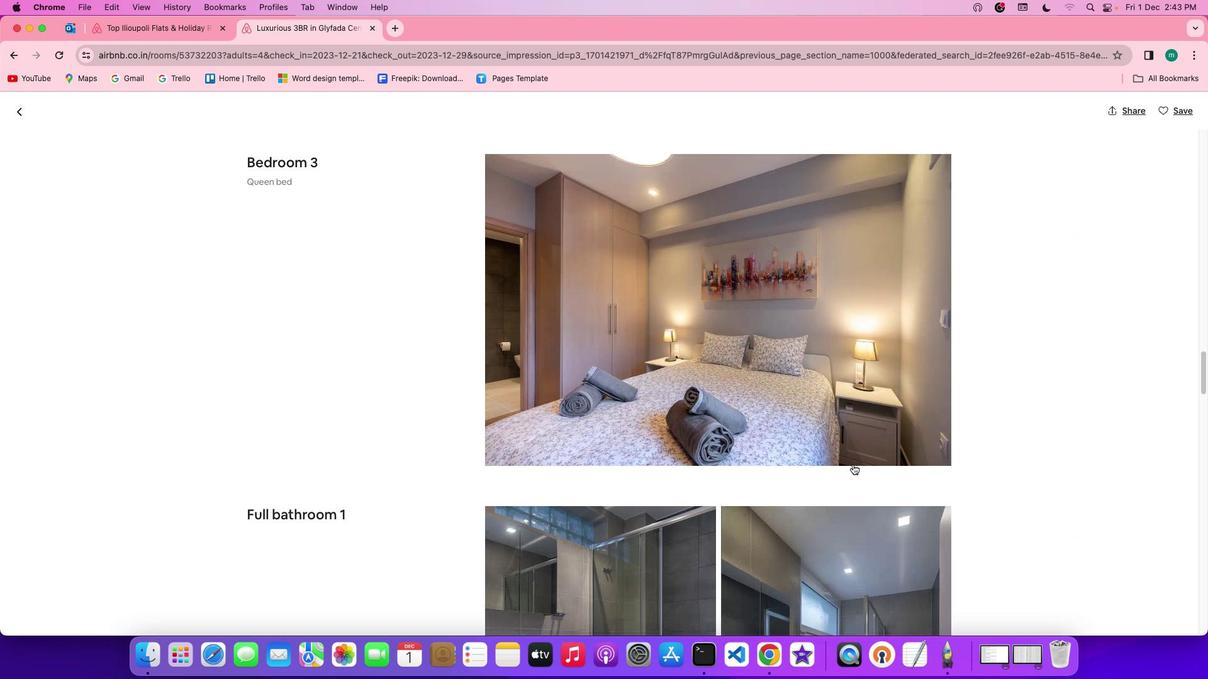 
Action: Mouse scrolled (859, 470) with delta (5, 5)
Screenshot: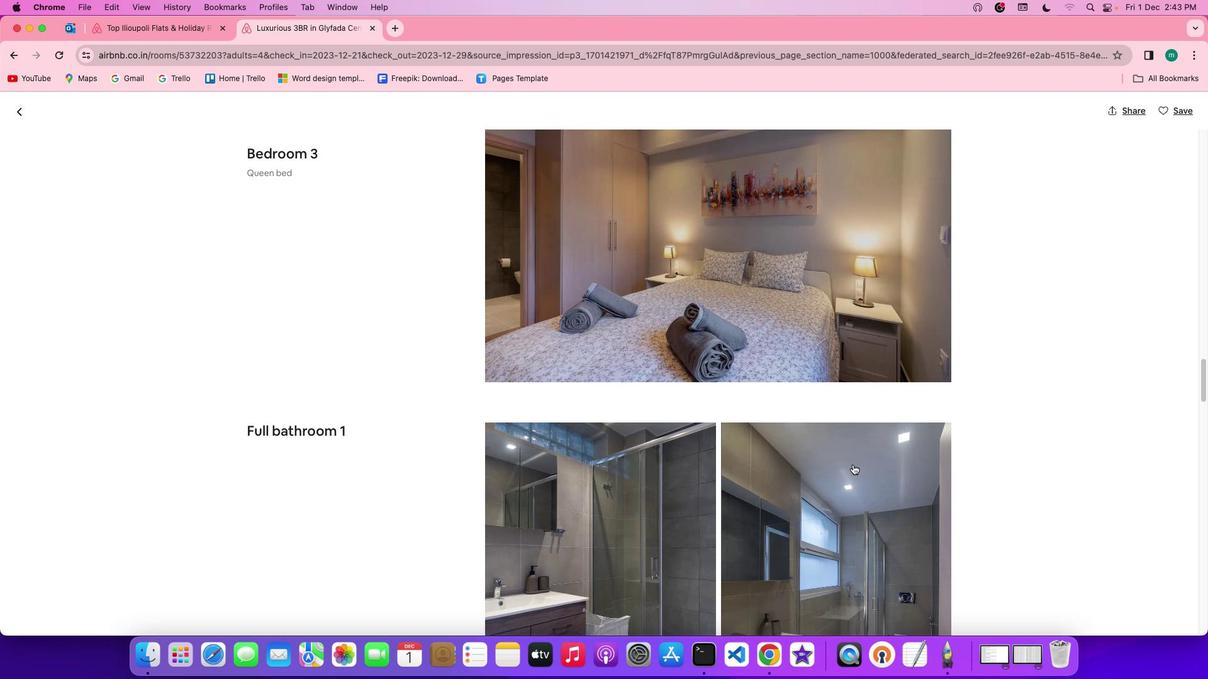 
Action: Mouse scrolled (859, 470) with delta (5, 5)
Screenshot: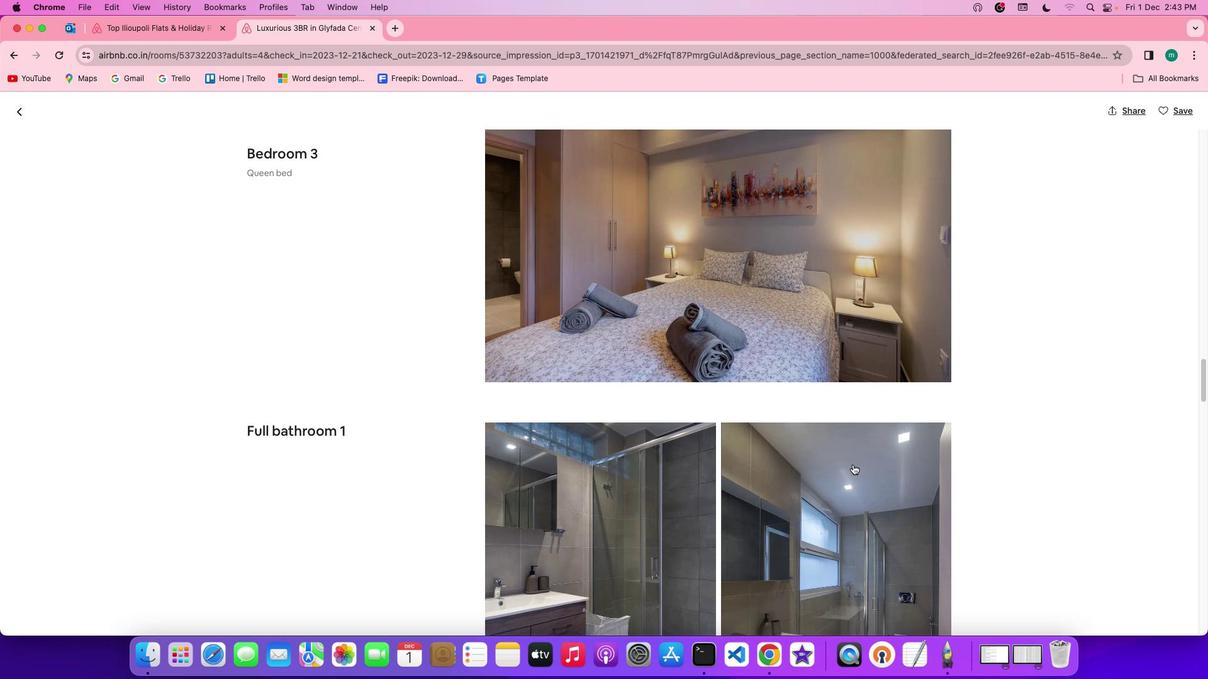 
Action: Mouse scrolled (859, 470) with delta (5, 4)
Screenshot: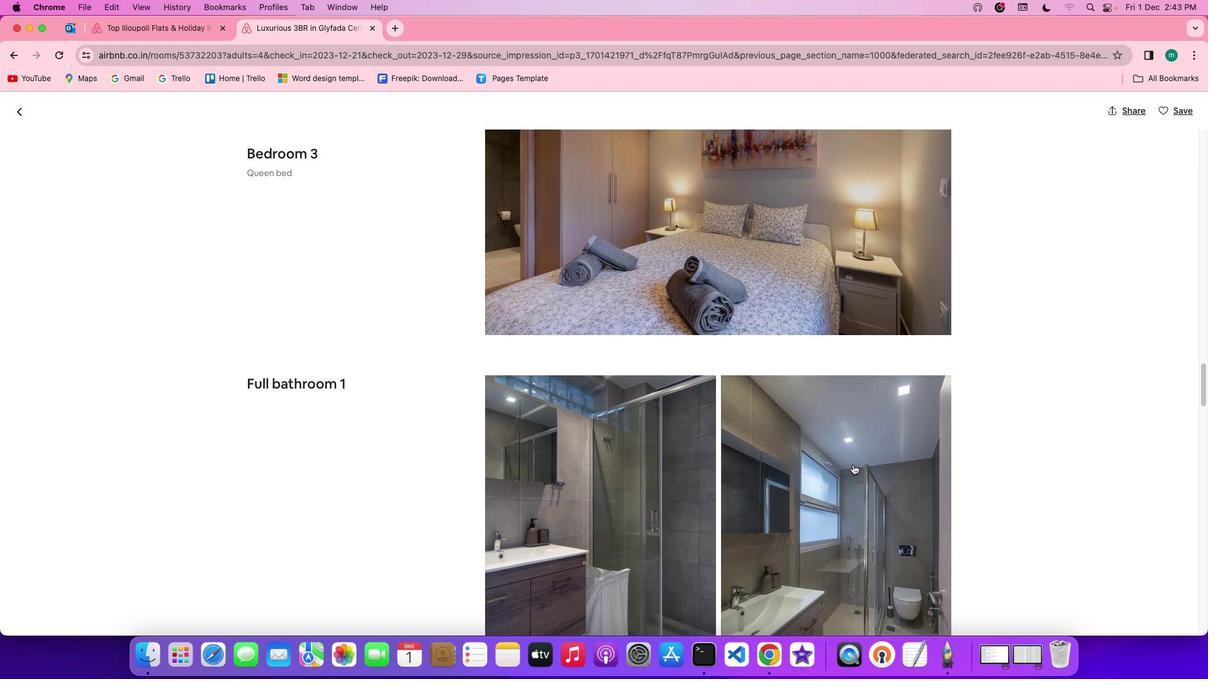
Action: Mouse scrolled (859, 470) with delta (5, 5)
Screenshot: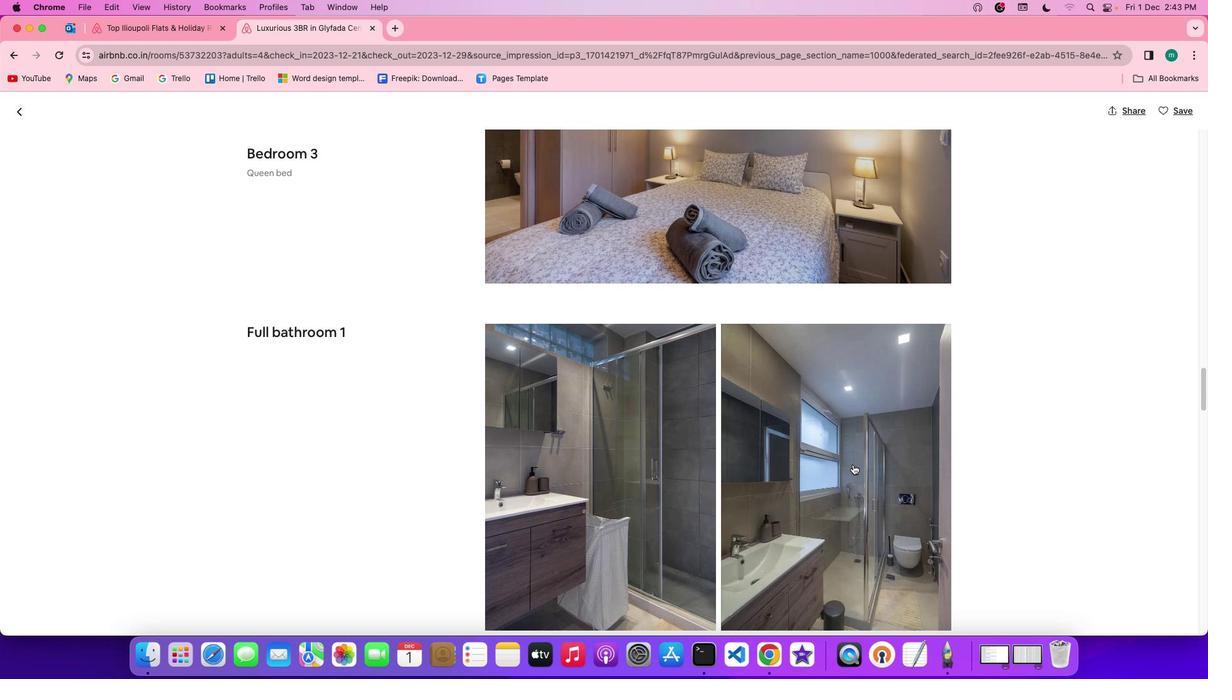 
Action: Mouse scrolled (859, 470) with delta (5, 5)
Screenshot: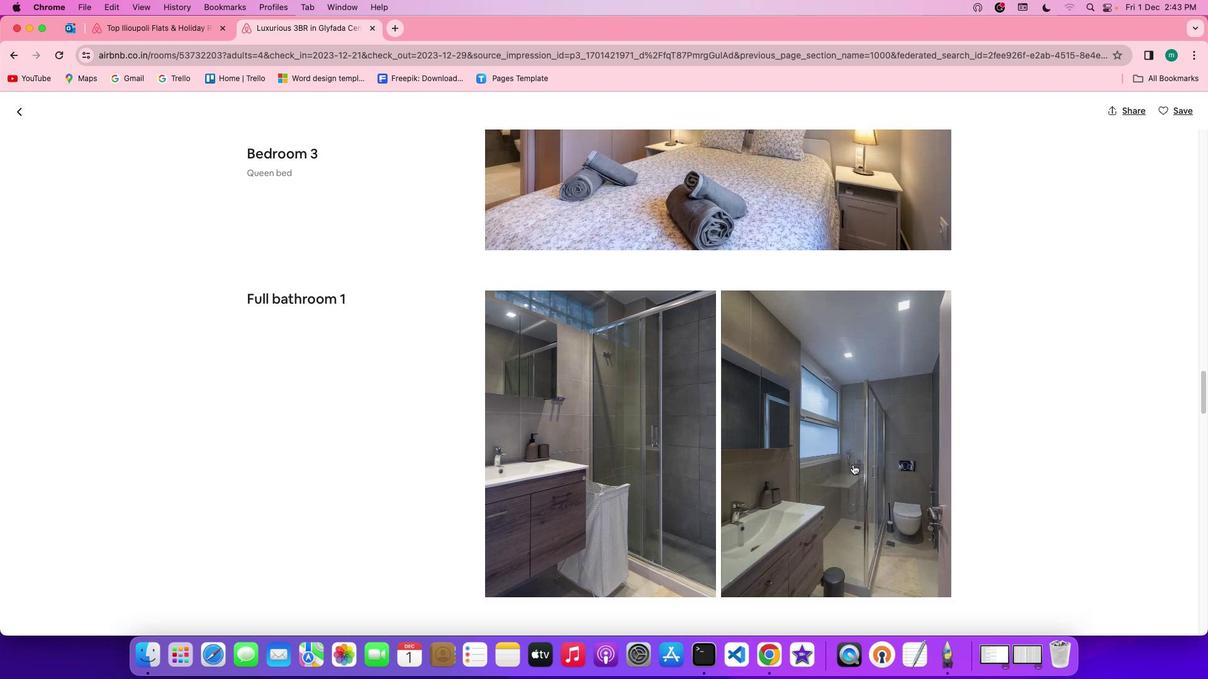 
Action: Mouse scrolled (859, 470) with delta (5, 4)
Screenshot: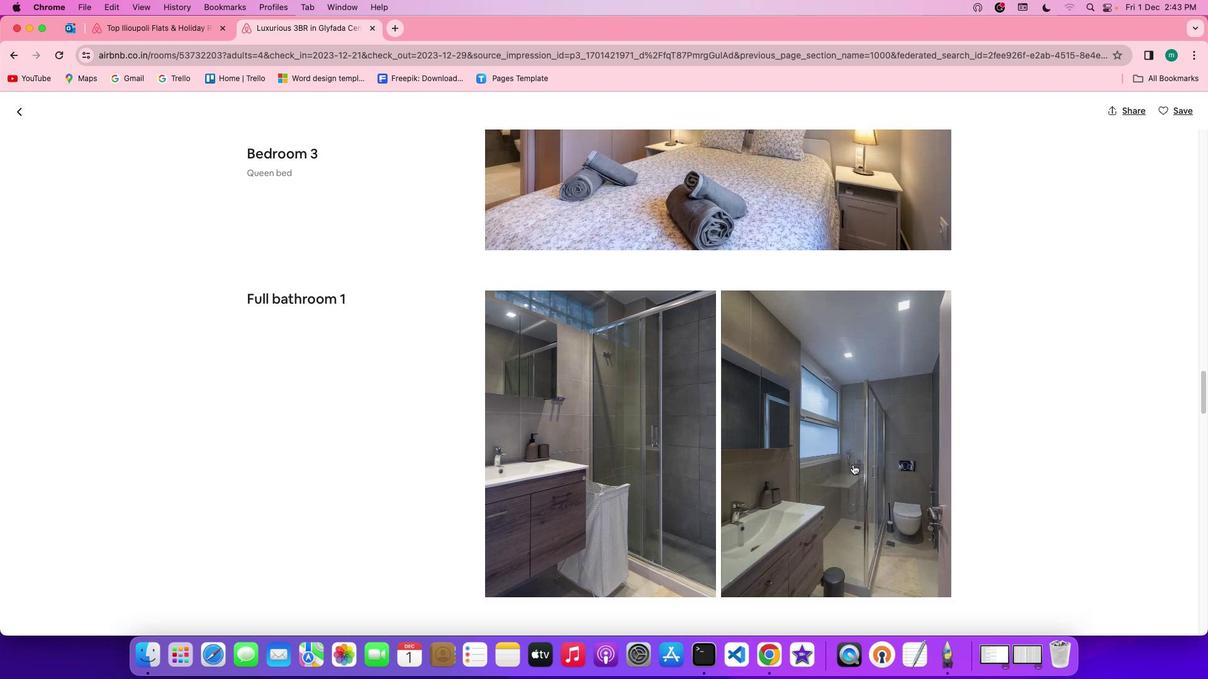 
Action: Mouse scrolled (859, 470) with delta (5, 3)
Screenshot: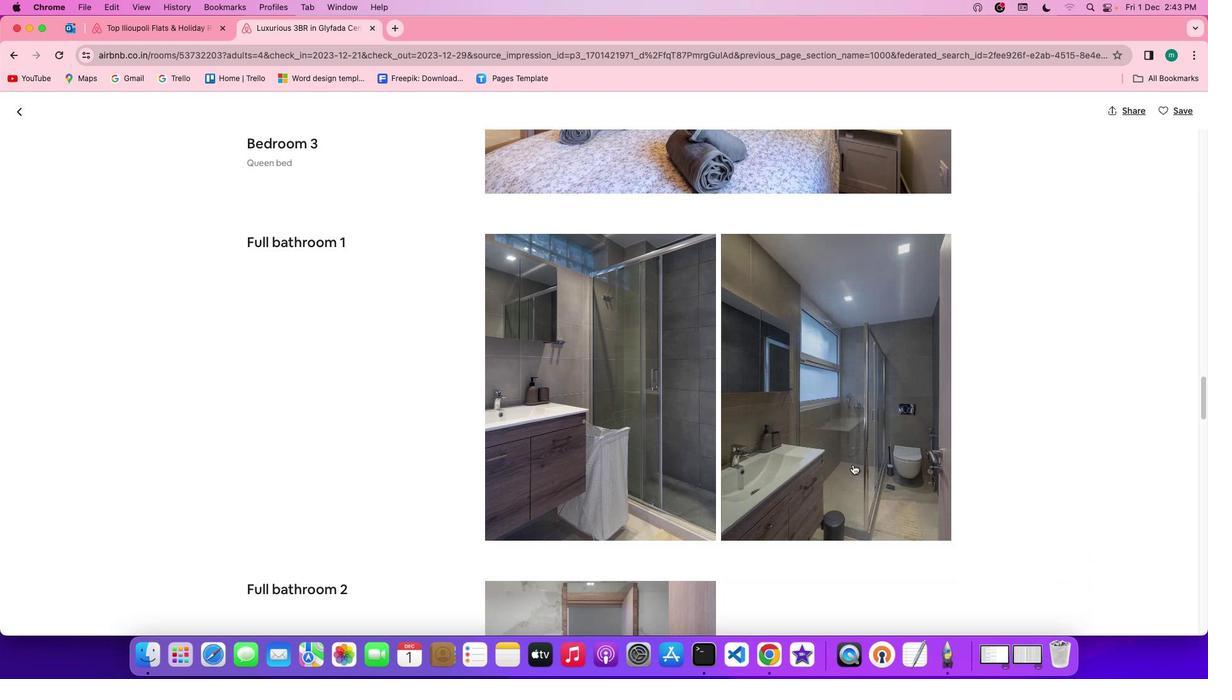 
Action: Mouse scrolled (859, 470) with delta (5, 5)
Screenshot: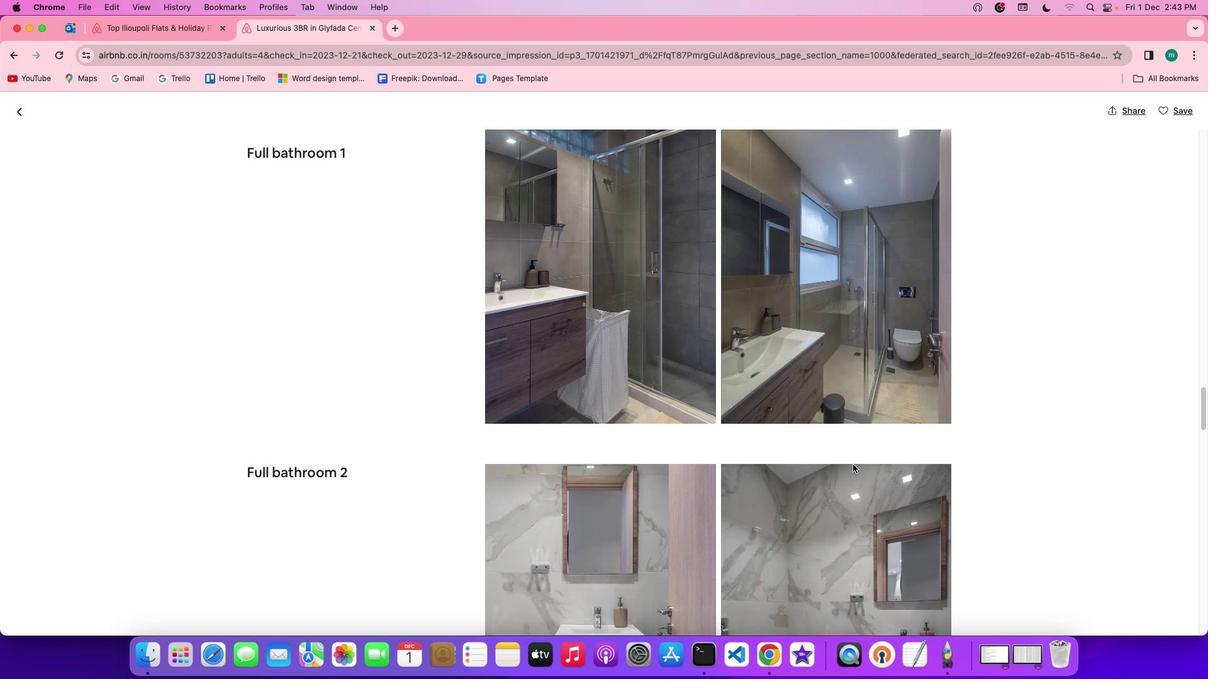 
Action: Mouse scrolled (859, 470) with delta (5, 5)
Screenshot: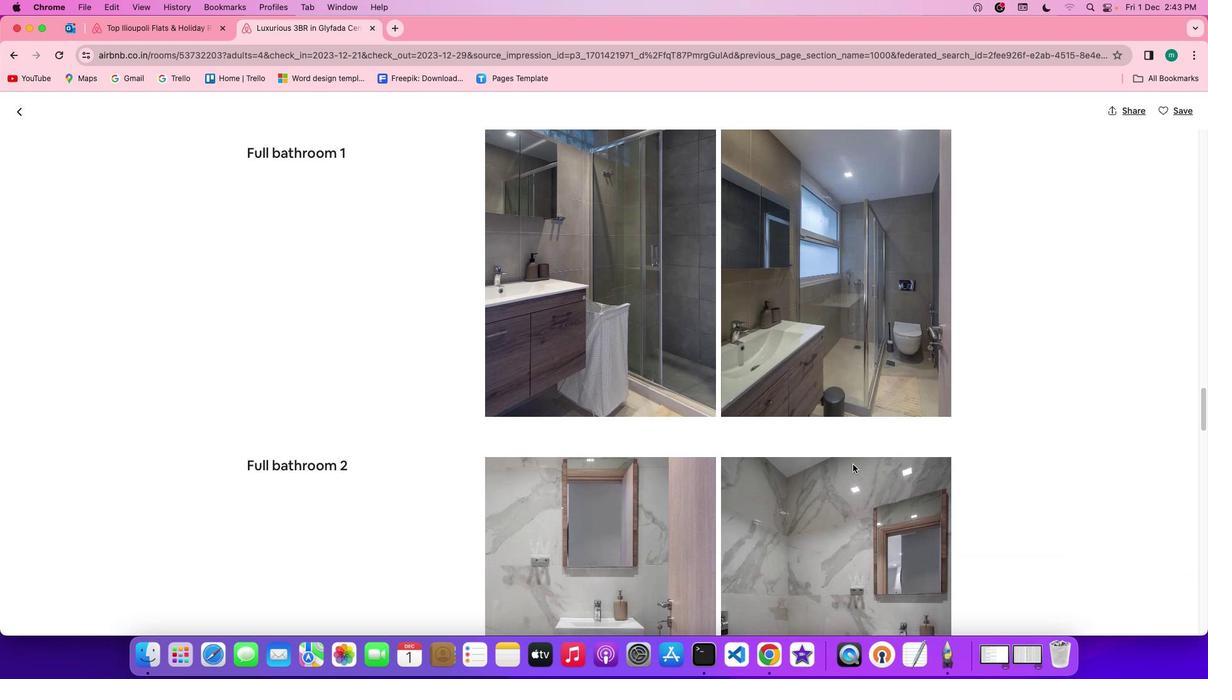 
Action: Mouse scrolled (859, 470) with delta (5, 4)
Screenshot: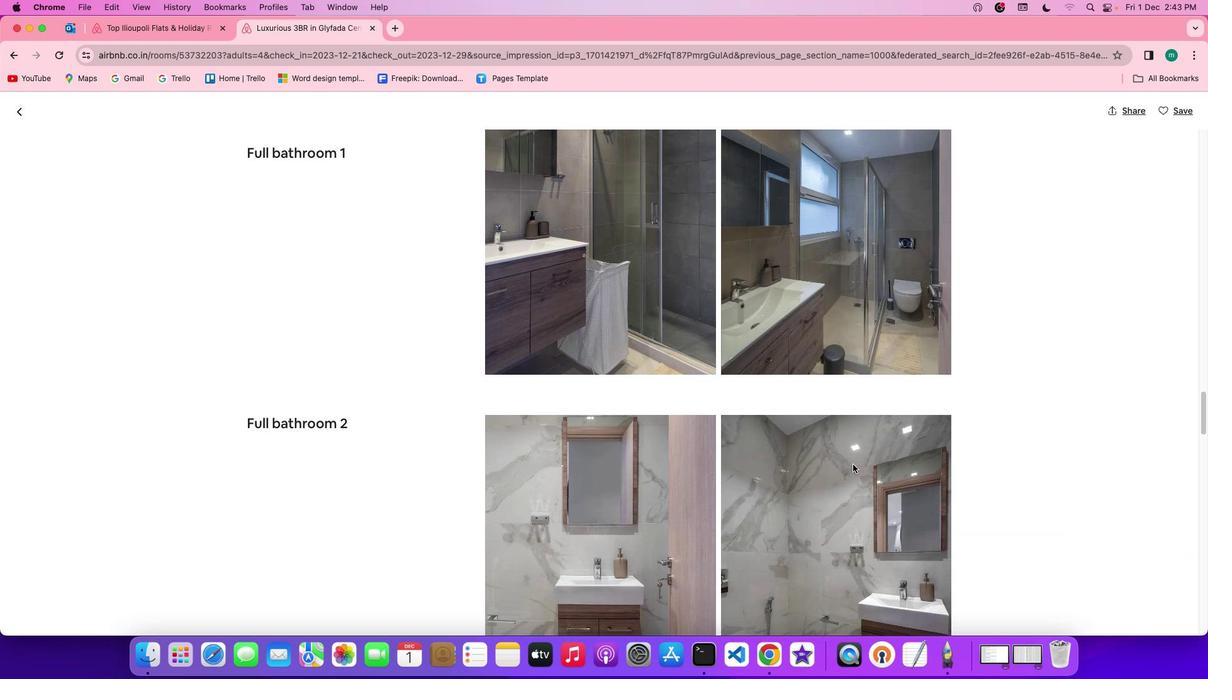 
Action: Mouse scrolled (859, 470) with delta (5, 3)
Screenshot: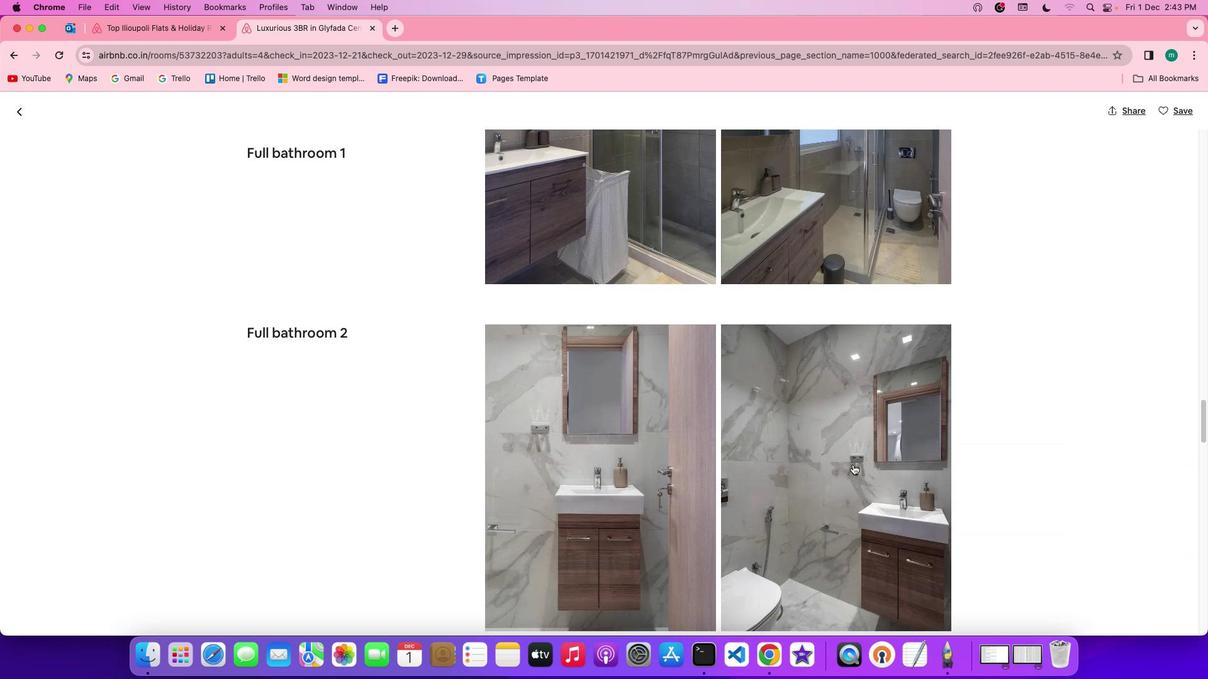 
Action: Mouse scrolled (859, 470) with delta (5, 3)
Screenshot: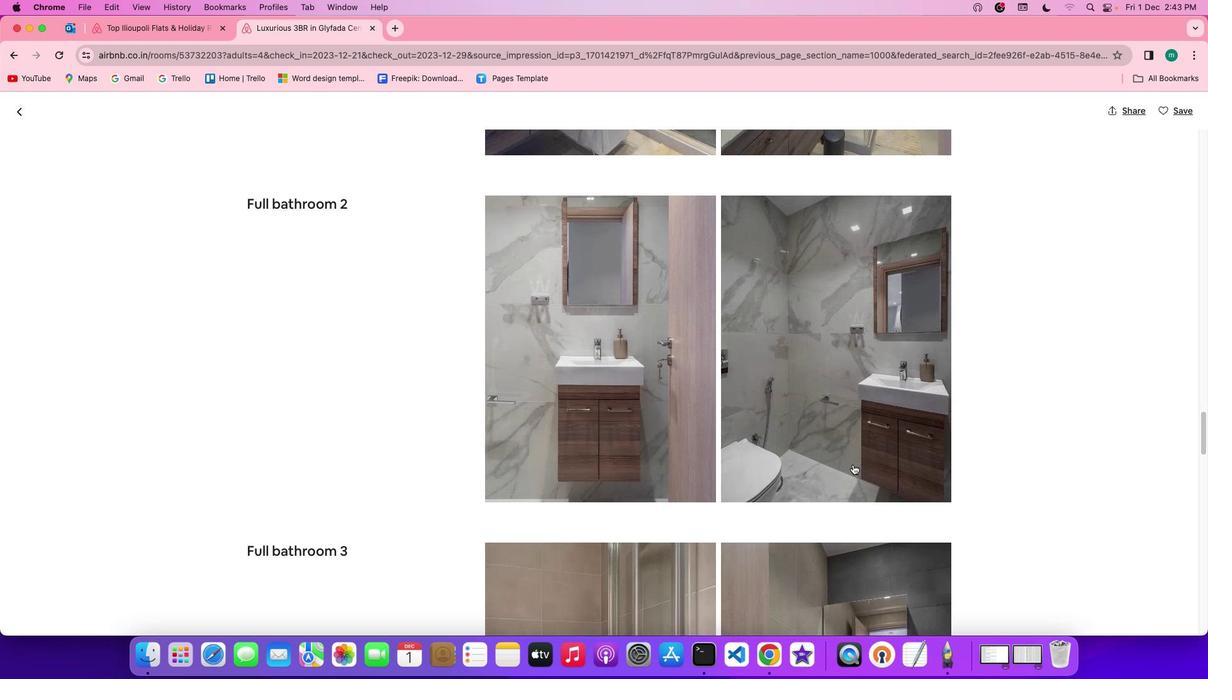 
Action: Mouse scrolled (859, 470) with delta (5, 5)
Screenshot: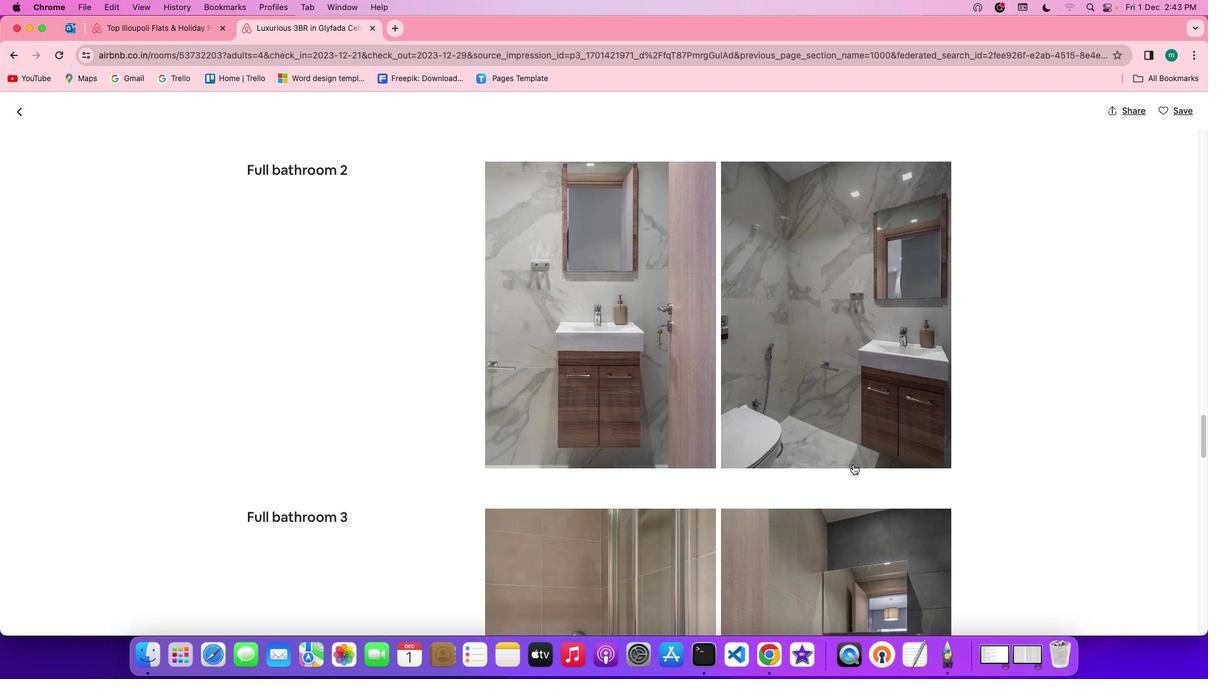 
Action: Mouse scrolled (859, 470) with delta (5, 5)
Screenshot: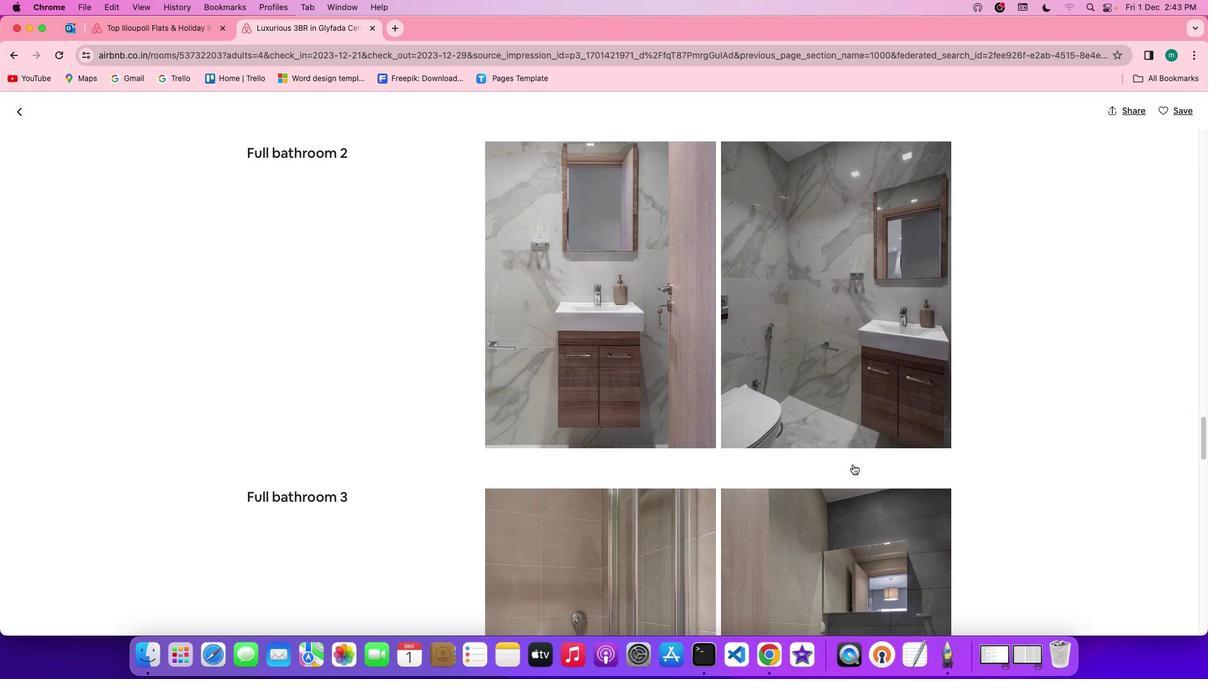 
Action: Mouse scrolled (859, 470) with delta (5, 4)
Screenshot: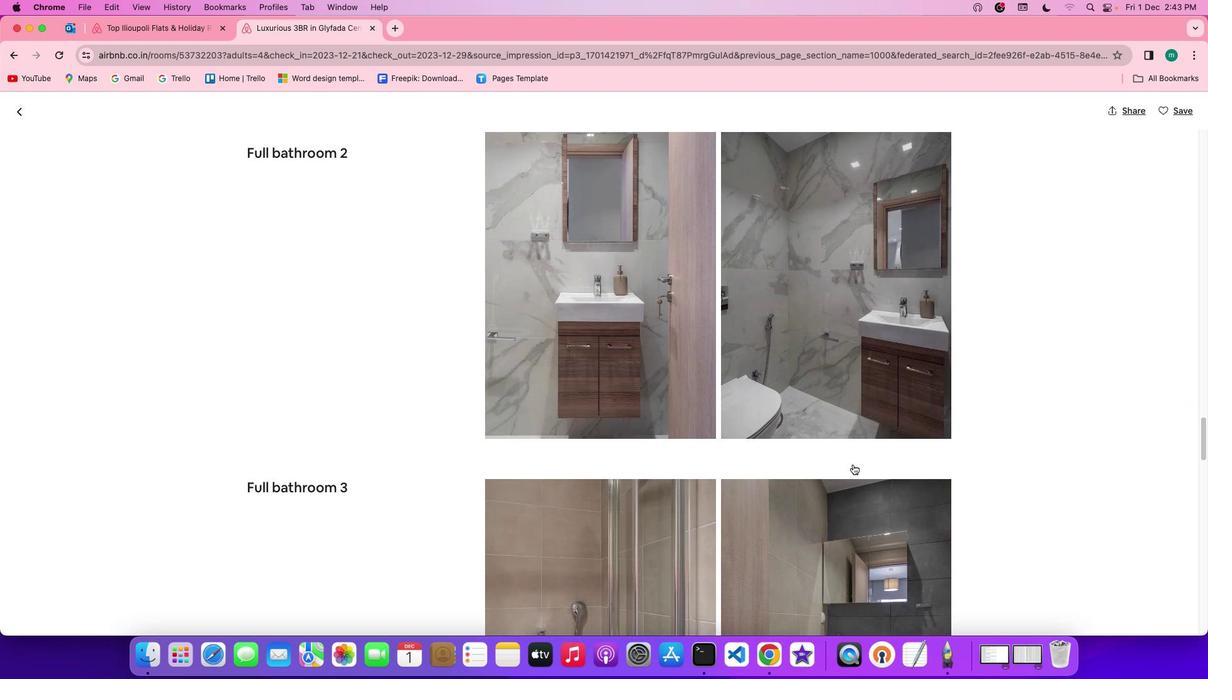
Action: Mouse scrolled (859, 470) with delta (5, 3)
Screenshot: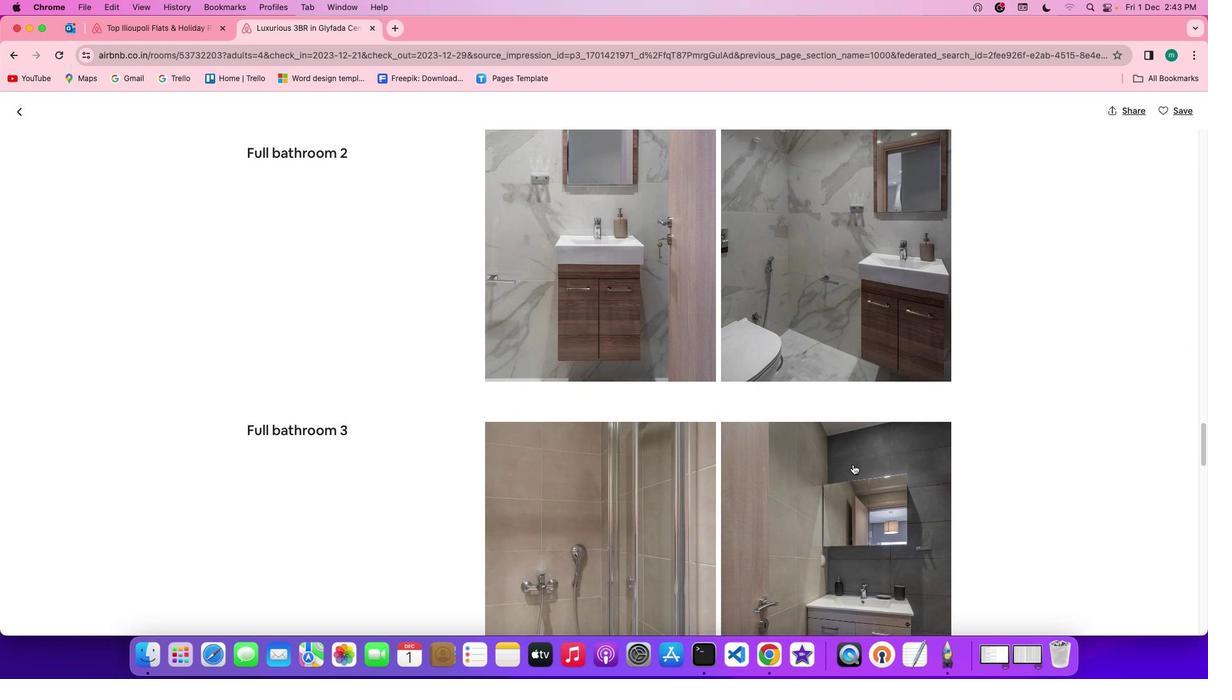 
Action: Mouse scrolled (859, 470) with delta (5, 5)
Screenshot: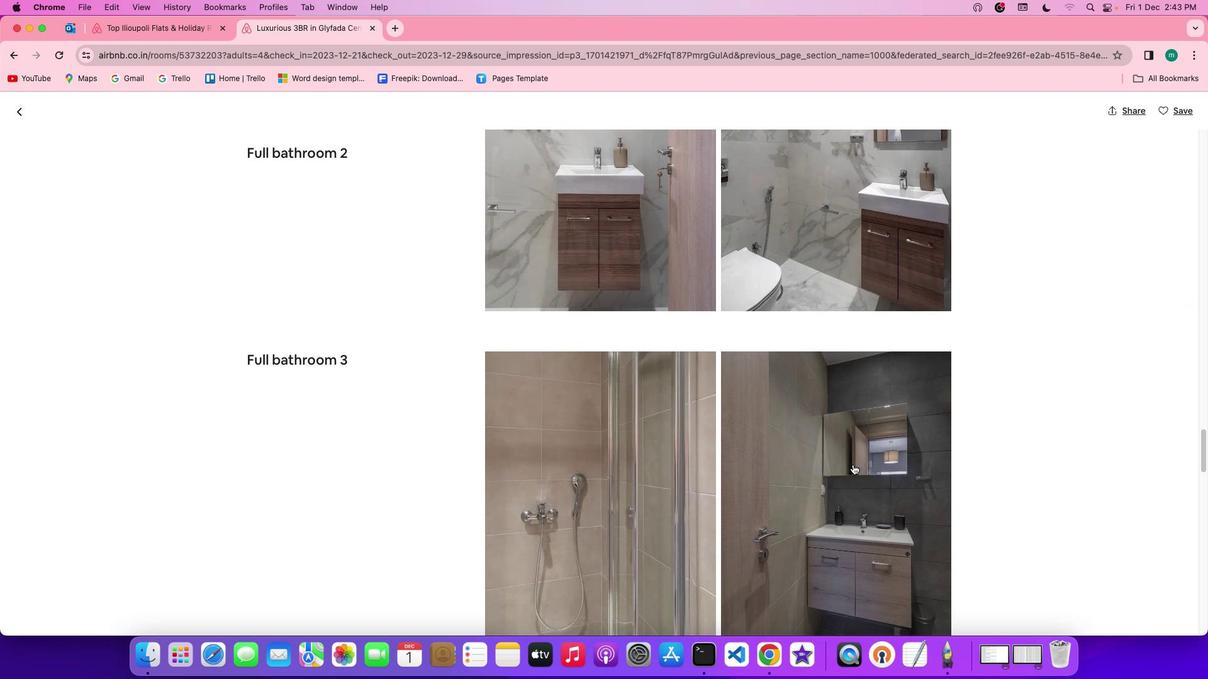 
Action: Mouse scrolled (859, 470) with delta (5, 5)
Screenshot: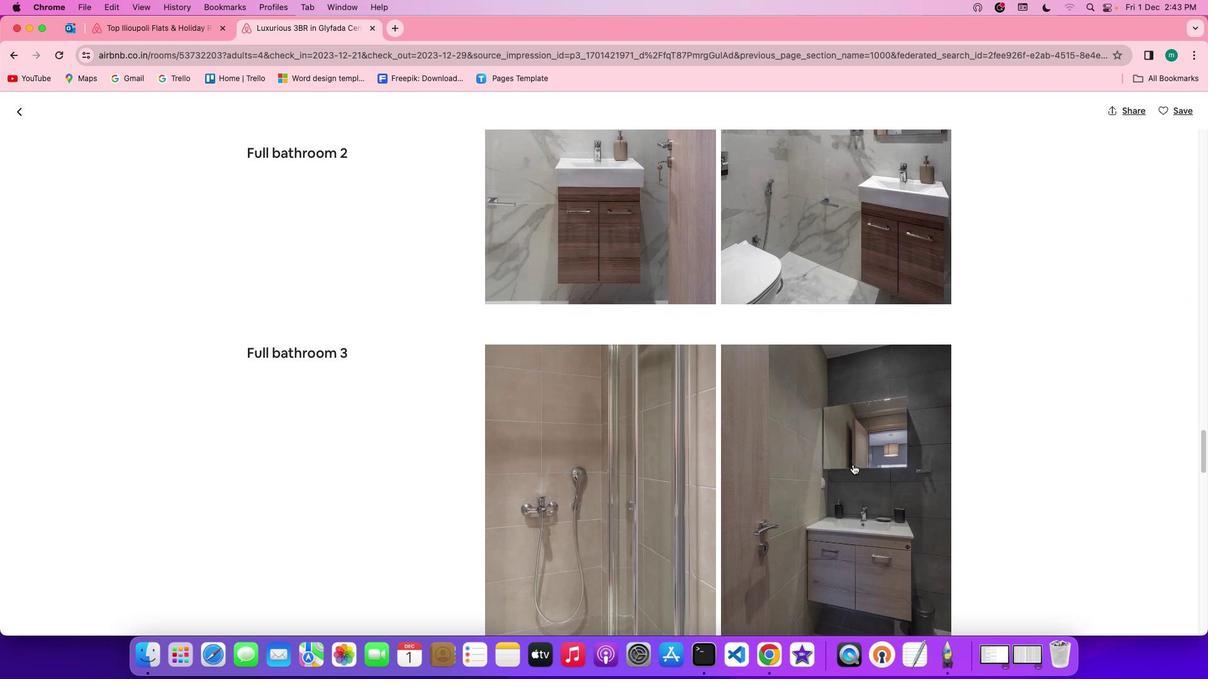 
Action: Mouse scrolled (859, 470) with delta (5, 4)
Screenshot: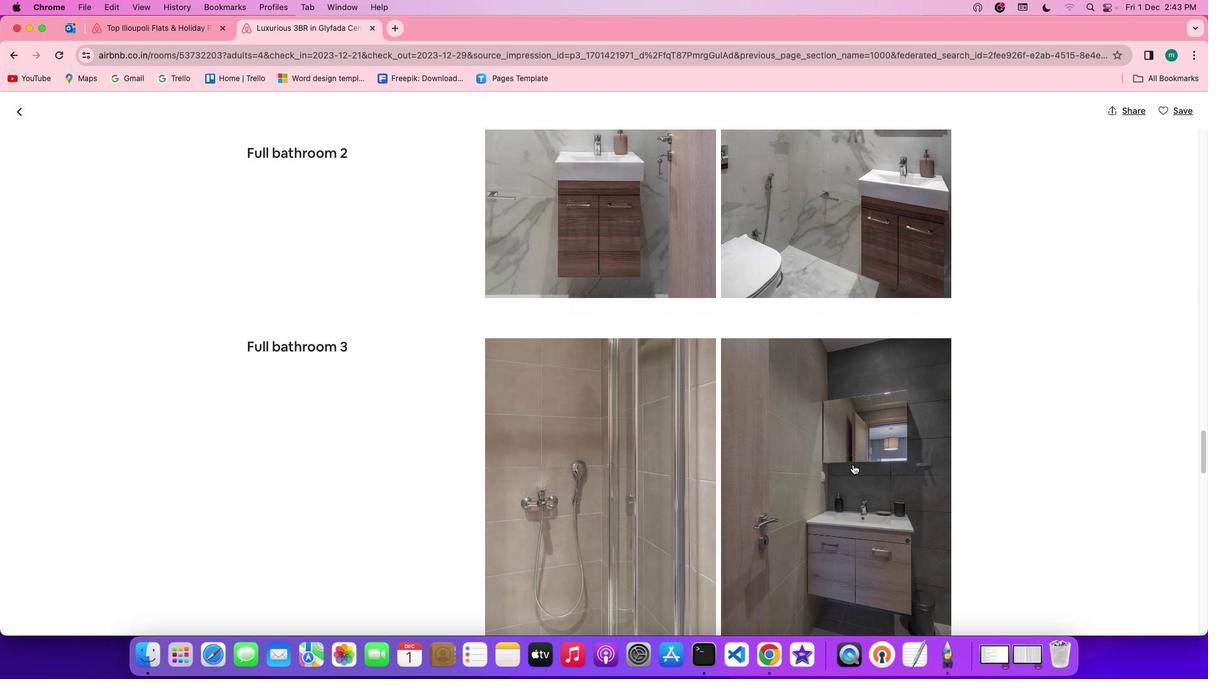 
Action: Mouse scrolled (859, 470) with delta (5, 5)
Screenshot: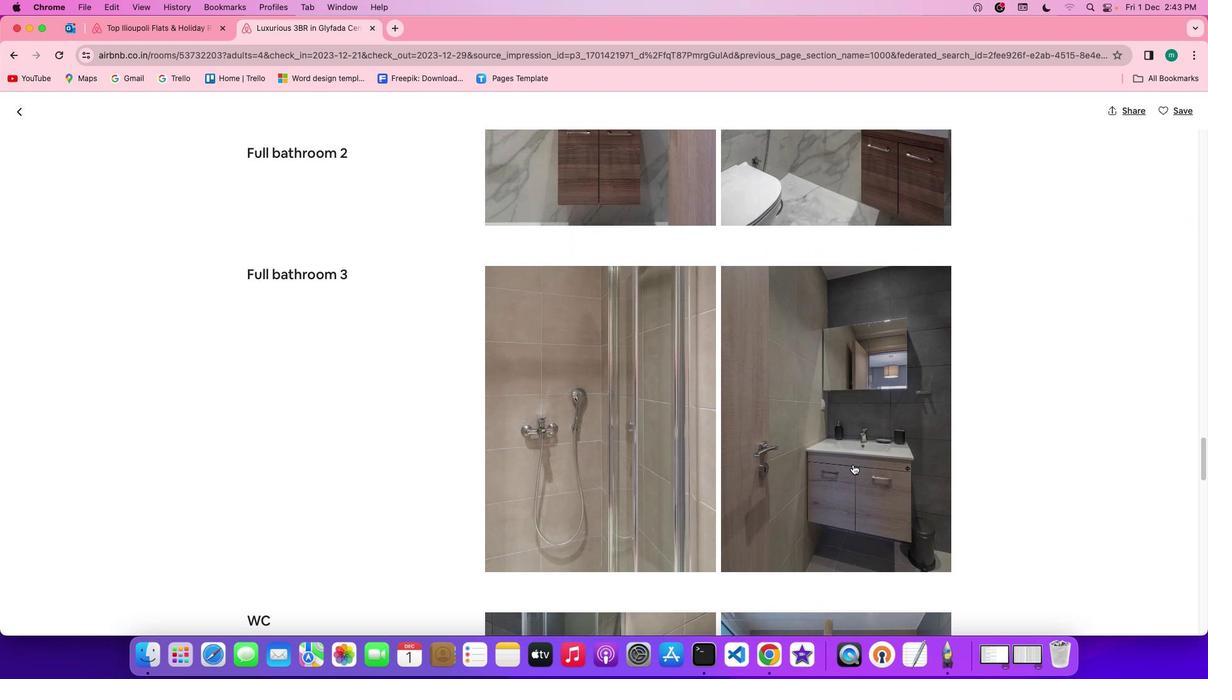 
Action: Mouse scrolled (859, 470) with delta (5, 5)
Screenshot: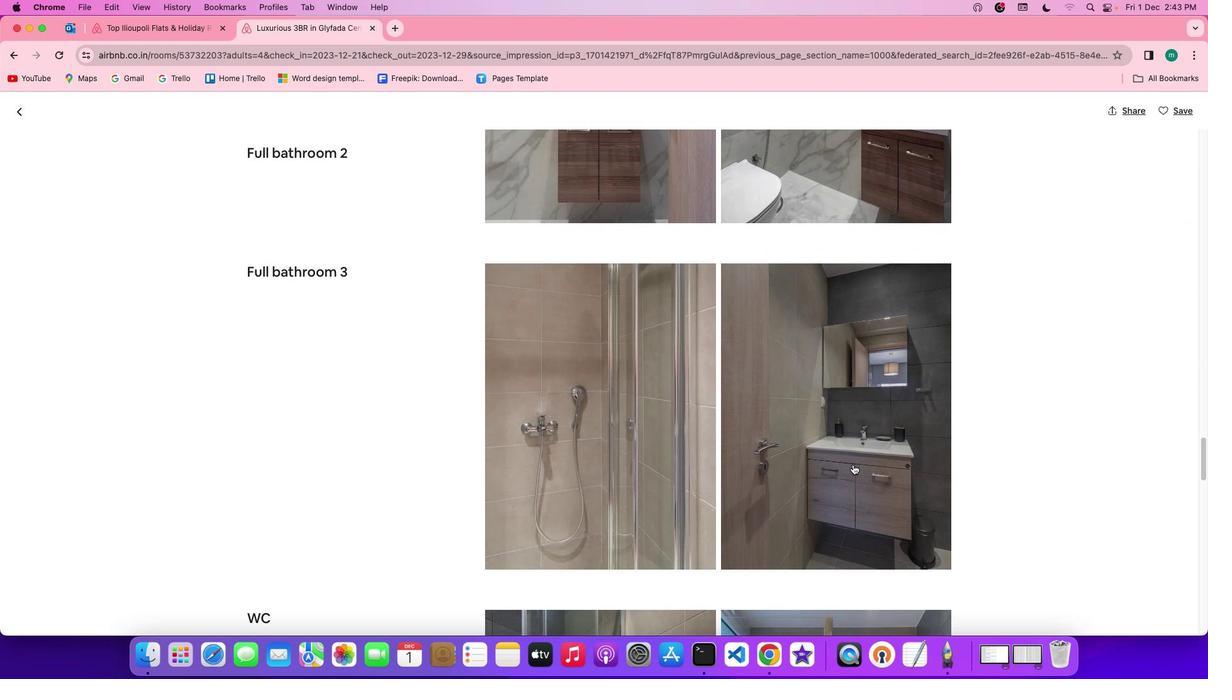 
Action: Mouse scrolled (859, 470) with delta (5, 5)
Screenshot: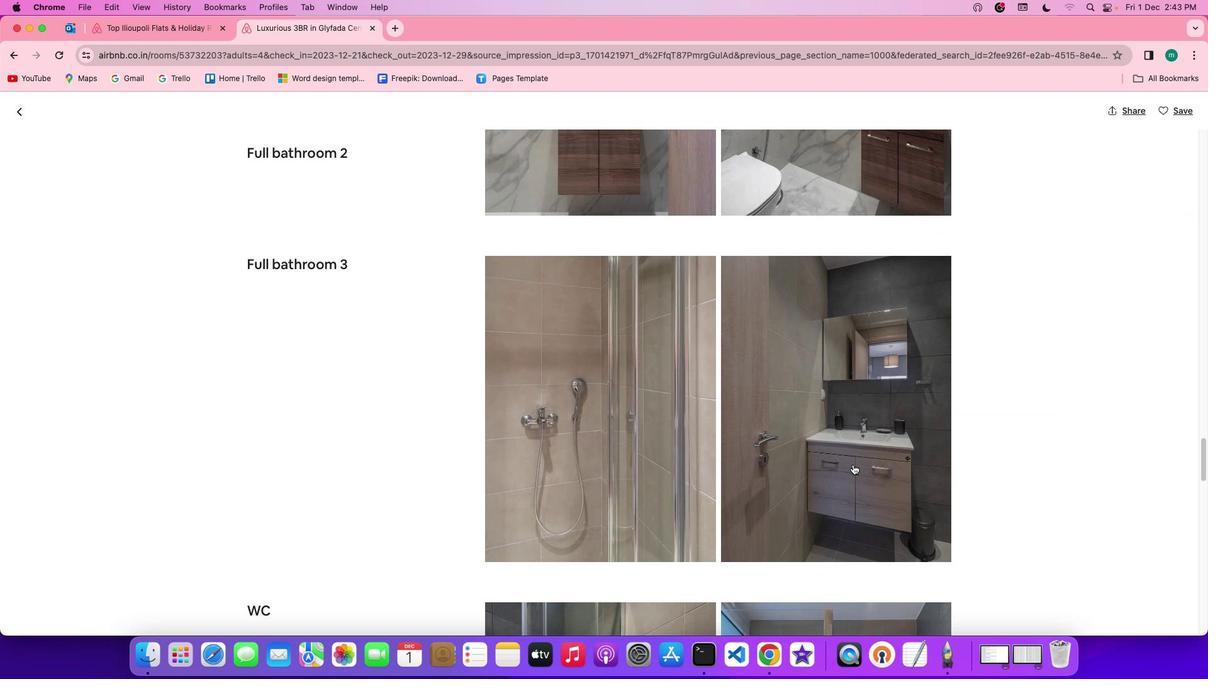 
Action: Mouse scrolled (859, 470) with delta (5, 4)
Screenshot: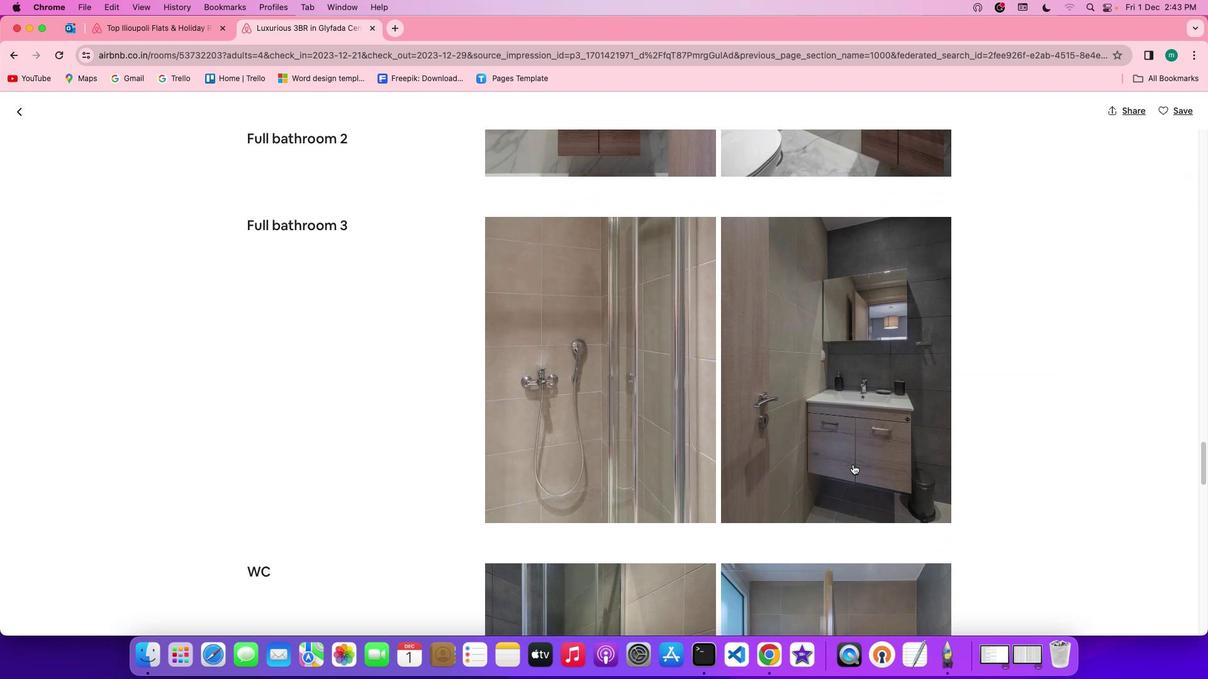 
Action: Mouse scrolled (859, 470) with delta (5, 4)
Screenshot: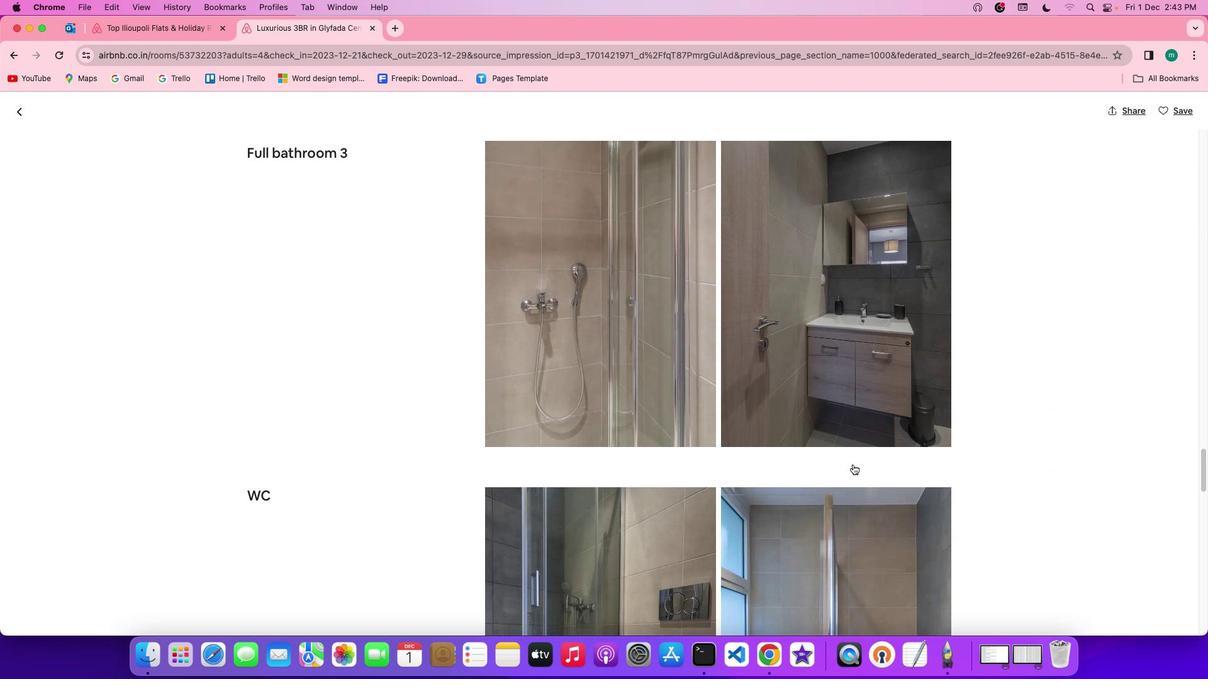
Action: Mouse scrolled (859, 470) with delta (5, 5)
Screenshot: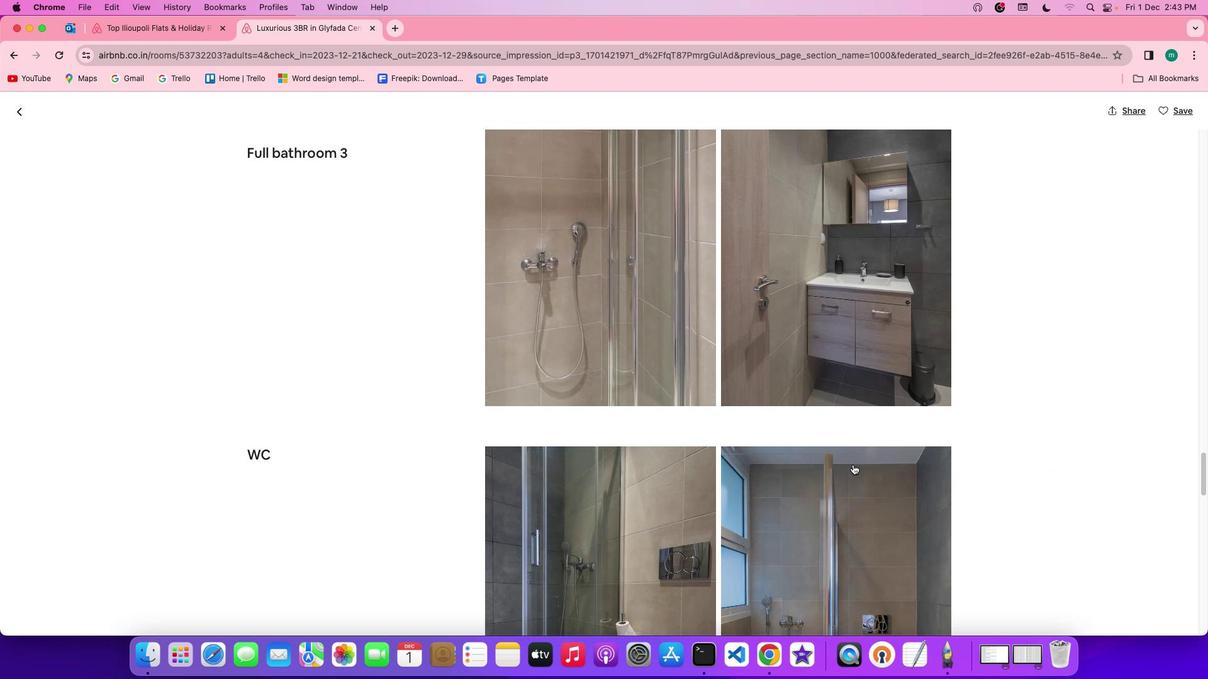 
Action: Mouse scrolled (859, 470) with delta (5, 5)
Screenshot: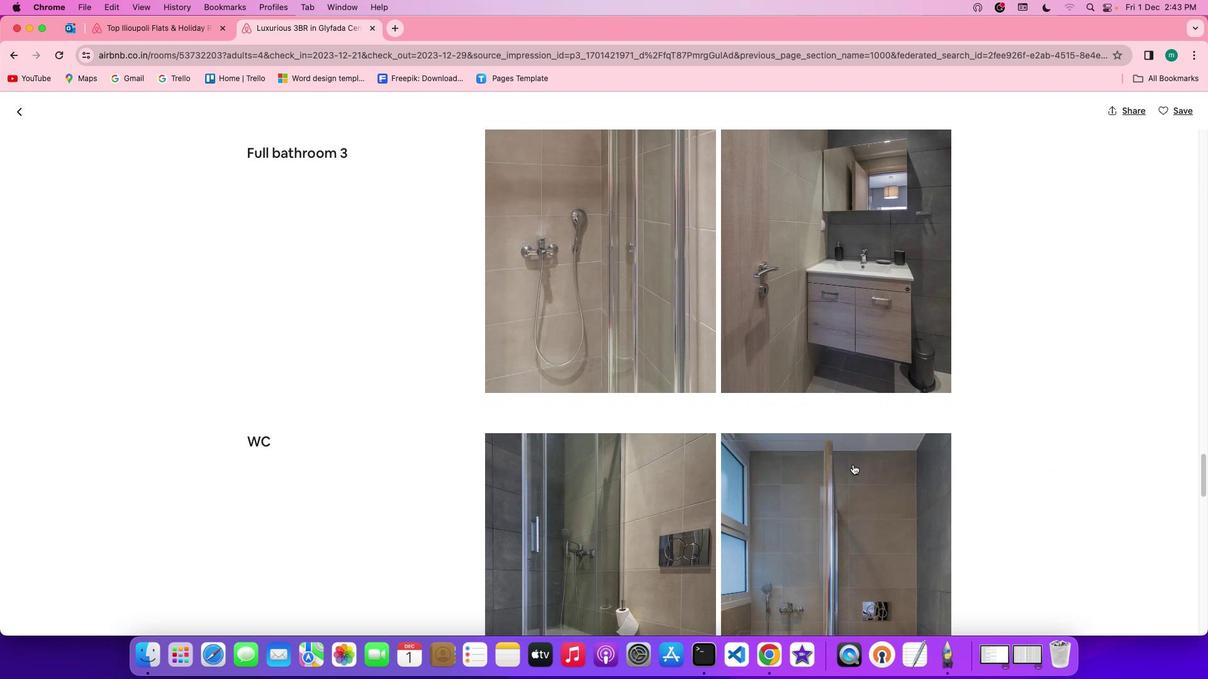 
Action: Mouse scrolled (859, 470) with delta (5, 4)
Screenshot: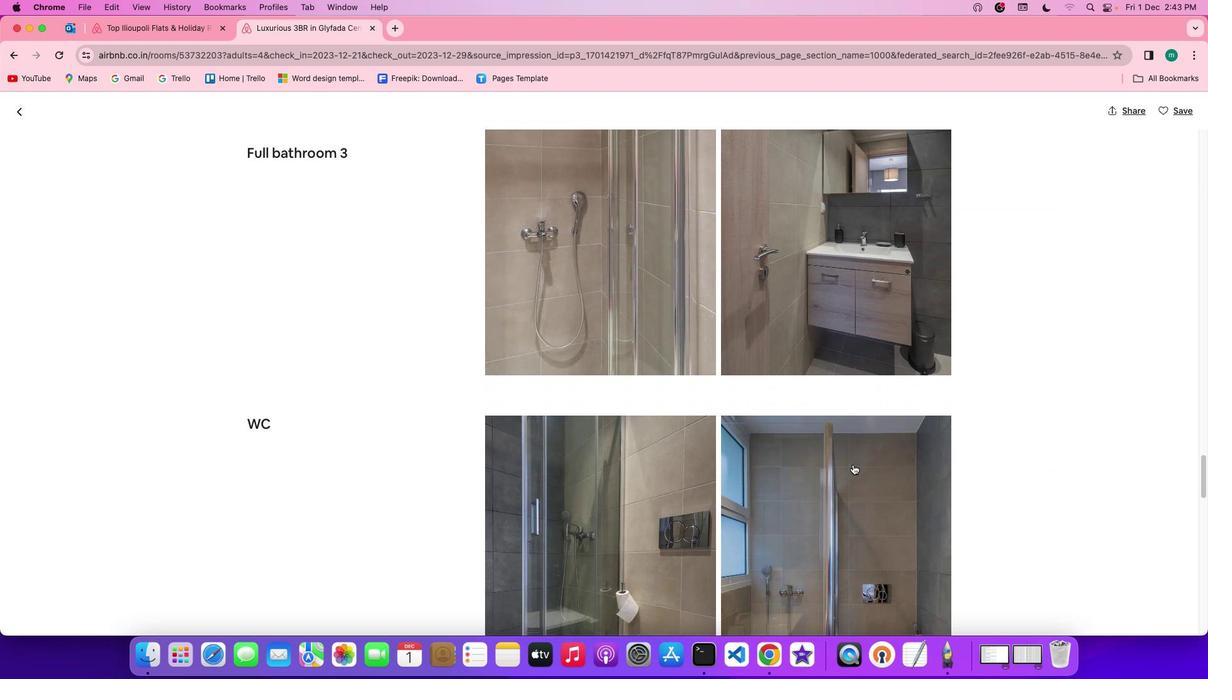 
Action: Mouse scrolled (859, 470) with delta (5, 4)
Screenshot: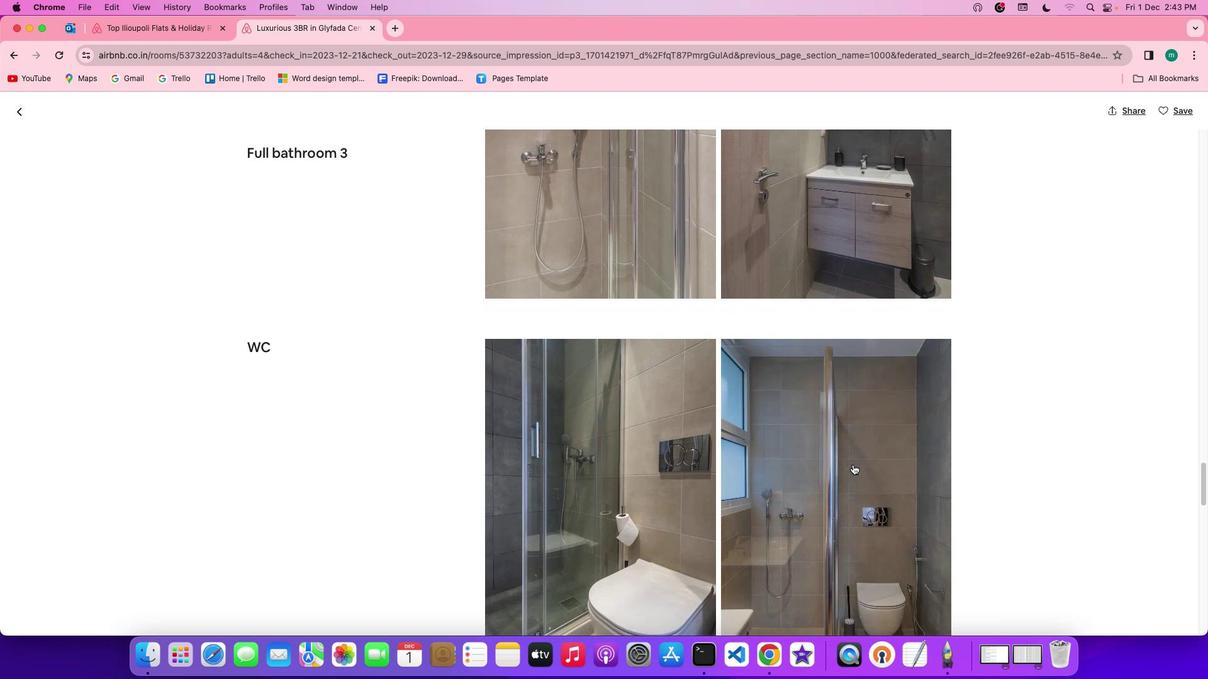 
Action: Mouse scrolled (859, 470) with delta (5, 5)
Screenshot: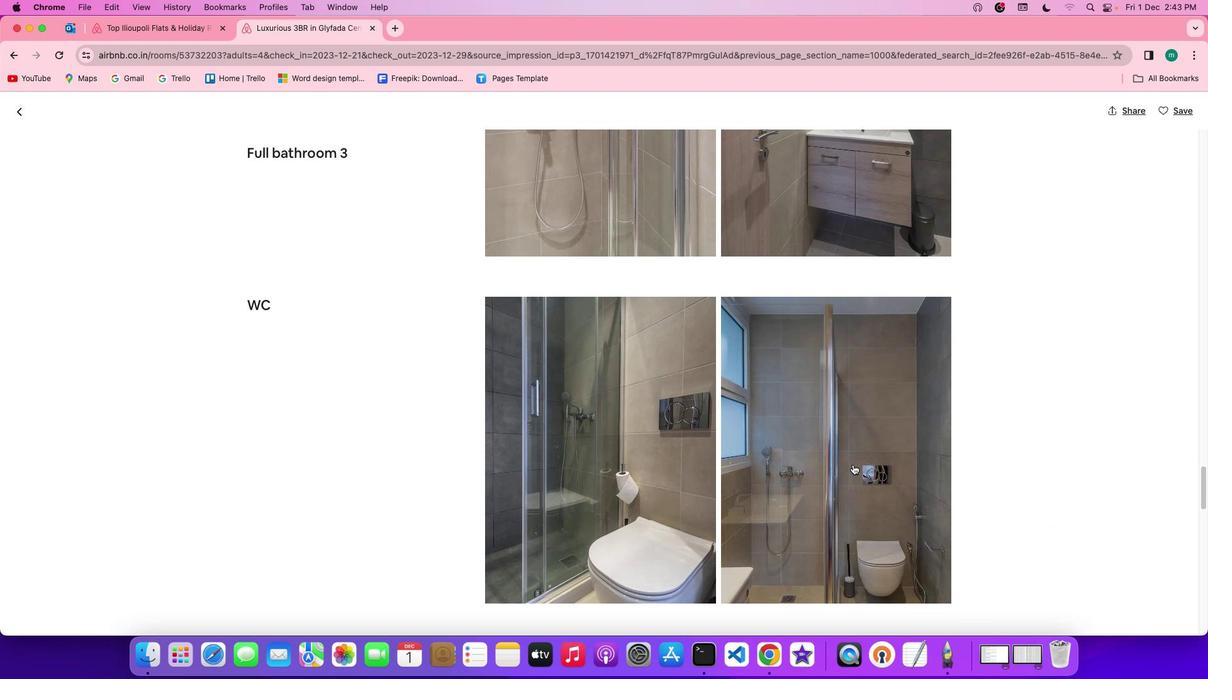 
Action: Mouse scrolled (859, 470) with delta (5, 5)
Screenshot: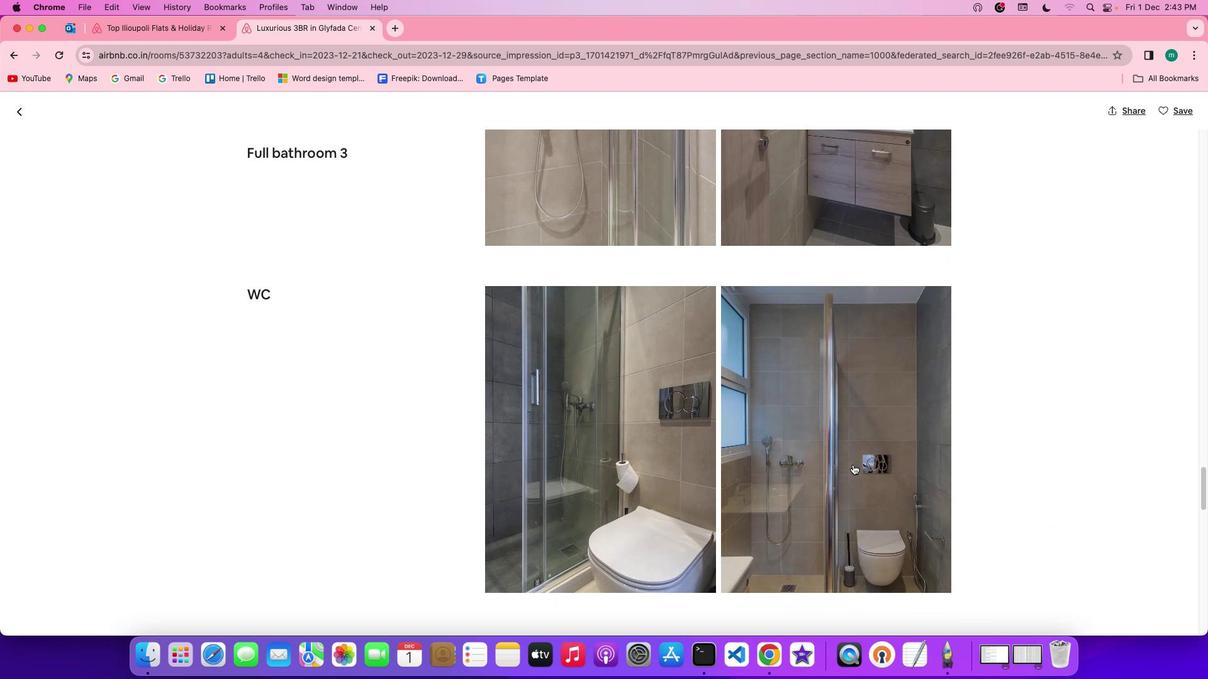 
Action: Mouse scrolled (859, 470) with delta (5, 4)
Screenshot: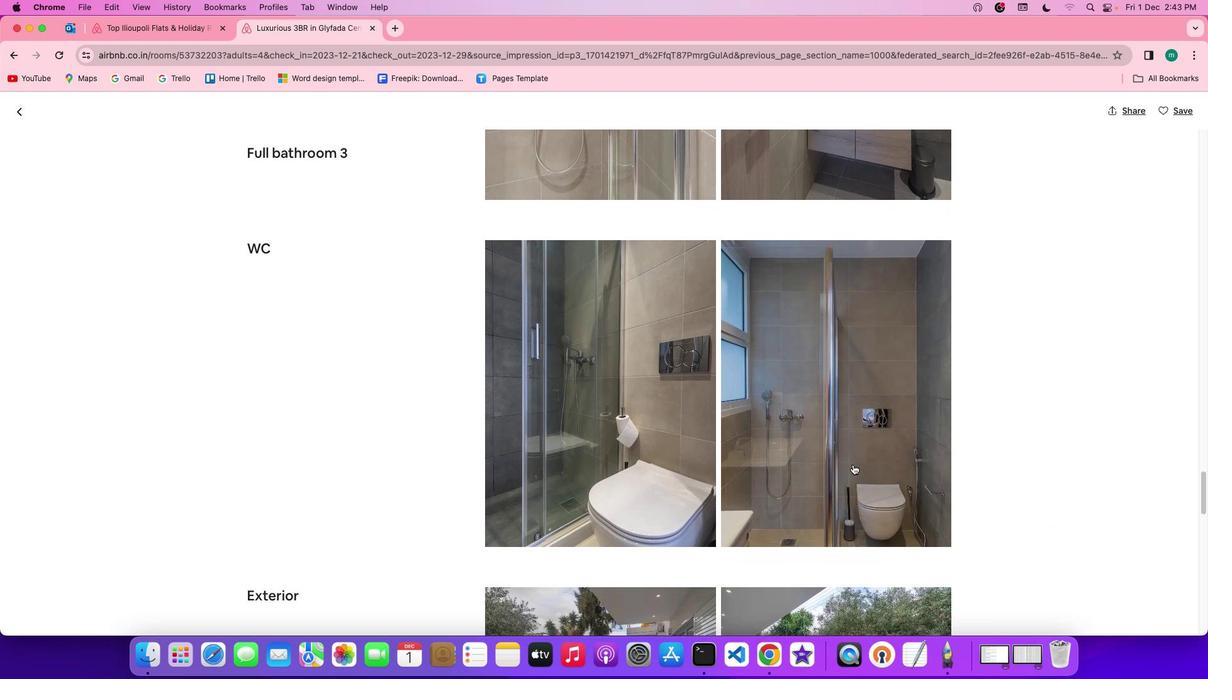 
Action: Mouse scrolled (859, 470) with delta (5, 3)
Screenshot: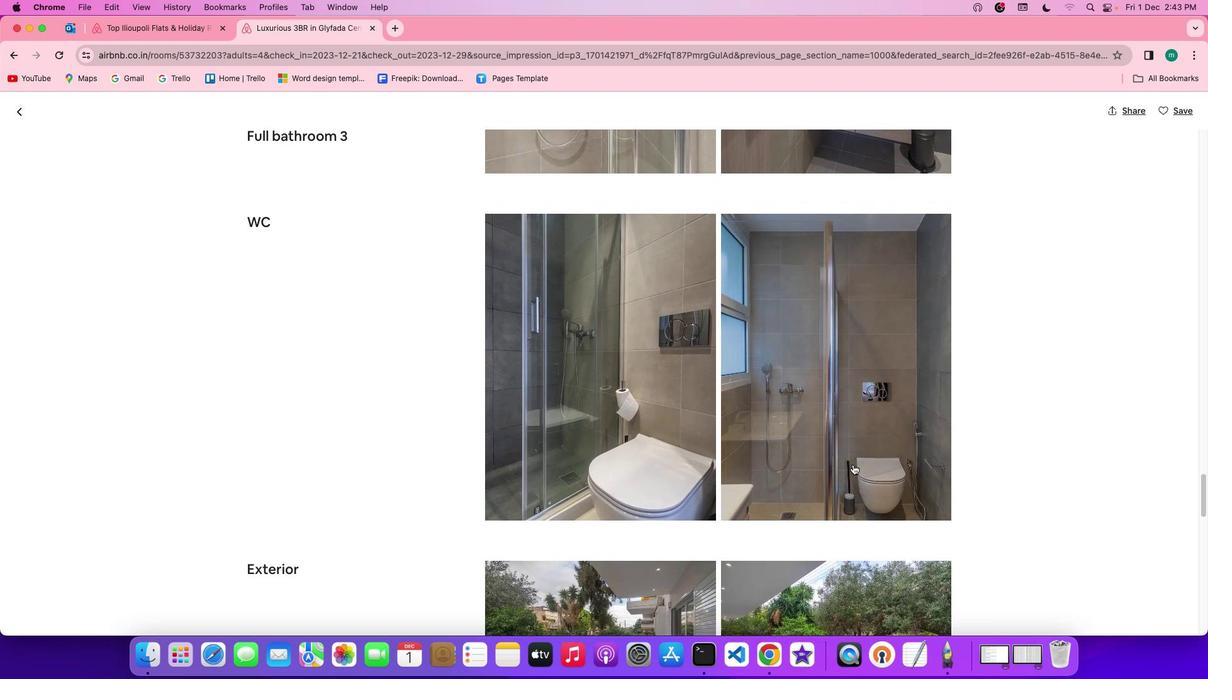 
Action: Mouse scrolled (859, 470) with delta (5, 5)
Screenshot: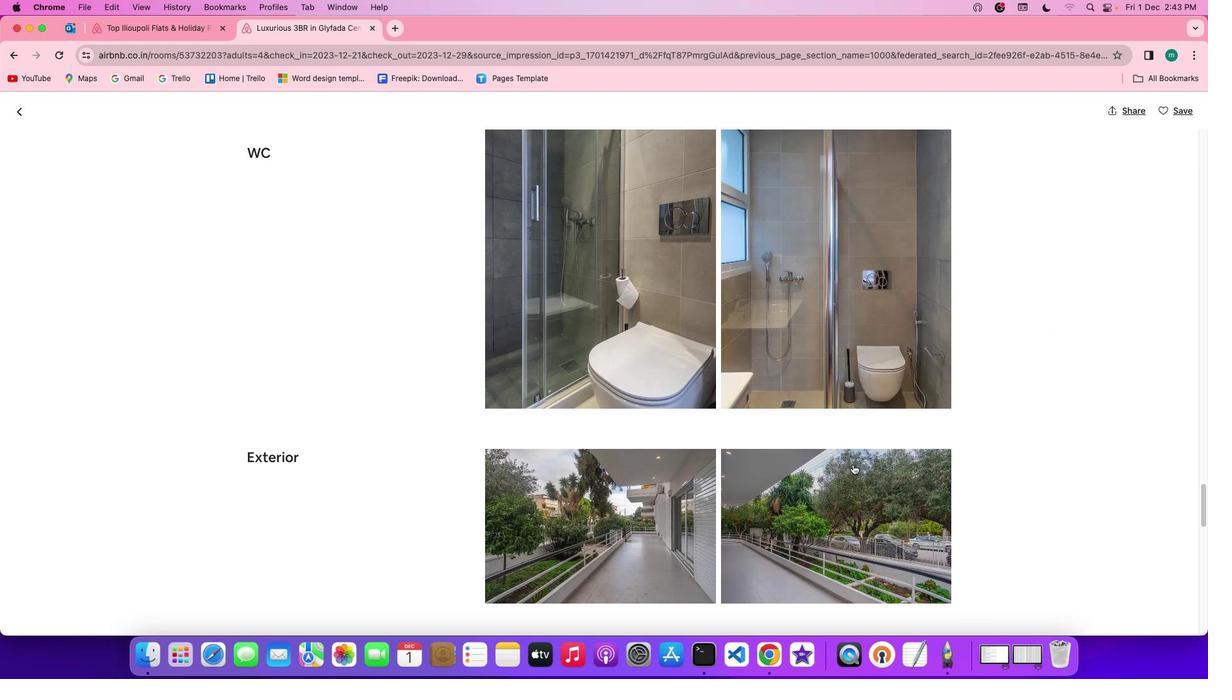 
Action: Mouse scrolled (859, 470) with delta (5, 5)
Screenshot: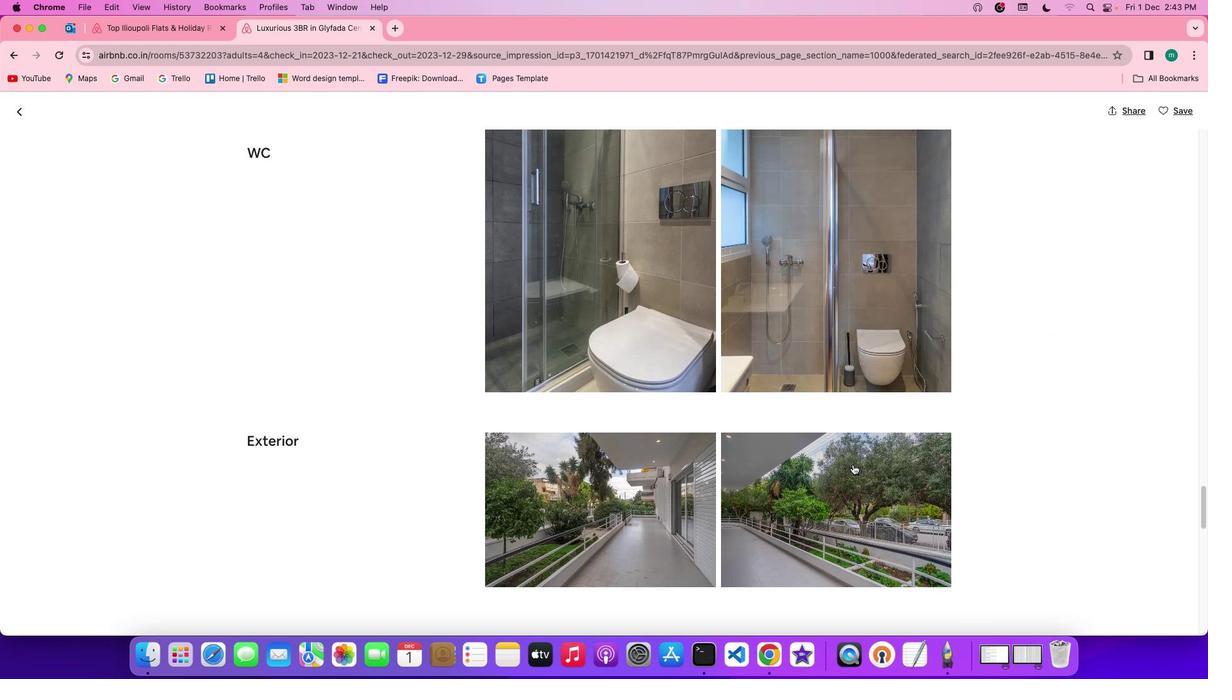 
Action: Mouse scrolled (859, 470) with delta (5, 3)
Screenshot: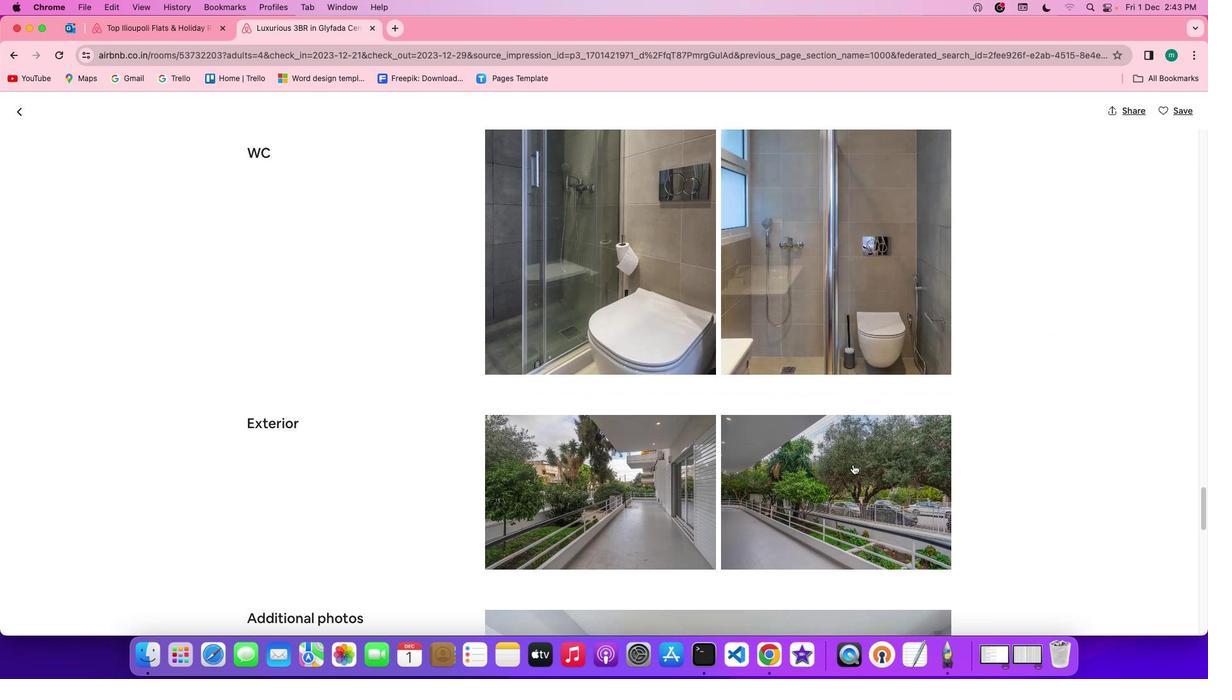 
Action: Mouse scrolled (859, 470) with delta (5, 3)
Screenshot: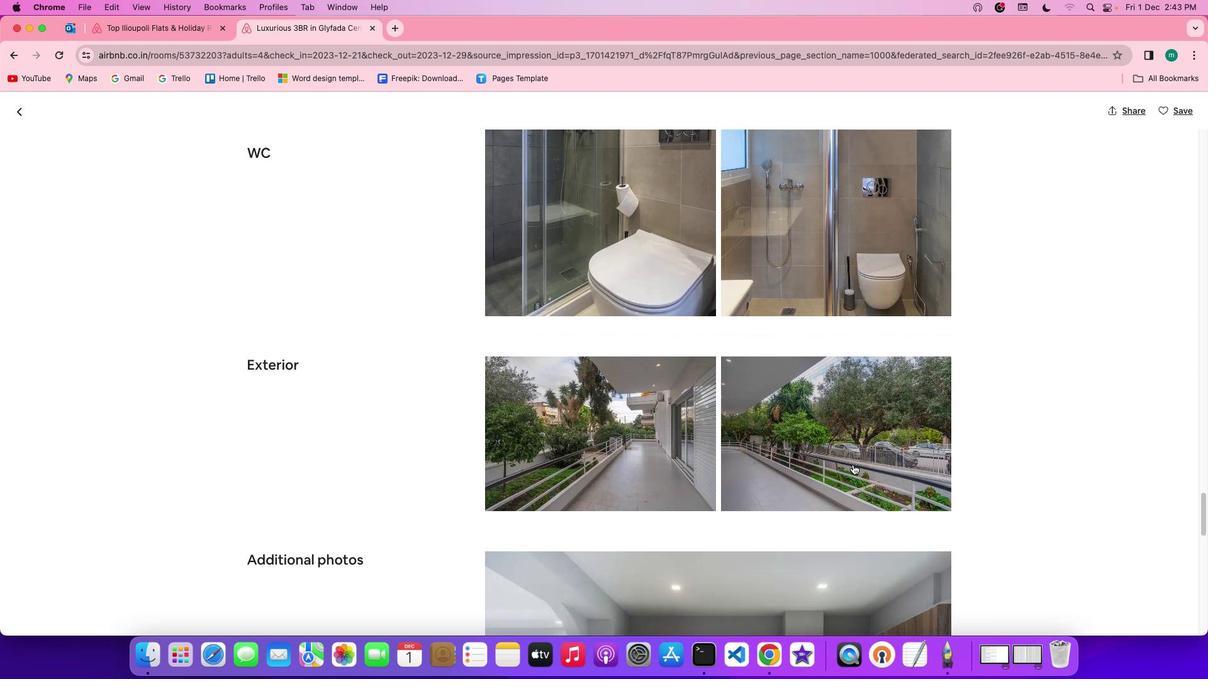 
Action: Mouse scrolled (859, 470) with delta (5, 5)
Screenshot: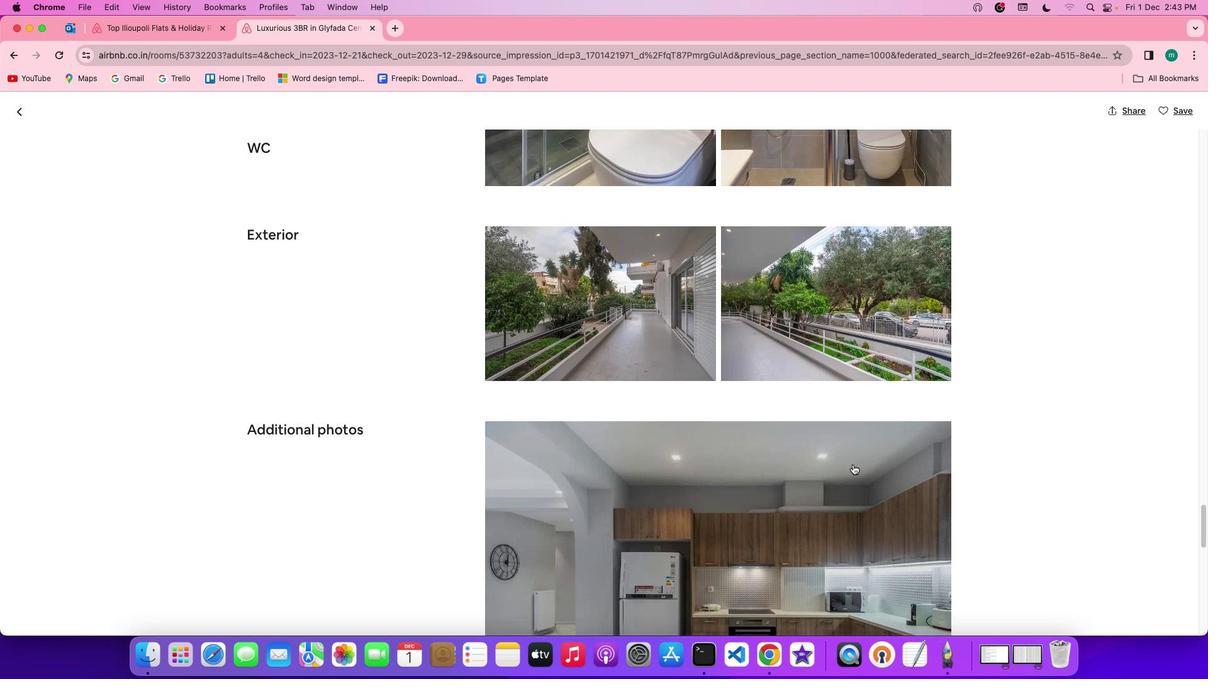 
Action: Mouse scrolled (859, 470) with delta (5, 5)
Screenshot: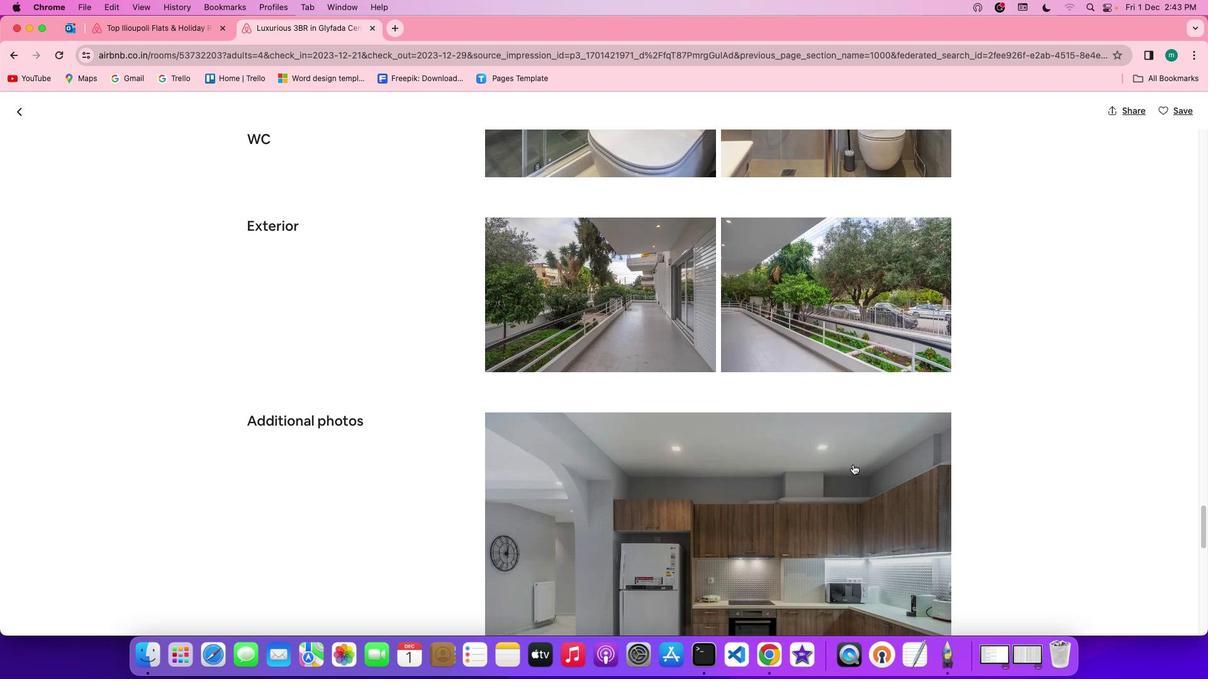 
Action: Mouse scrolled (859, 470) with delta (5, 4)
Screenshot: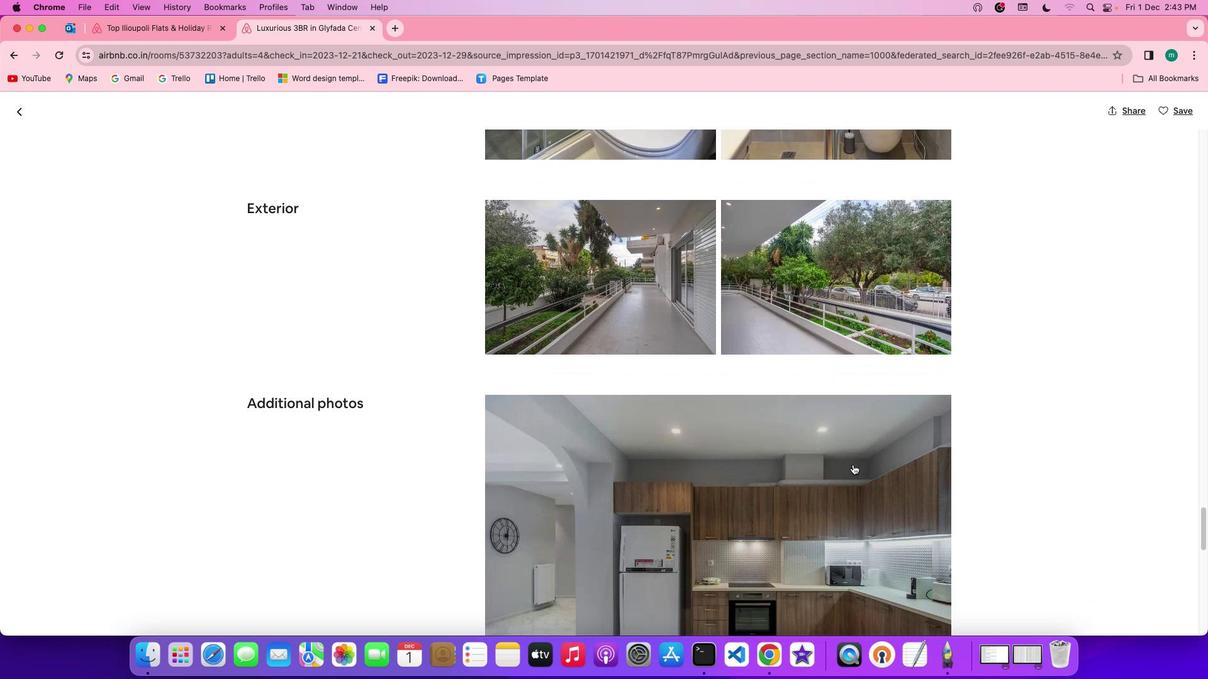 
Action: Mouse scrolled (859, 470) with delta (5, 5)
Screenshot: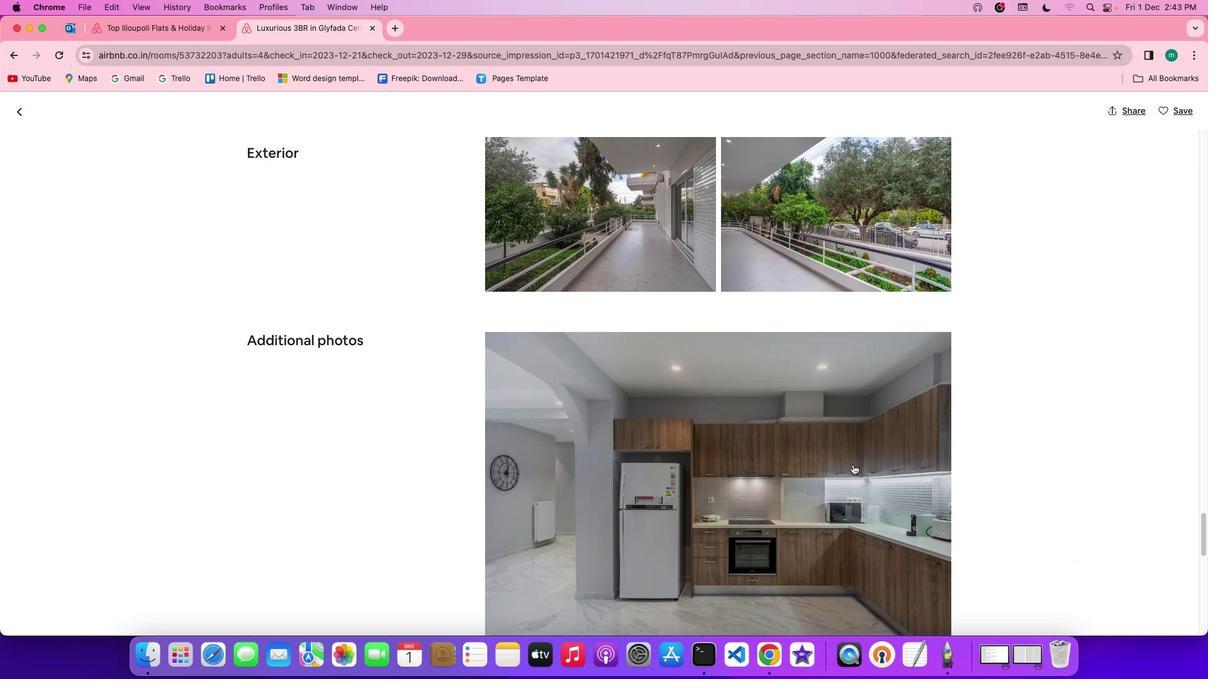 
Action: Mouse scrolled (859, 470) with delta (5, 5)
Screenshot: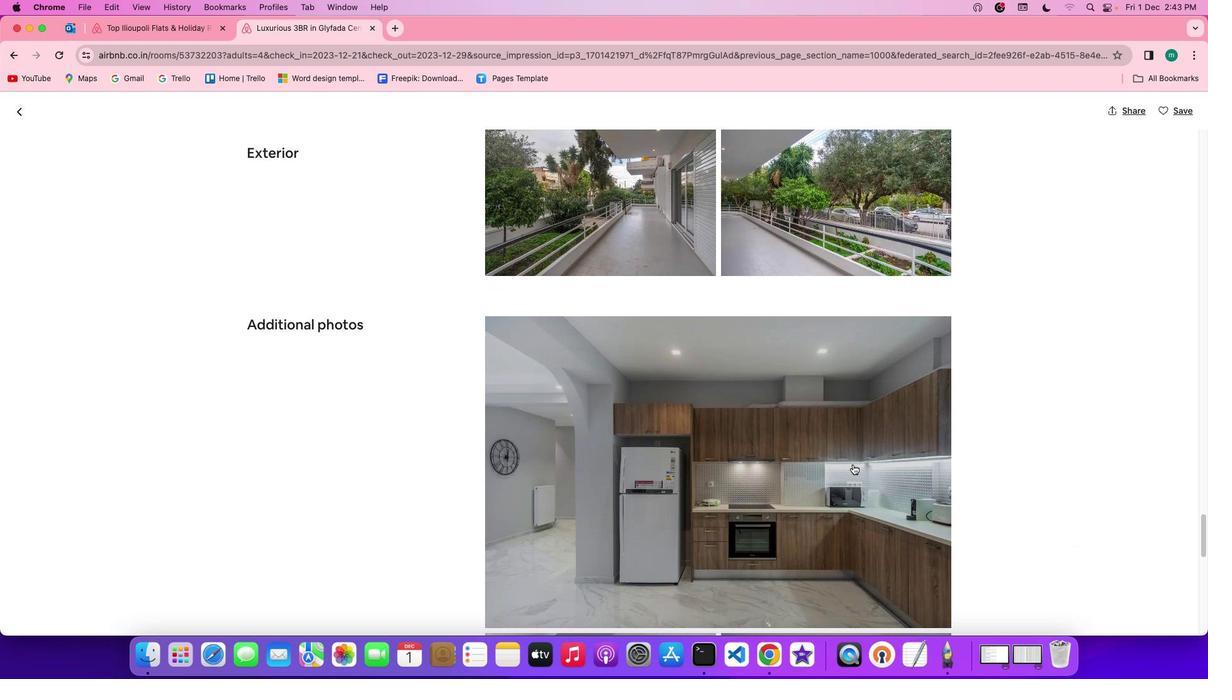 
Action: Mouse scrolled (859, 470) with delta (5, 4)
Screenshot: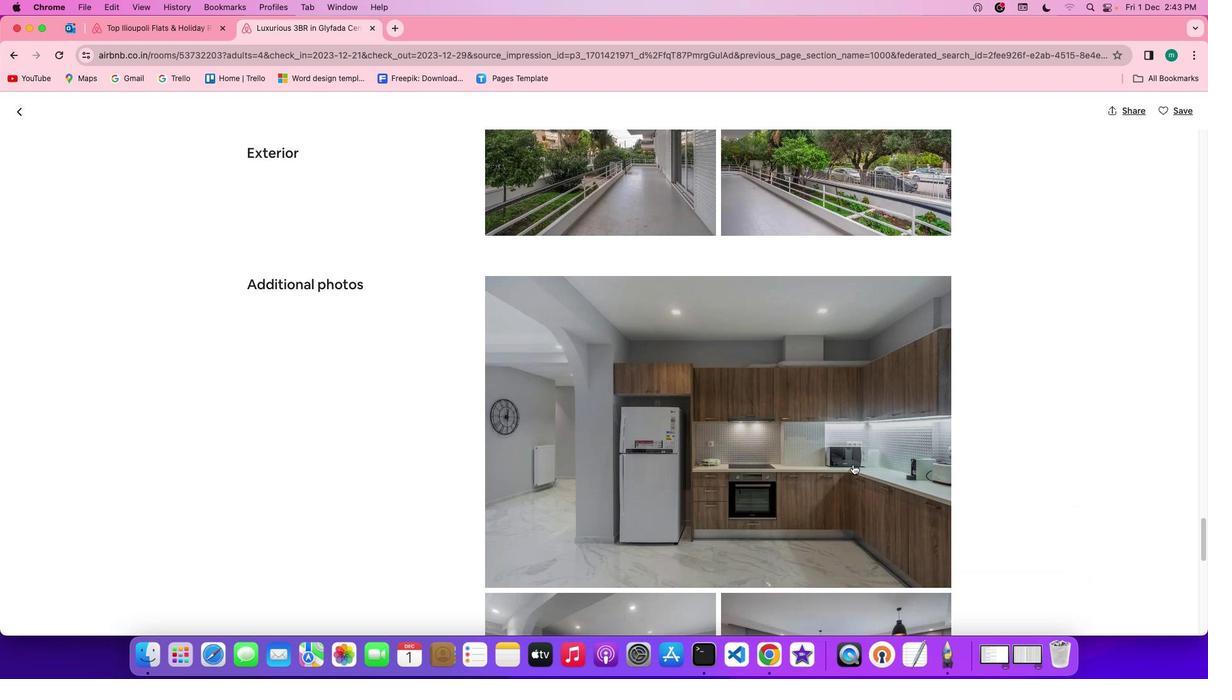 
Action: Mouse scrolled (859, 470) with delta (5, 3)
Screenshot: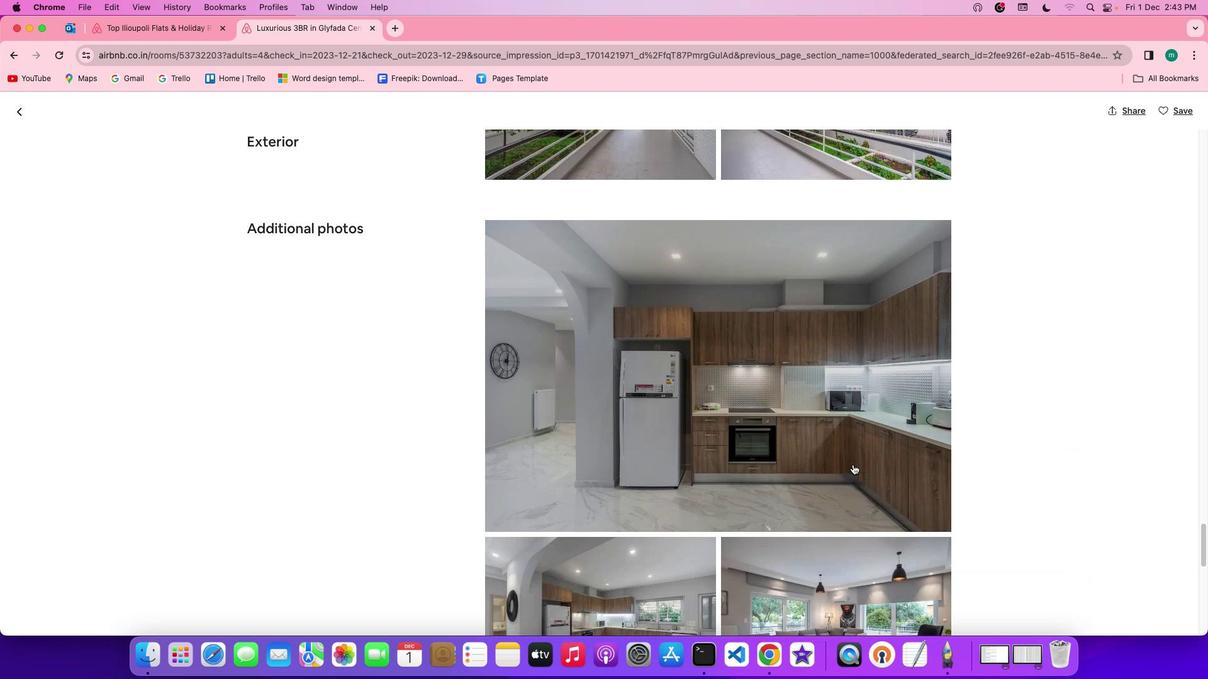 
Action: Mouse scrolled (859, 470) with delta (5, 5)
Screenshot: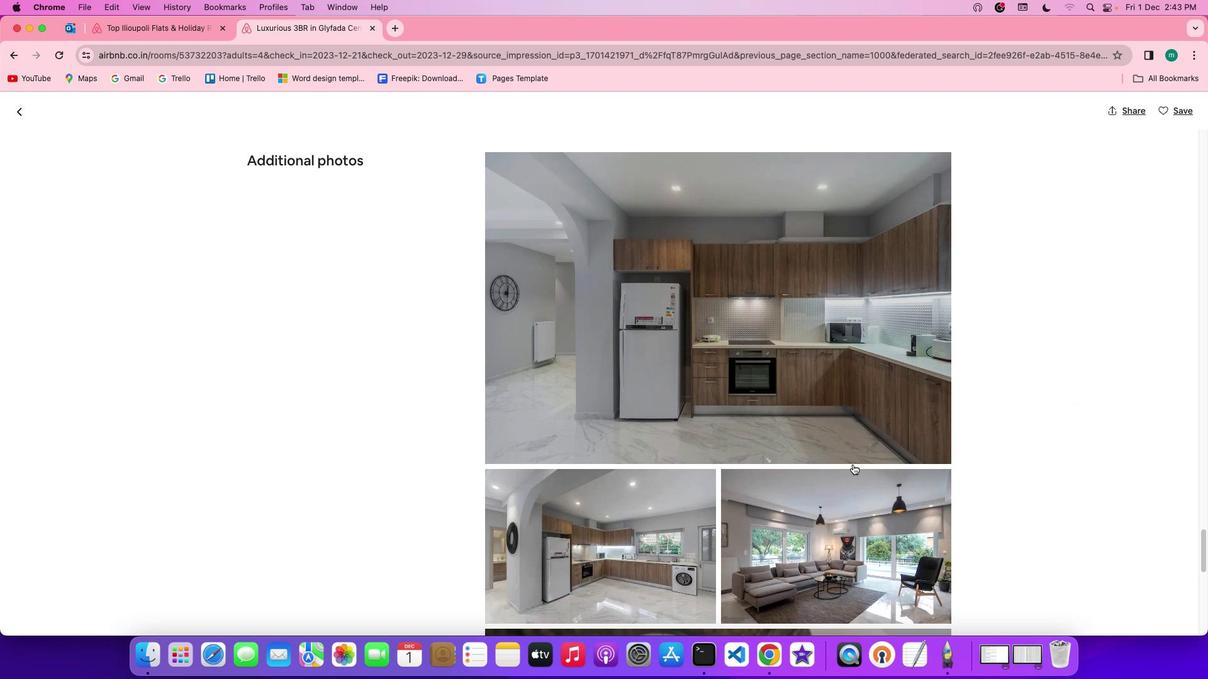 
Action: Mouse scrolled (859, 470) with delta (5, 5)
Screenshot: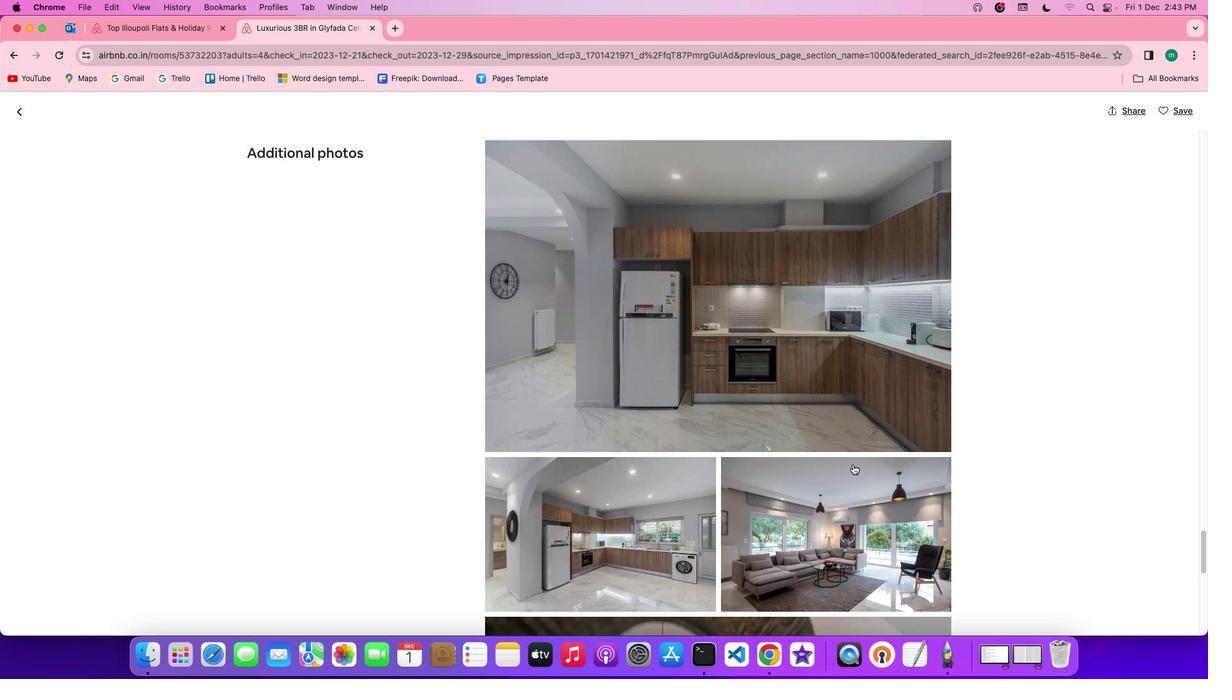 
Action: Mouse scrolled (859, 470) with delta (5, 3)
Screenshot: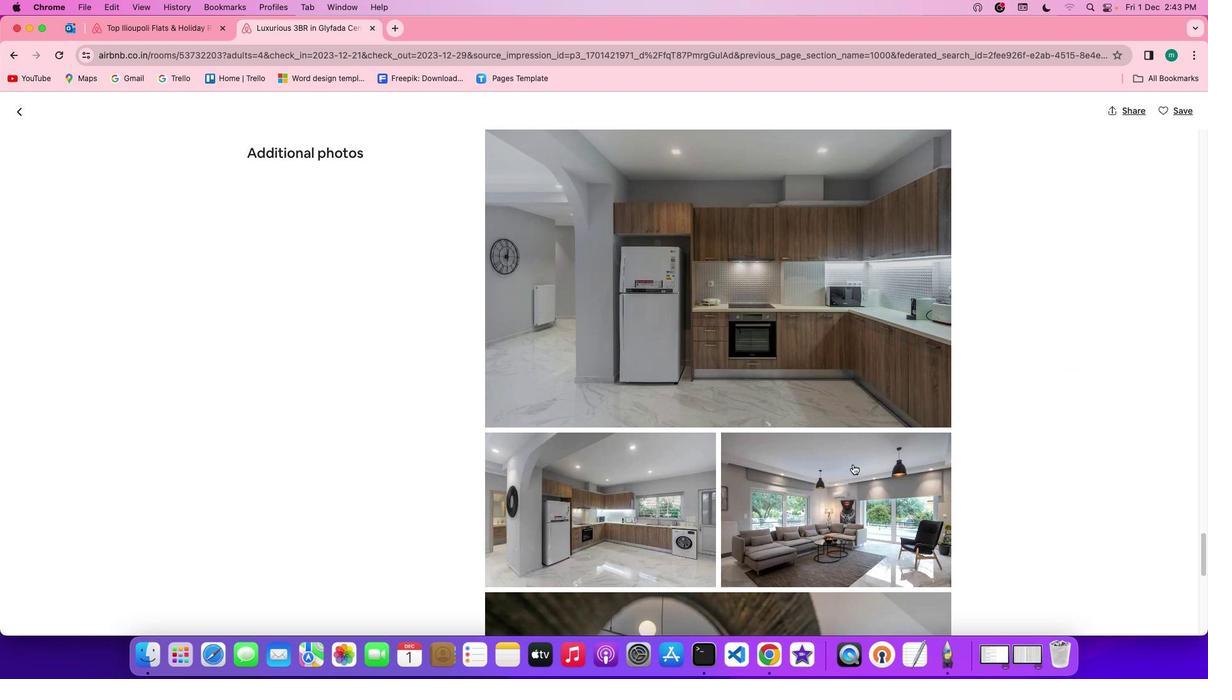 
Action: Mouse scrolled (859, 470) with delta (5, 3)
Screenshot: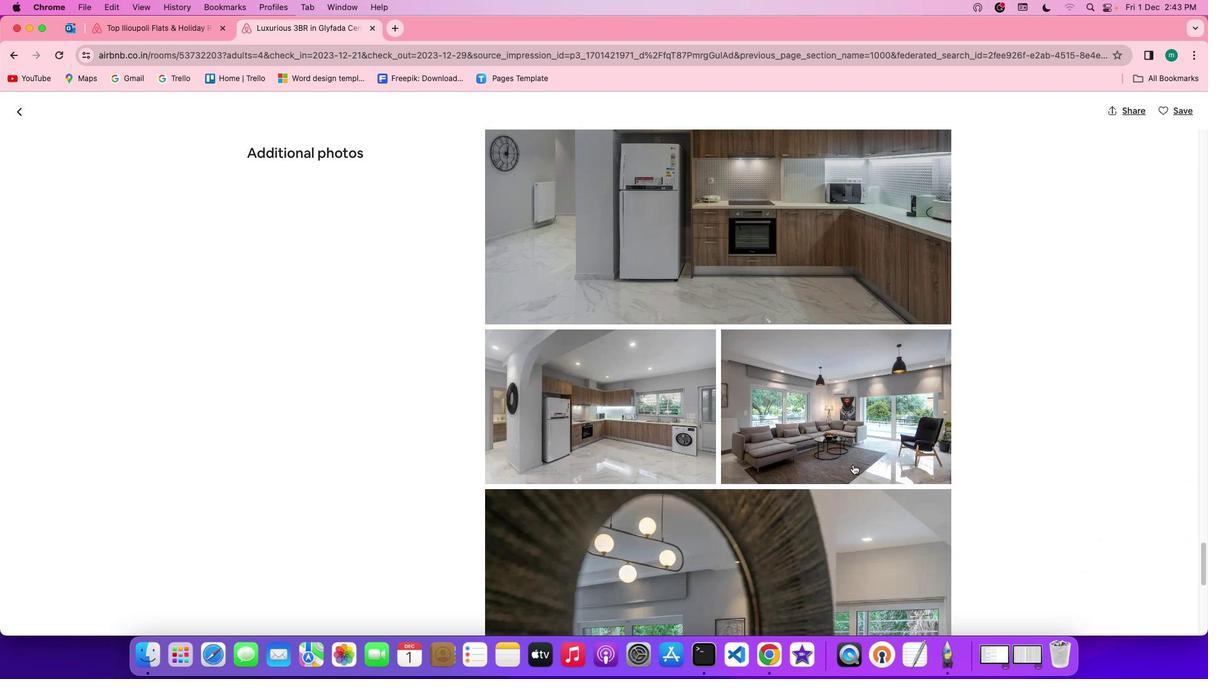 
Action: Mouse scrolled (859, 470) with delta (5, 5)
Screenshot: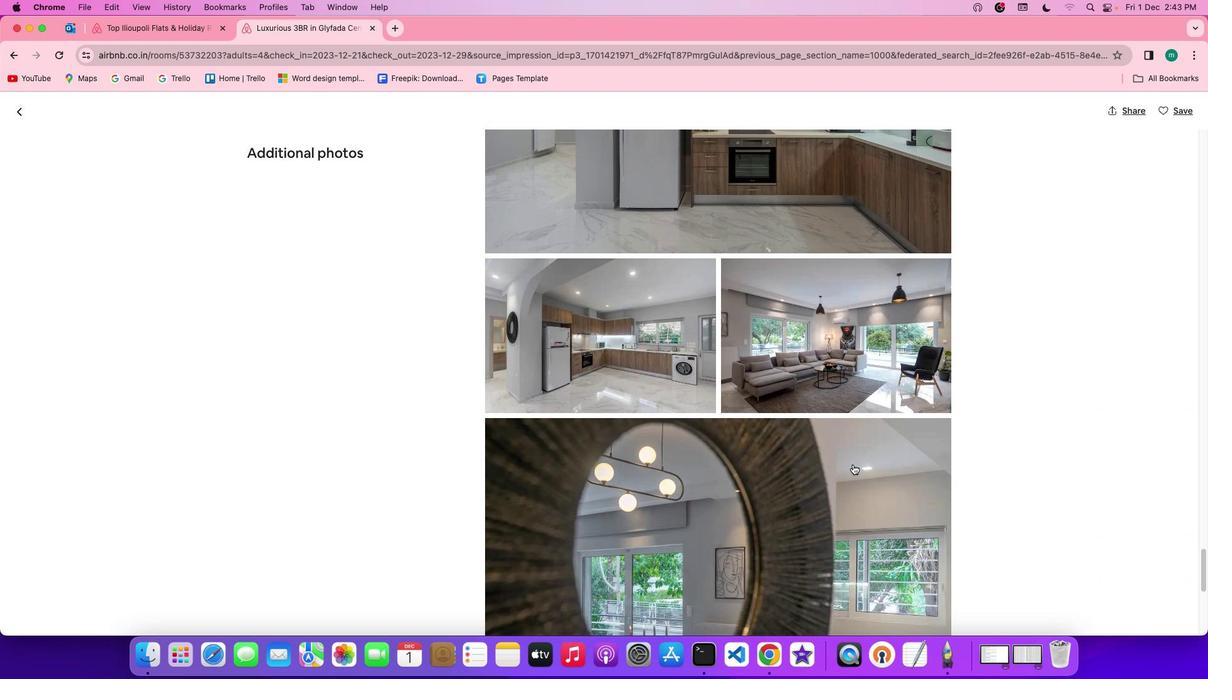 
Action: Mouse scrolled (859, 470) with delta (5, 5)
Screenshot: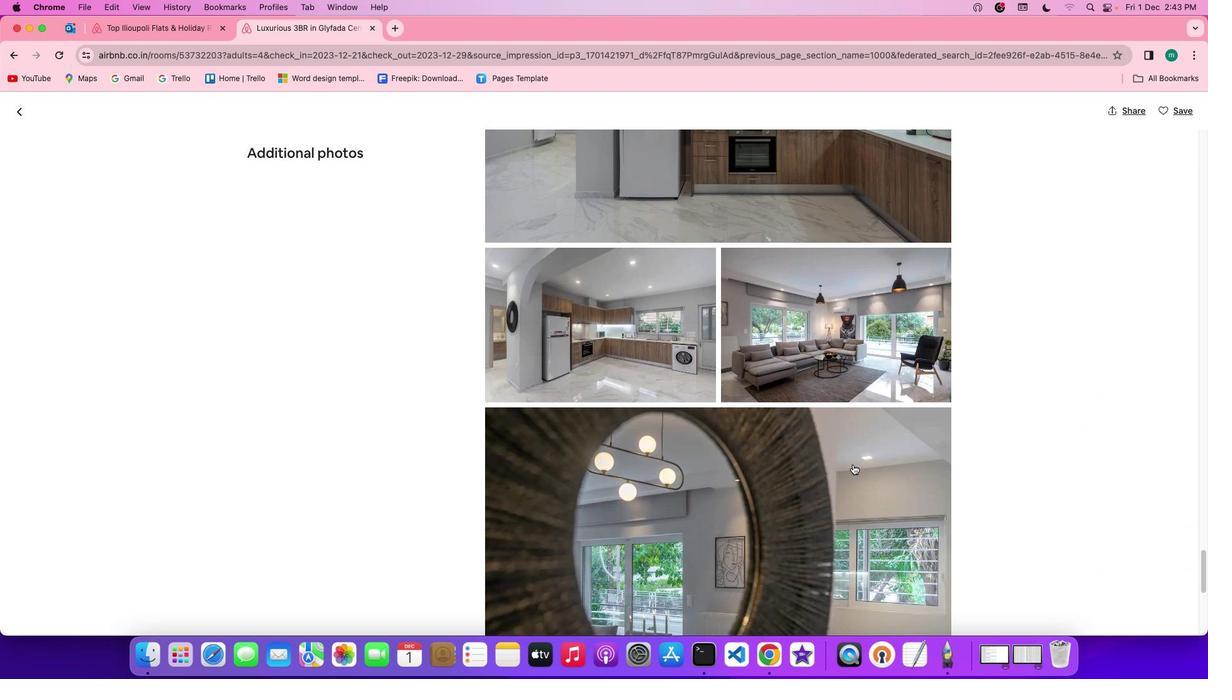 
Action: Mouse scrolled (859, 470) with delta (5, 4)
Screenshot: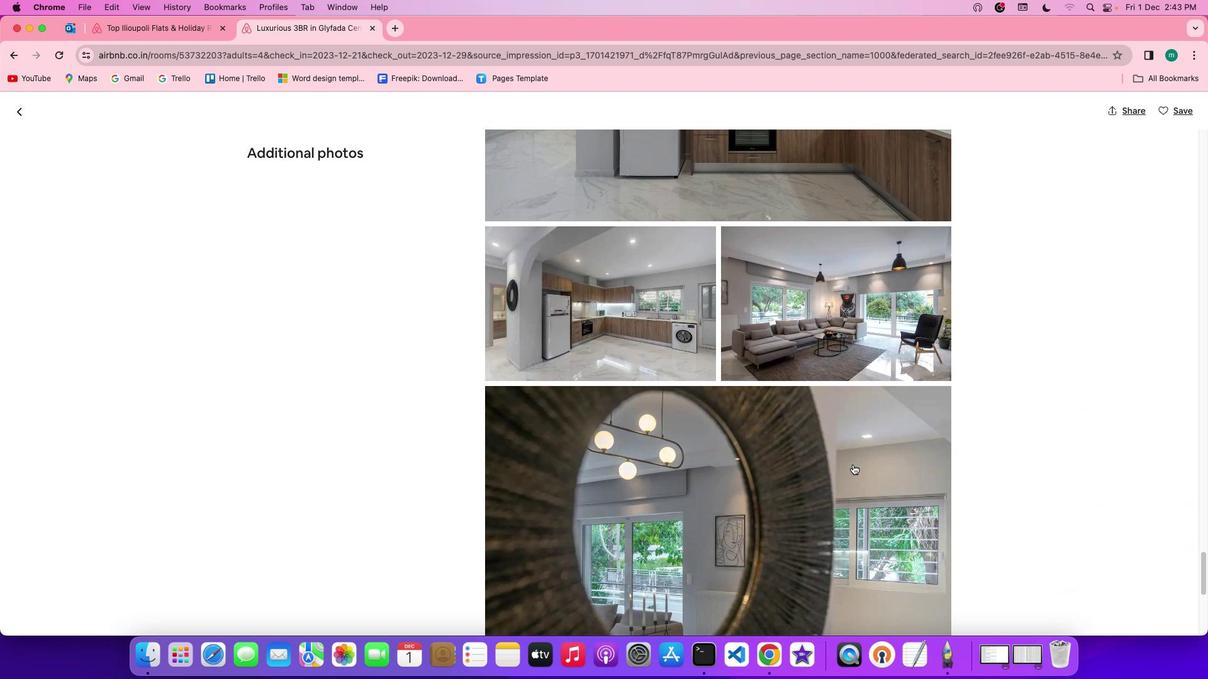 
Action: Mouse scrolled (859, 470) with delta (5, 4)
Screenshot: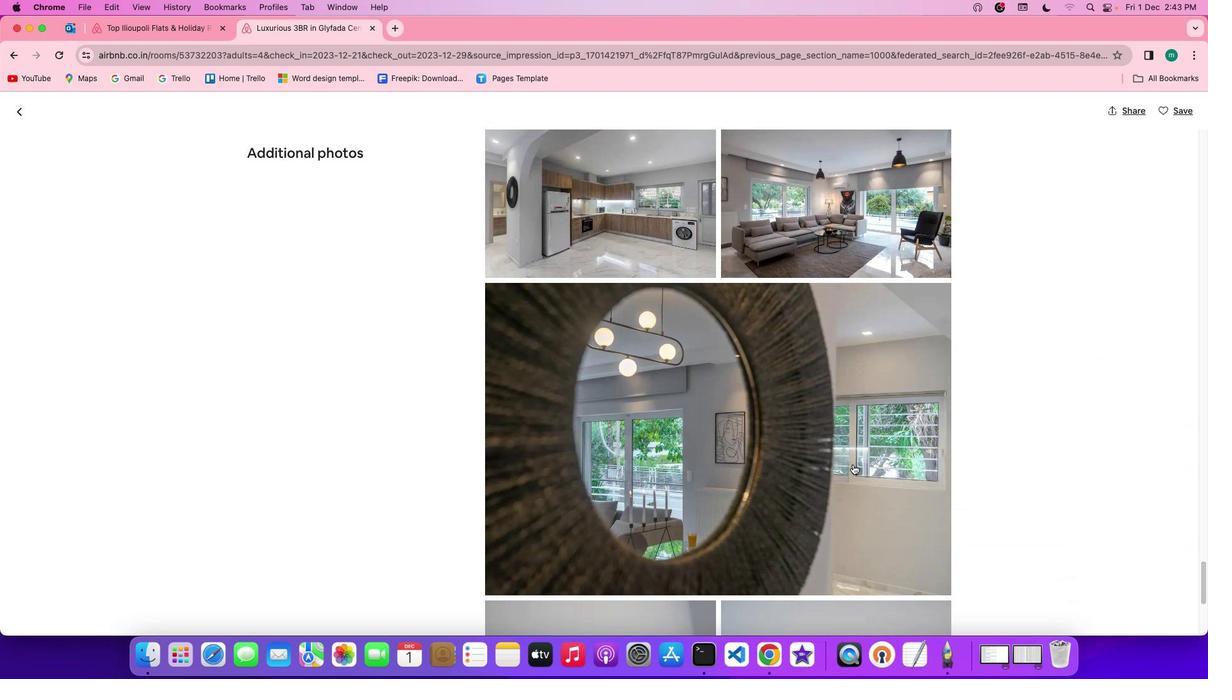 
Action: Mouse scrolled (859, 470) with delta (5, 5)
Screenshot: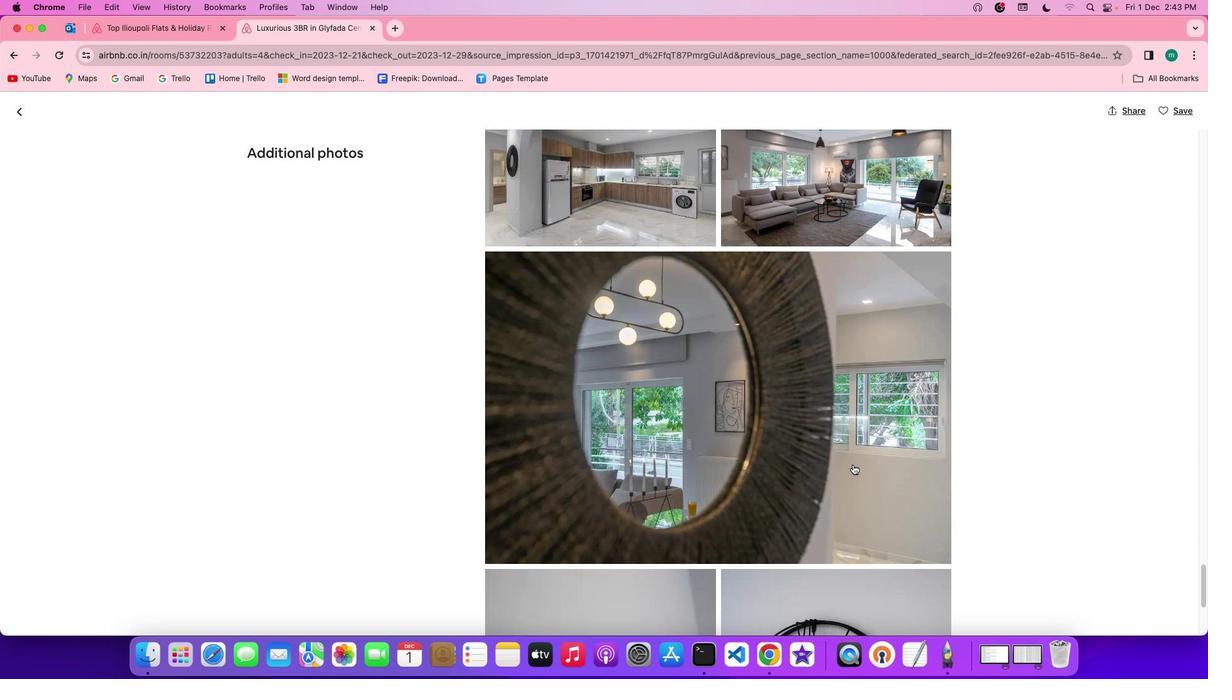 
Action: Mouse scrolled (859, 470) with delta (5, 5)
Screenshot: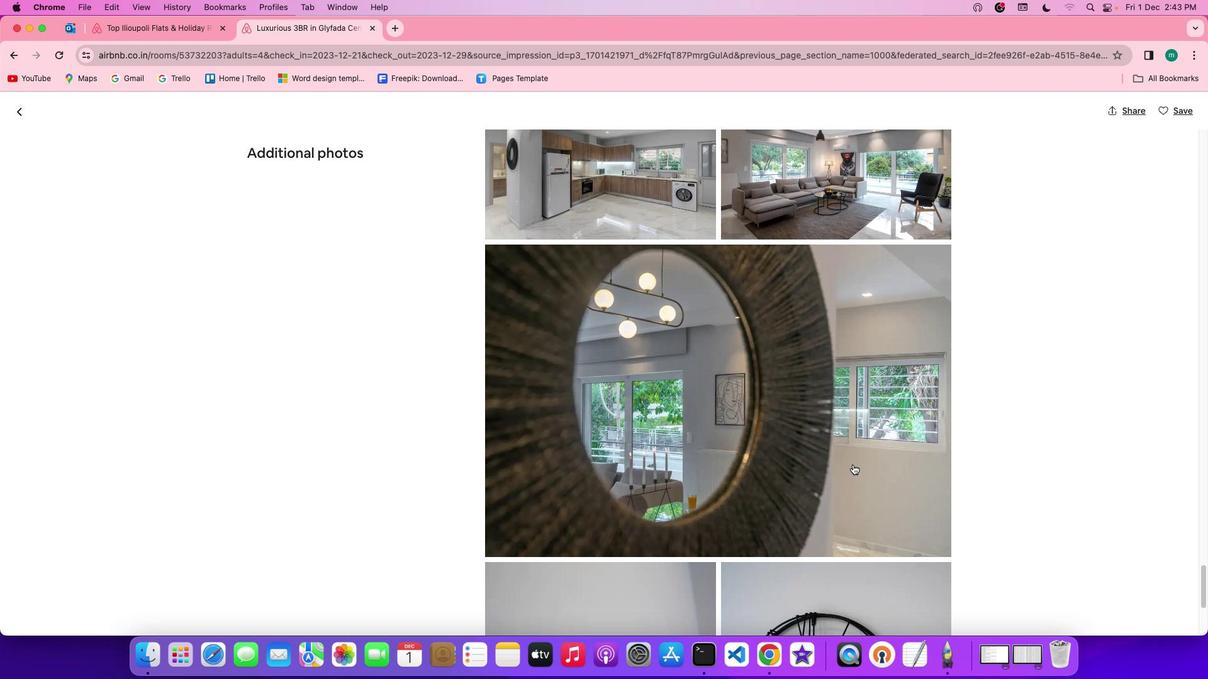 
Action: Mouse scrolled (859, 470) with delta (5, 4)
Screenshot: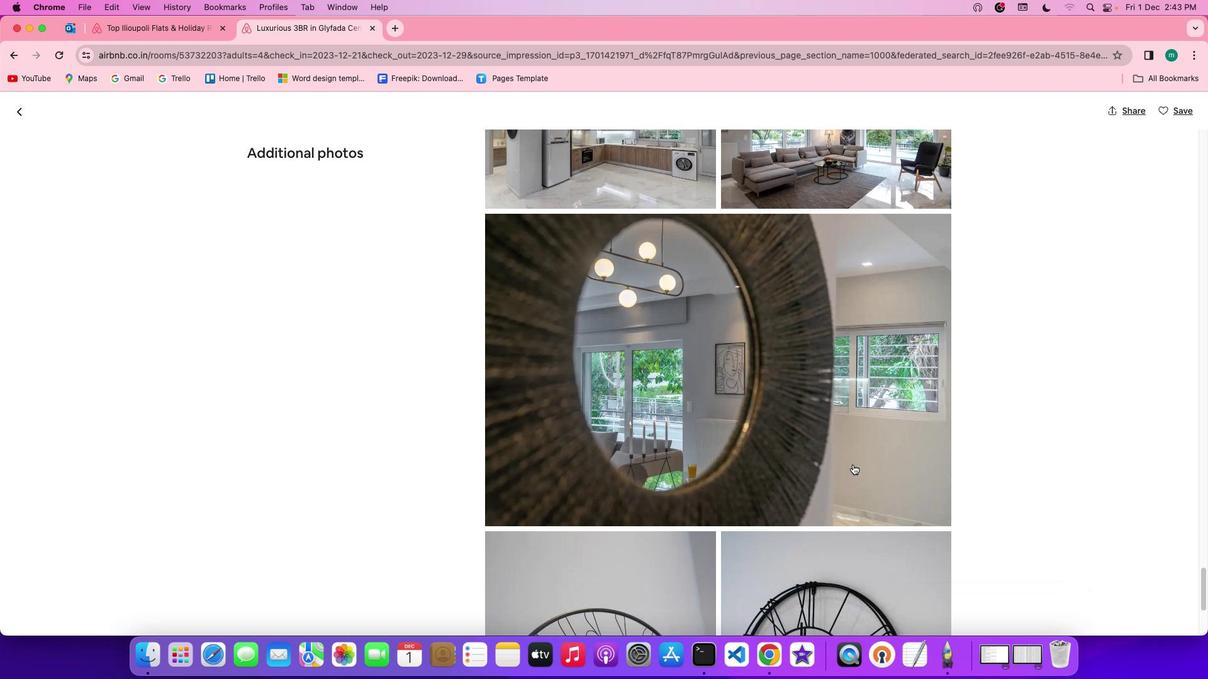 
Action: Mouse scrolled (859, 470) with delta (5, 3)
Screenshot: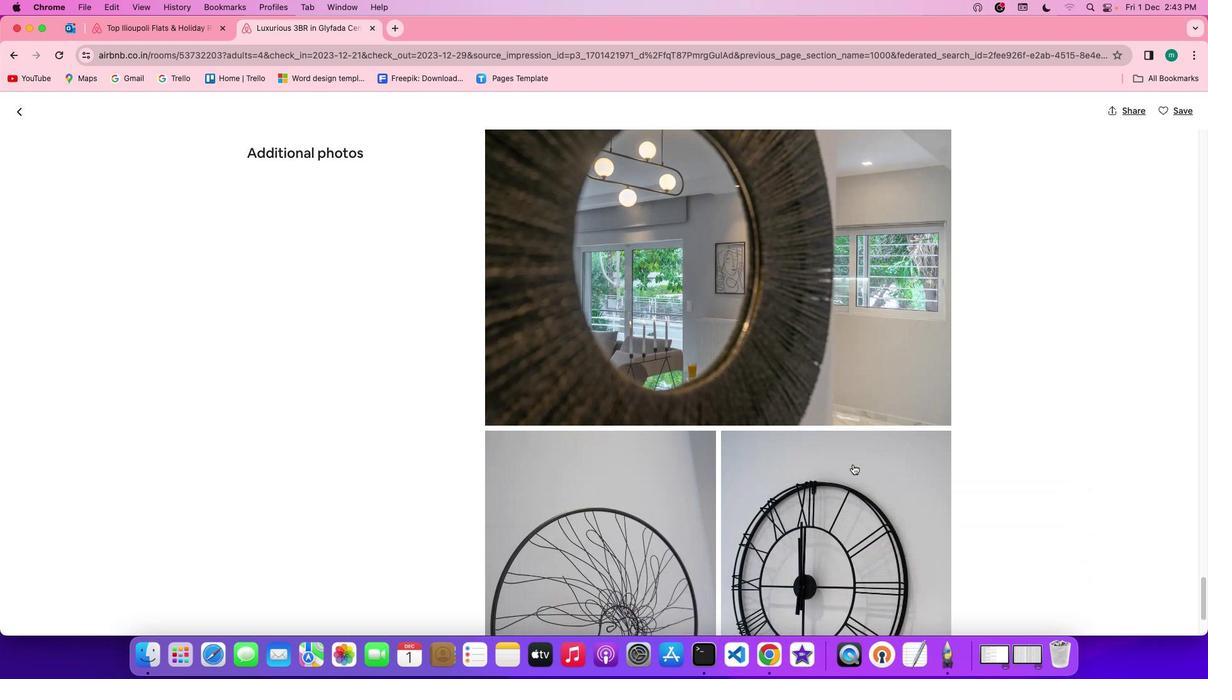 
Action: Mouse scrolled (859, 470) with delta (5, 5)
Screenshot: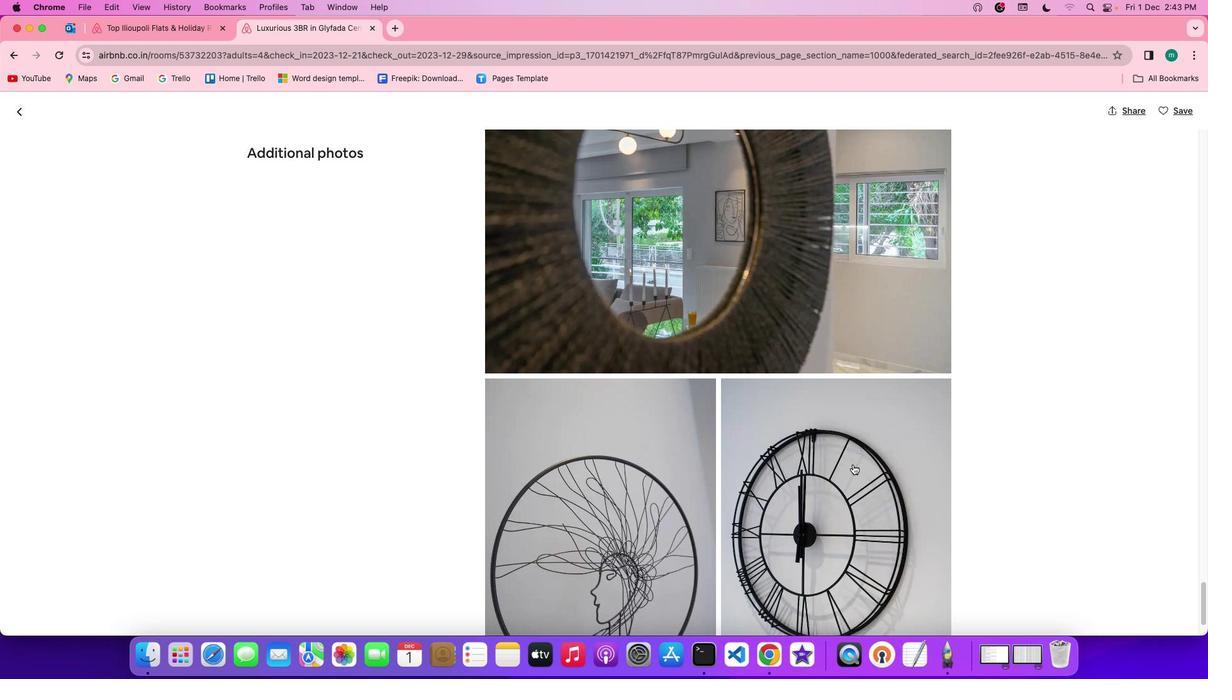 
Action: Mouse scrolled (859, 470) with delta (5, 5)
Screenshot: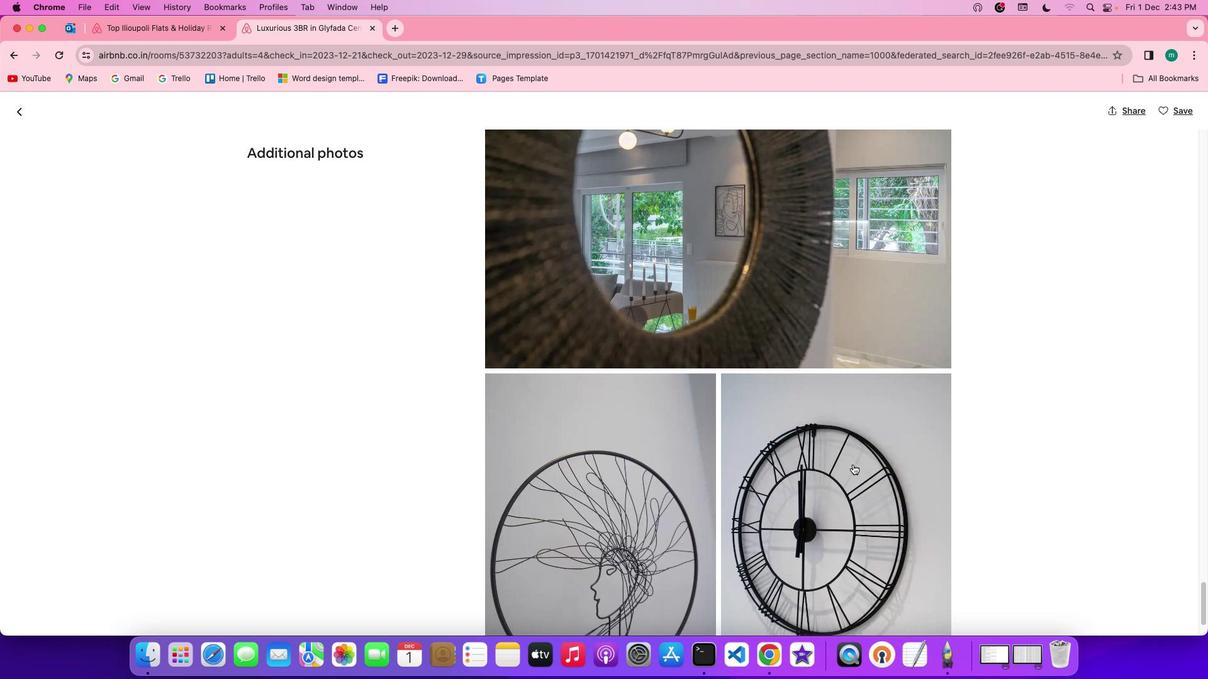 
Action: Mouse scrolled (859, 470) with delta (5, 5)
Screenshot: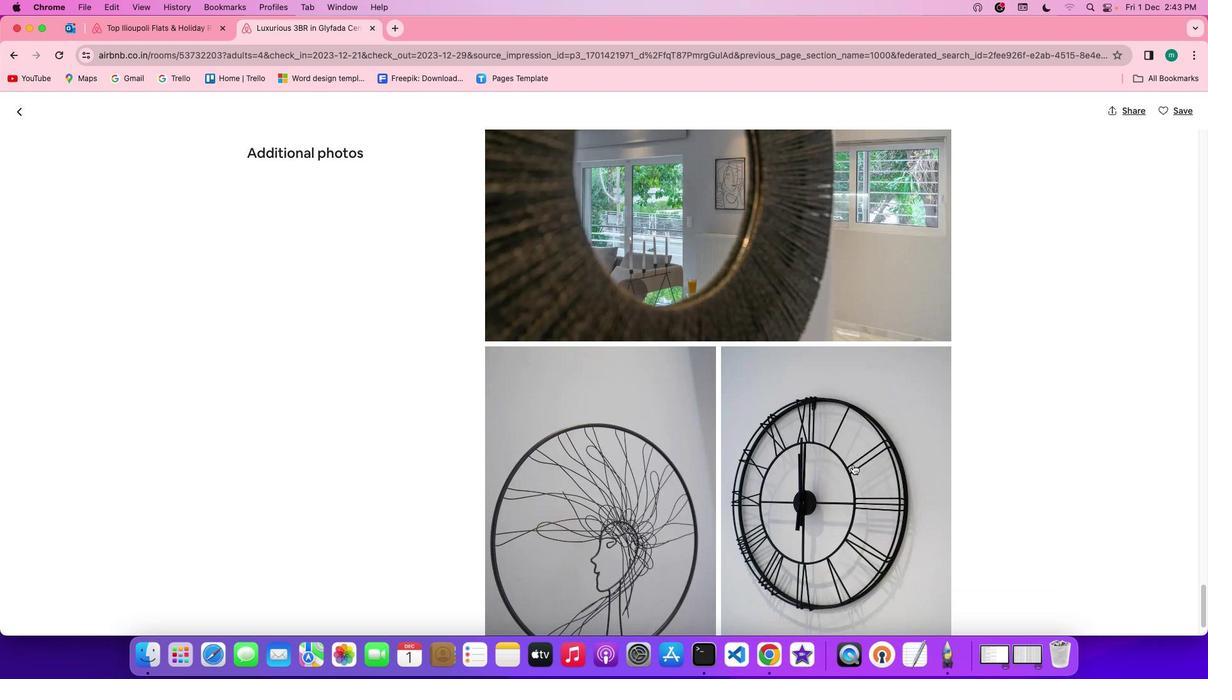 
Action: Mouse scrolled (859, 470) with delta (5, 5)
Screenshot: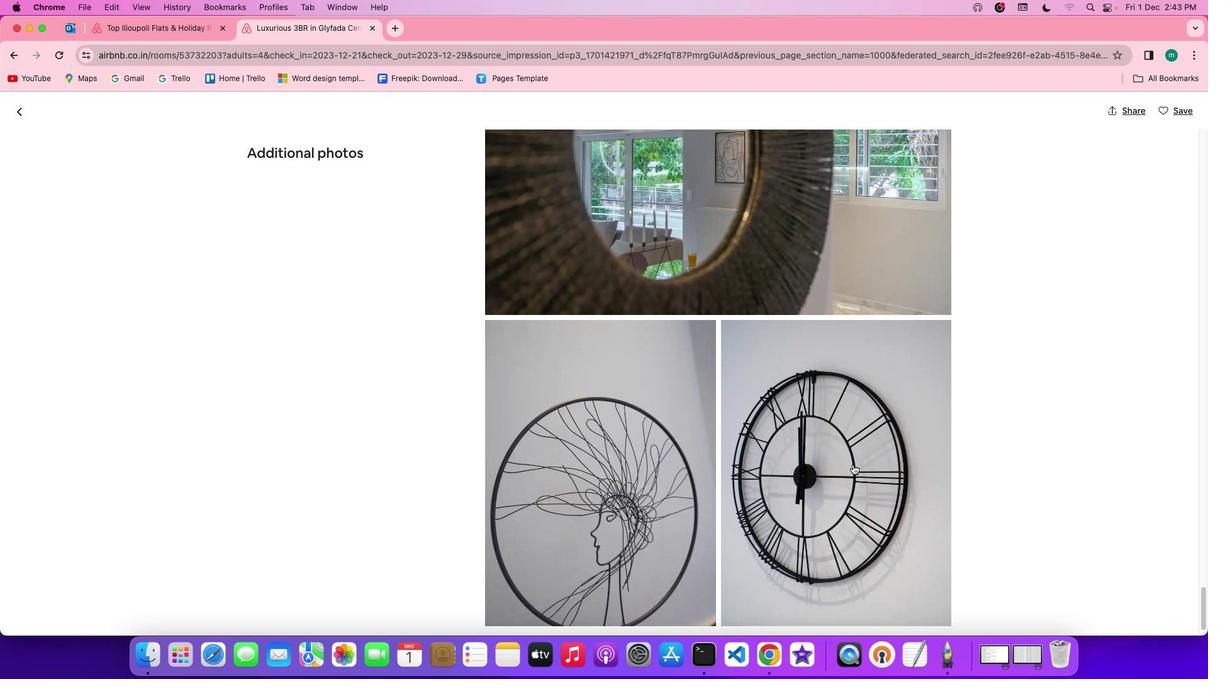 
Action: Mouse scrolled (859, 470) with delta (5, 5)
Screenshot: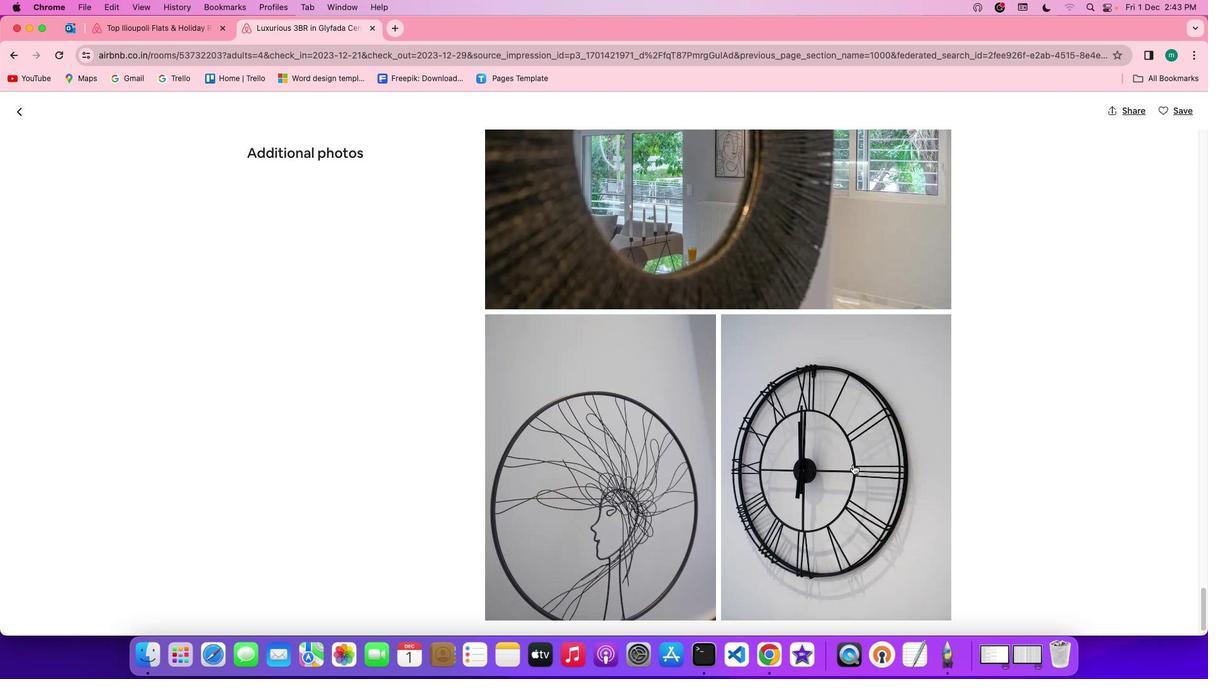 
Action: Mouse scrolled (859, 470) with delta (5, 4)
Screenshot: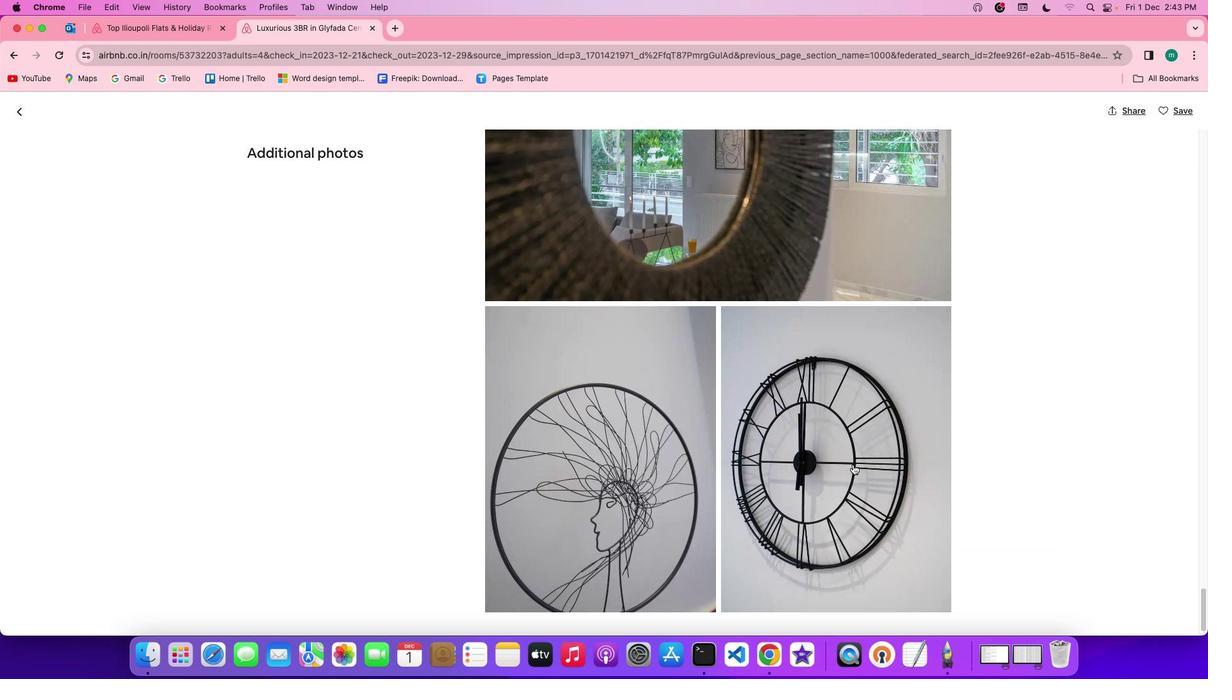 
Action: Mouse scrolled (859, 470) with delta (5, 3)
Screenshot: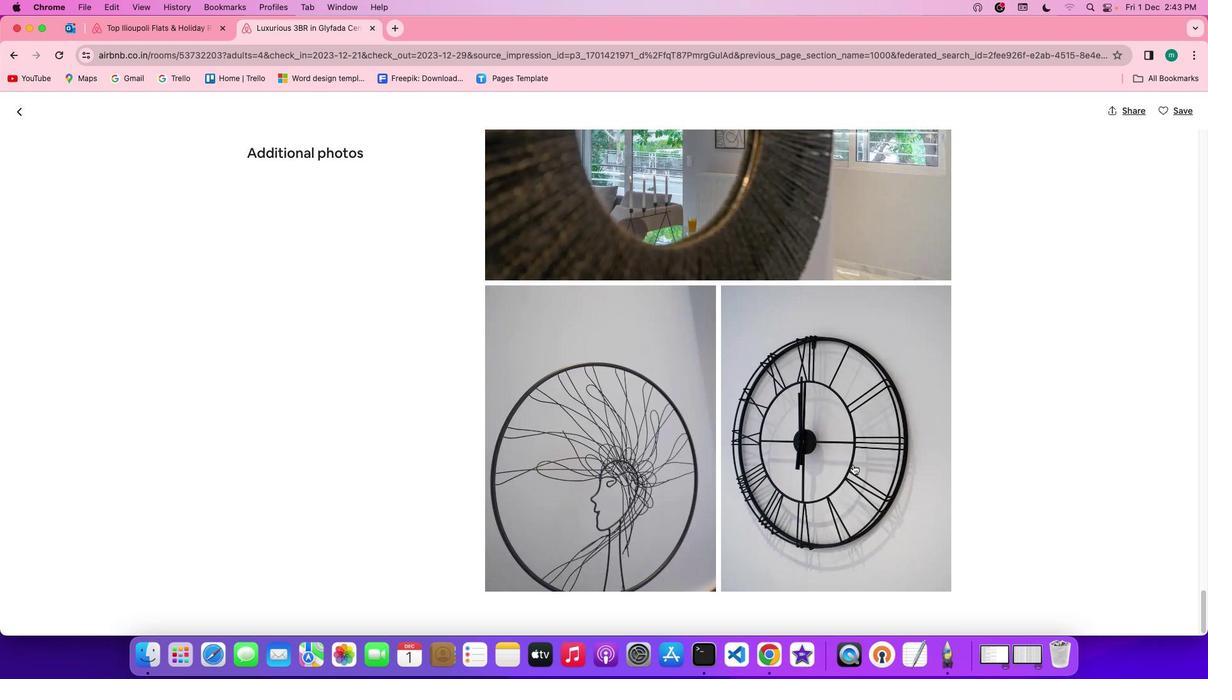 
Action: Mouse scrolled (859, 470) with delta (5, 5)
Screenshot: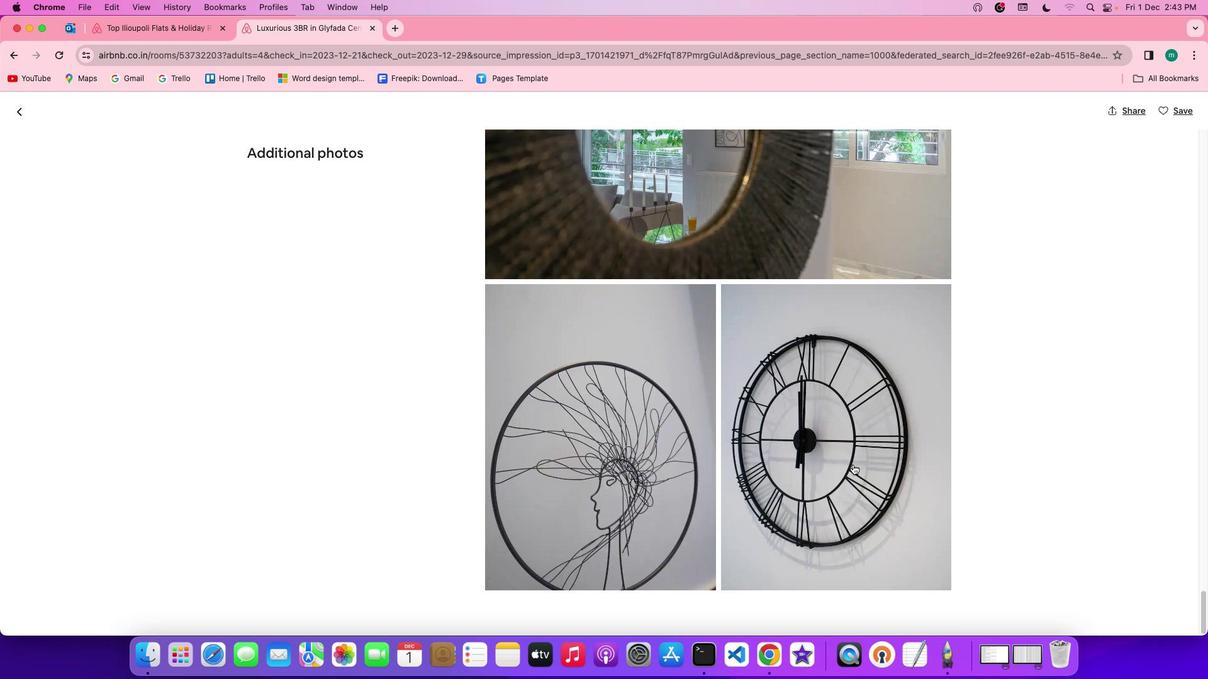 
Action: Mouse scrolled (859, 470) with delta (5, 5)
Screenshot: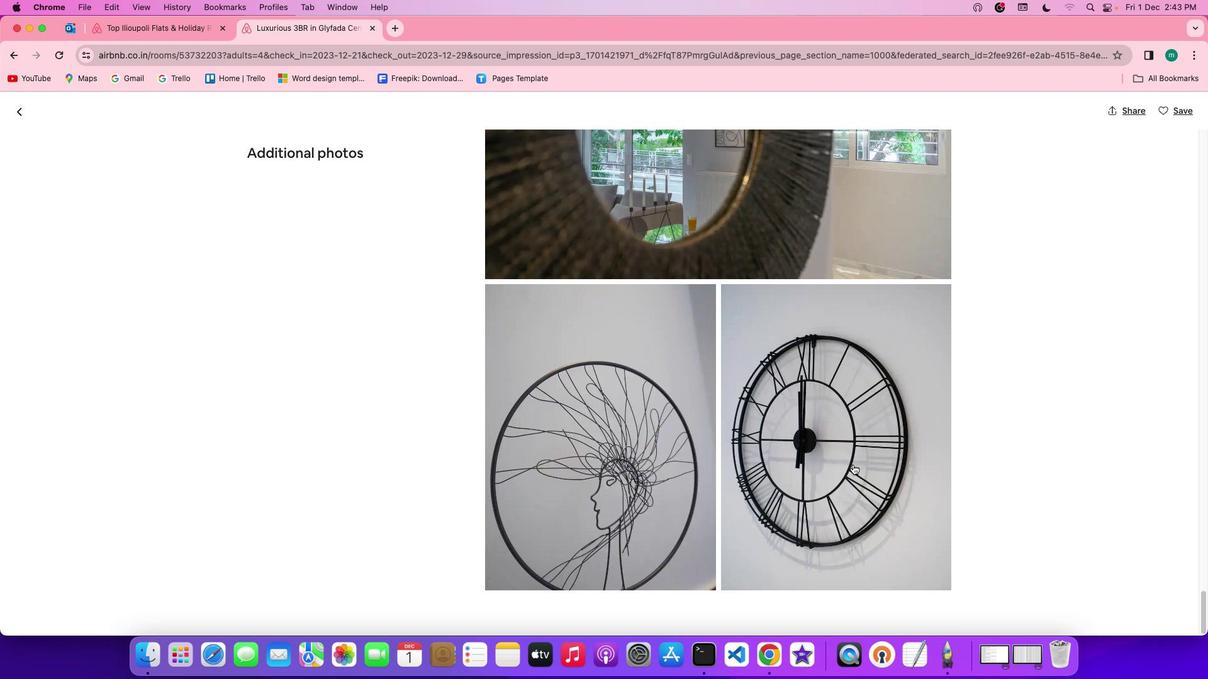 
Action: Mouse scrolled (859, 470) with delta (5, 3)
Screenshot: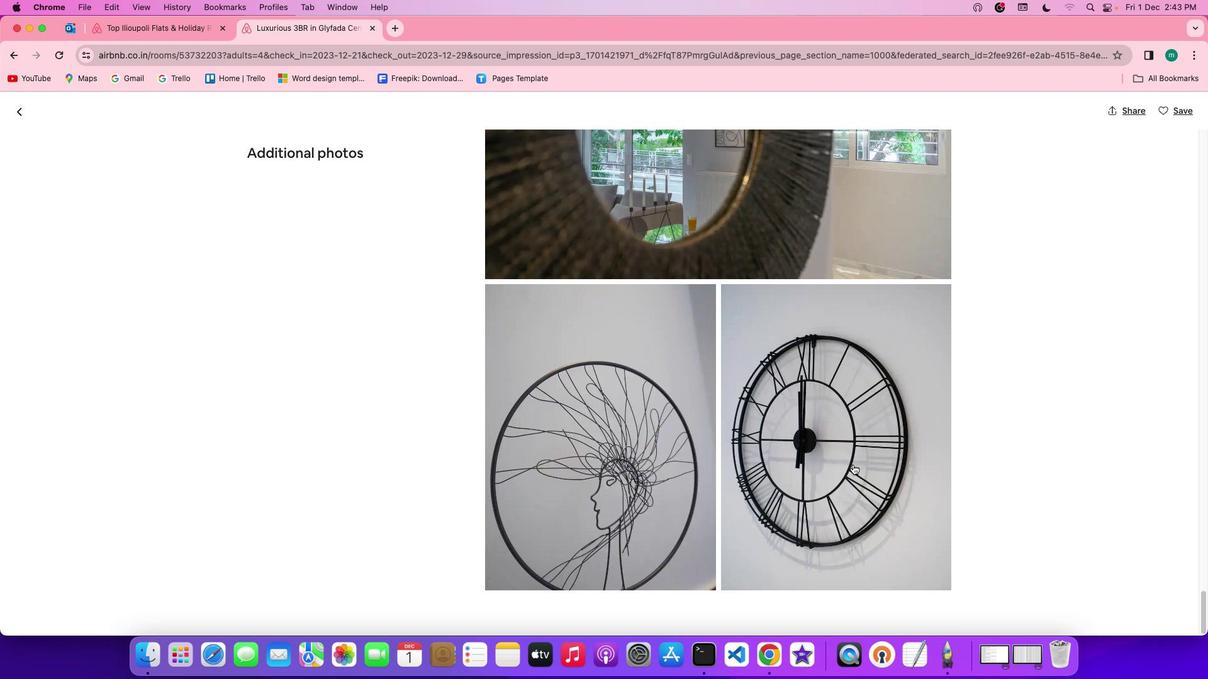 
Action: Mouse scrolled (859, 470) with delta (5, 3)
Screenshot: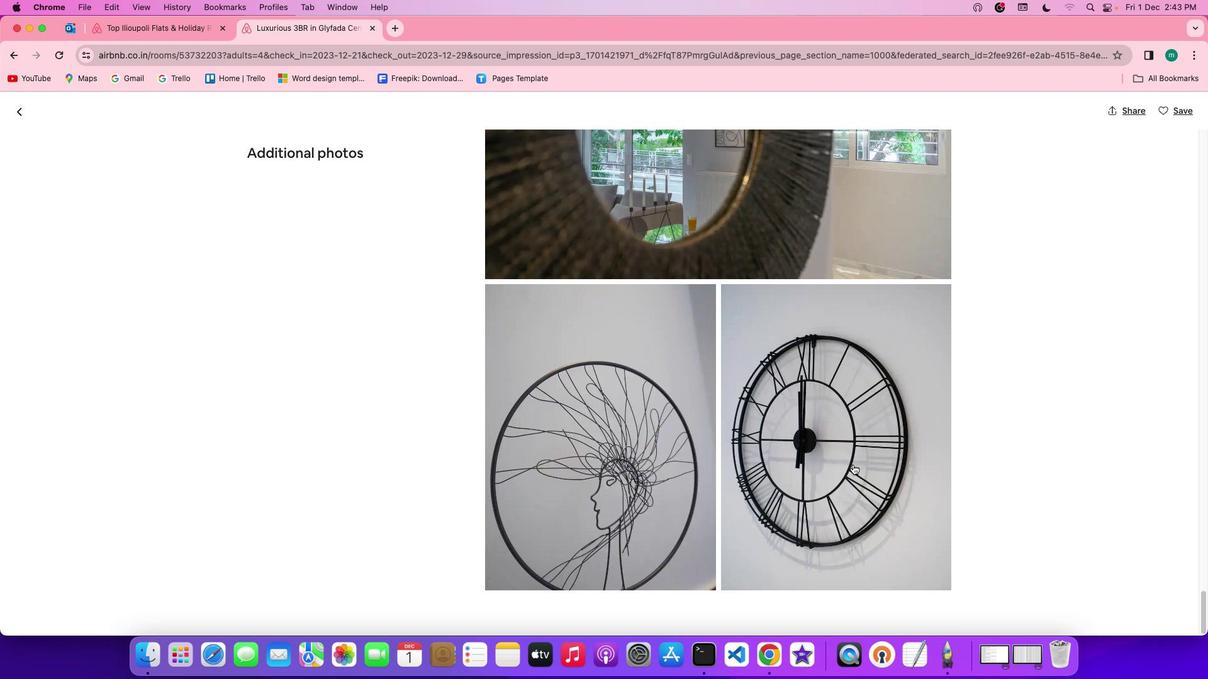 
Action: Mouse moved to (20, 113)
Screenshot: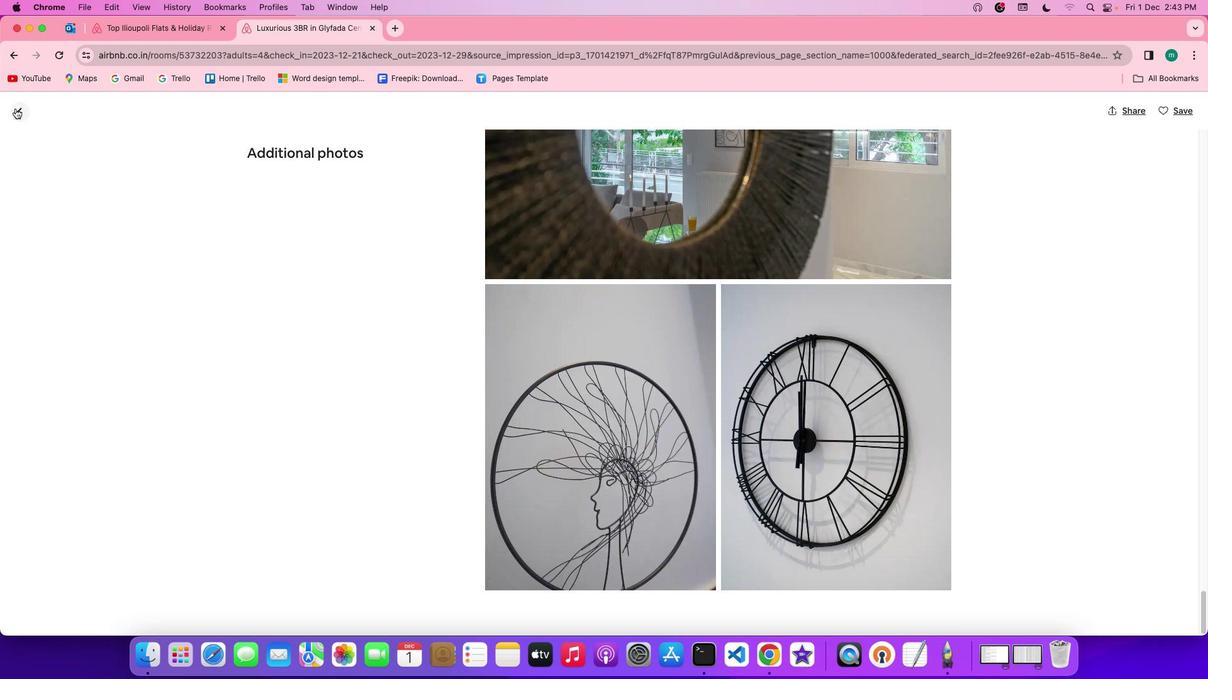 
Action: Mouse pressed left at (20, 113)
Screenshot: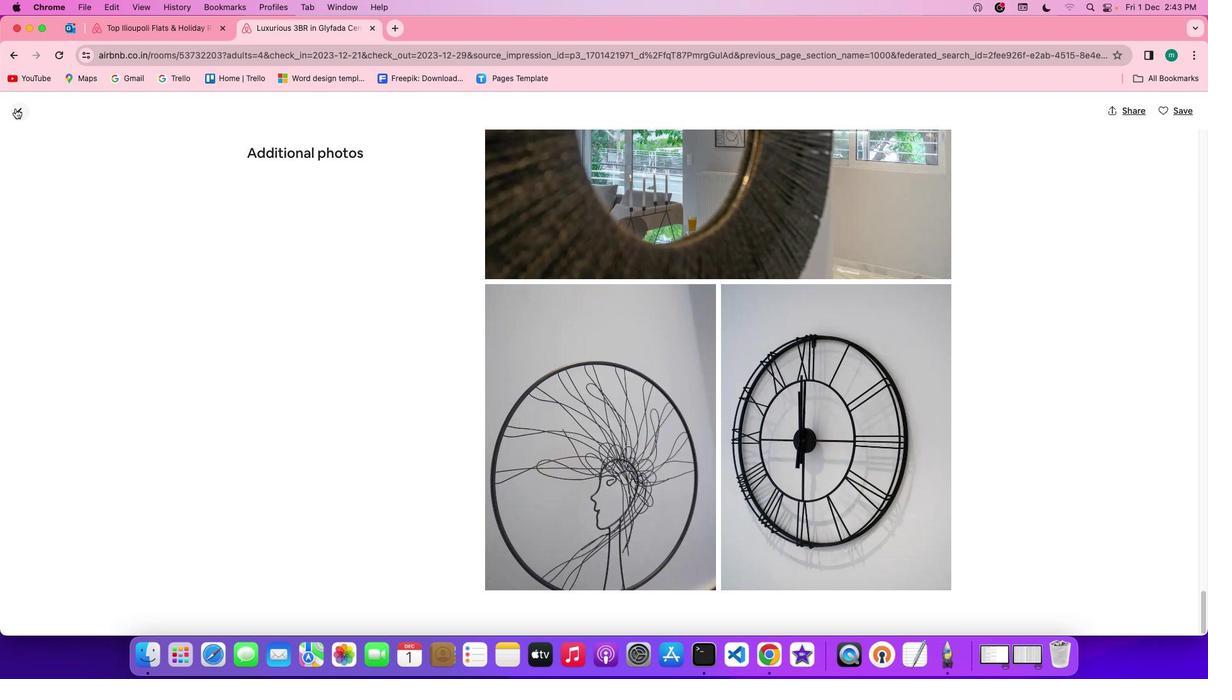 
Action: Mouse moved to (583, 444)
Screenshot: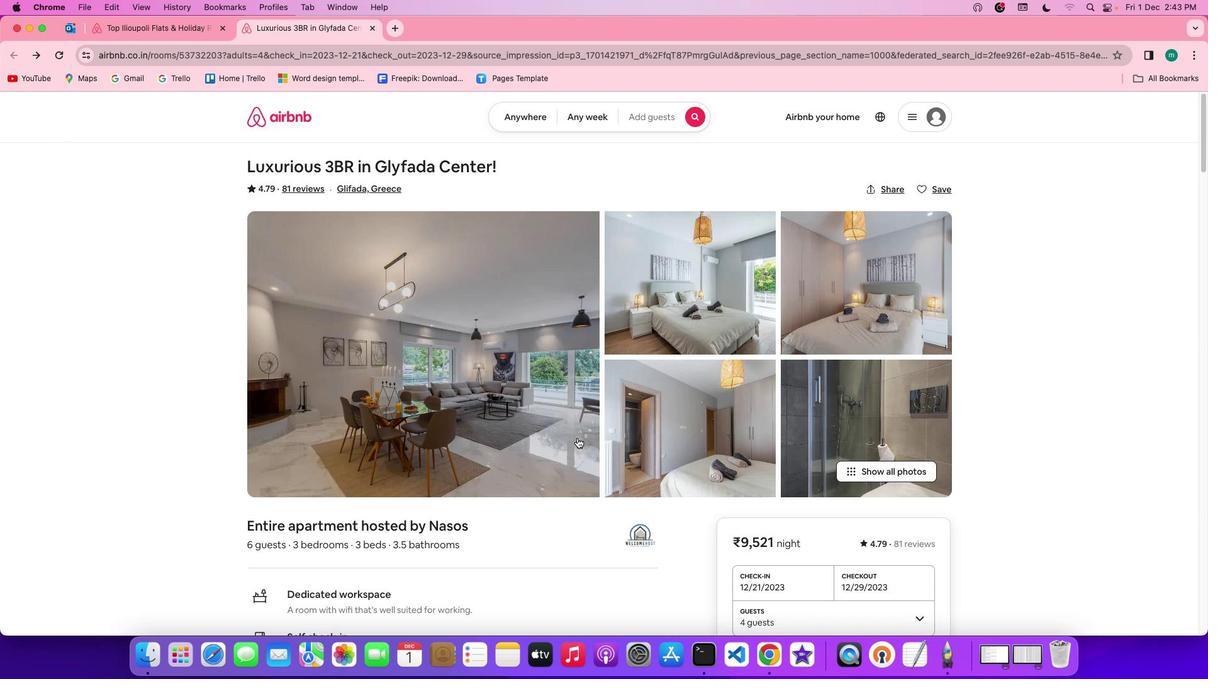 
Action: Mouse scrolled (583, 444) with delta (5, 5)
Screenshot: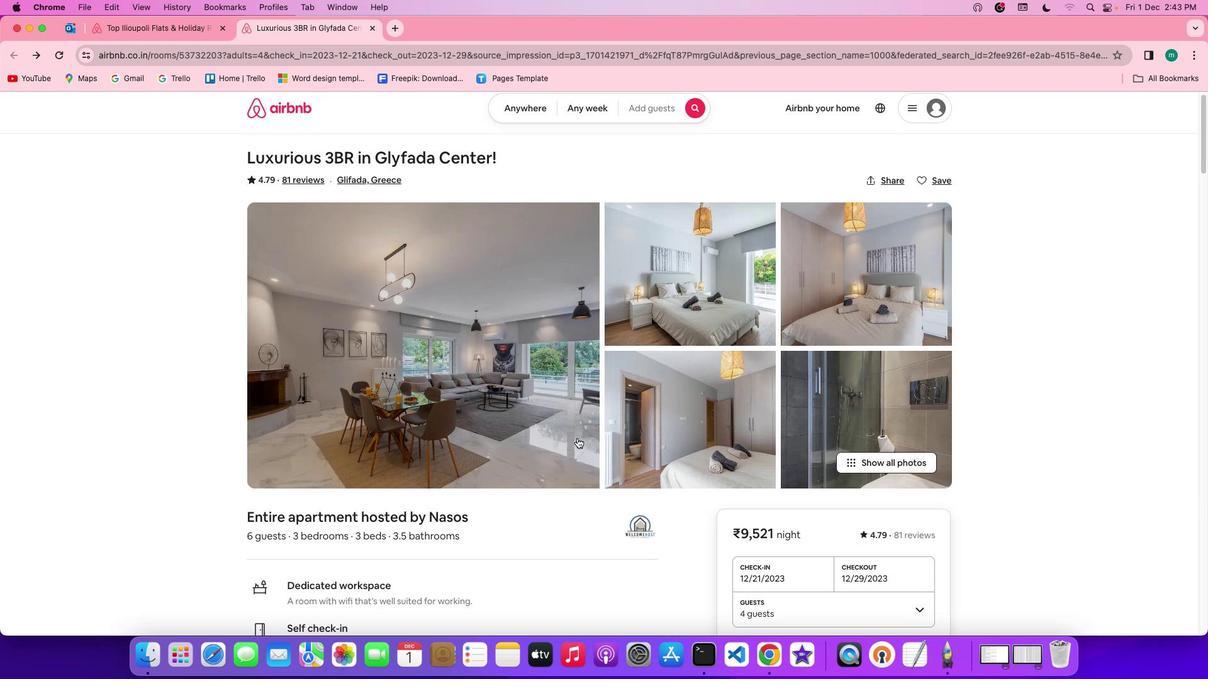 
Action: Mouse scrolled (583, 444) with delta (5, 5)
Screenshot: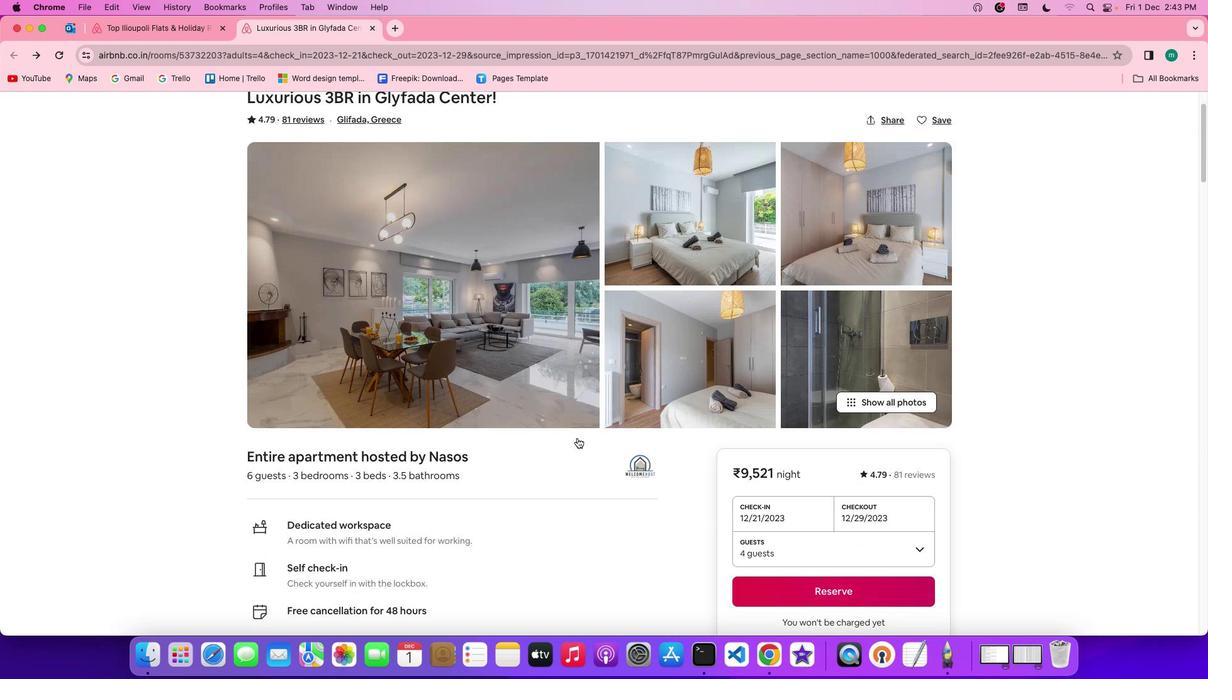 
Action: Mouse scrolled (583, 444) with delta (5, 3)
Screenshot: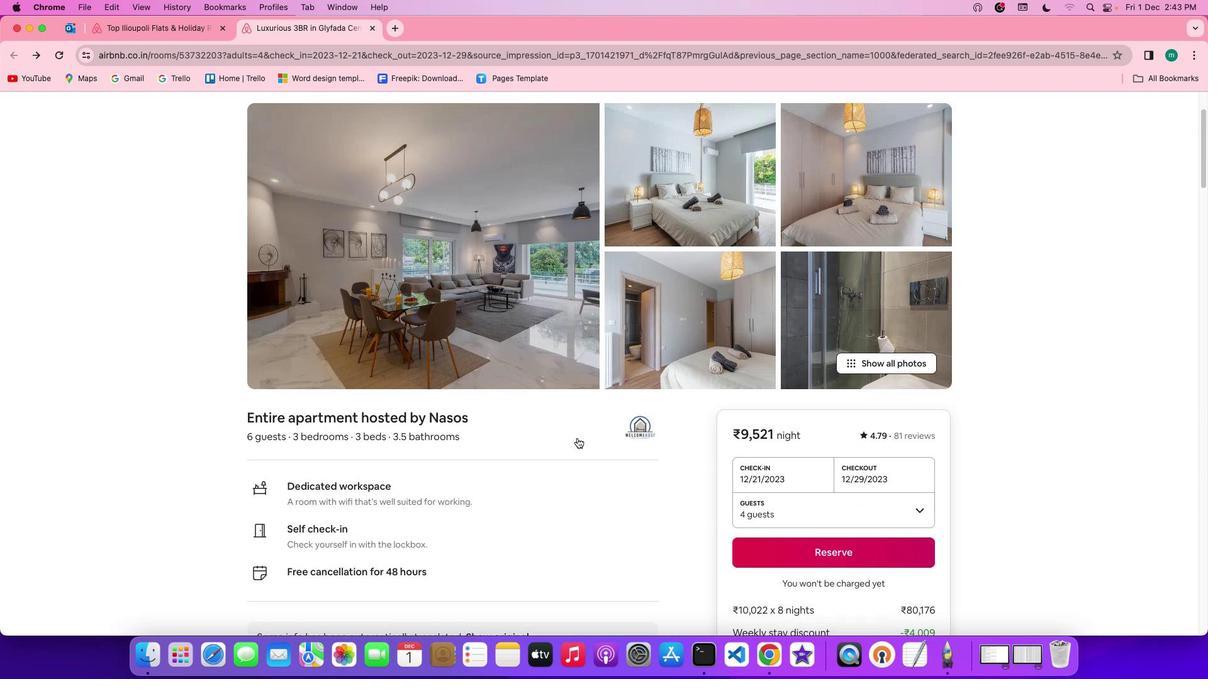 
Action: Mouse scrolled (583, 444) with delta (5, 3)
Screenshot: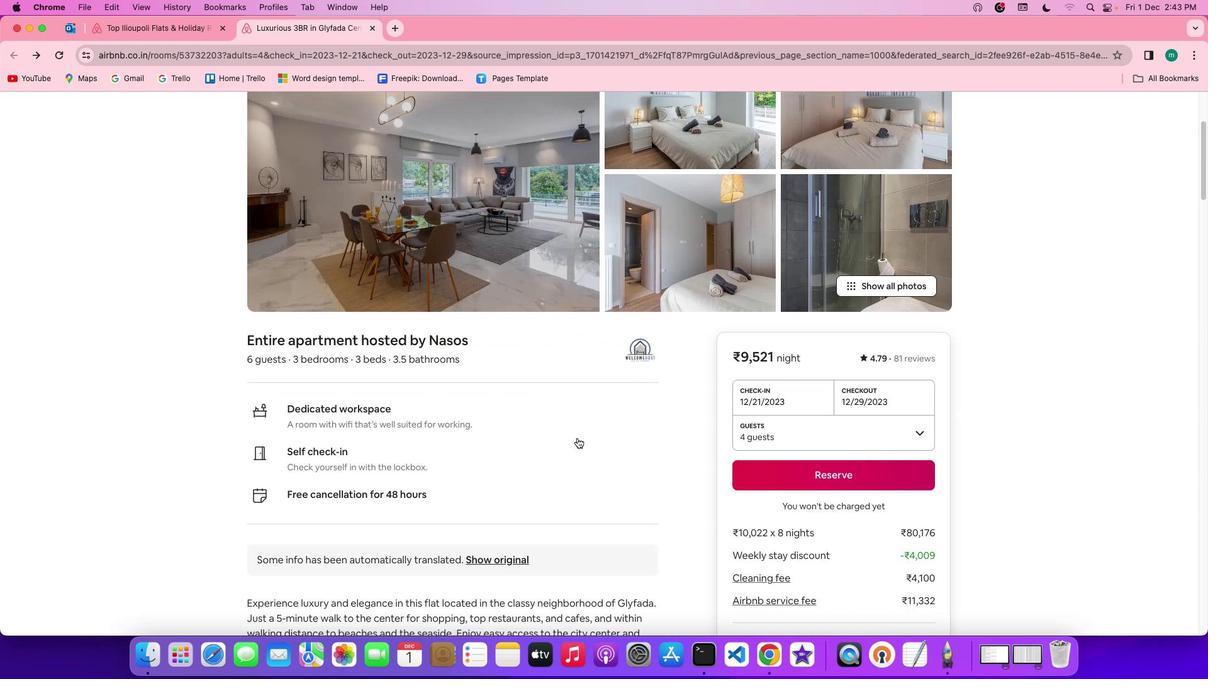 
Action: Mouse scrolled (583, 444) with delta (5, 5)
Screenshot: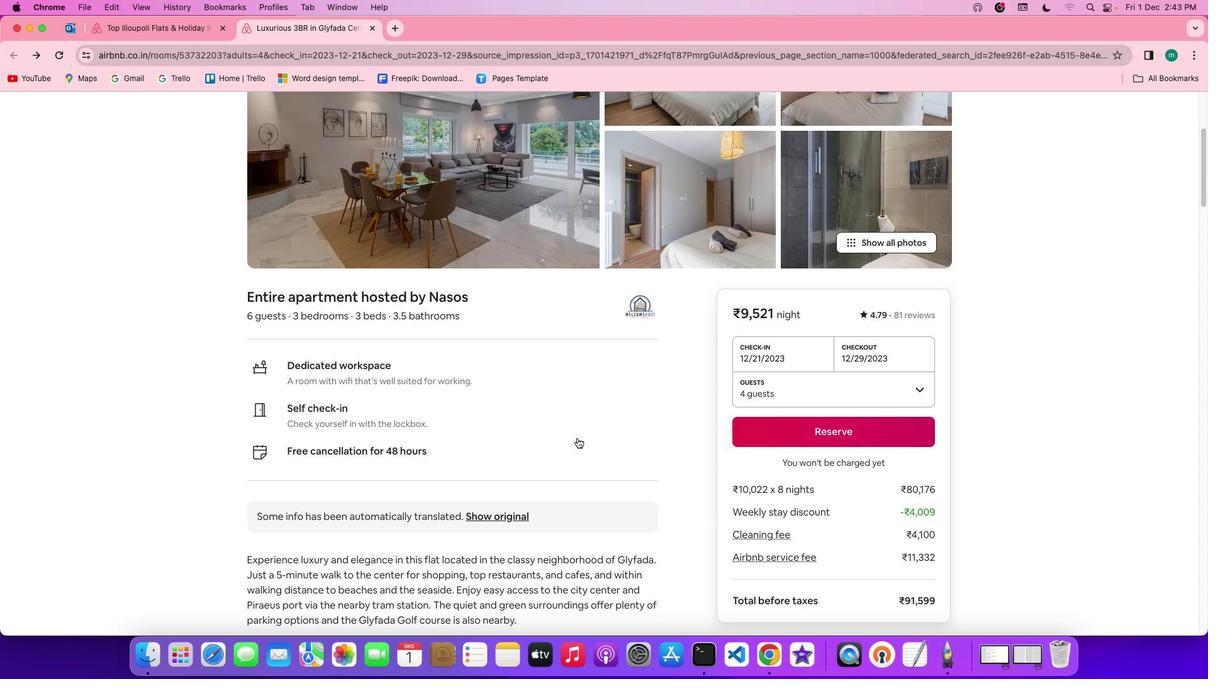 
Action: Mouse scrolled (583, 444) with delta (5, 5)
Screenshot: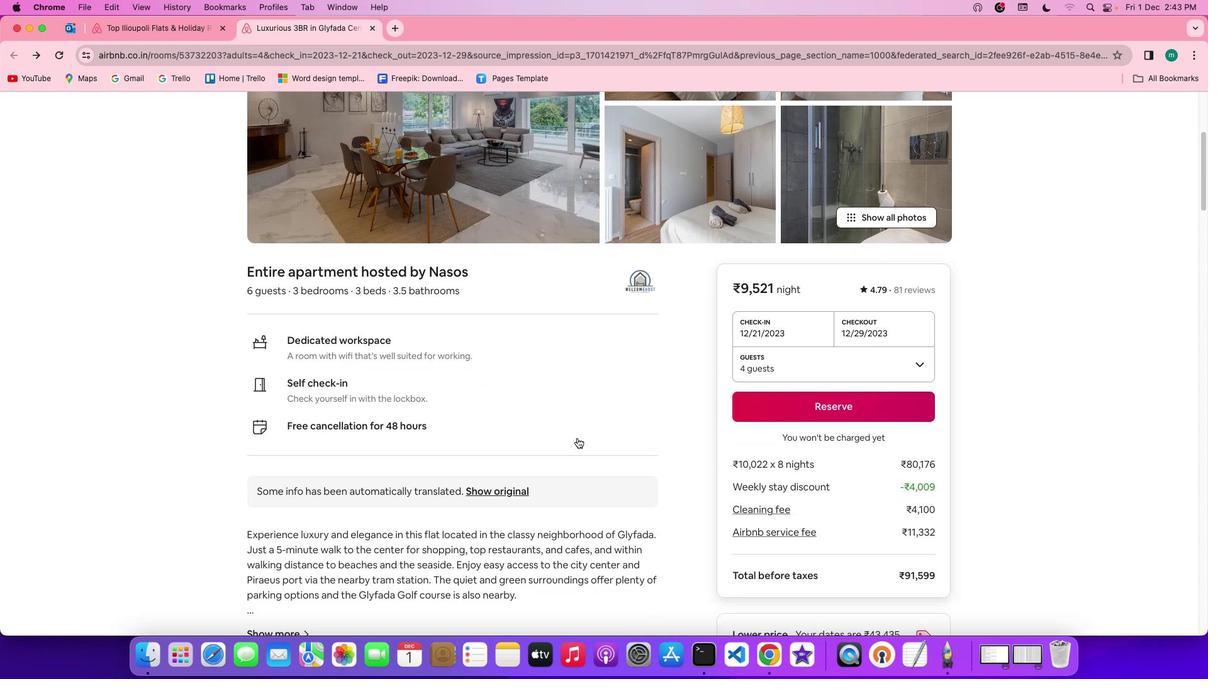 
Action: Mouse scrolled (583, 444) with delta (5, 4)
Screenshot: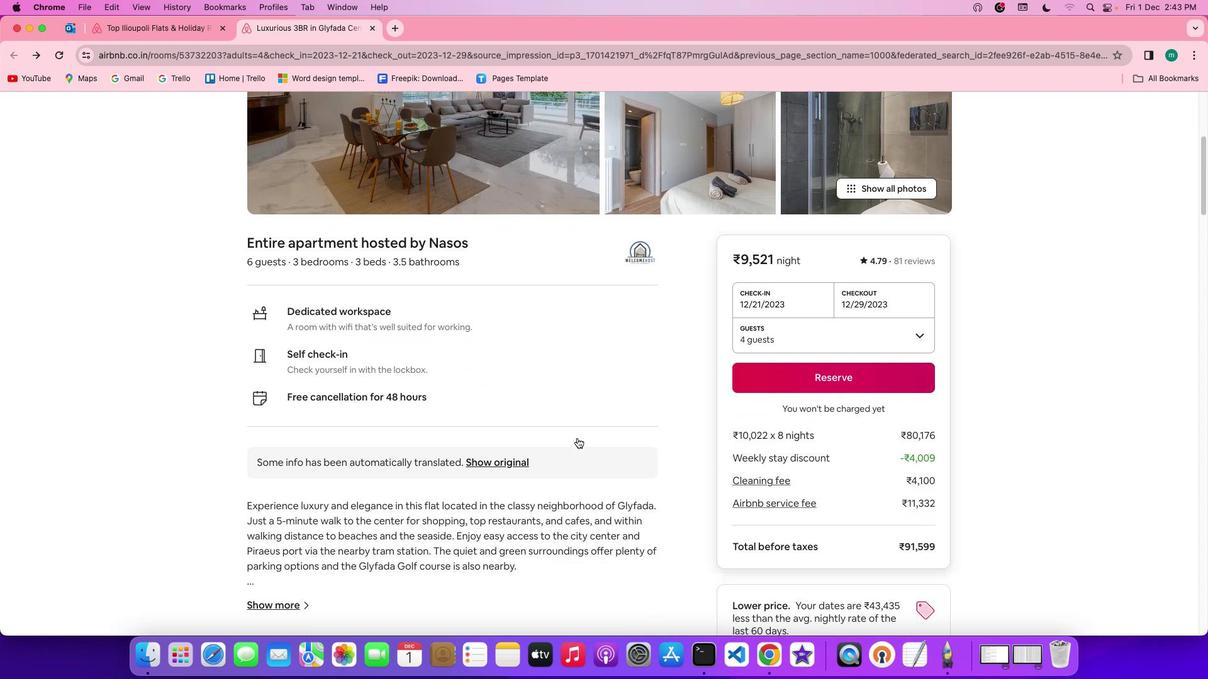 
Action: Mouse scrolled (583, 444) with delta (5, 3)
Screenshot: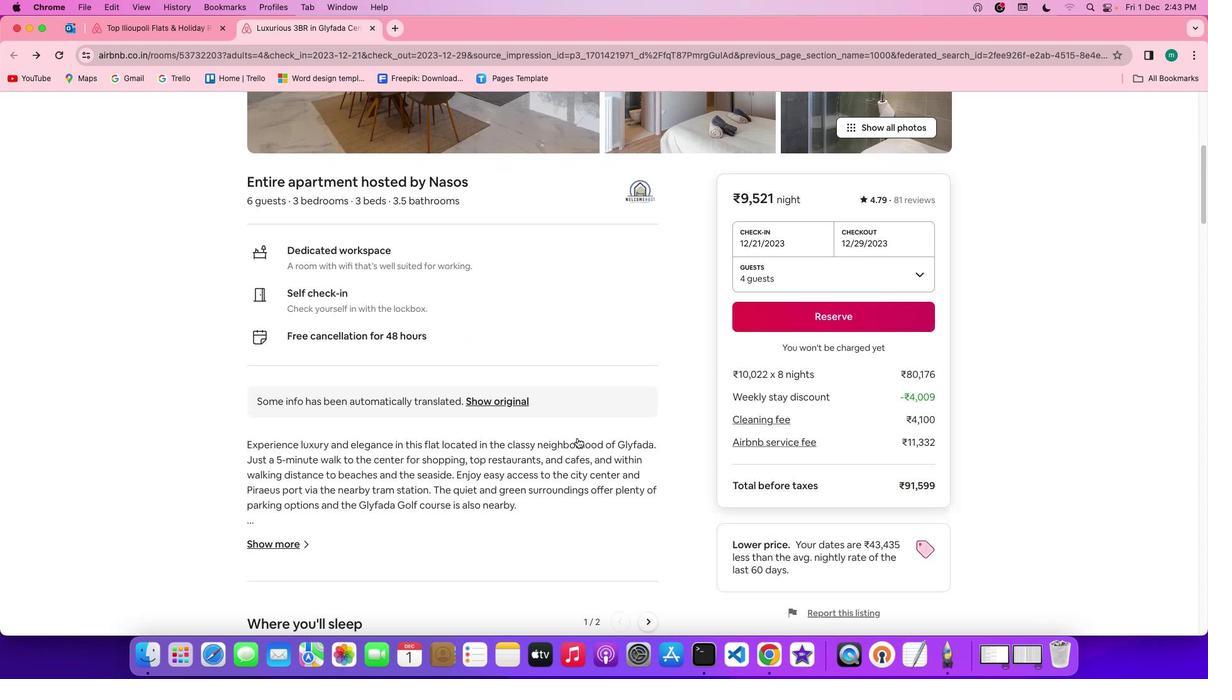 
Action: Mouse scrolled (583, 444) with delta (5, 3)
Screenshot: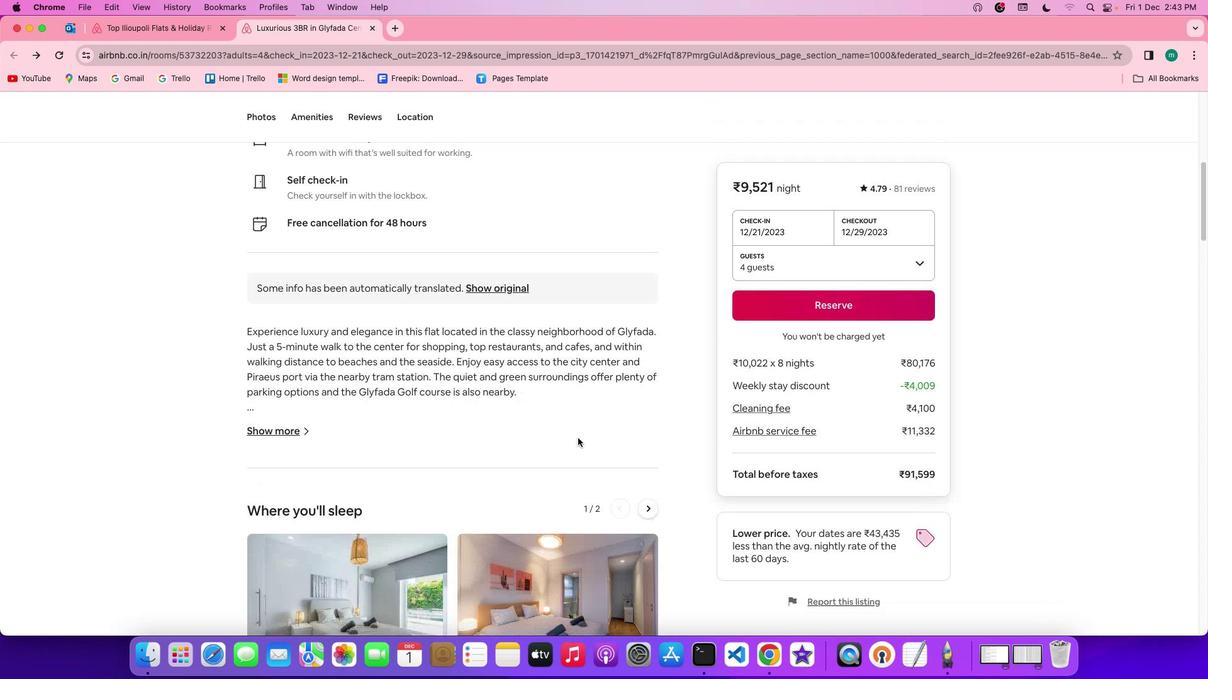 
Action: Mouse moved to (583, 444)
Screenshot: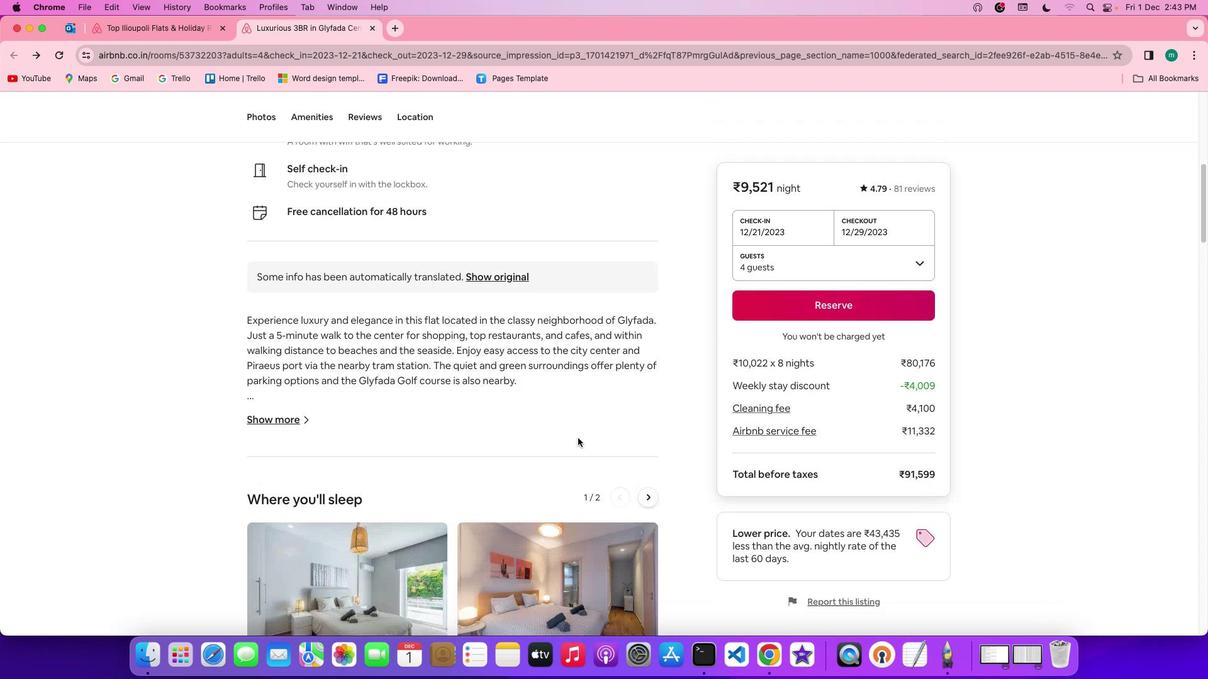
Action: Mouse scrolled (583, 444) with delta (5, 5)
Screenshot: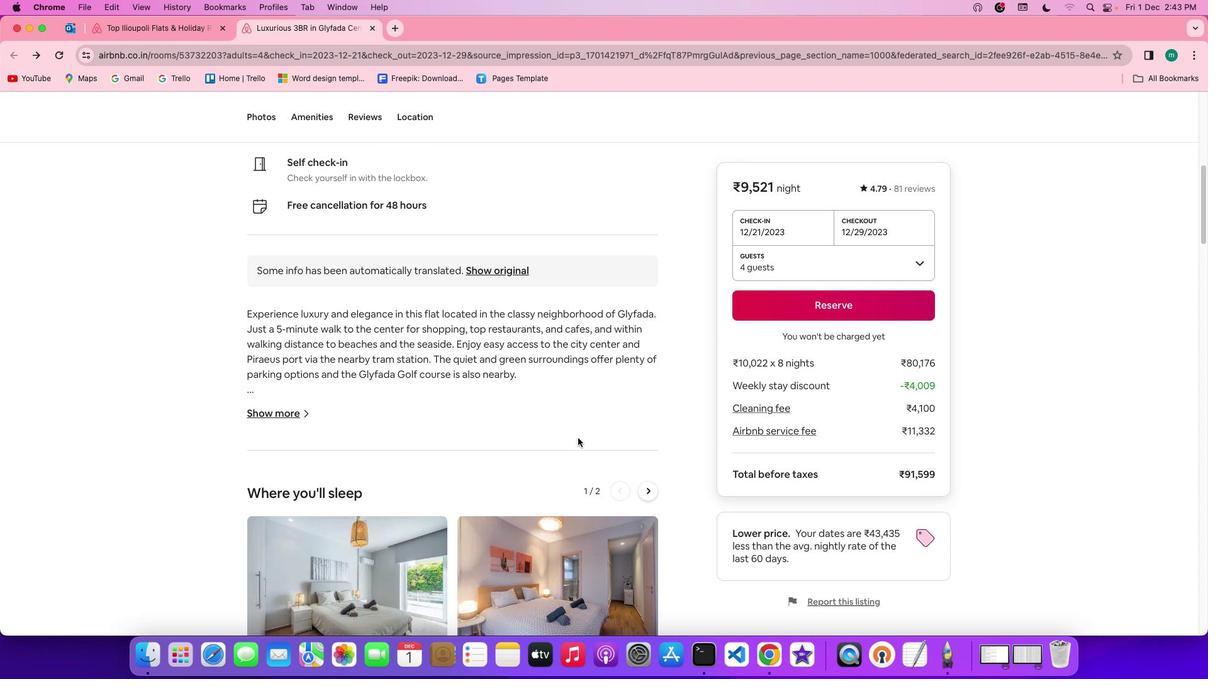 
Action: Mouse scrolled (583, 444) with delta (5, 5)
Screenshot: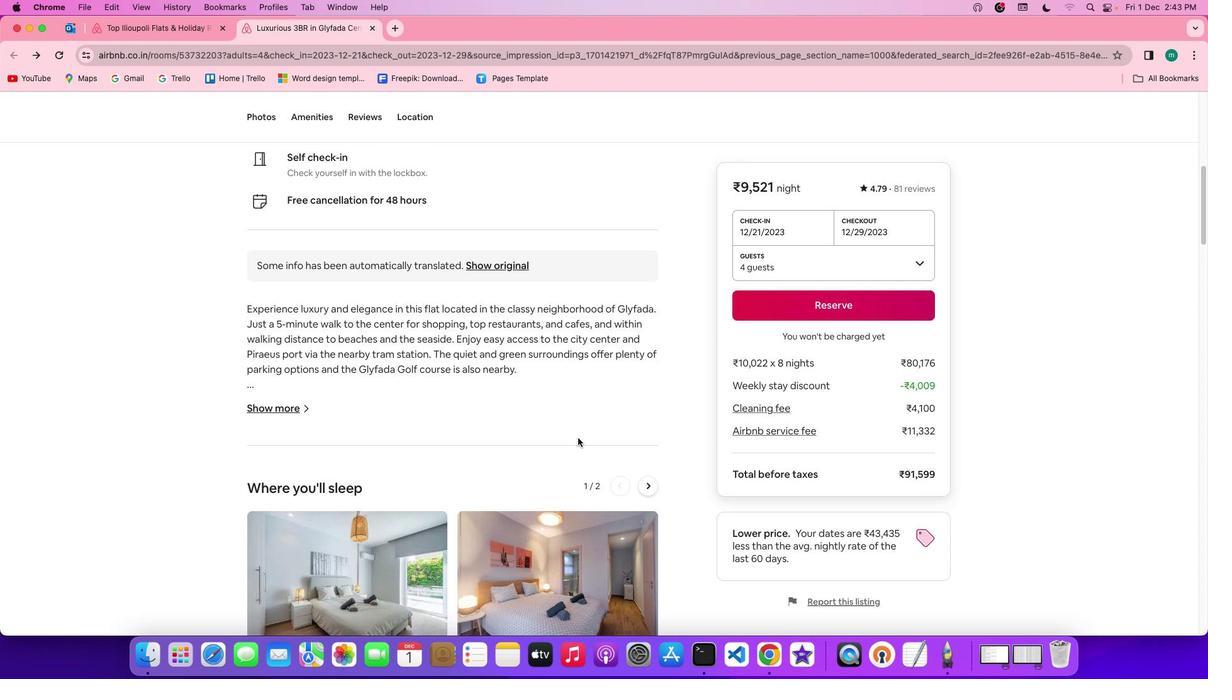 
Action: Mouse moved to (274, 400)
Screenshot: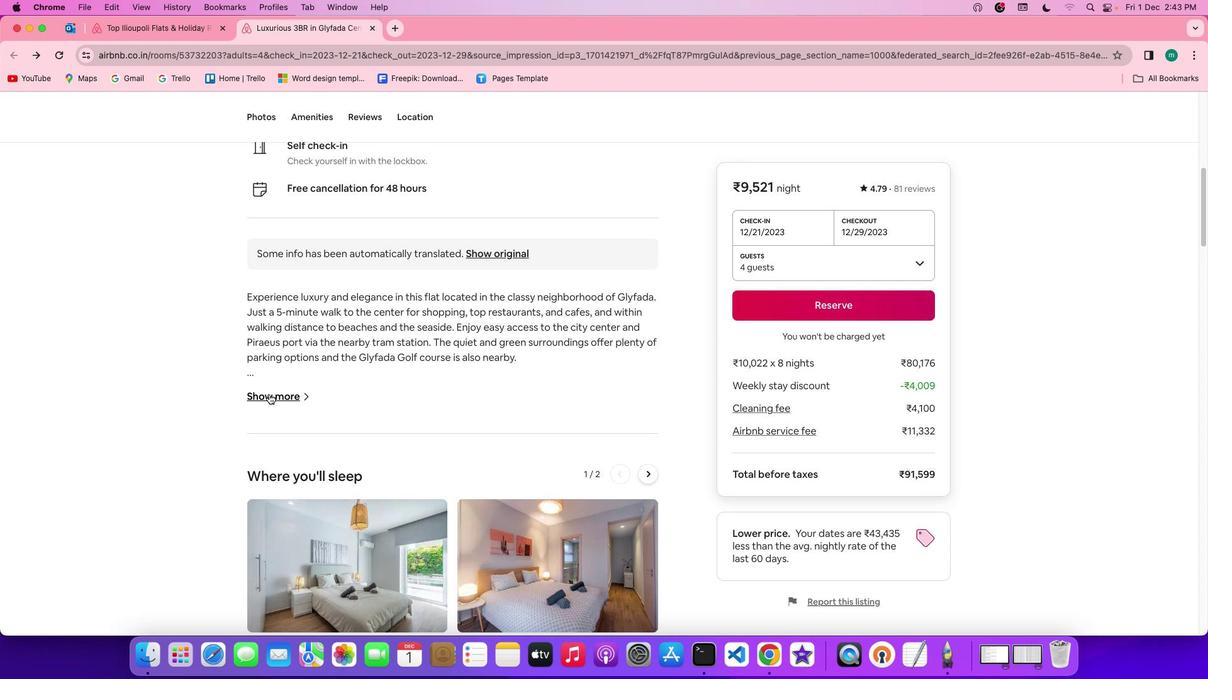 
Action: Mouse pressed left at (274, 400)
Screenshot: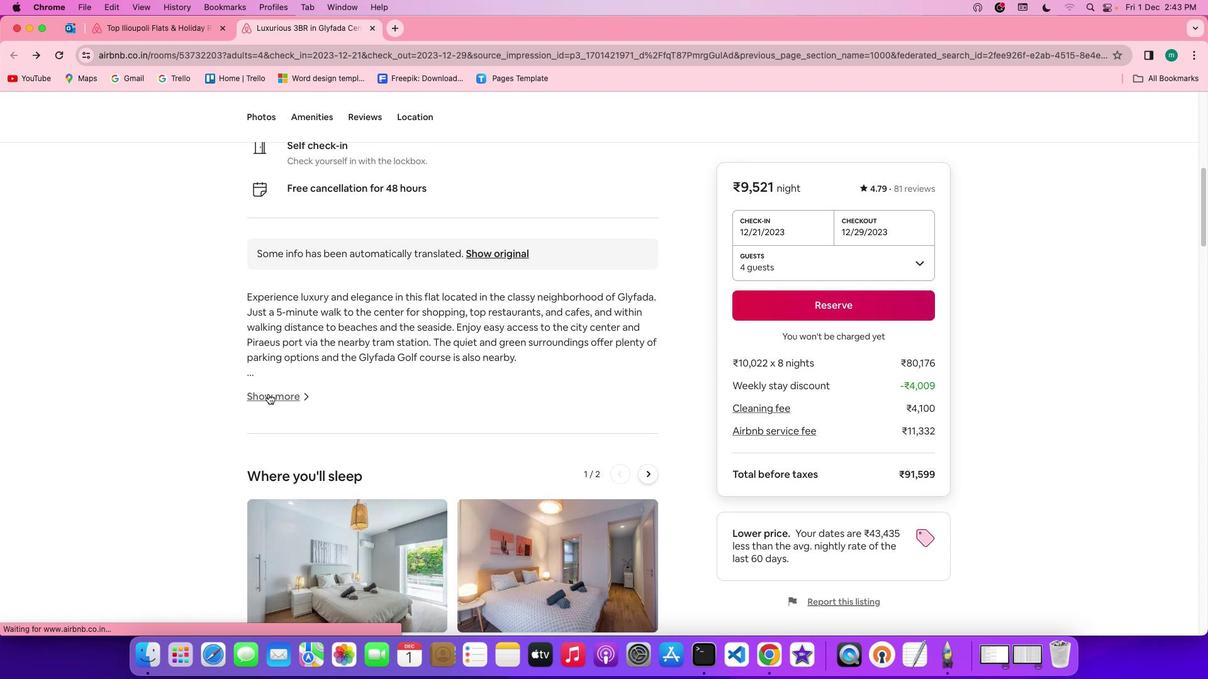 
Action: Mouse moved to (690, 418)
Screenshot: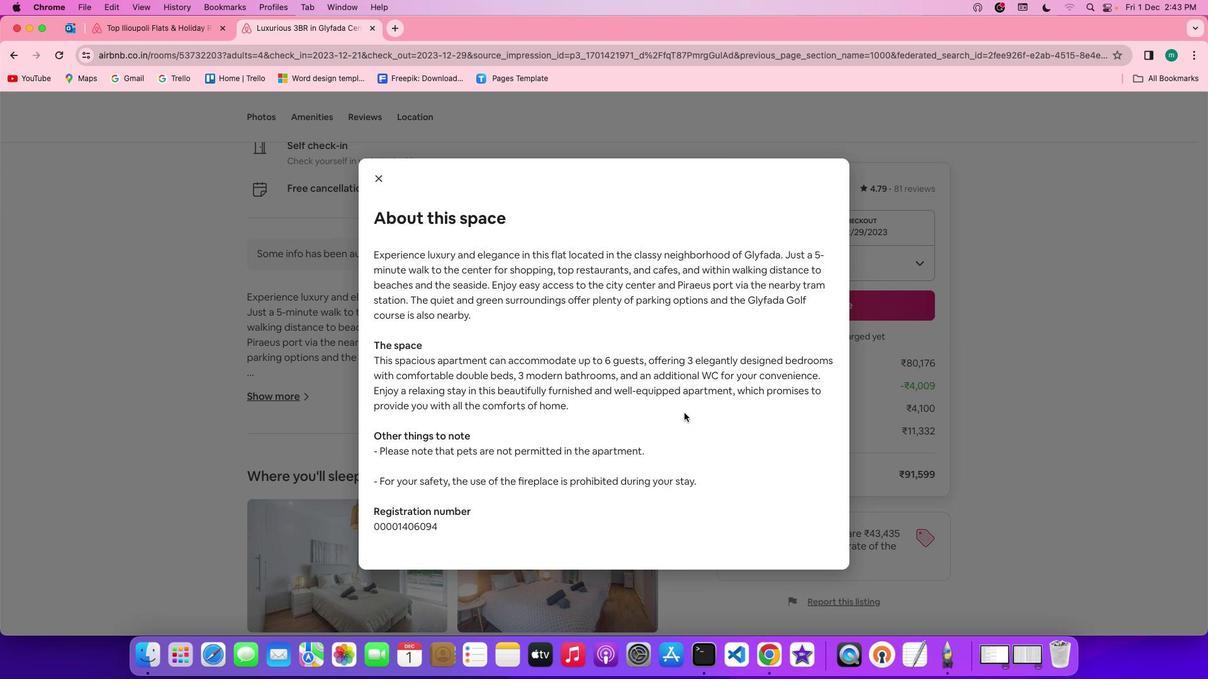 
Action: Mouse scrolled (690, 418) with delta (5, 5)
Screenshot: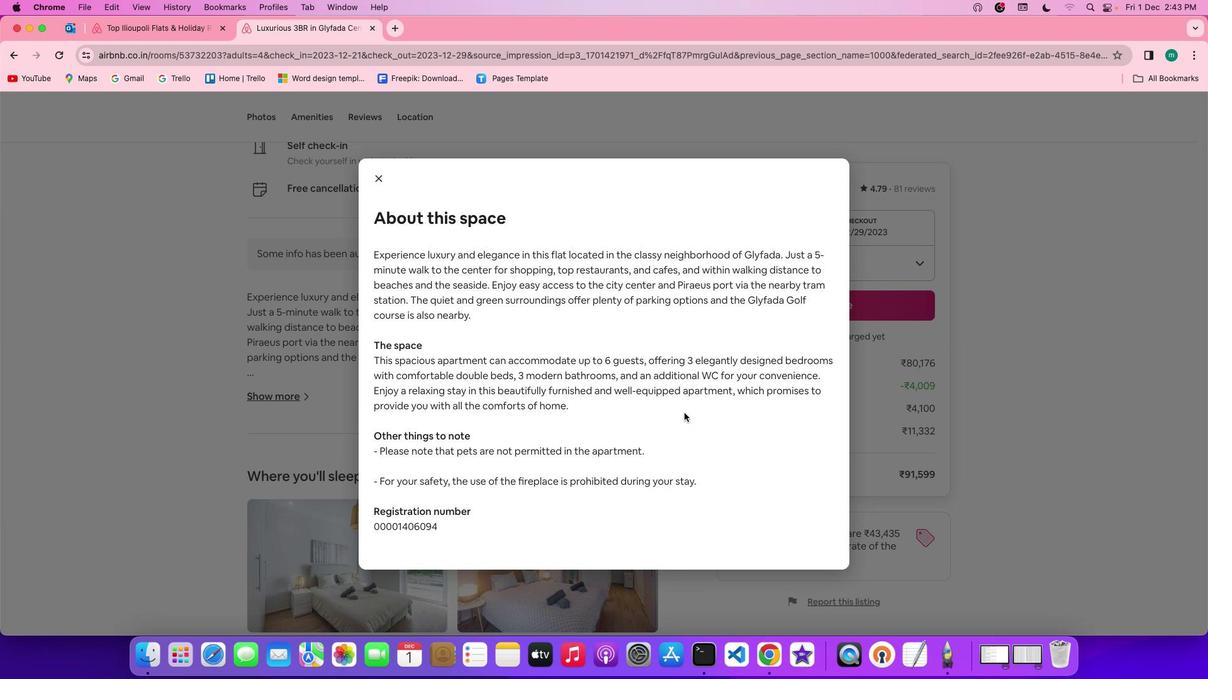 
Action: Mouse scrolled (690, 418) with delta (5, 5)
Screenshot: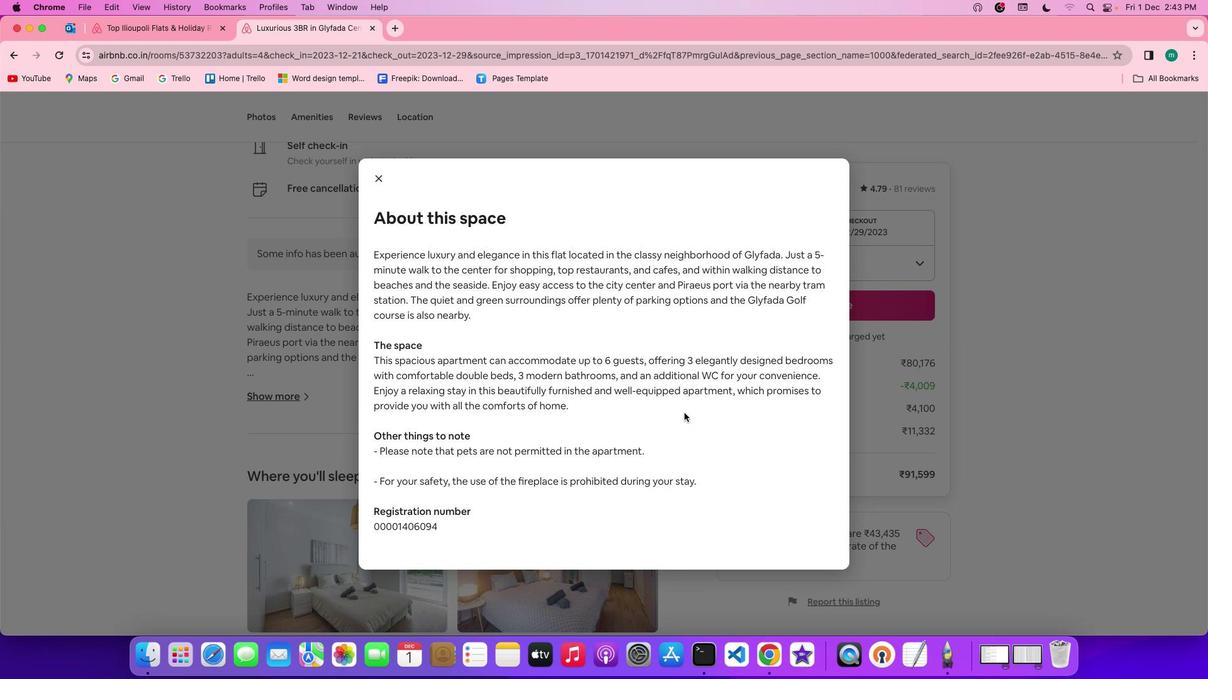 
Action: Mouse scrolled (690, 418) with delta (5, 3)
Screenshot: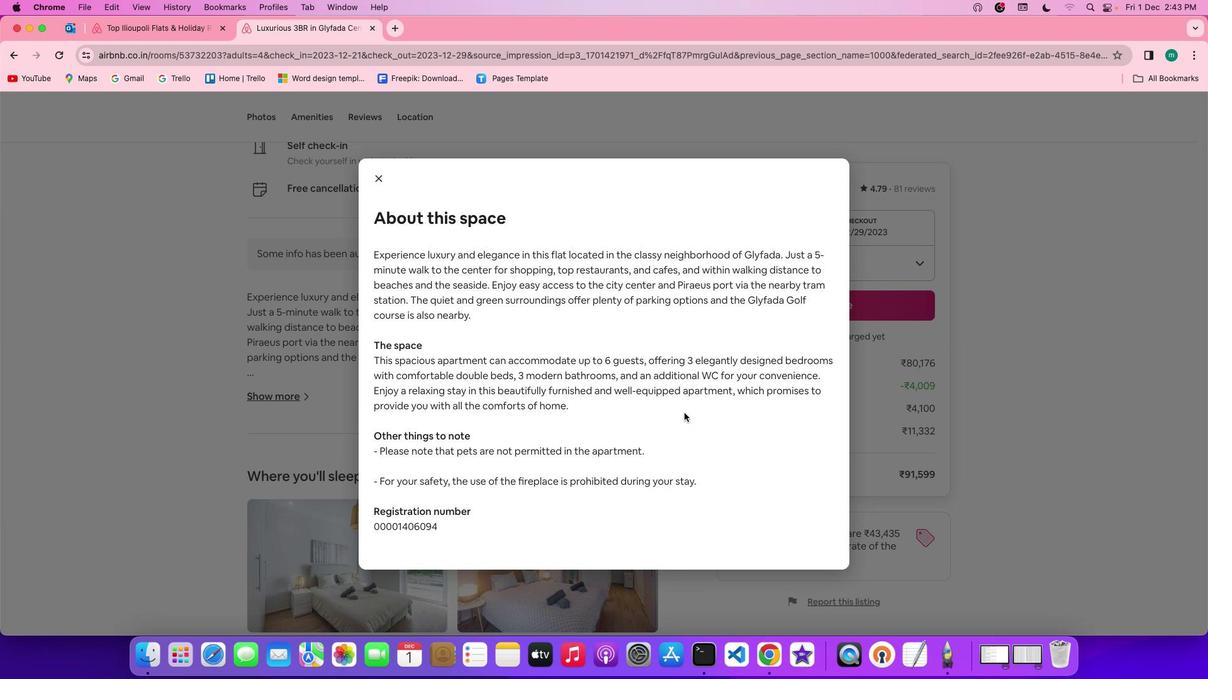 
Action: Mouse scrolled (690, 418) with delta (5, 3)
Screenshot: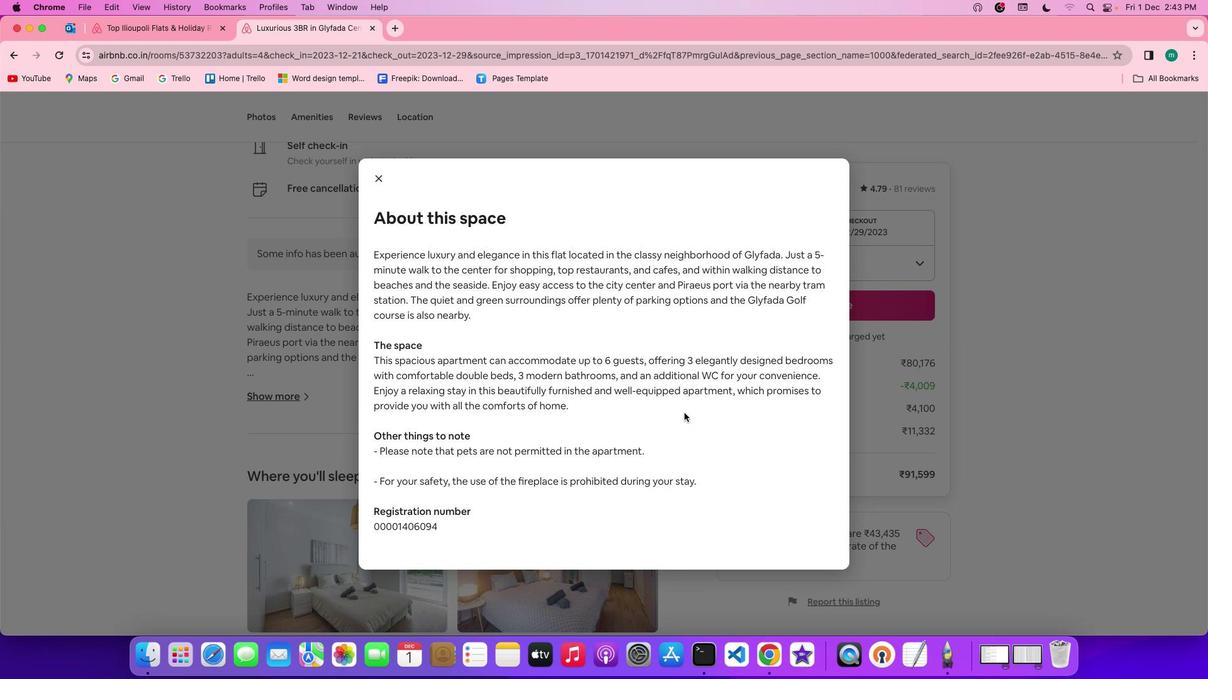 
Action: Mouse scrolled (690, 418) with delta (5, 5)
Screenshot: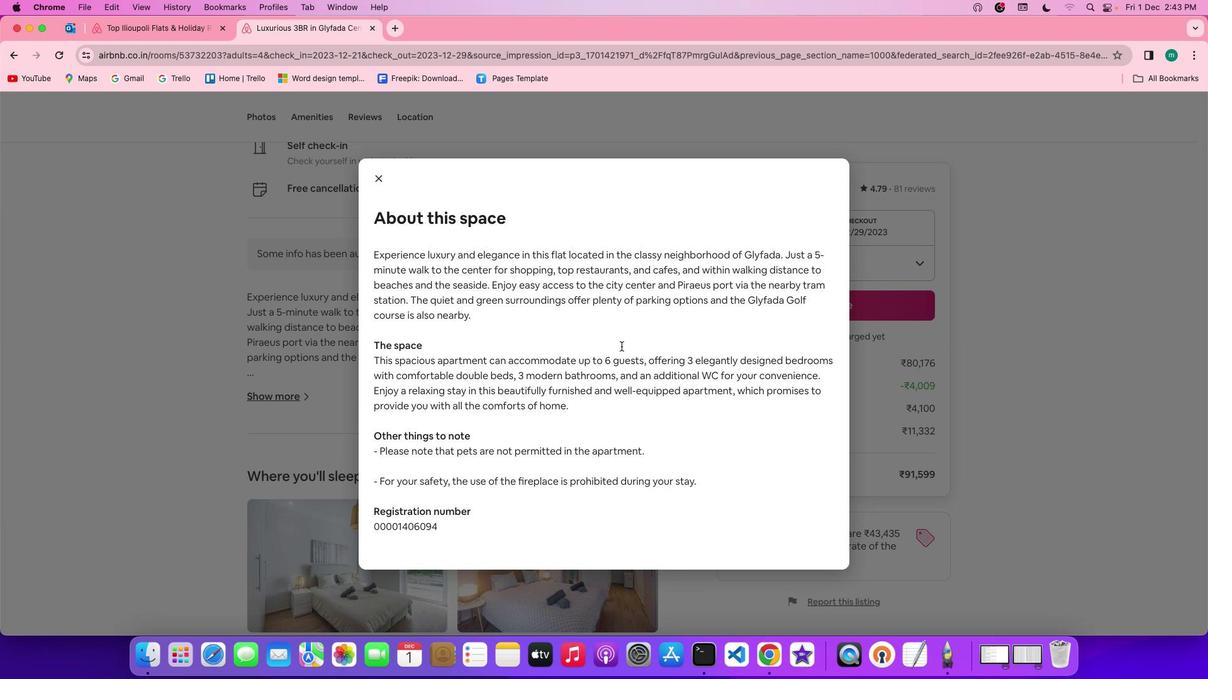 
Action: Mouse moved to (383, 188)
Screenshot: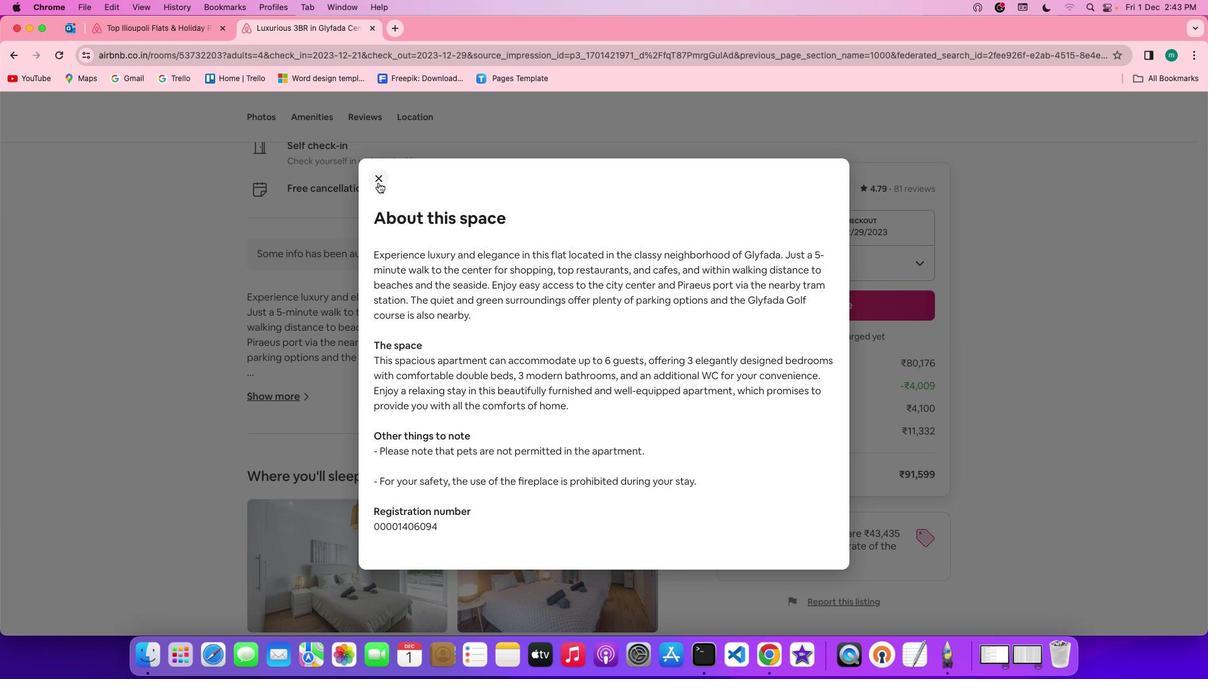 
Action: Mouse pressed left at (383, 188)
Screenshot: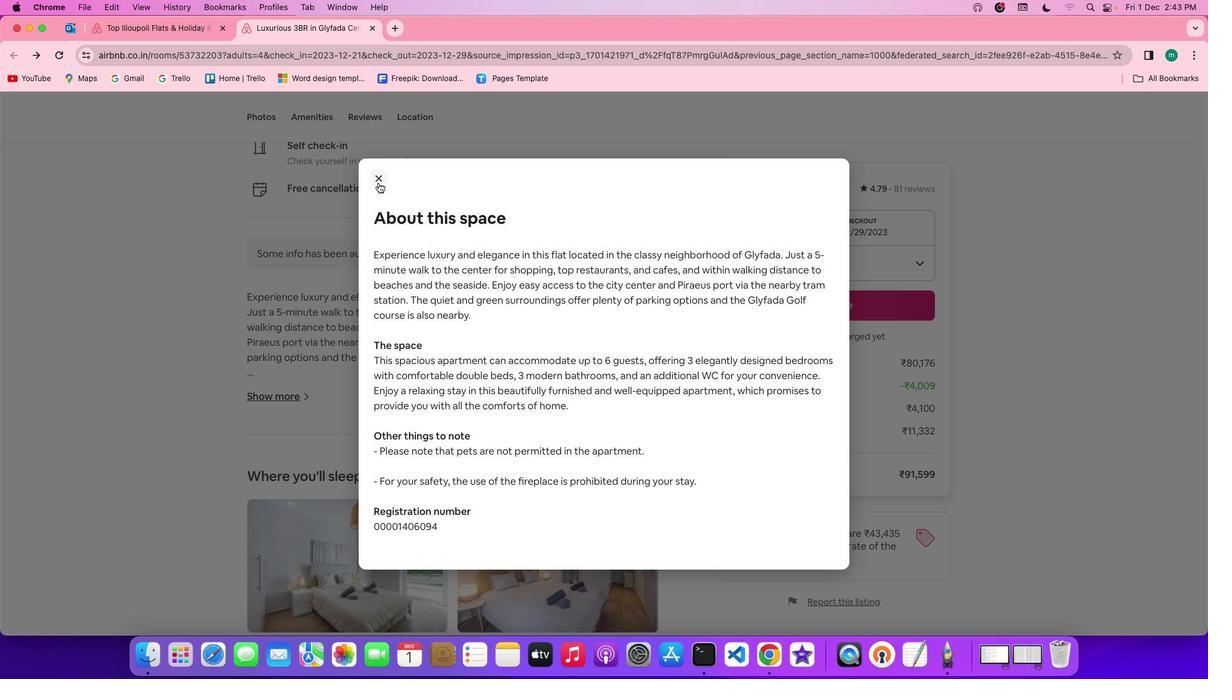 
Action: Mouse moved to (637, 461)
Screenshot: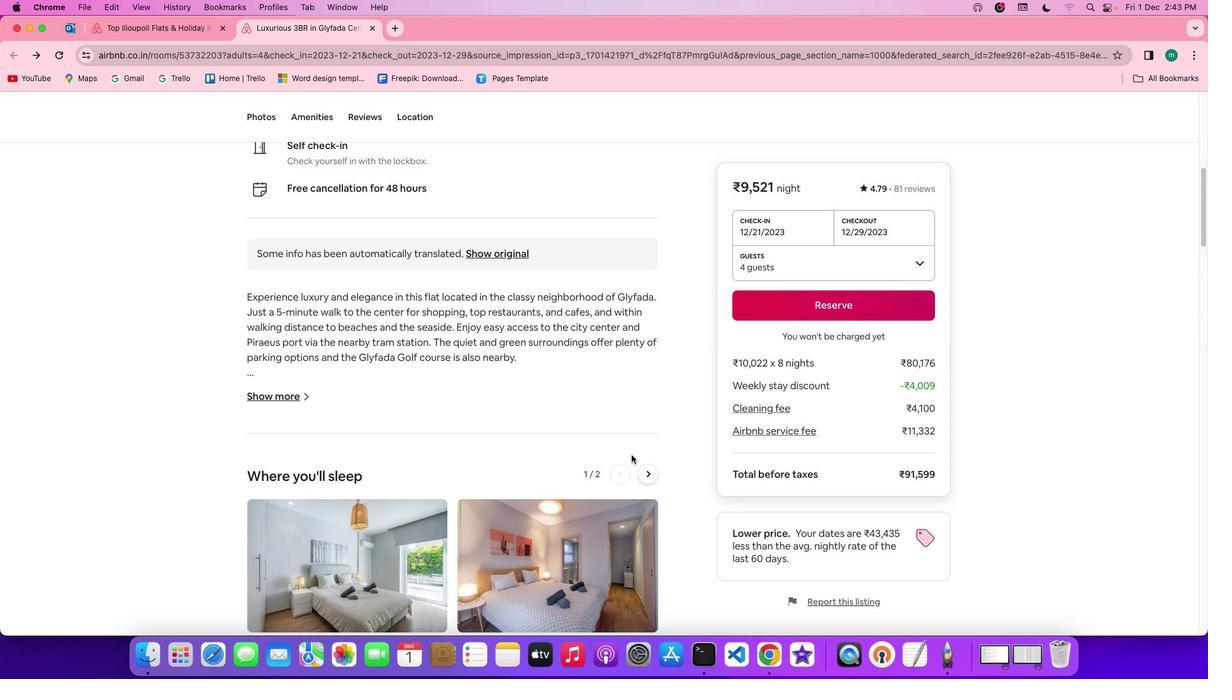 
Action: Mouse scrolled (637, 461) with delta (5, 5)
Screenshot: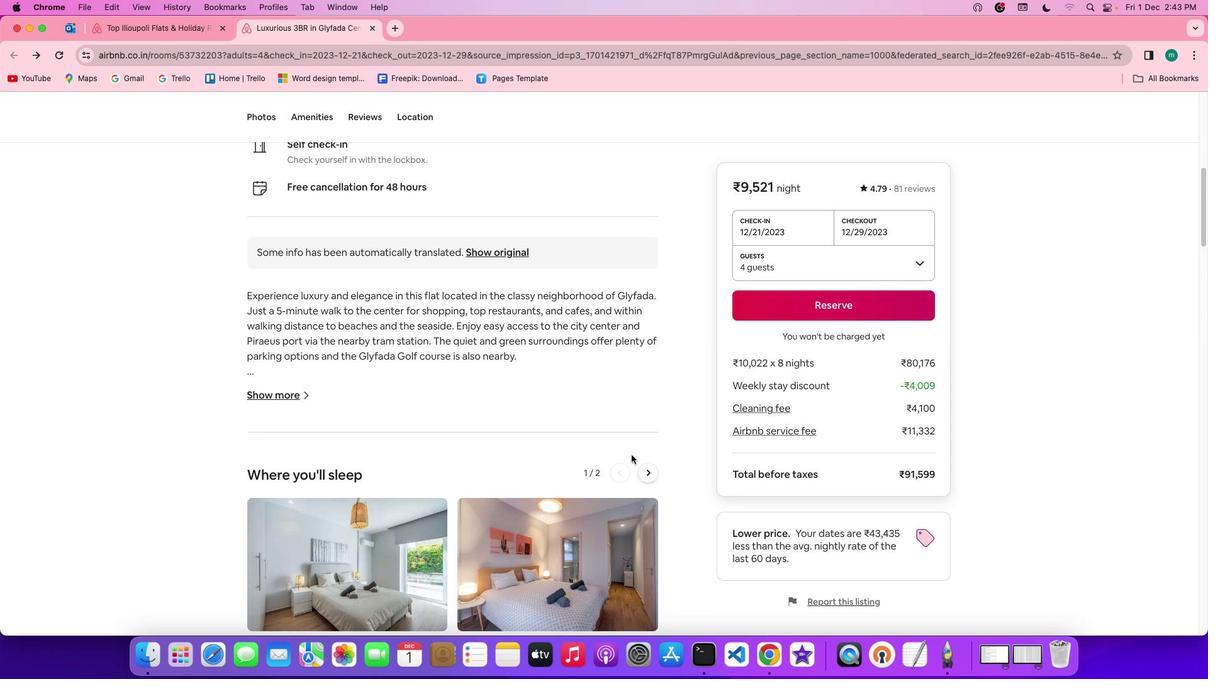 
Action: Mouse scrolled (637, 461) with delta (5, 5)
